 Task: Plan a trip to Swords, Ireland from 12th November, 2023 to 15th November, 2023 for 2 adults.1  bedroom having 1 bed and 1 bathroom. Property type can be hotel. Booking option can be shelf check-in. Look for 5 properties as per requirement.
Action: Mouse moved to (522, 111)
Screenshot: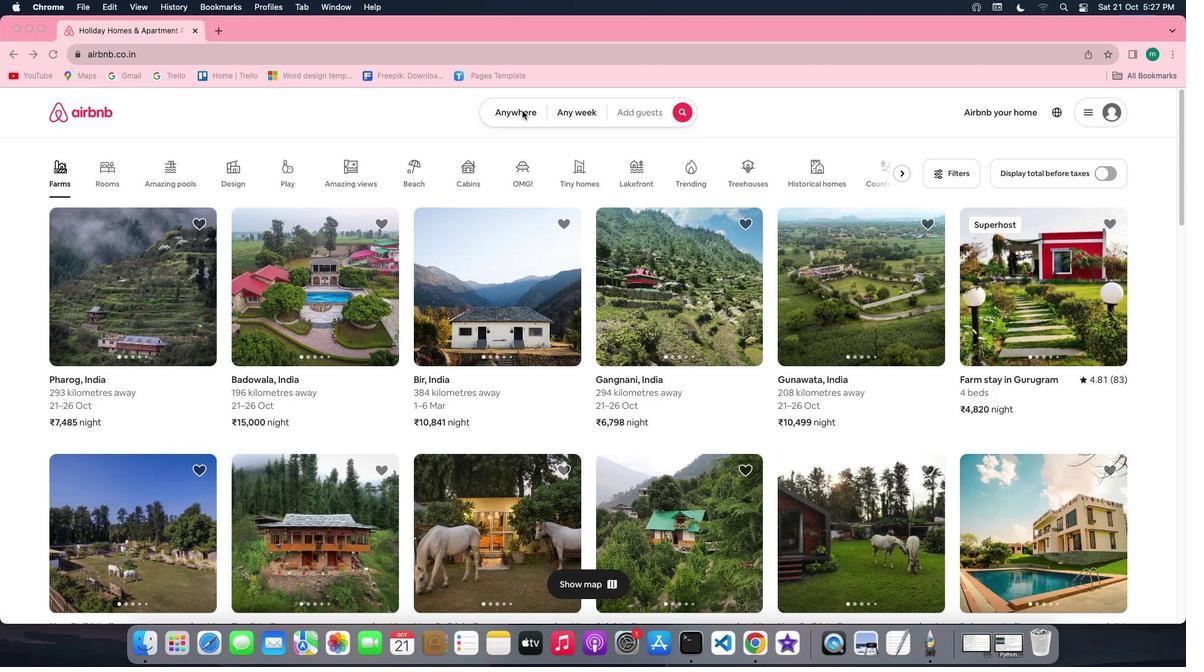 
Action: Mouse pressed left at (522, 111)
Screenshot: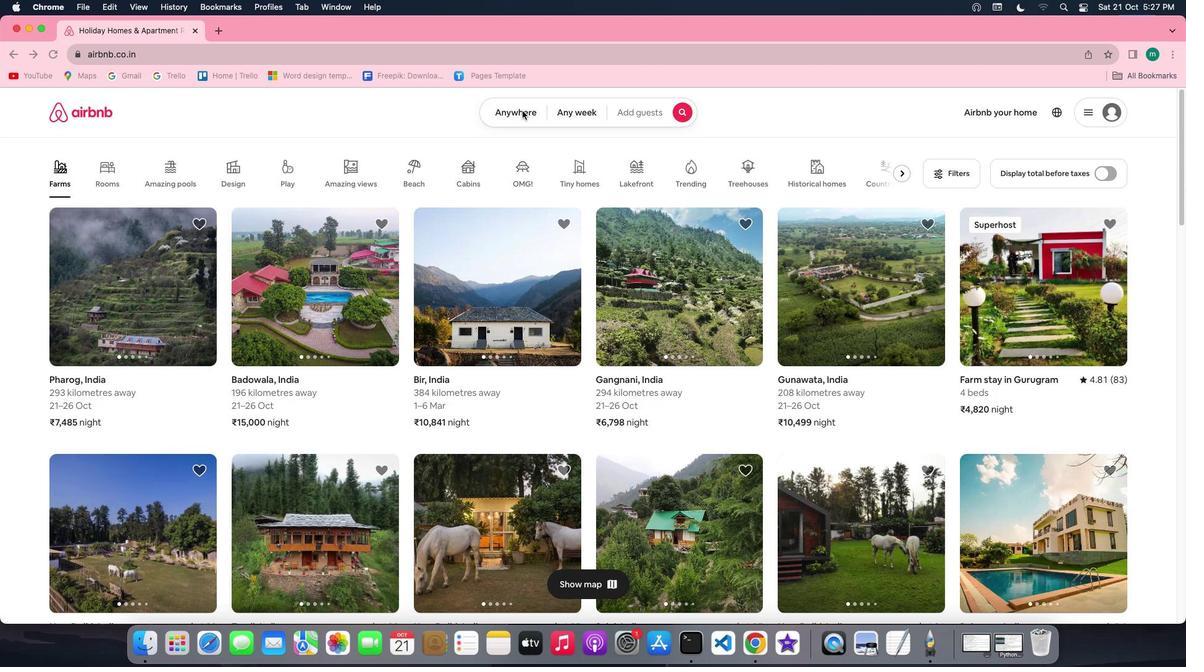 
Action: Mouse pressed left at (522, 111)
Screenshot: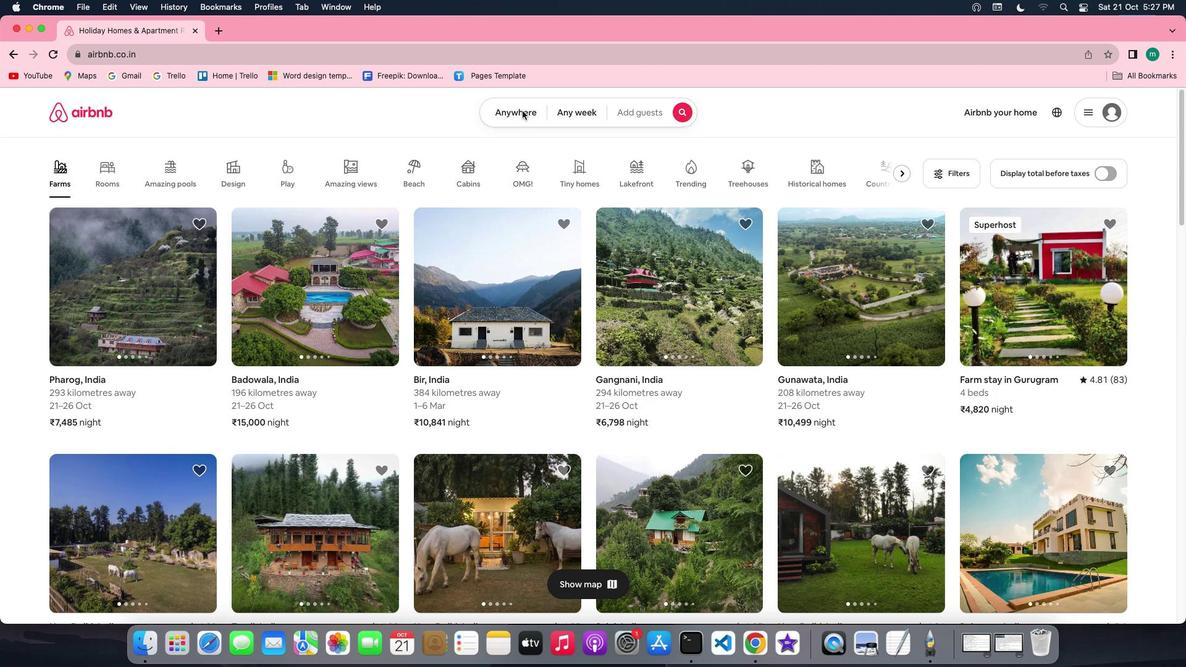 
Action: Mouse moved to (472, 163)
Screenshot: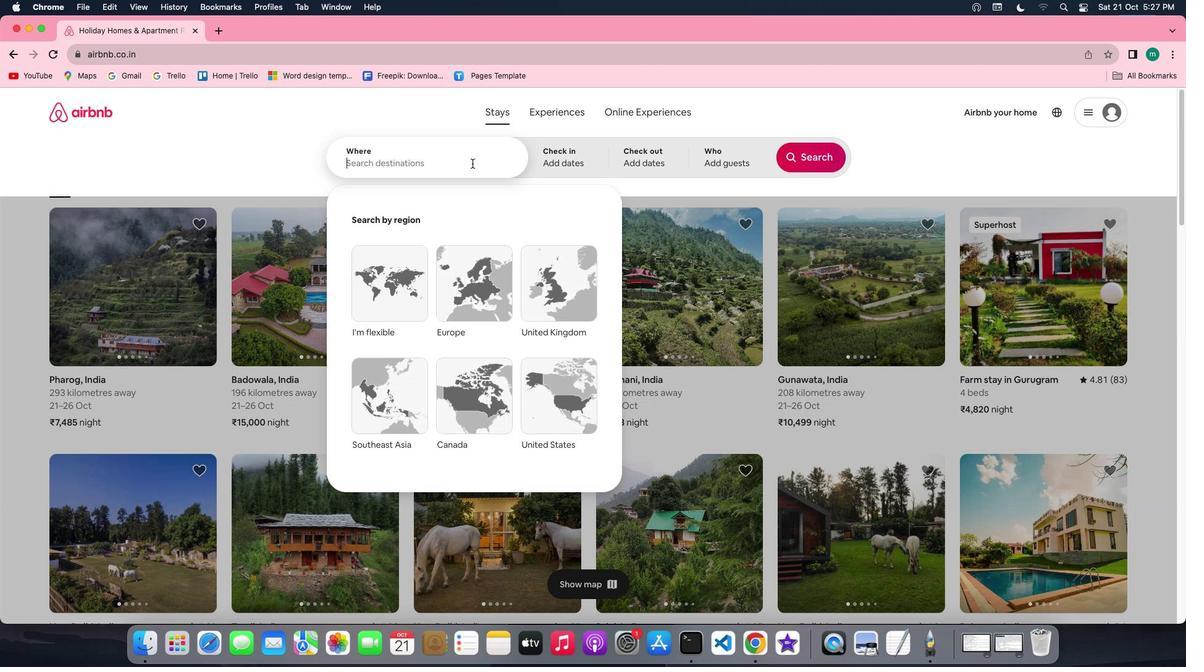 
Action: Mouse pressed left at (472, 163)
Screenshot: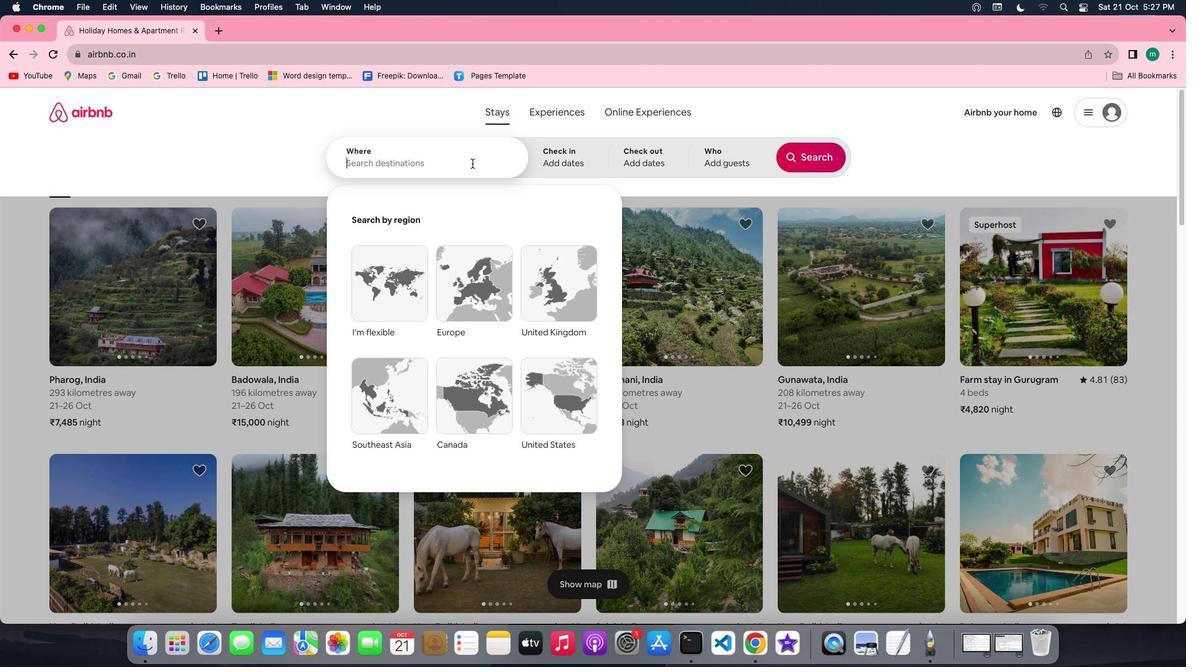 
Action: Key pressed Key.shift'S''w''o''r''d''s'','Key.spaceKey.shift'i''r''e''l''a''n''d'
Screenshot: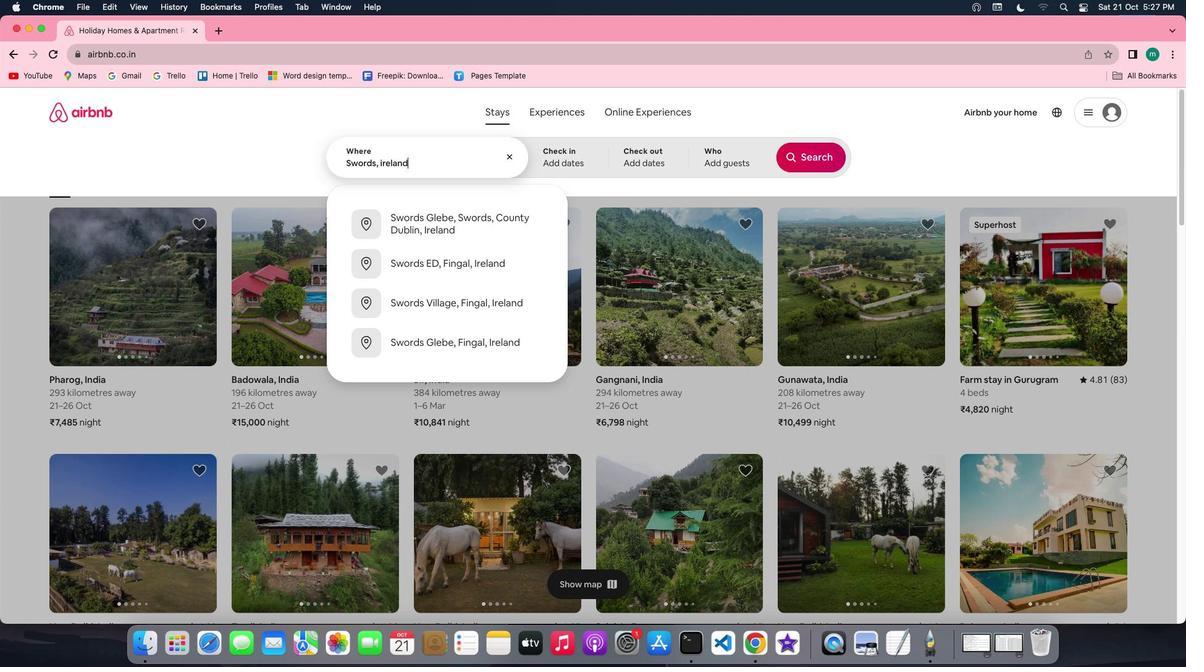
Action: Mouse moved to (566, 150)
Screenshot: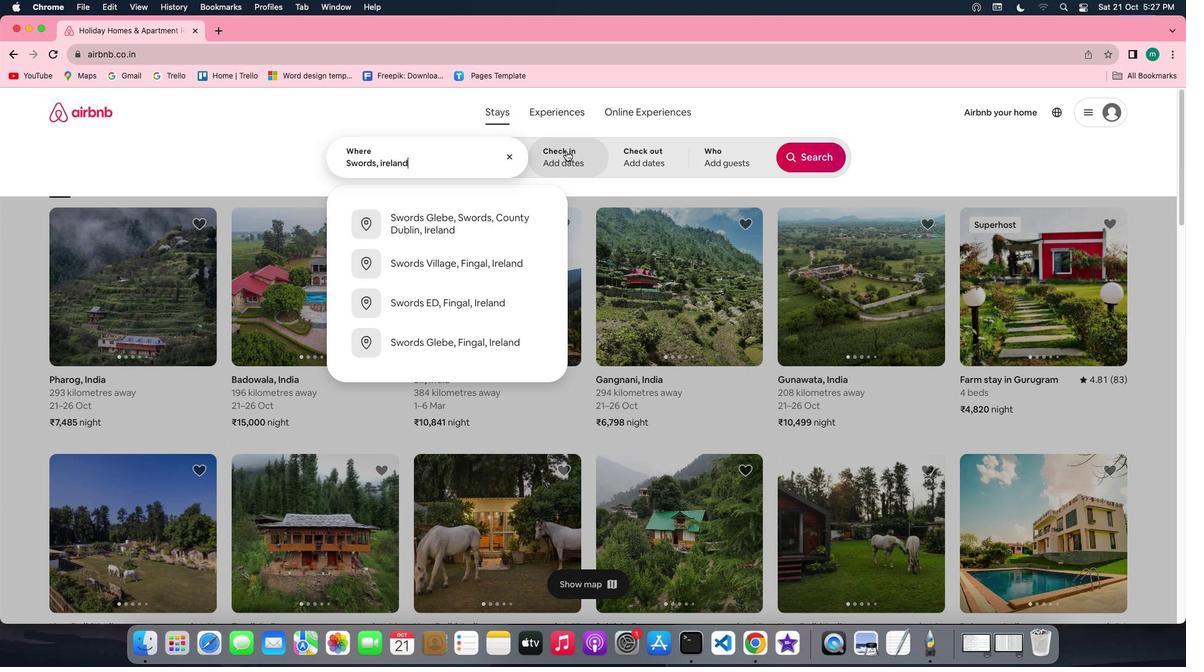 
Action: Mouse pressed left at (566, 150)
Screenshot: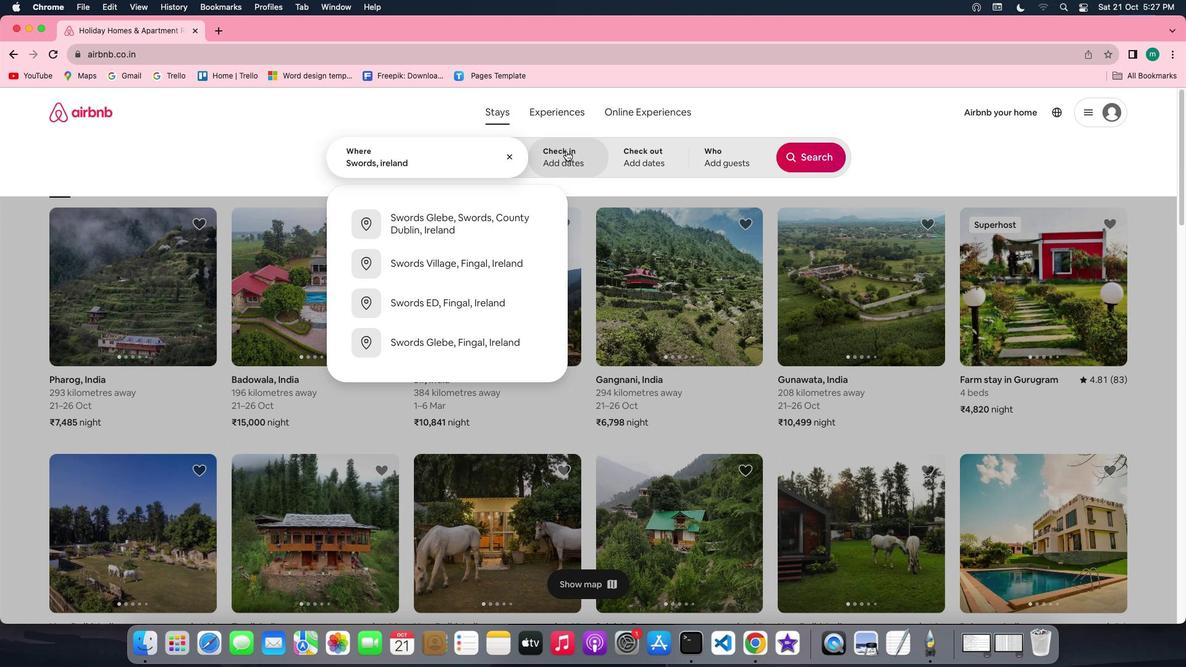 
Action: Mouse moved to (615, 372)
Screenshot: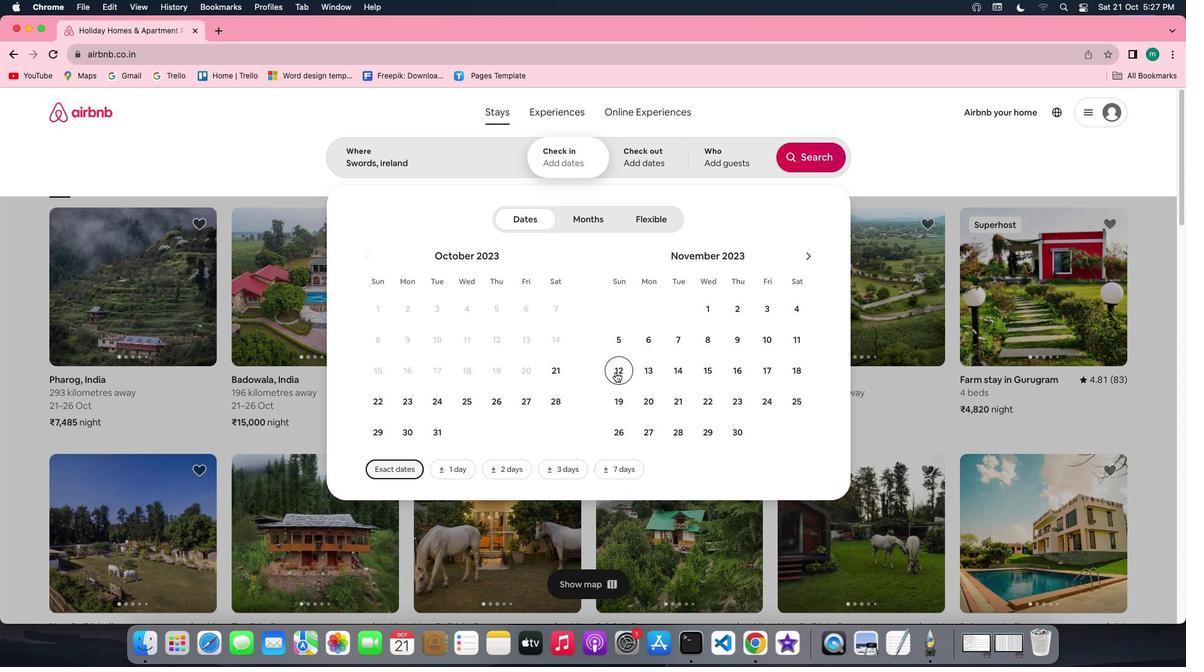 
Action: Mouse pressed left at (615, 372)
Screenshot: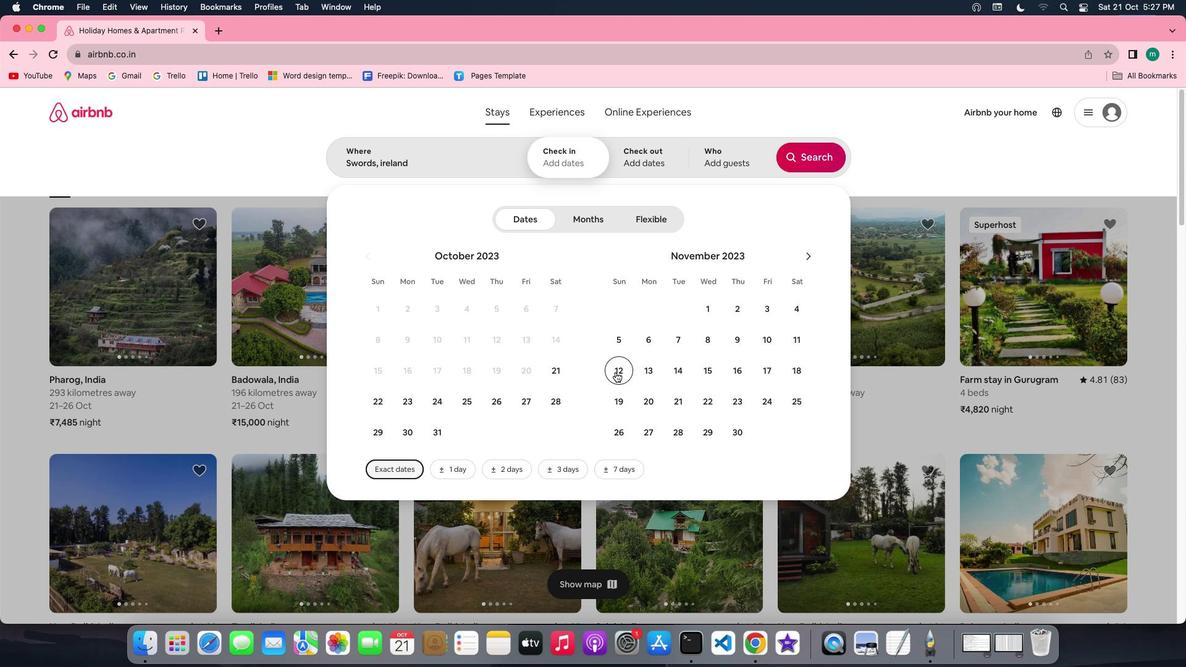 
Action: Mouse moved to (705, 375)
Screenshot: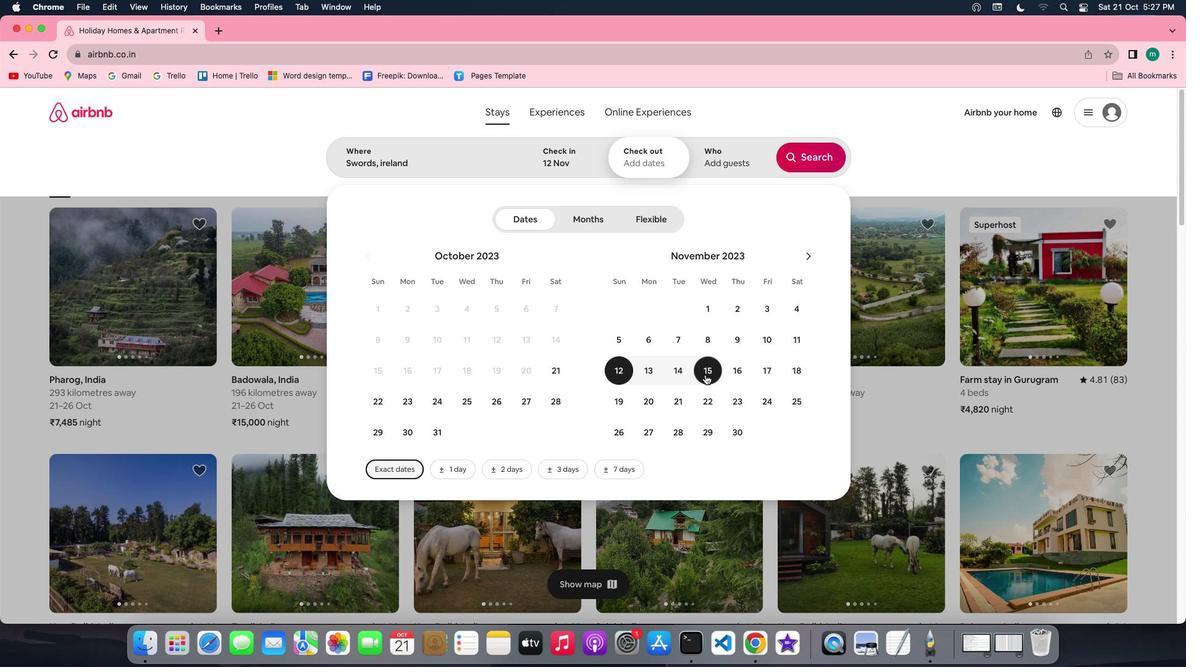
Action: Mouse pressed left at (705, 375)
Screenshot: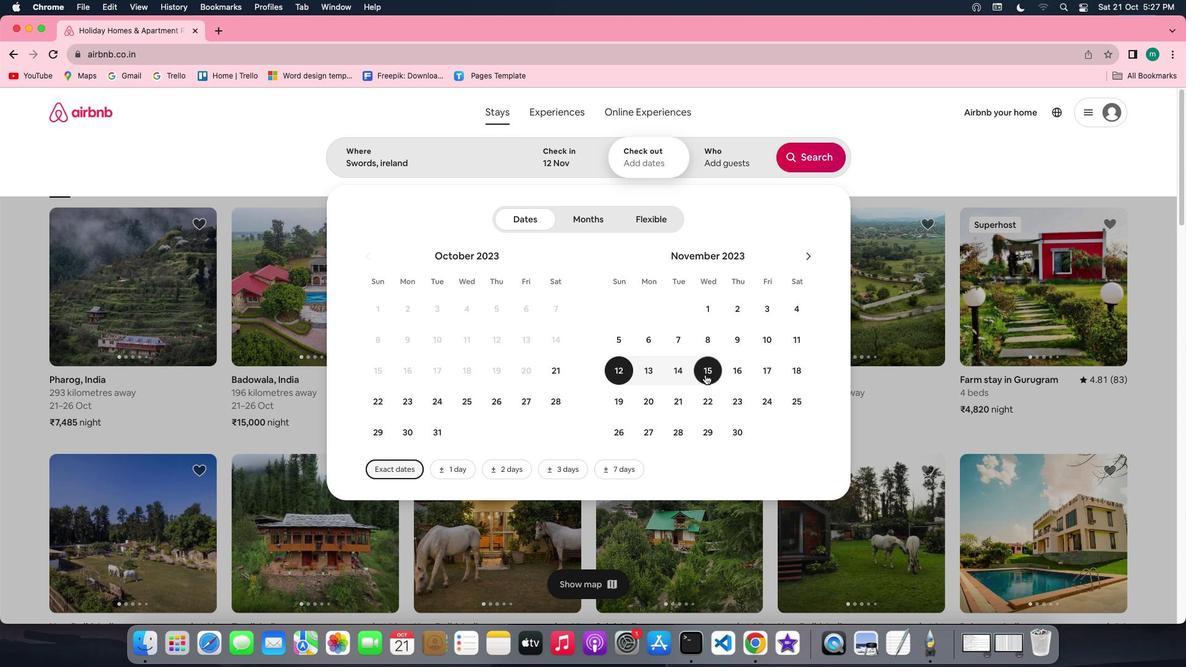 
Action: Mouse moved to (705, 153)
Screenshot: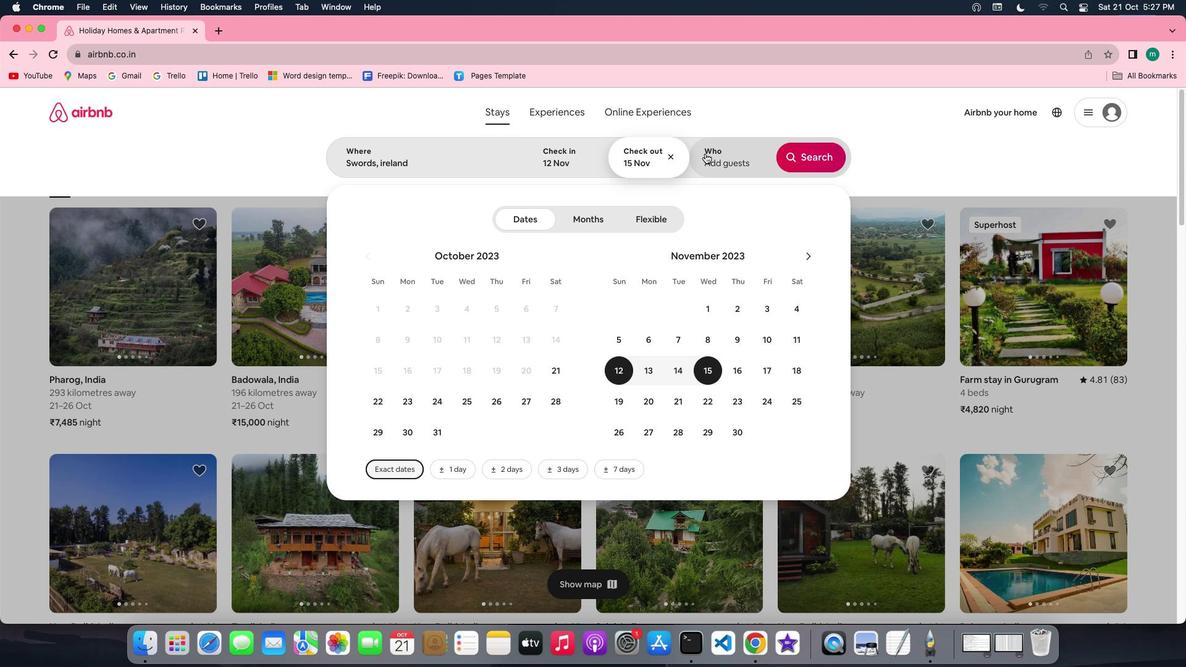 
Action: Mouse pressed left at (705, 153)
Screenshot: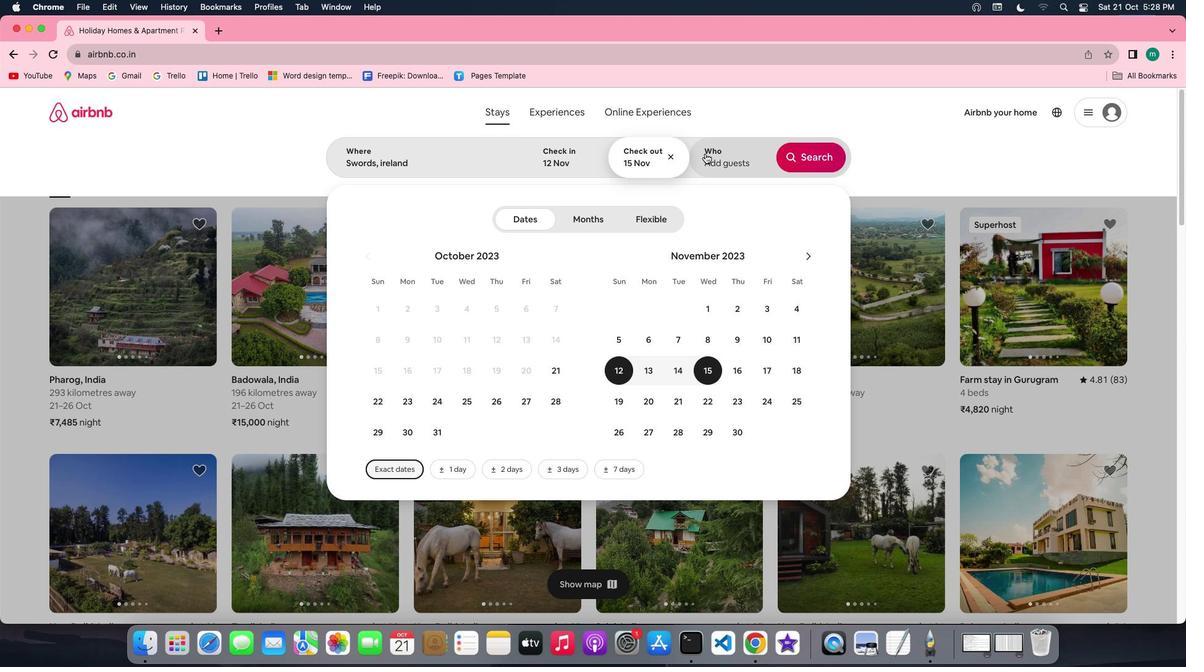 
Action: Mouse moved to (814, 223)
Screenshot: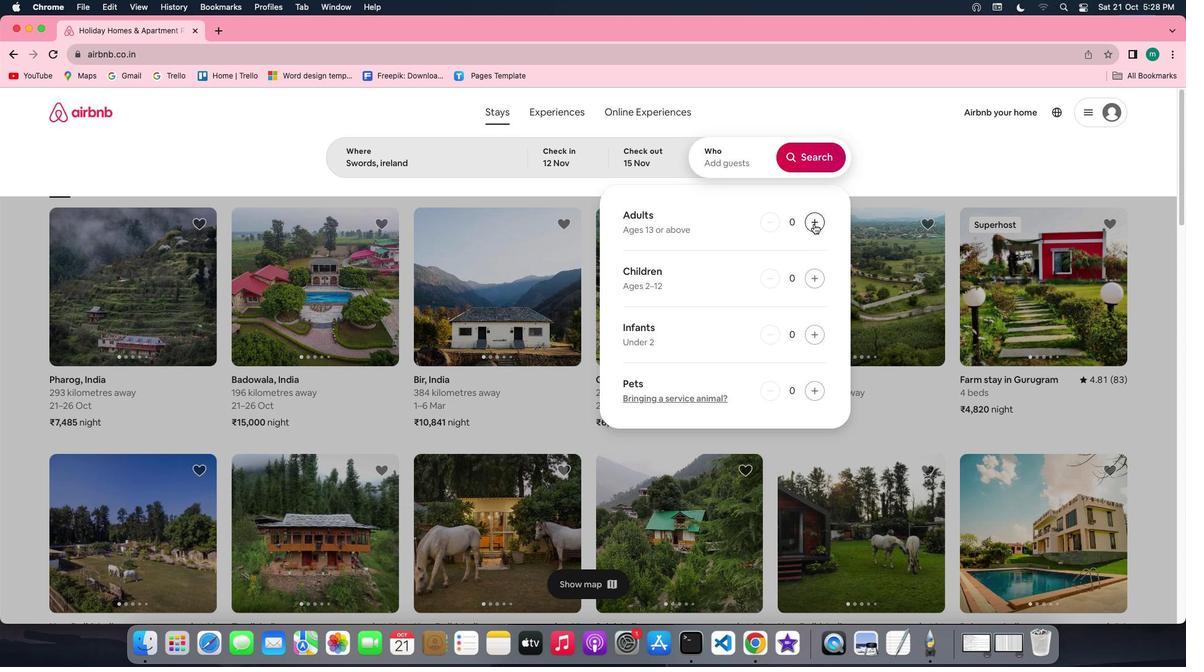
Action: Mouse pressed left at (814, 223)
Screenshot: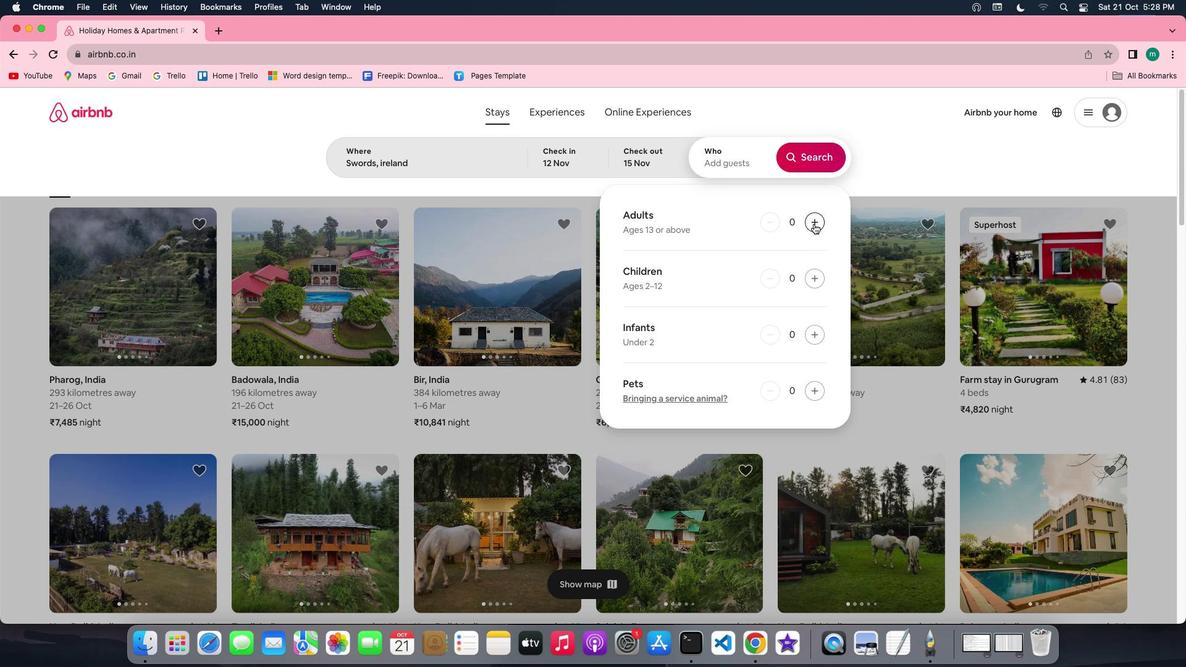 
Action: Mouse pressed left at (814, 223)
Screenshot: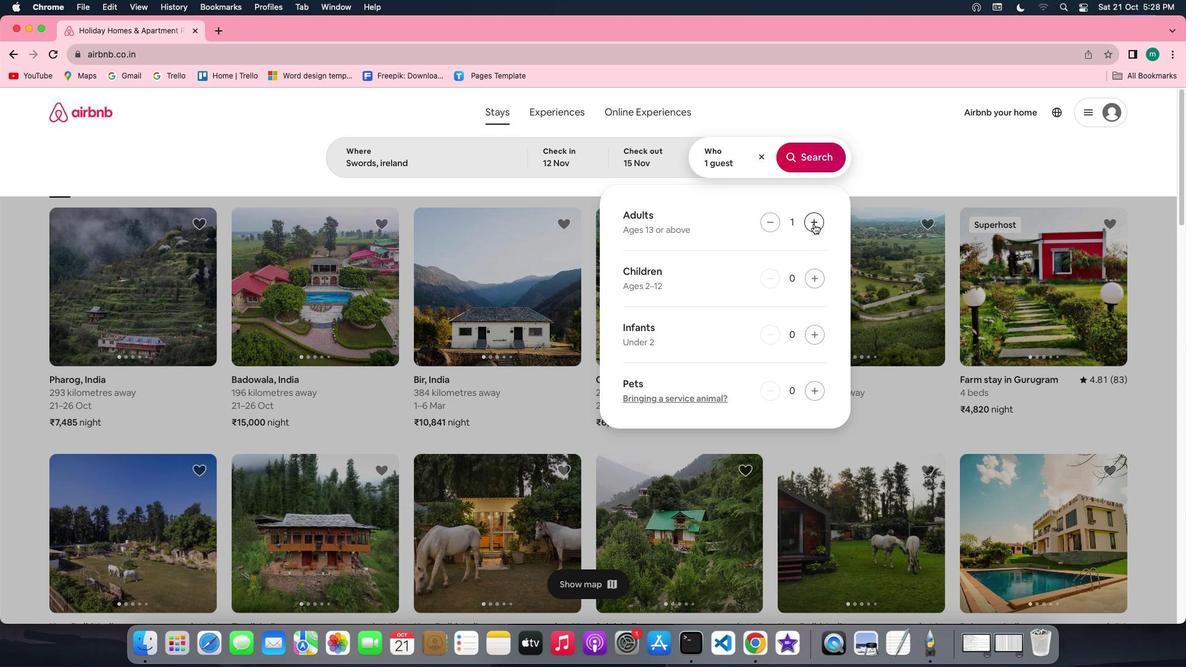 
Action: Mouse moved to (818, 149)
Screenshot: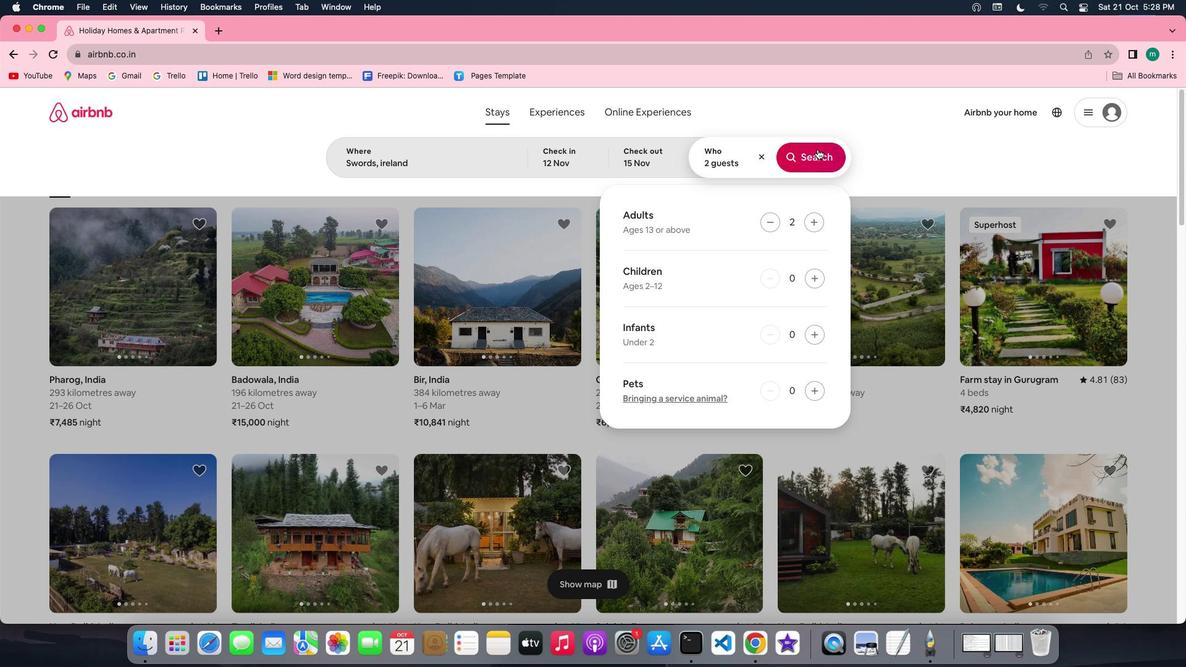 
Action: Mouse pressed left at (818, 149)
Screenshot: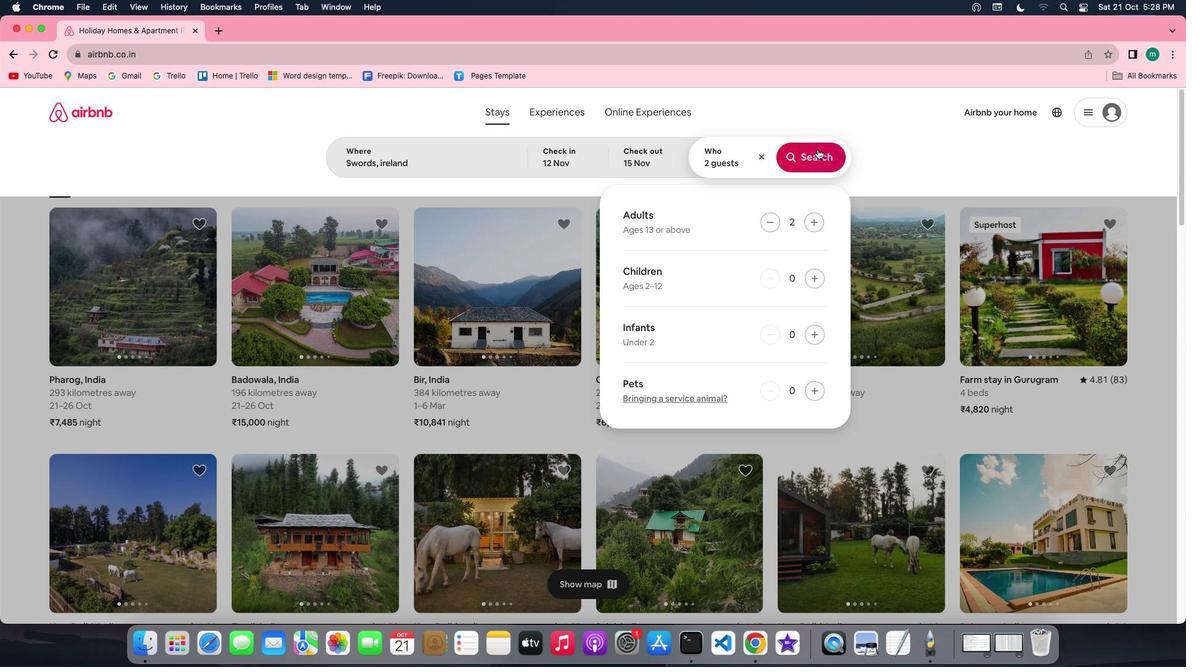 
Action: Mouse moved to (982, 158)
Screenshot: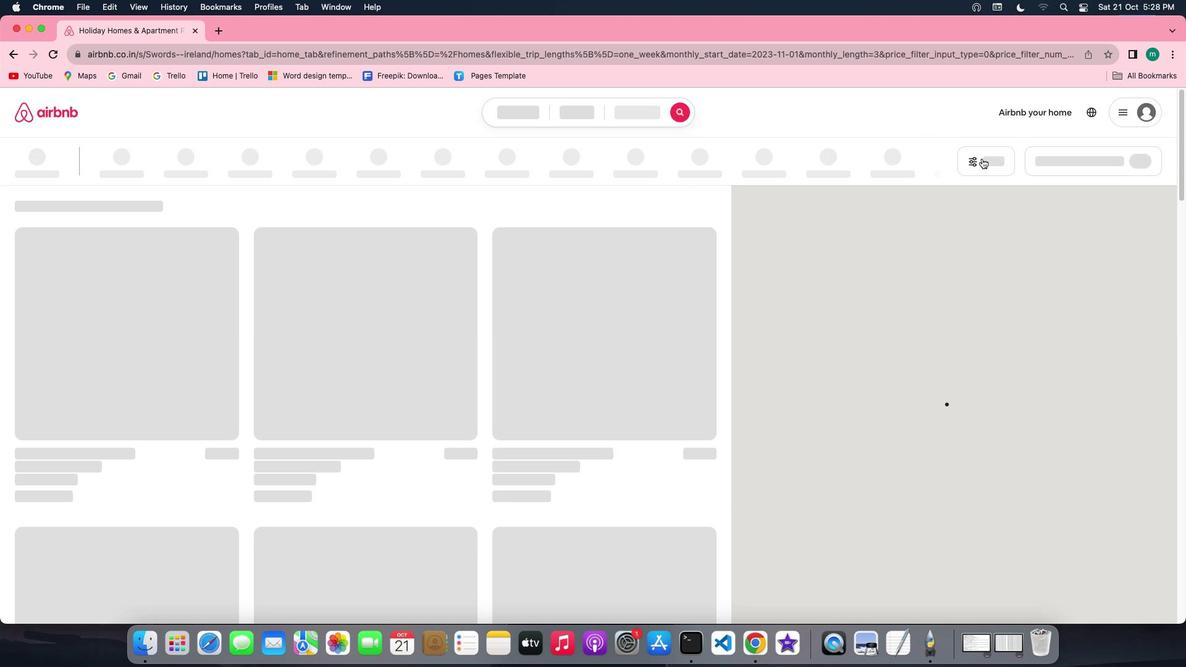 
Action: Mouse pressed left at (982, 158)
Screenshot: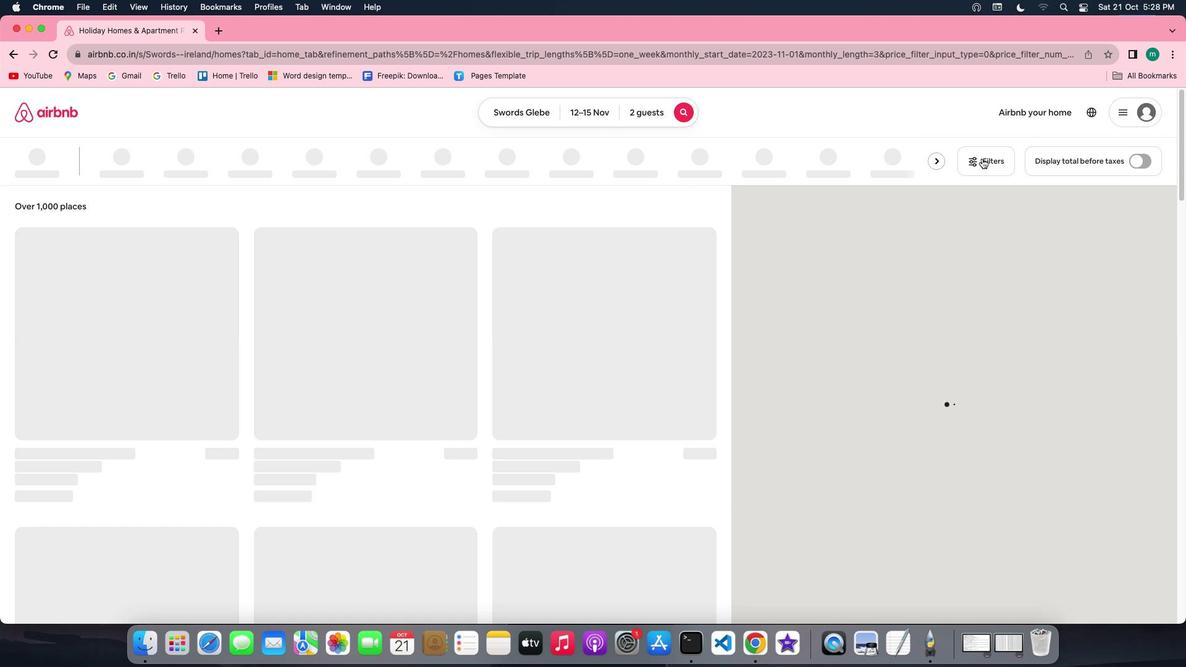 
Action: Mouse moved to (991, 156)
Screenshot: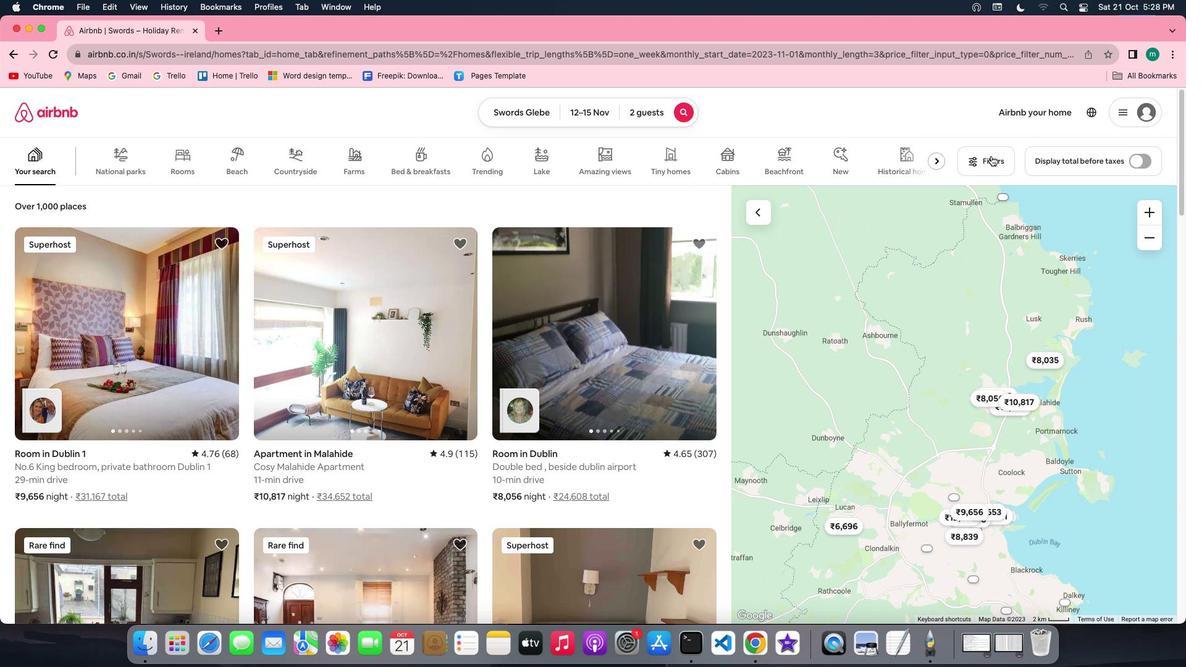 
Action: Mouse pressed left at (991, 156)
Screenshot: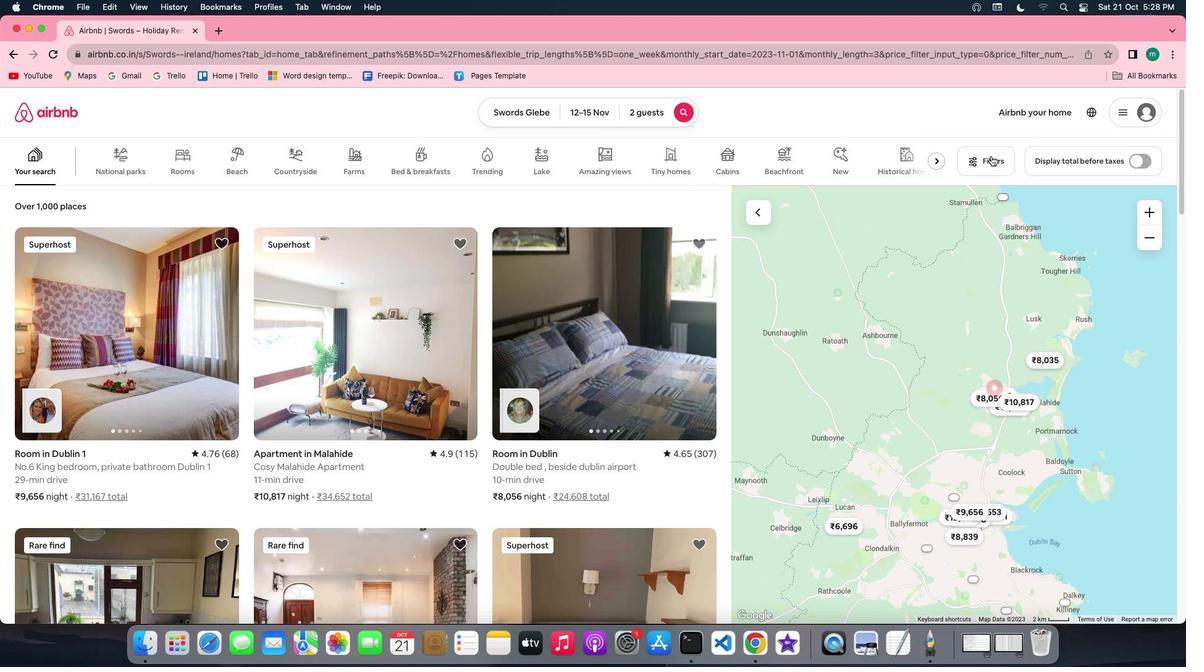 
Action: Mouse moved to (634, 419)
Screenshot: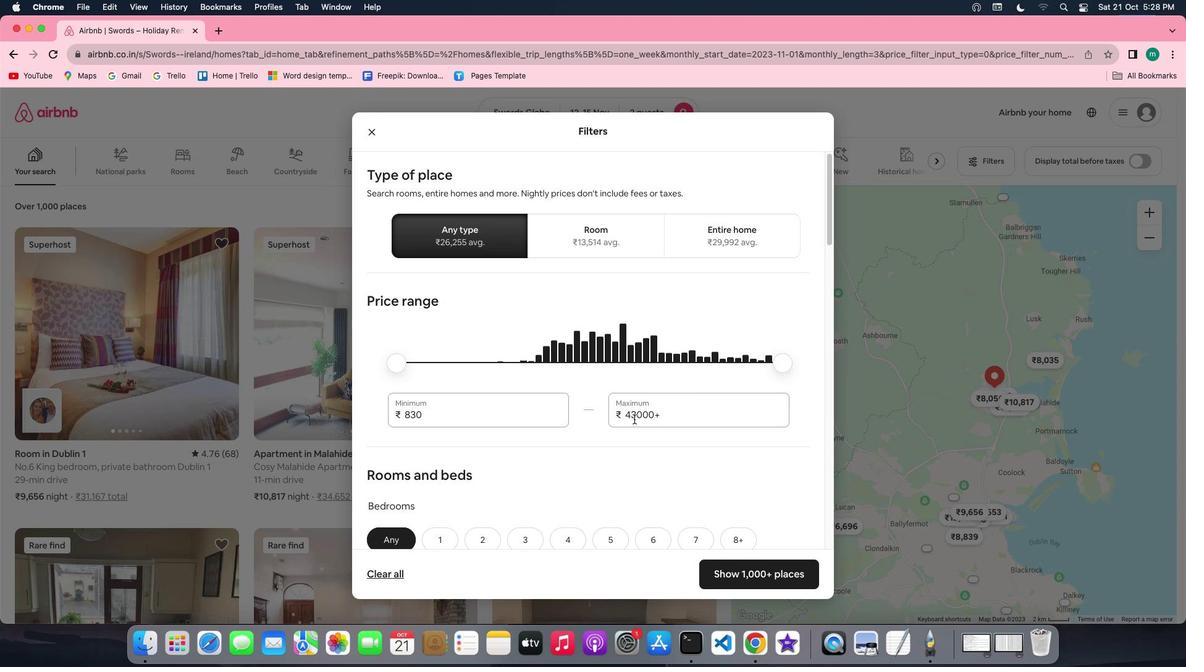 
Action: Mouse scrolled (634, 419) with delta (0, 0)
Screenshot: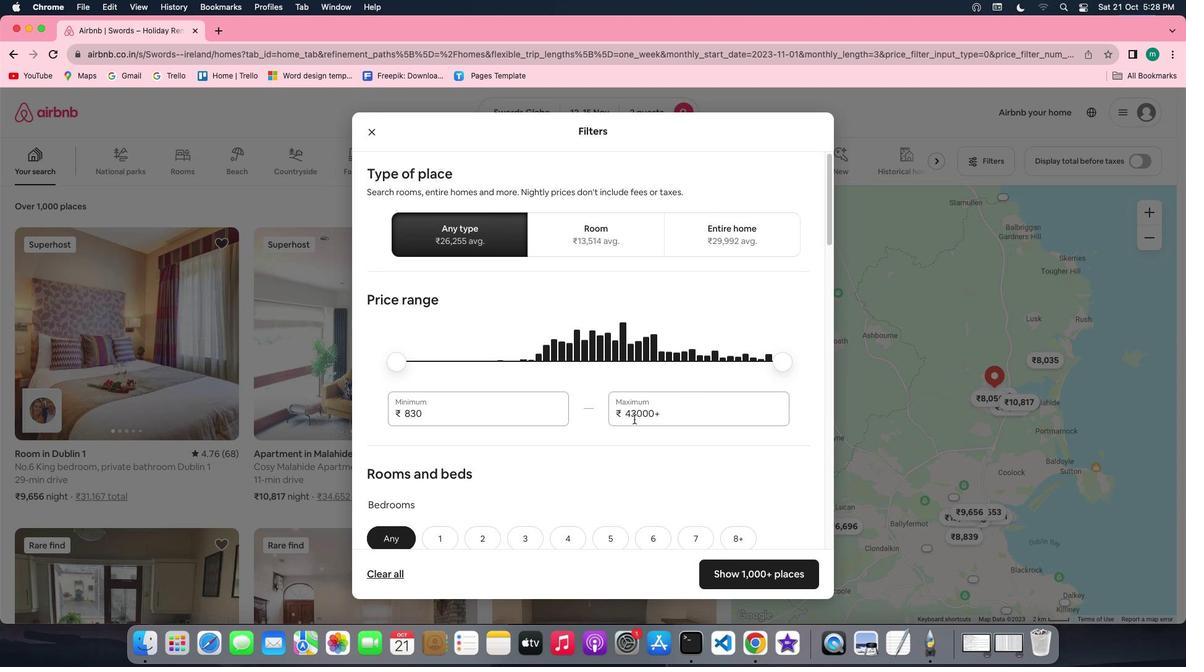 
Action: Mouse scrolled (634, 419) with delta (0, 0)
Screenshot: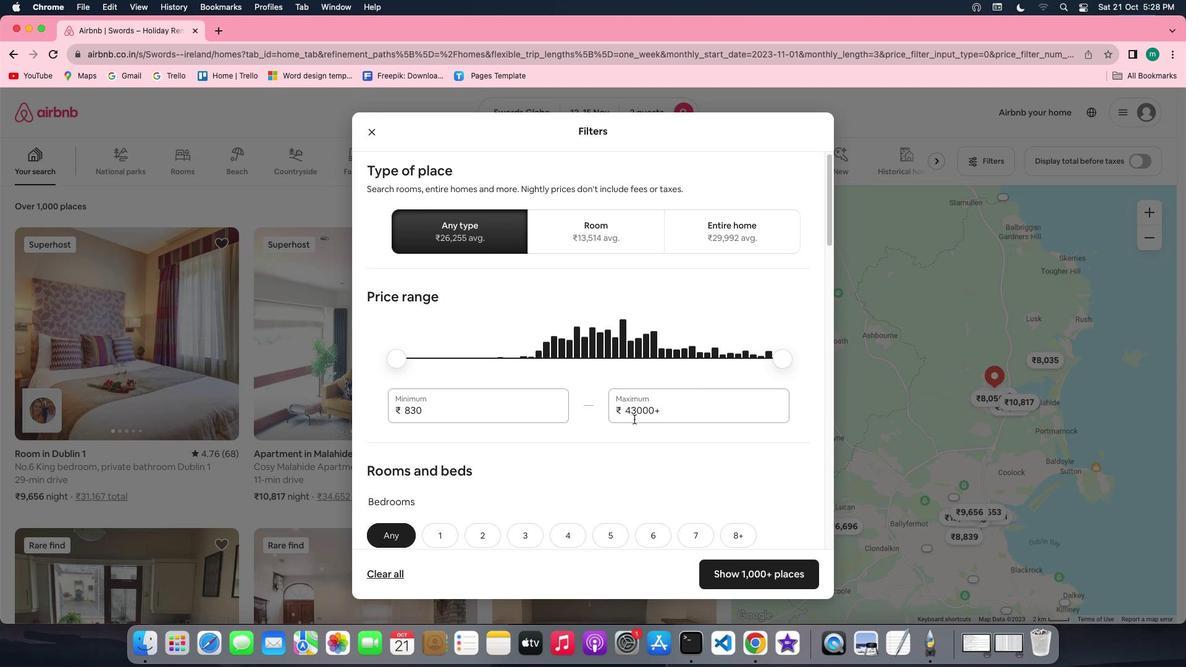 
Action: Mouse scrolled (634, 419) with delta (0, -1)
Screenshot: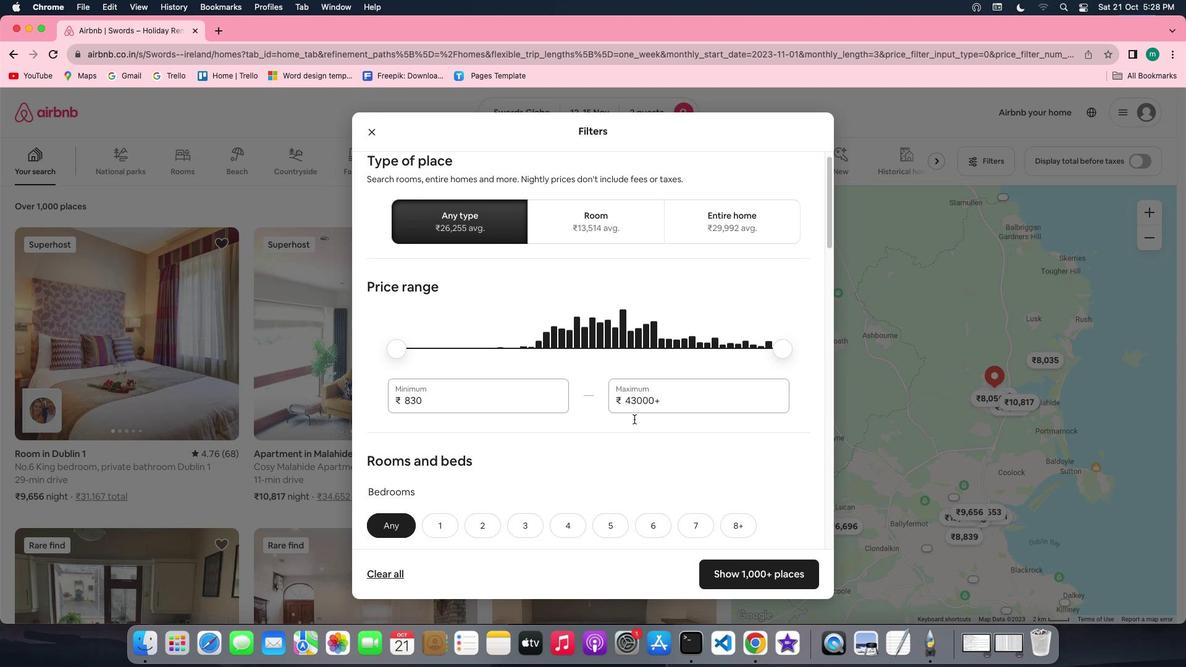 
Action: Mouse scrolled (634, 419) with delta (0, -1)
Screenshot: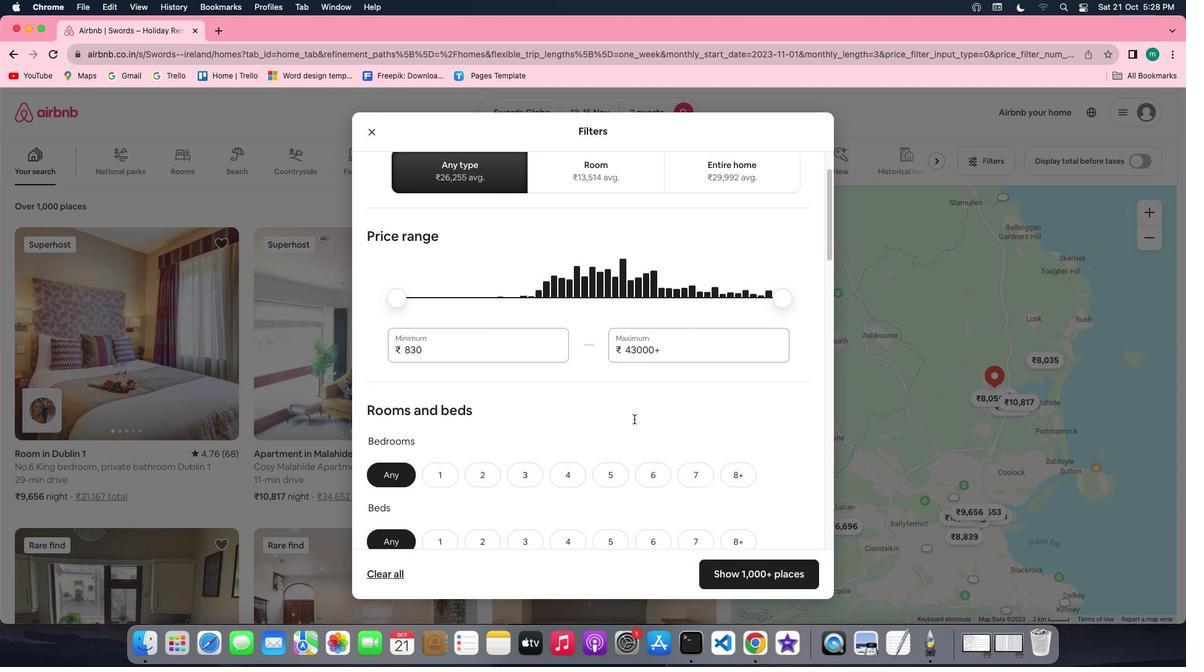 
Action: Mouse scrolled (634, 419) with delta (0, 0)
Screenshot: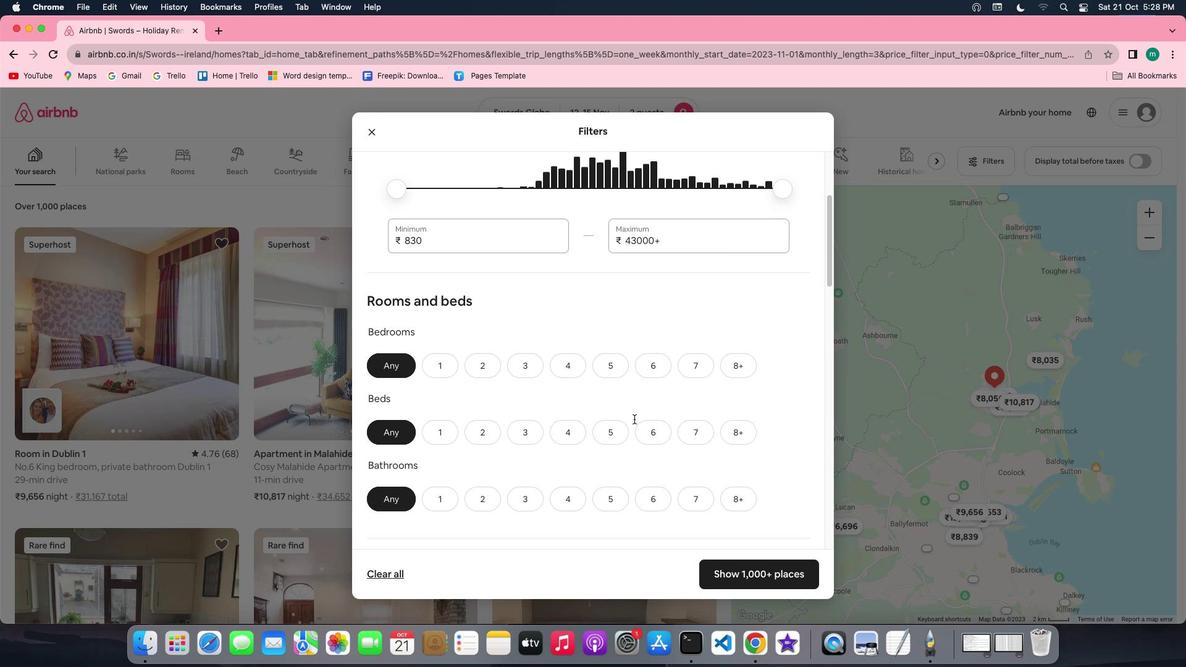 
Action: Mouse scrolled (634, 419) with delta (0, 0)
Screenshot: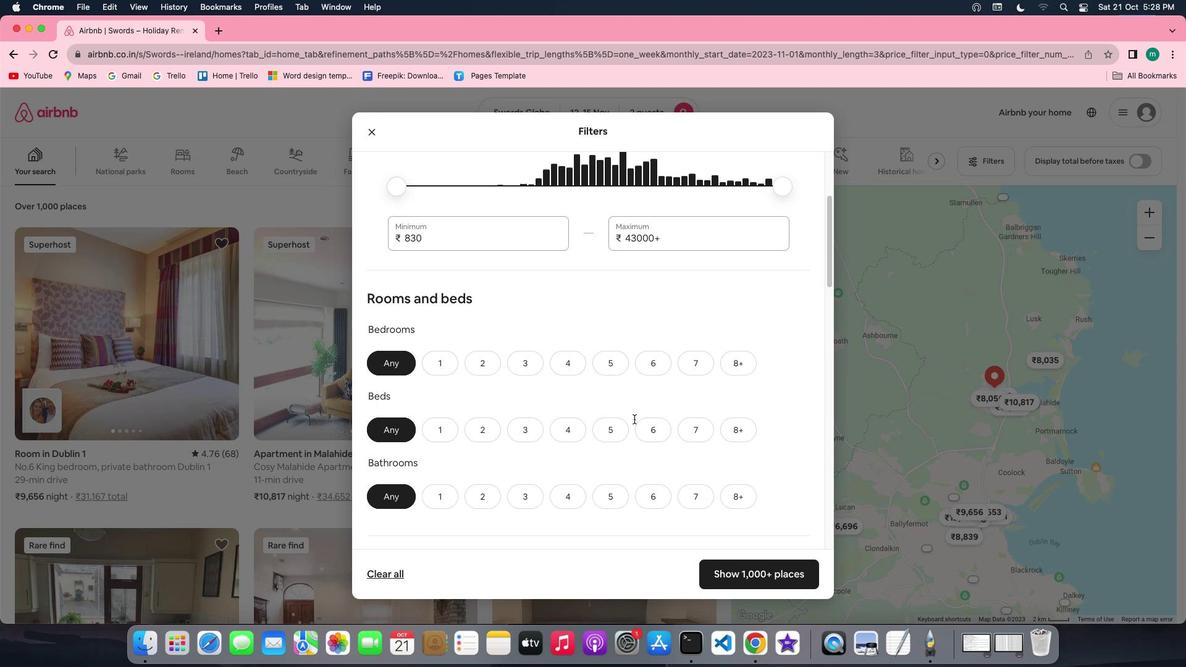 
Action: Mouse scrolled (634, 419) with delta (0, -1)
Screenshot: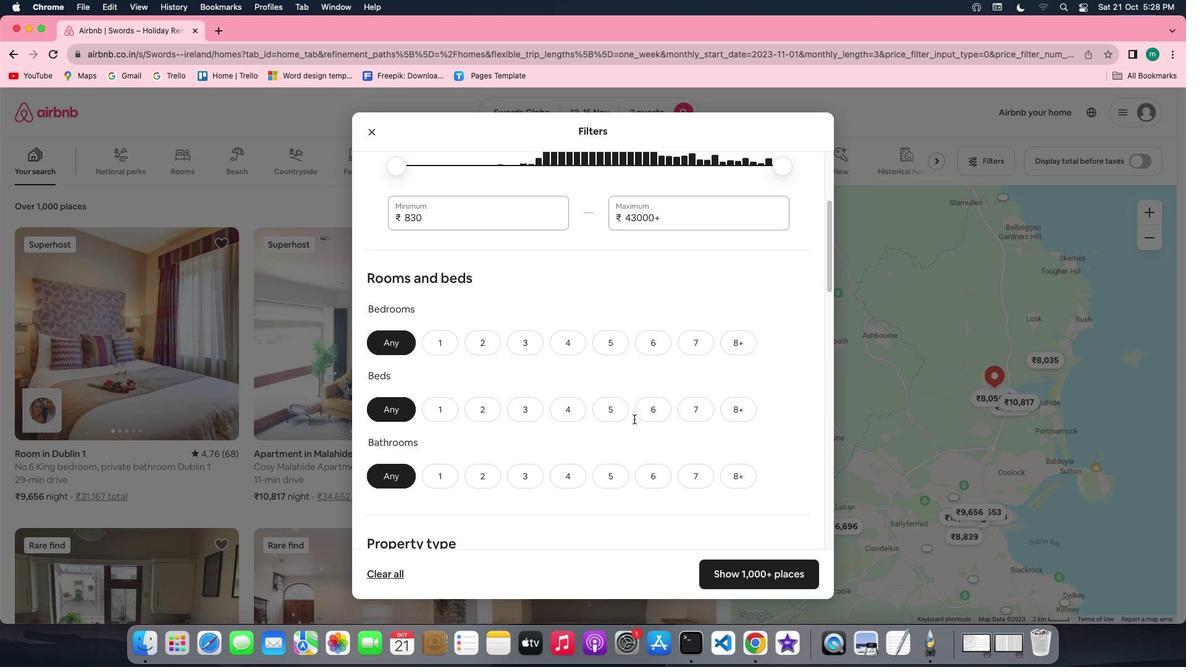 
Action: Mouse scrolled (634, 419) with delta (0, -1)
Screenshot: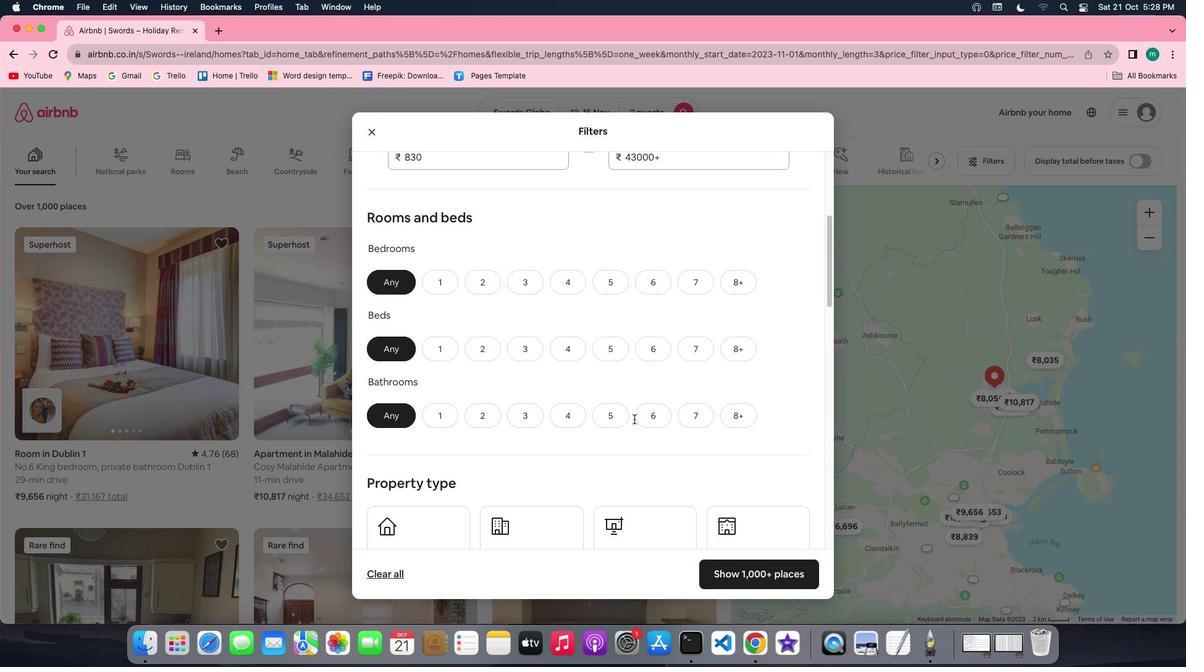 
Action: Mouse scrolled (634, 419) with delta (0, -1)
Screenshot: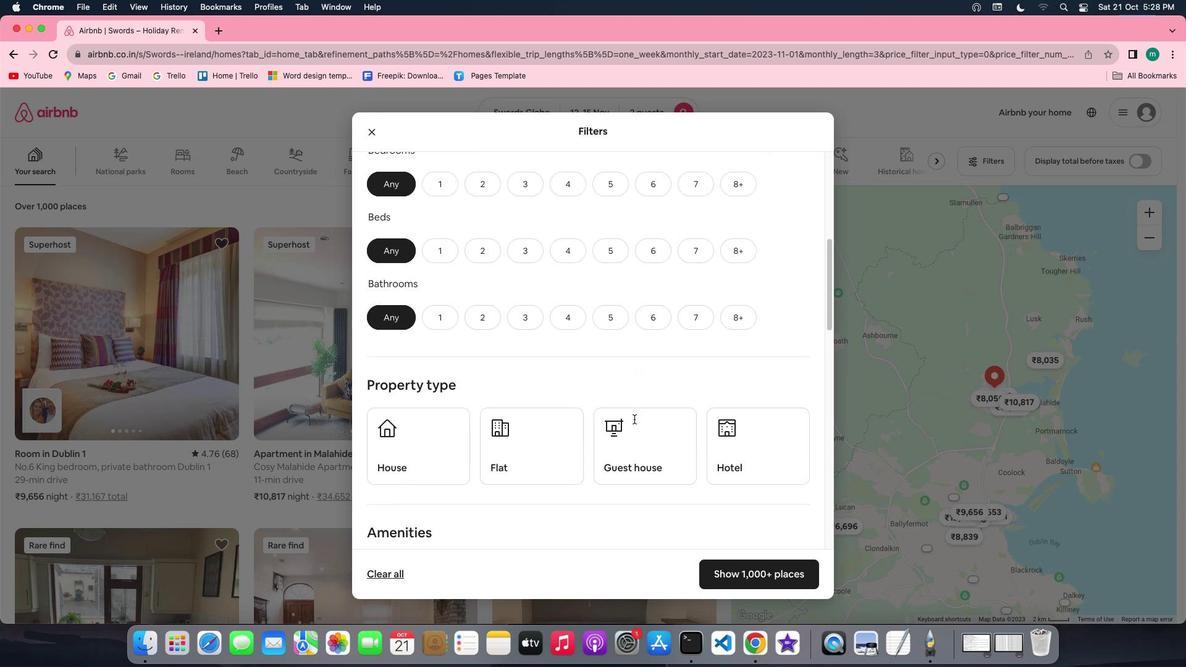 
Action: Mouse moved to (491, 246)
Screenshot: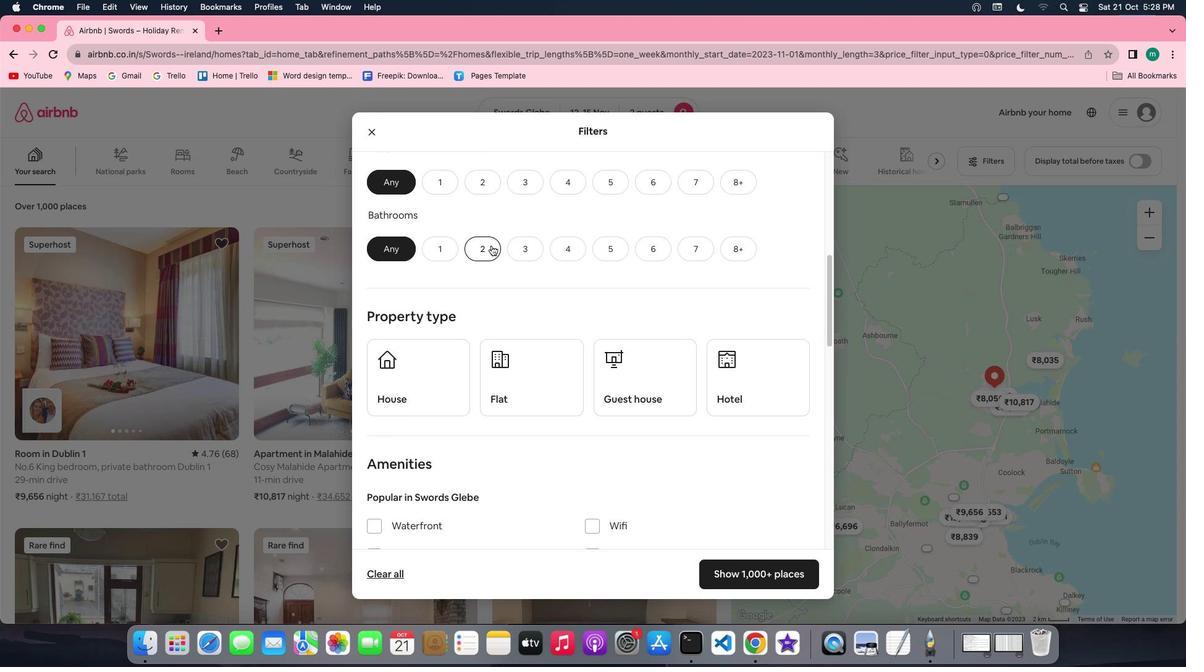 
Action: Mouse scrolled (491, 246) with delta (0, 0)
Screenshot: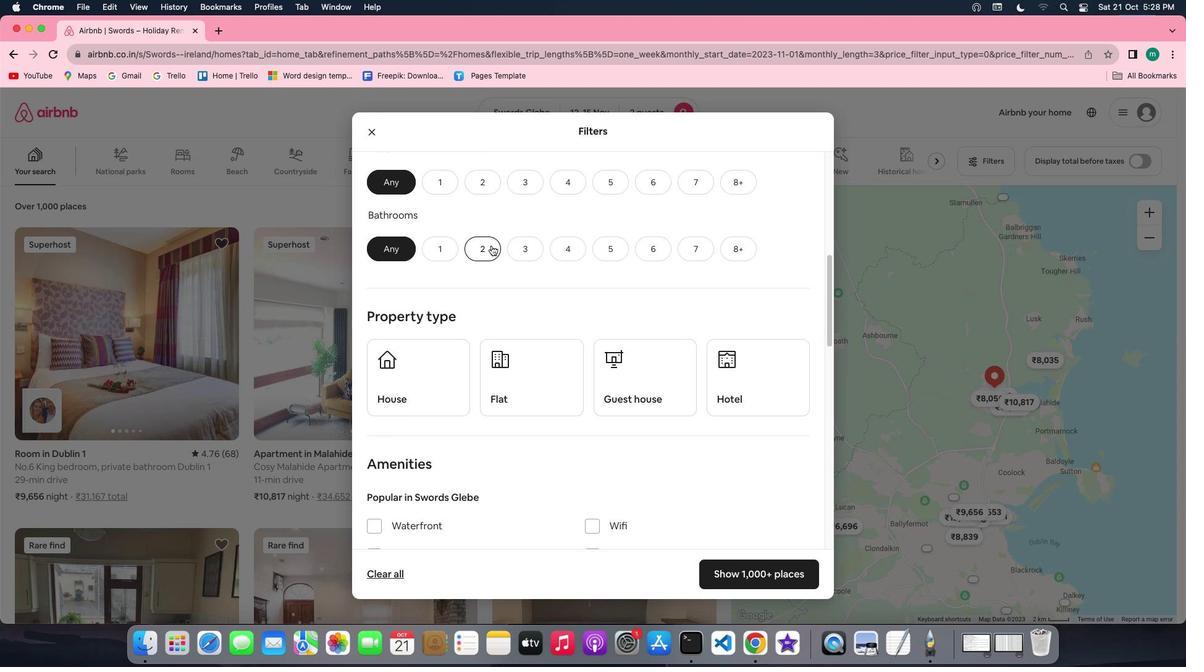 
Action: Mouse scrolled (491, 246) with delta (0, 0)
Screenshot: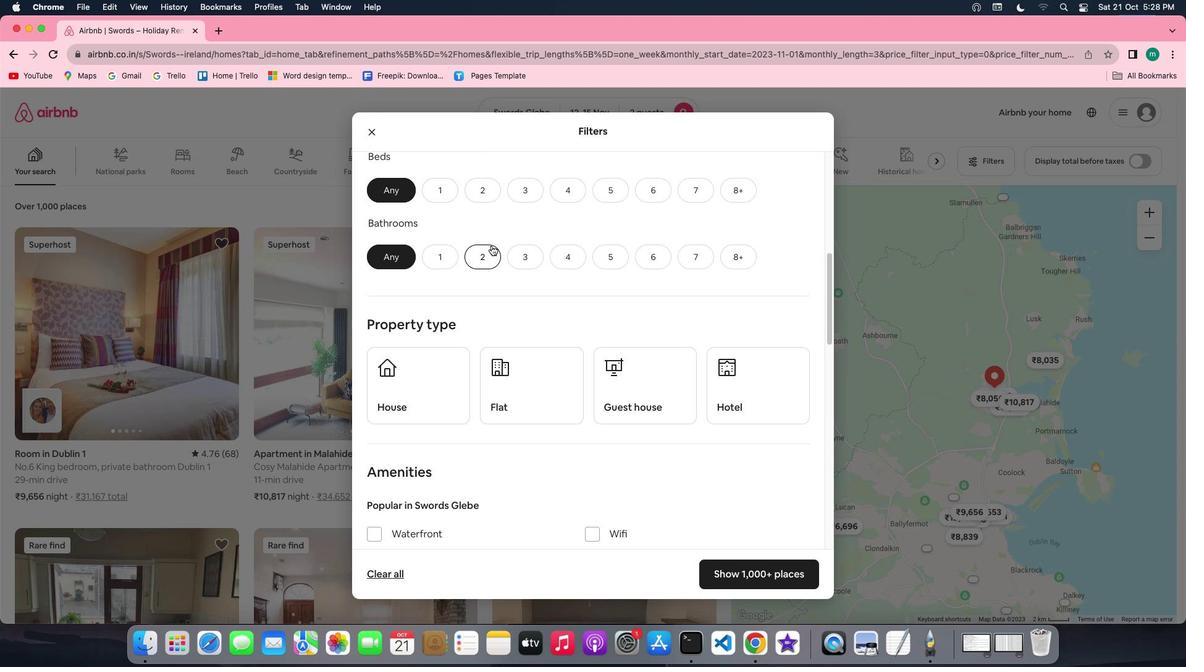 
Action: Mouse scrolled (491, 246) with delta (0, 1)
Screenshot: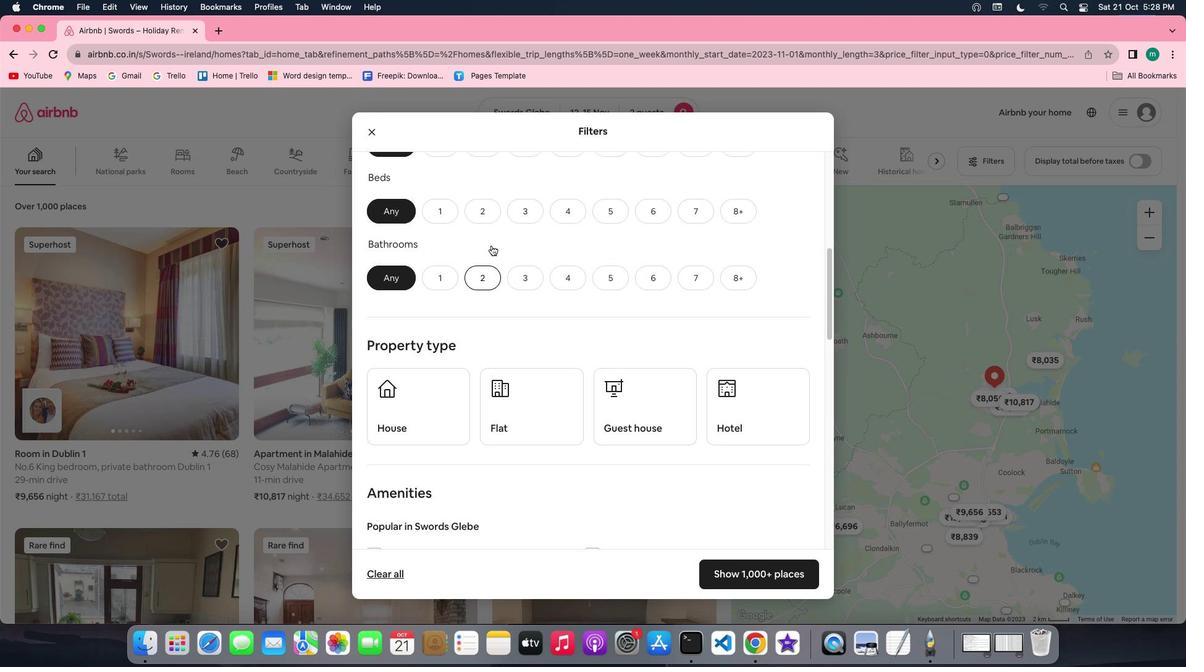 
Action: Mouse moved to (450, 232)
Screenshot: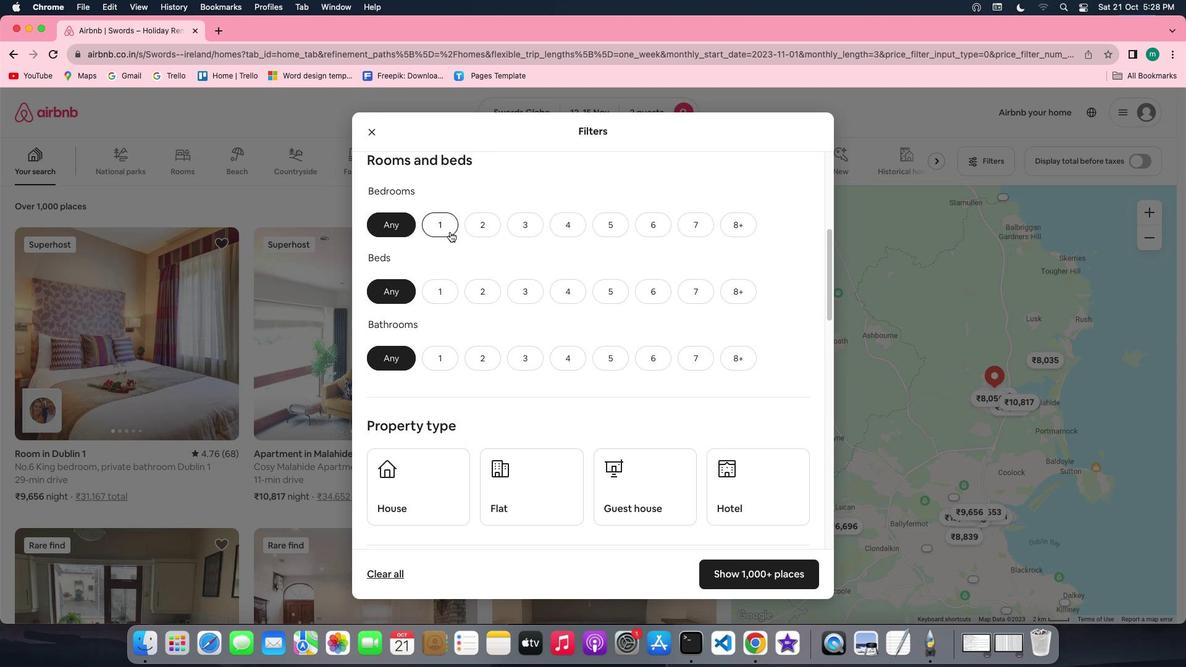 
Action: Mouse pressed left at (450, 232)
Screenshot: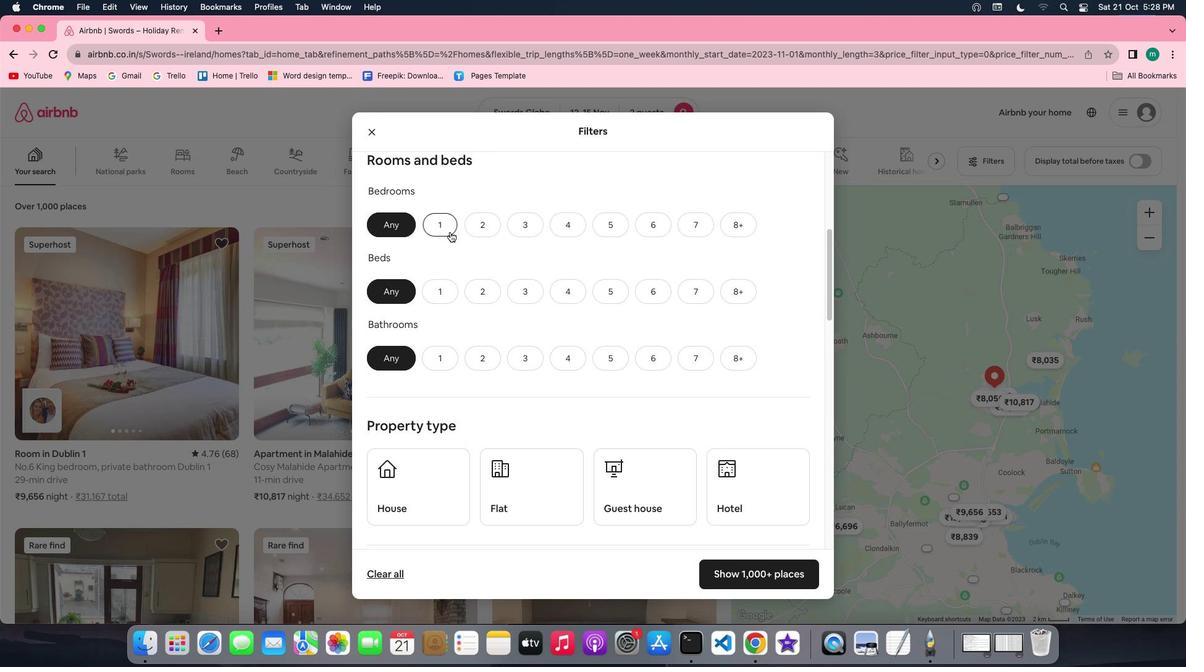 
Action: Mouse moved to (442, 289)
Screenshot: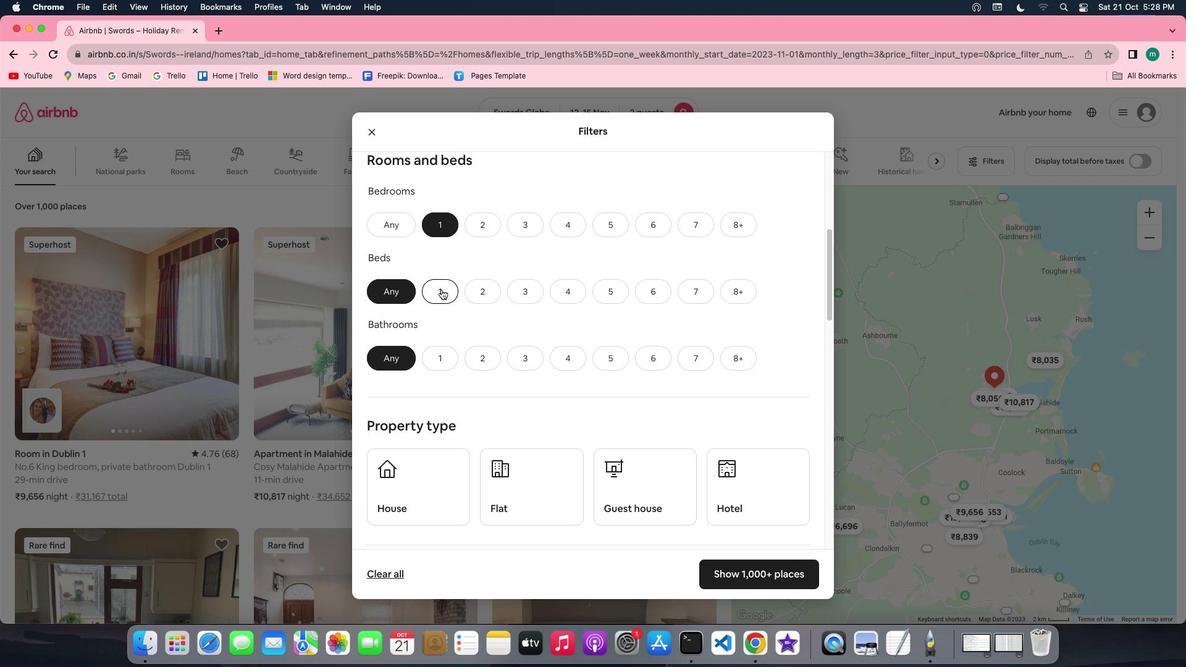 
Action: Mouse pressed left at (442, 289)
Screenshot: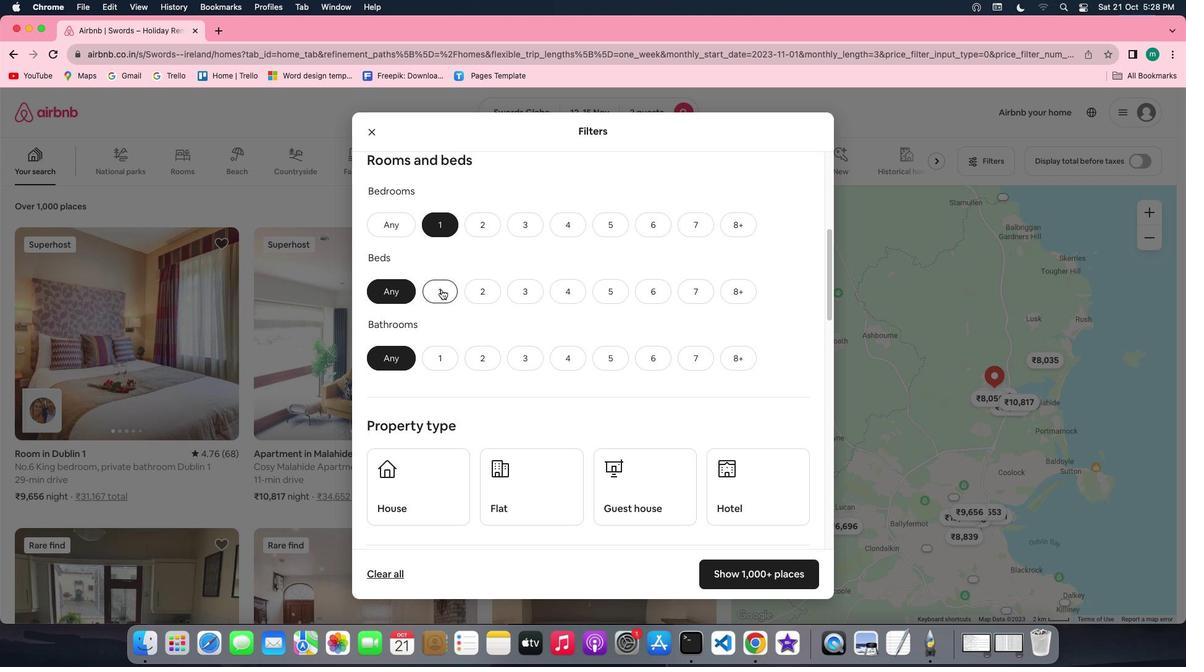 
Action: Mouse moved to (450, 355)
Screenshot: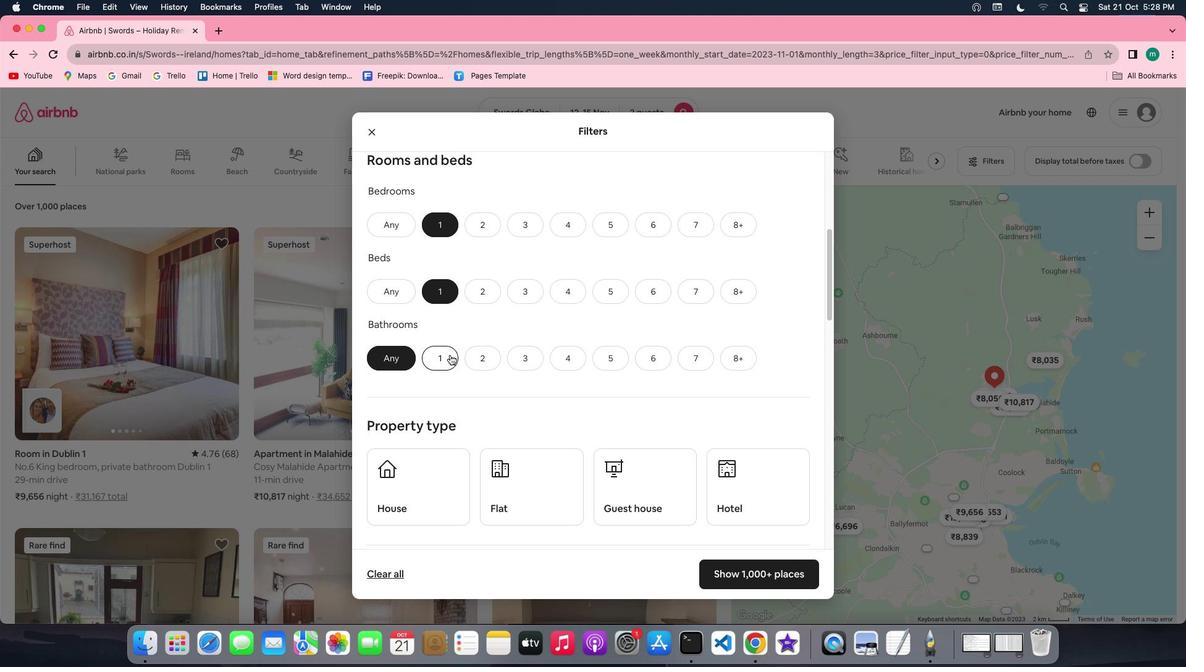 
Action: Mouse pressed left at (450, 355)
Screenshot: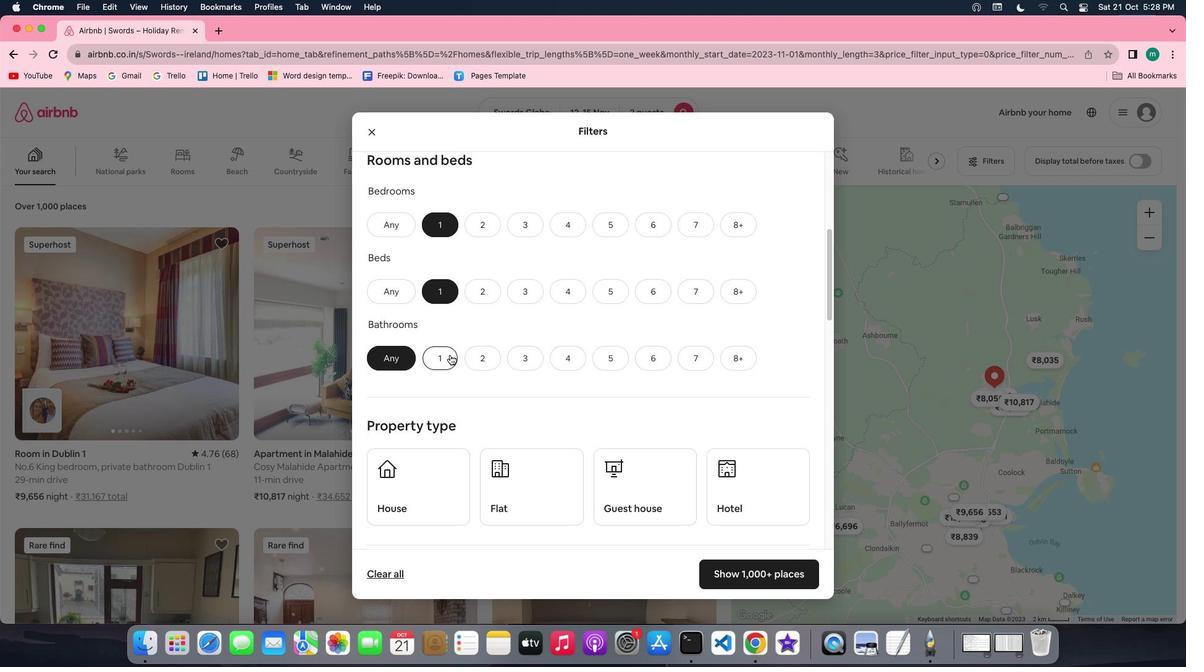 
Action: Mouse moved to (677, 386)
Screenshot: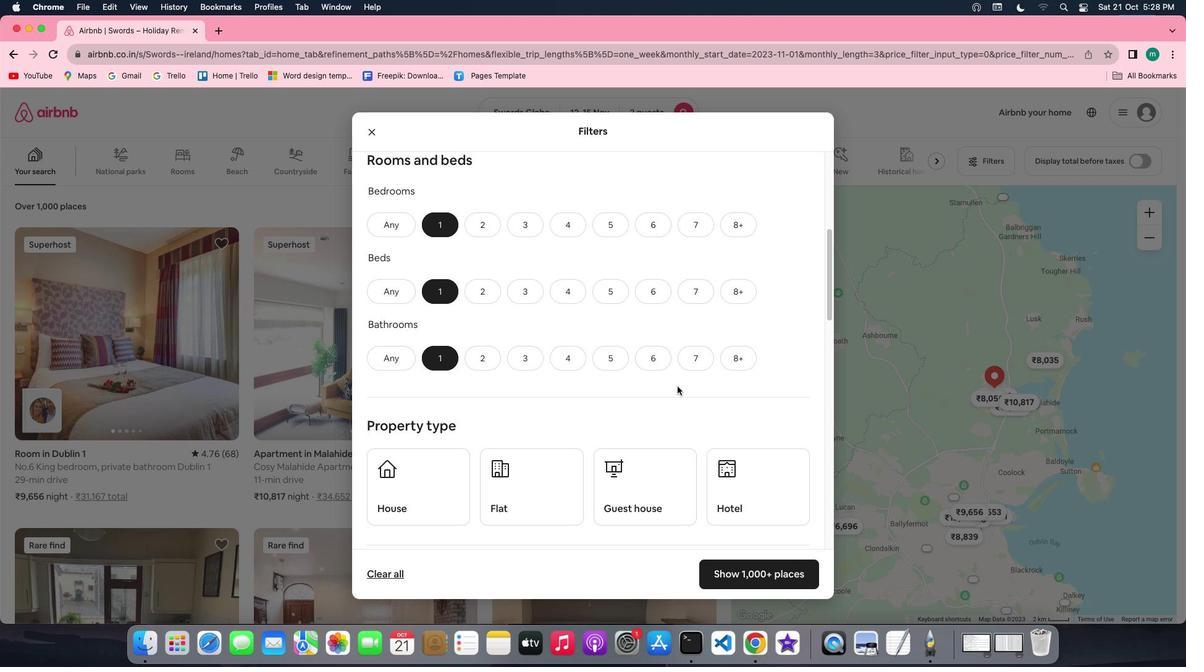 
Action: Mouse scrolled (677, 386) with delta (0, 0)
Screenshot: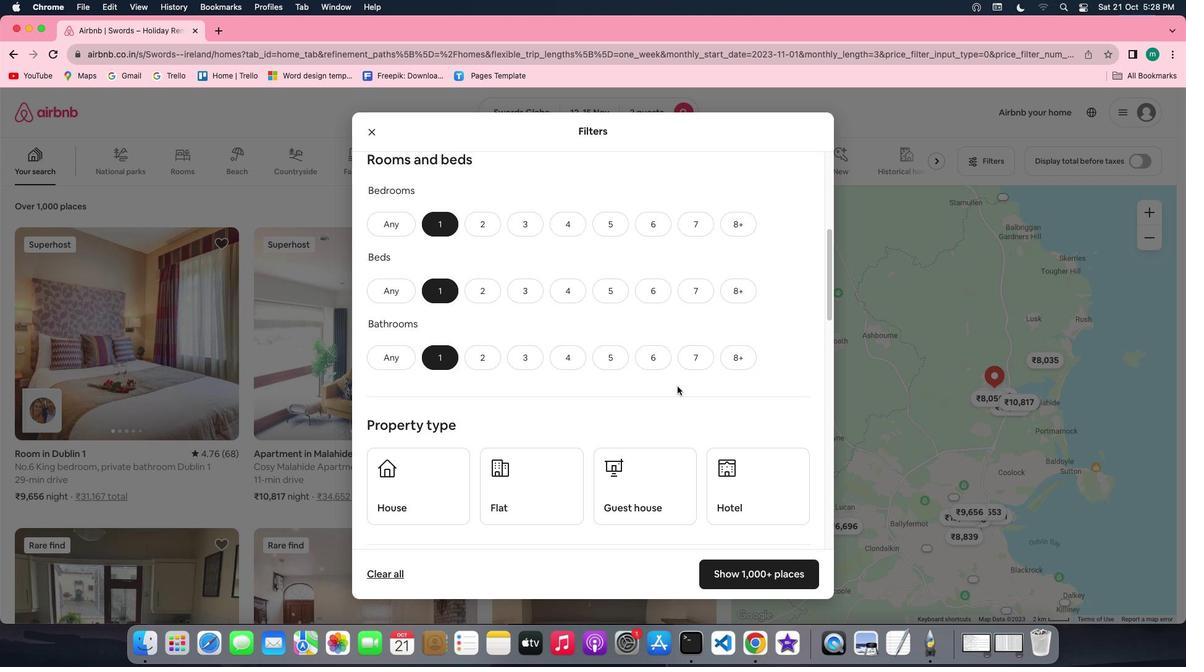 
Action: Mouse scrolled (677, 386) with delta (0, 0)
Screenshot: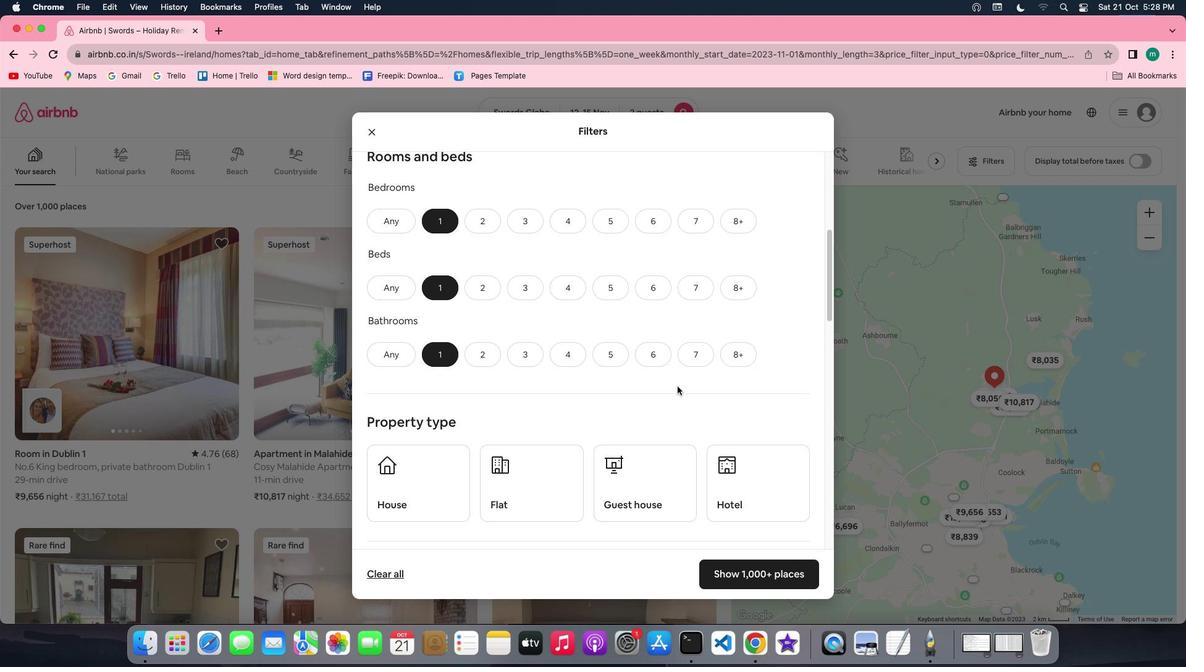 
Action: Mouse scrolled (677, 386) with delta (0, 0)
Screenshot: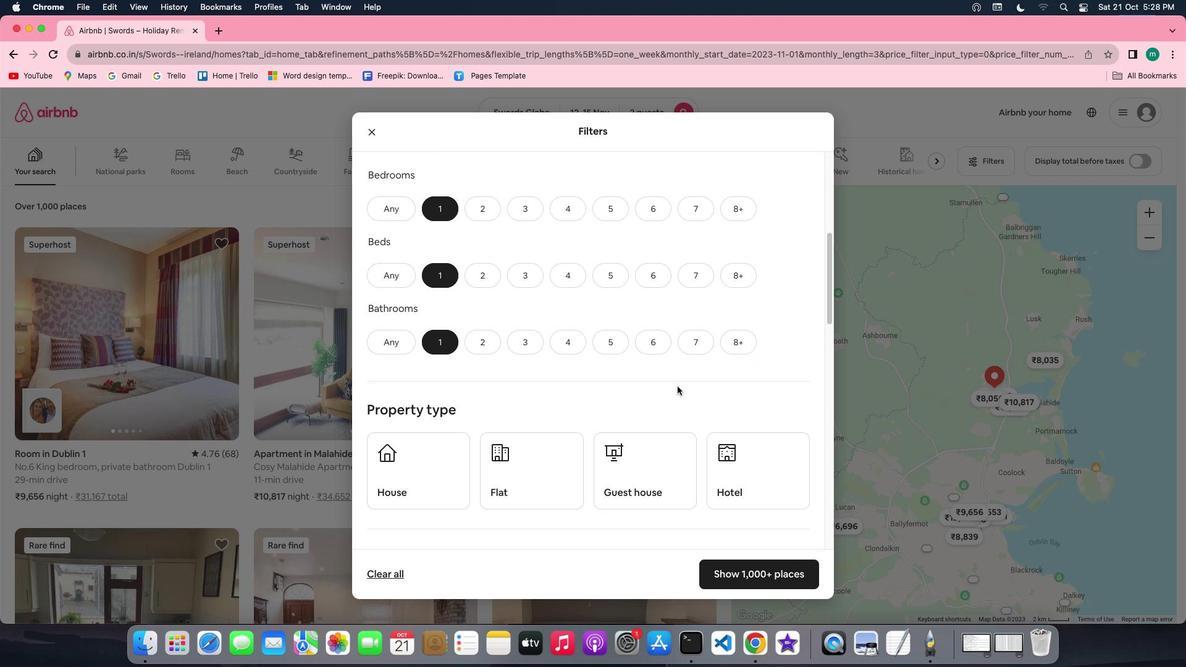 
Action: Mouse scrolled (677, 386) with delta (0, 0)
Screenshot: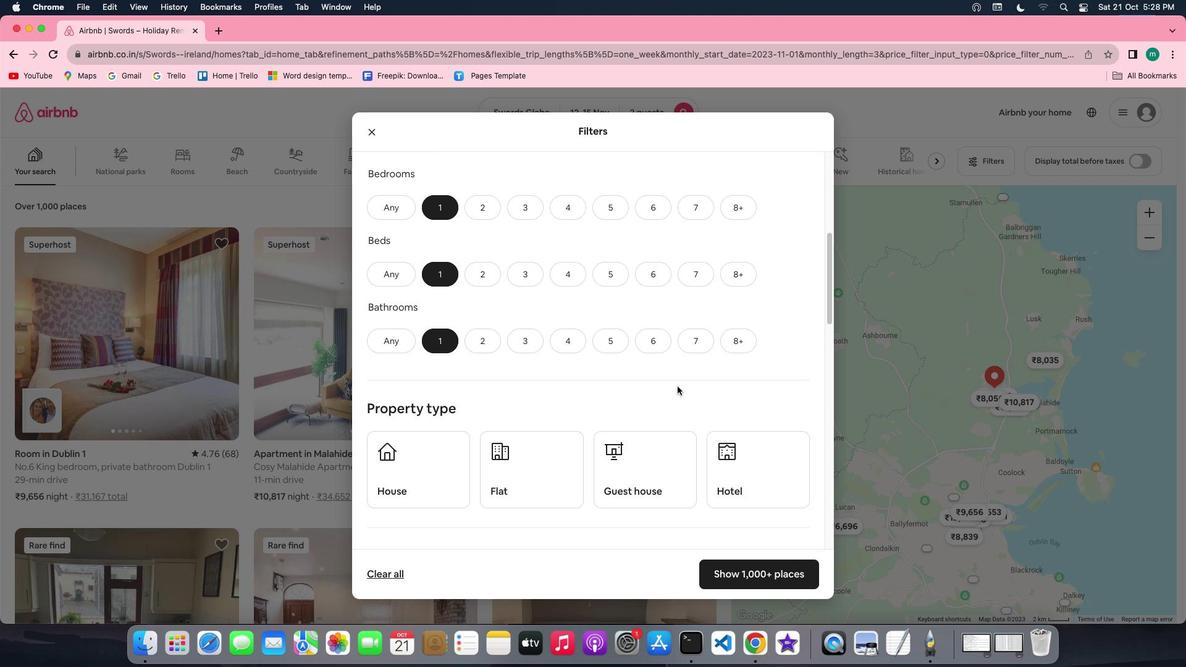
Action: Mouse scrolled (677, 386) with delta (0, 0)
Screenshot: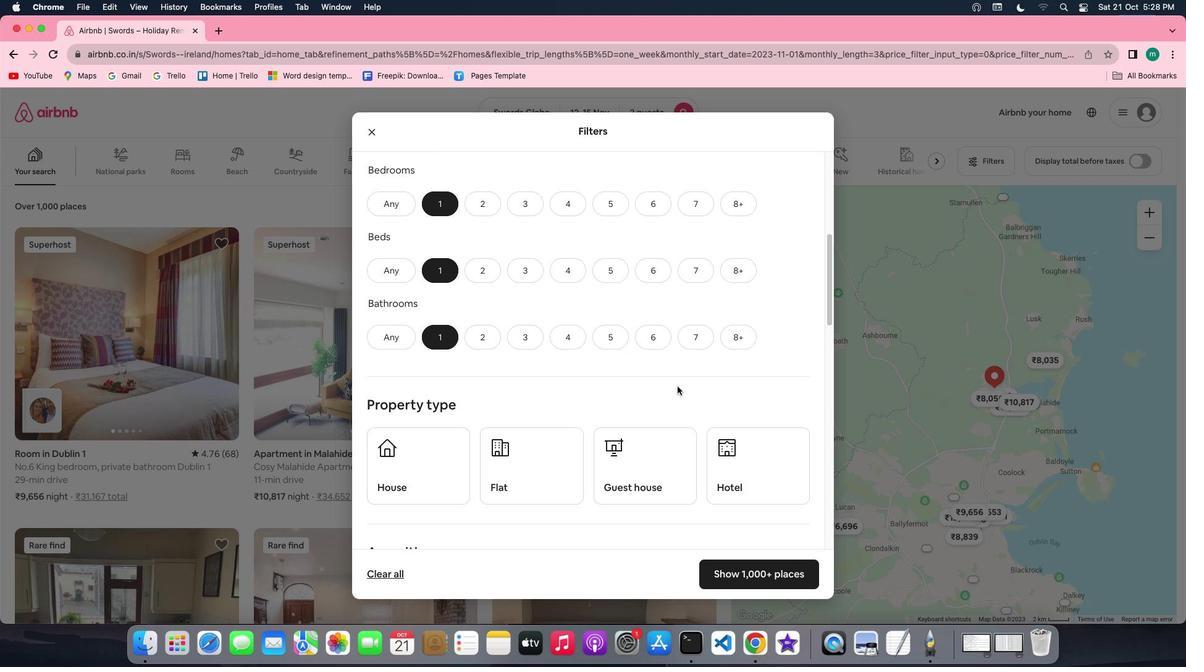 
Action: Mouse scrolled (677, 386) with delta (0, 0)
Screenshot: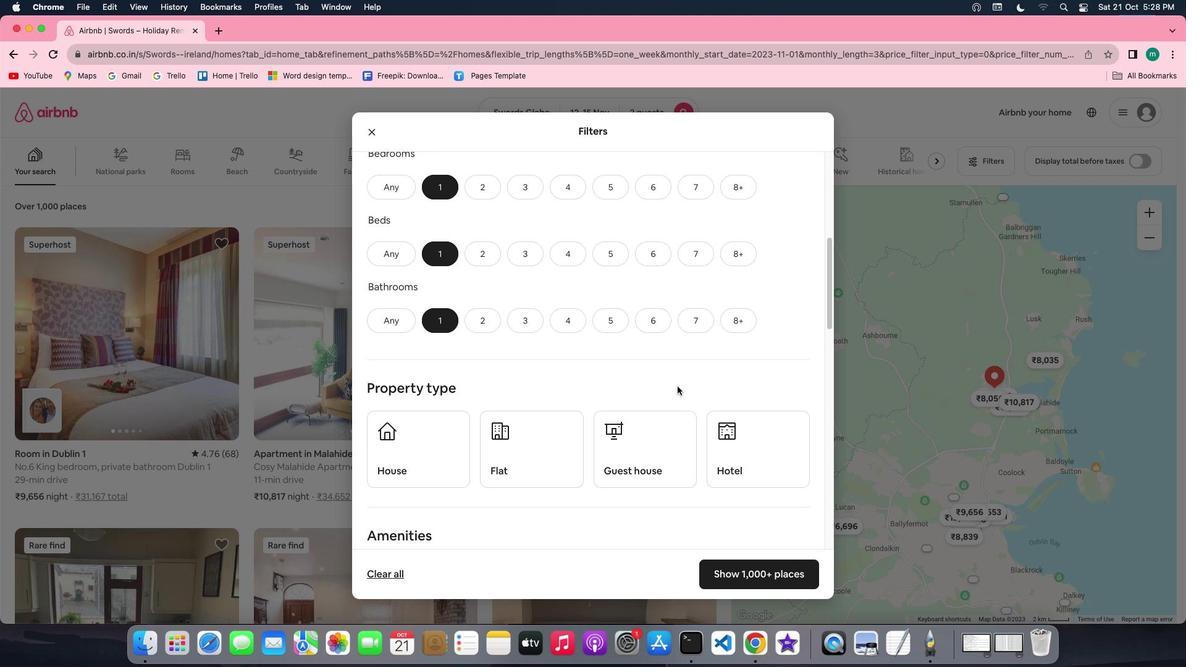 
Action: Mouse moved to (777, 401)
Screenshot: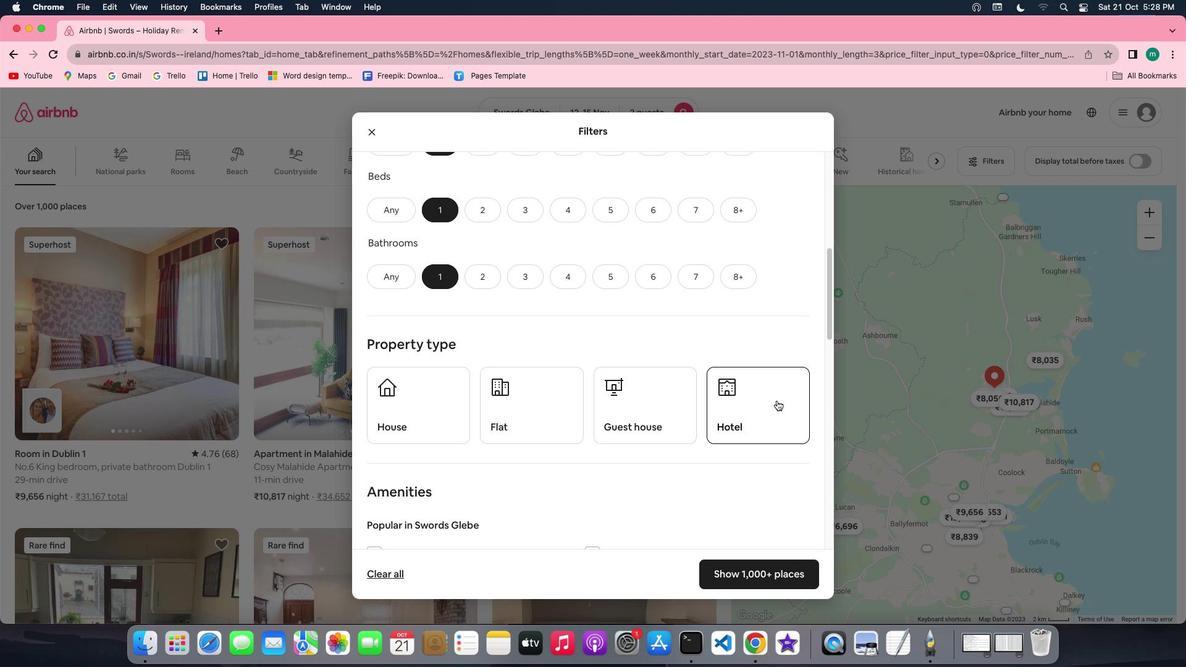 
Action: Mouse scrolled (777, 401) with delta (0, 0)
Screenshot: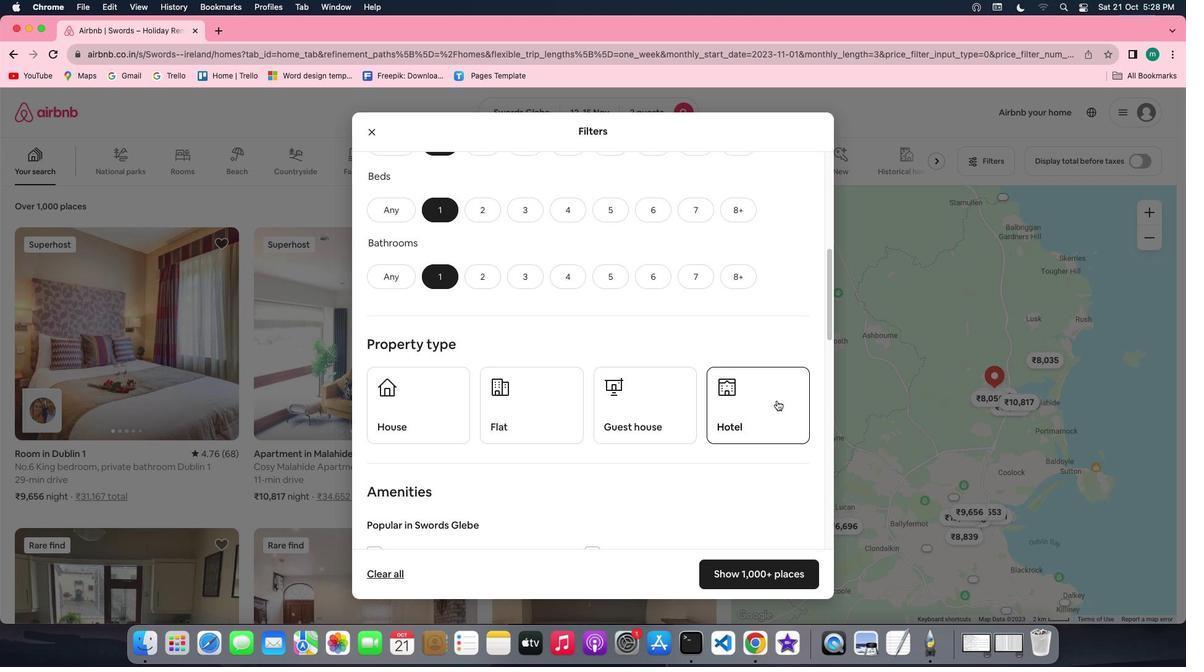 
Action: Mouse scrolled (777, 401) with delta (0, 0)
Screenshot: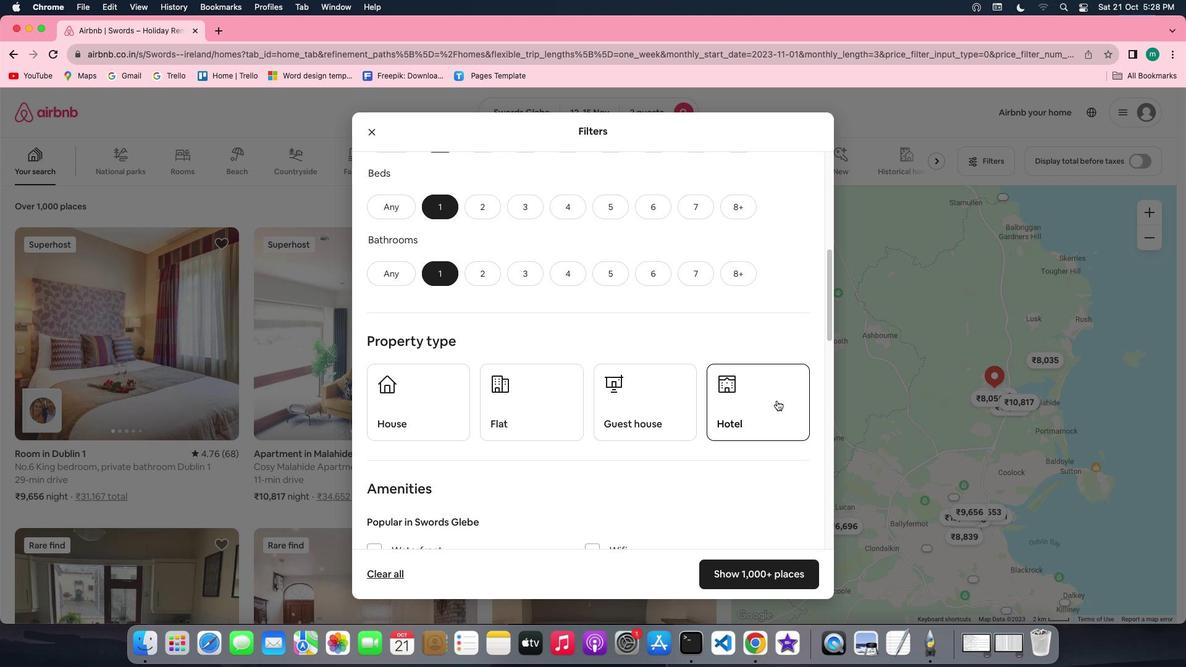 
Action: Mouse scrolled (777, 401) with delta (0, 0)
Screenshot: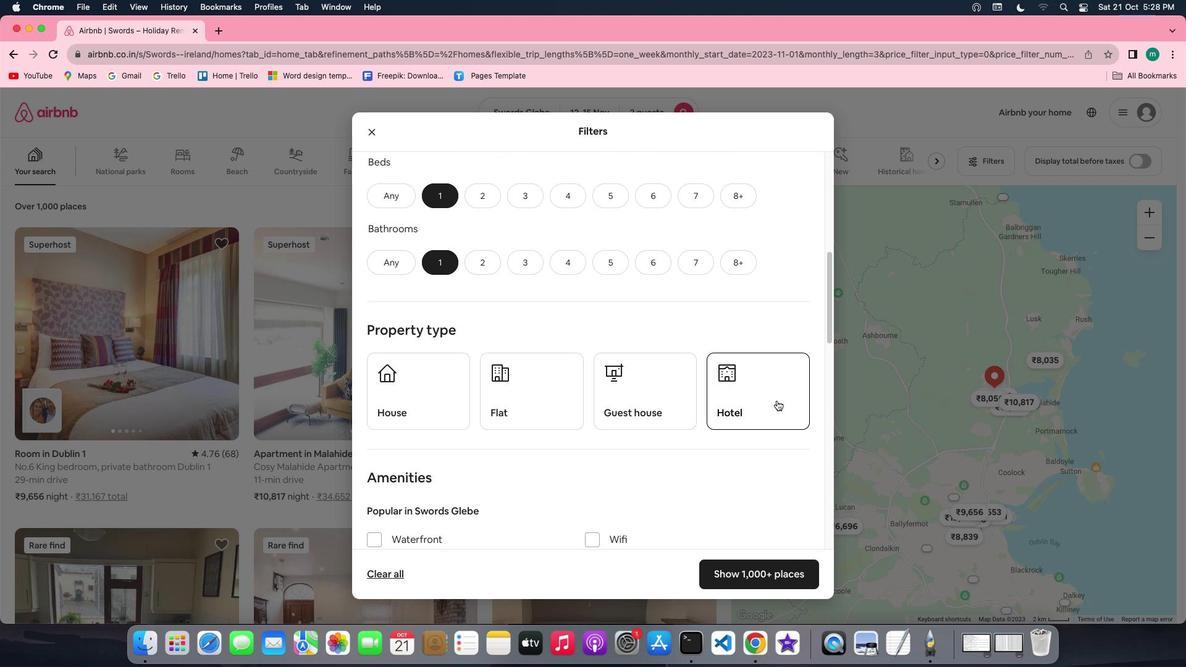 
Action: Mouse moved to (777, 400)
Screenshot: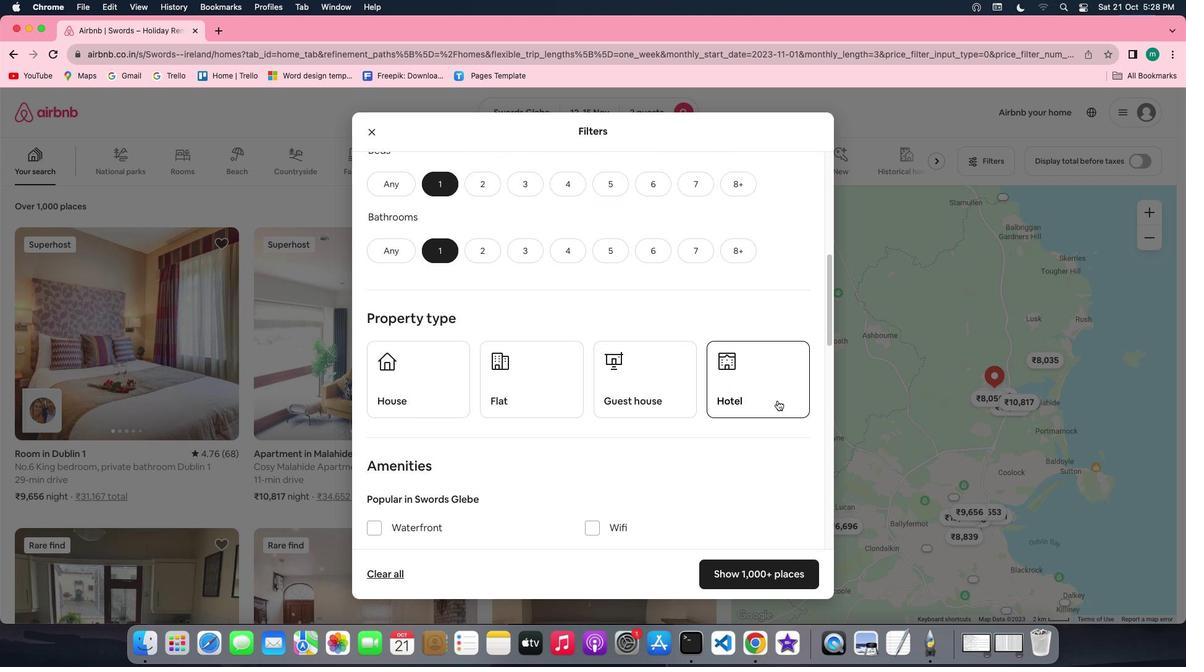 
Action: Mouse pressed left at (777, 400)
Screenshot: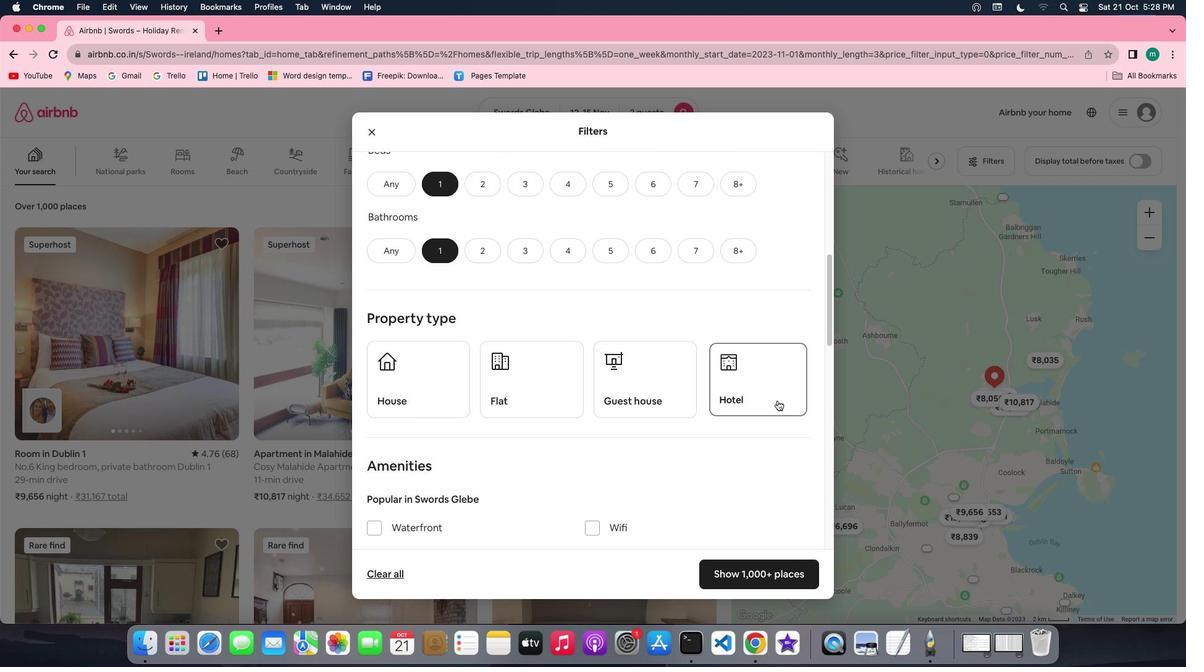 
Action: Mouse scrolled (777, 400) with delta (0, 0)
Screenshot: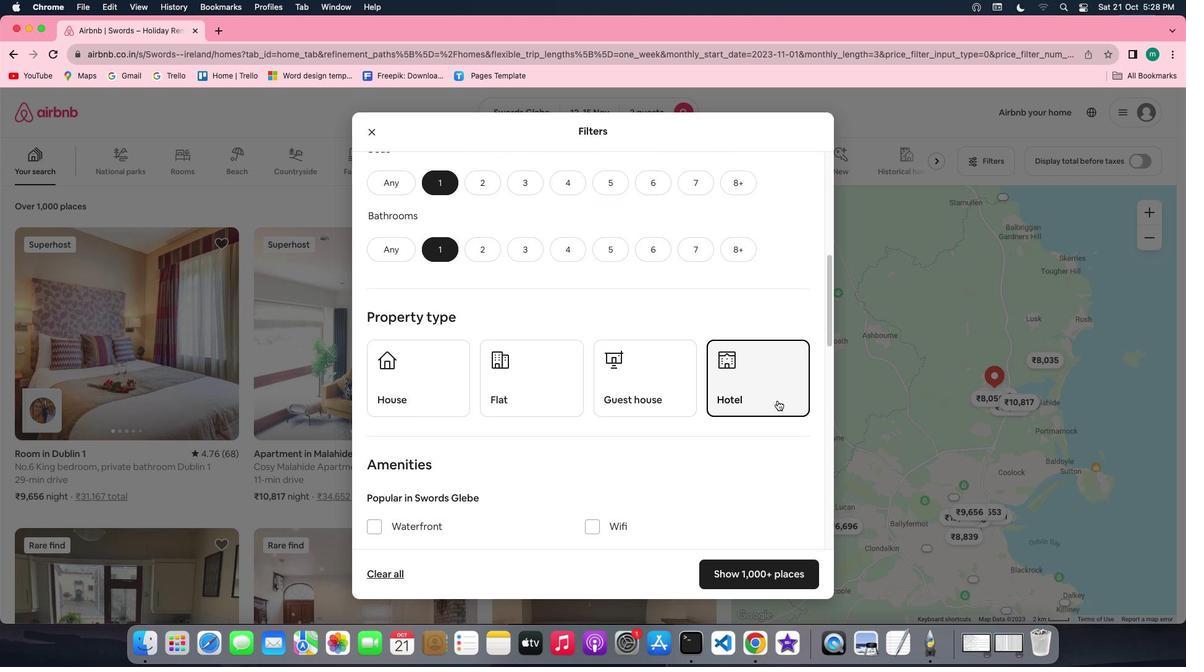 
Action: Mouse scrolled (777, 400) with delta (0, 0)
Screenshot: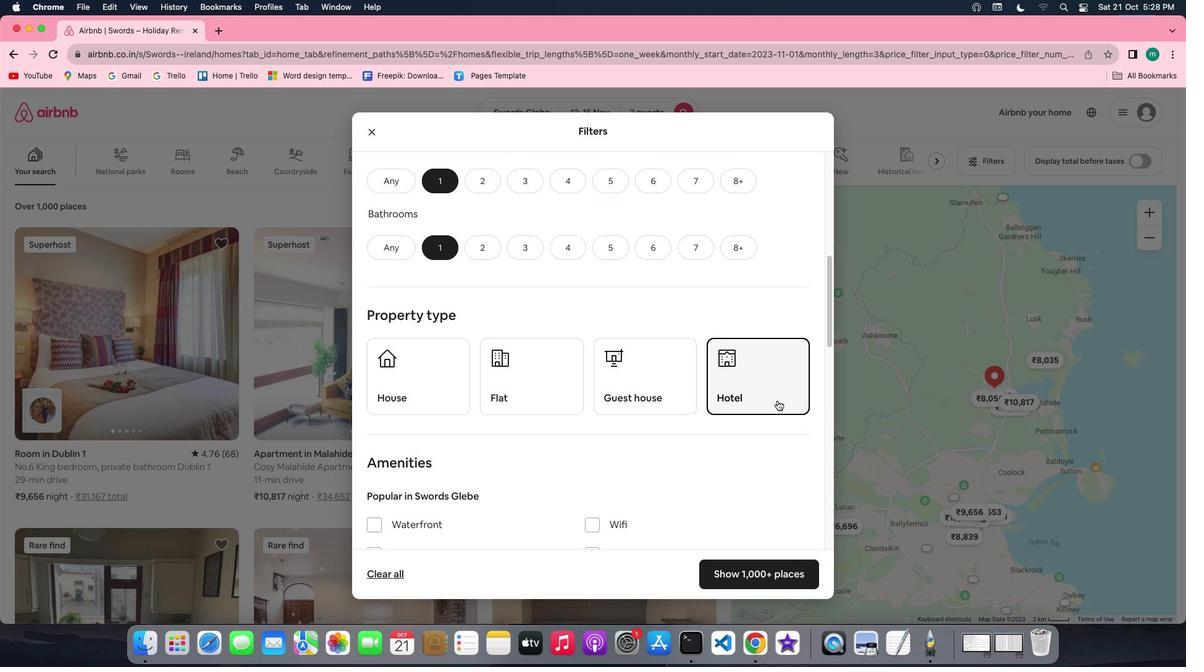 
Action: Mouse scrolled (777, 400) with delta (0, -1)
Screenshot: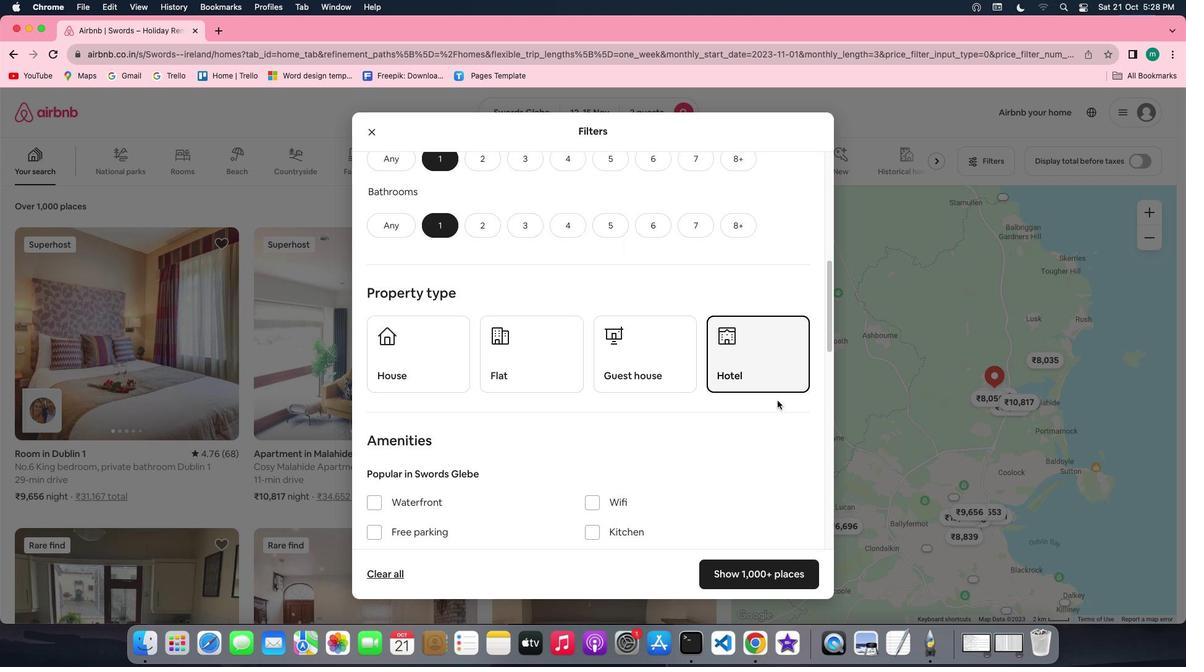 
Action: Mouse scrolled (777, 400) with delta (0, 0)
Screenshot: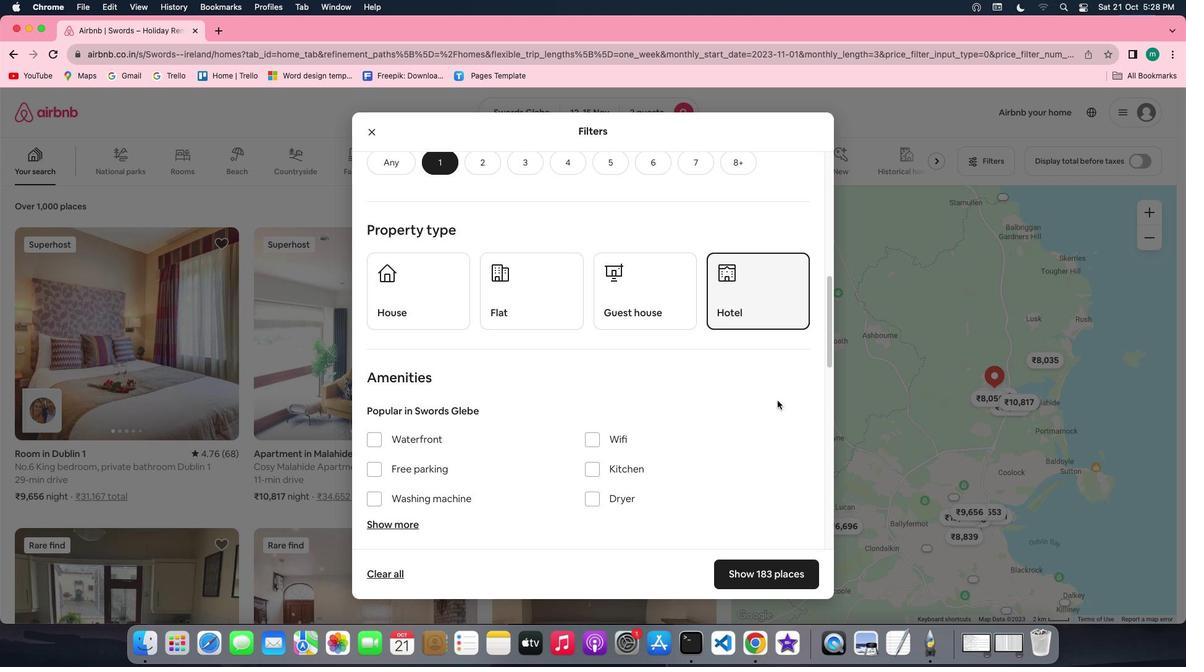 
Action: Mouse scrolled (777, 400) with delta (0, 0)
Screenshot: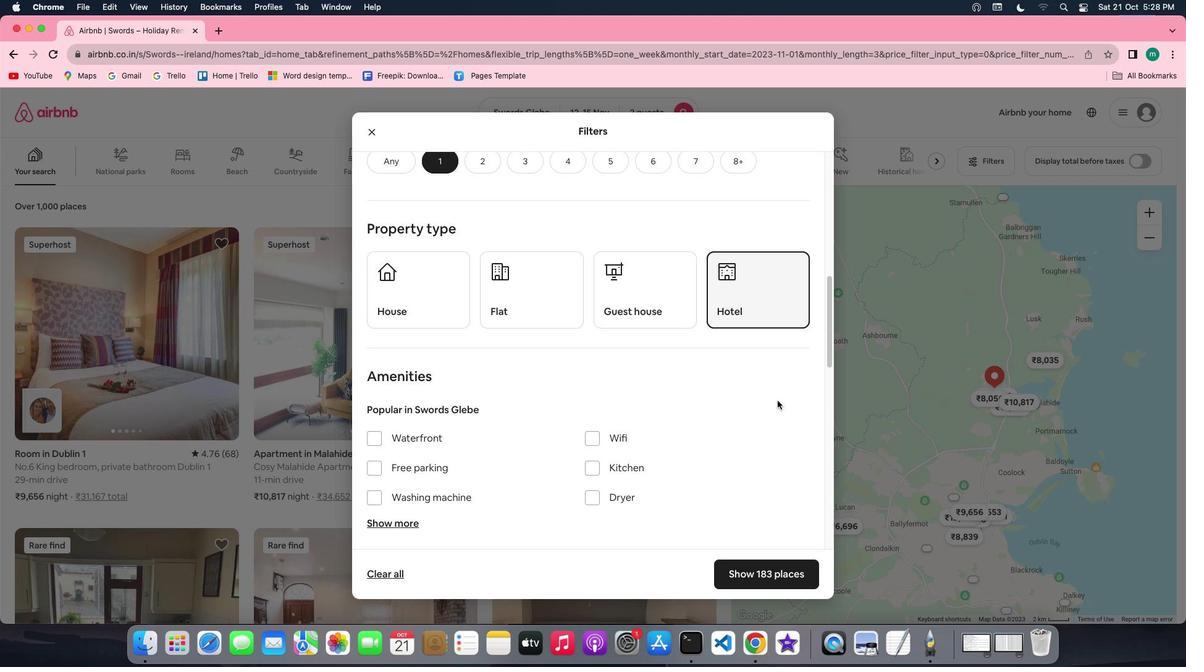 
Action: Mouse scrolled (777, 400) with delta (0, 0)
Screenshot: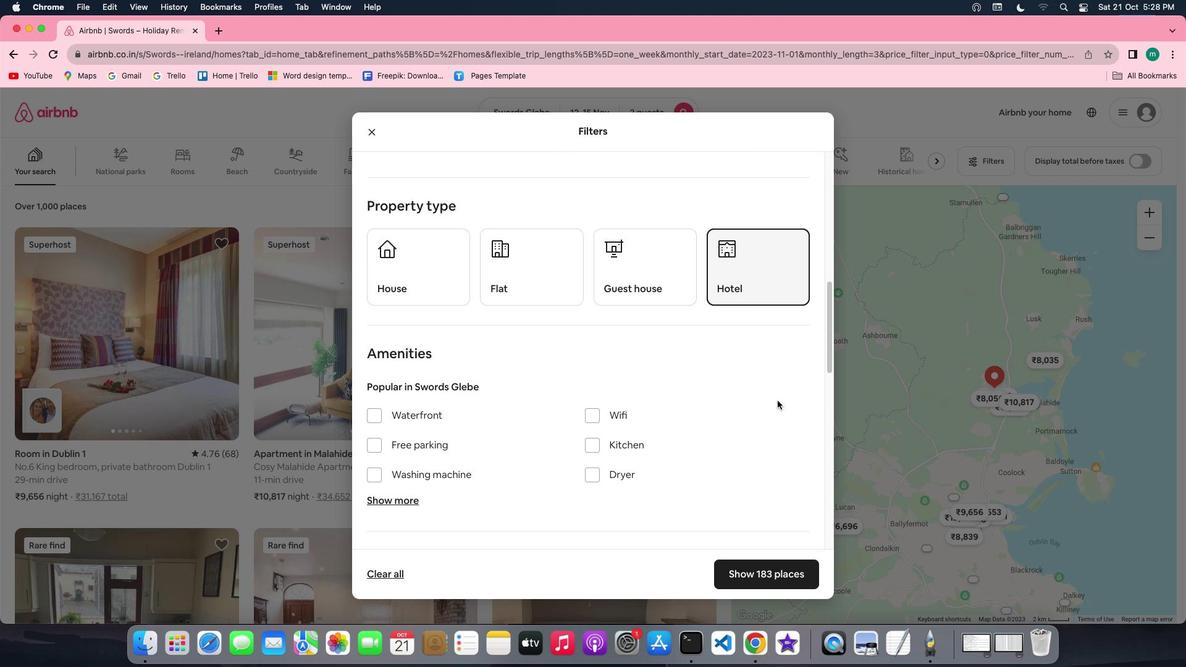 
Action: Mouse scrolled (777, 400) with delta (0, 0)
Screenshot: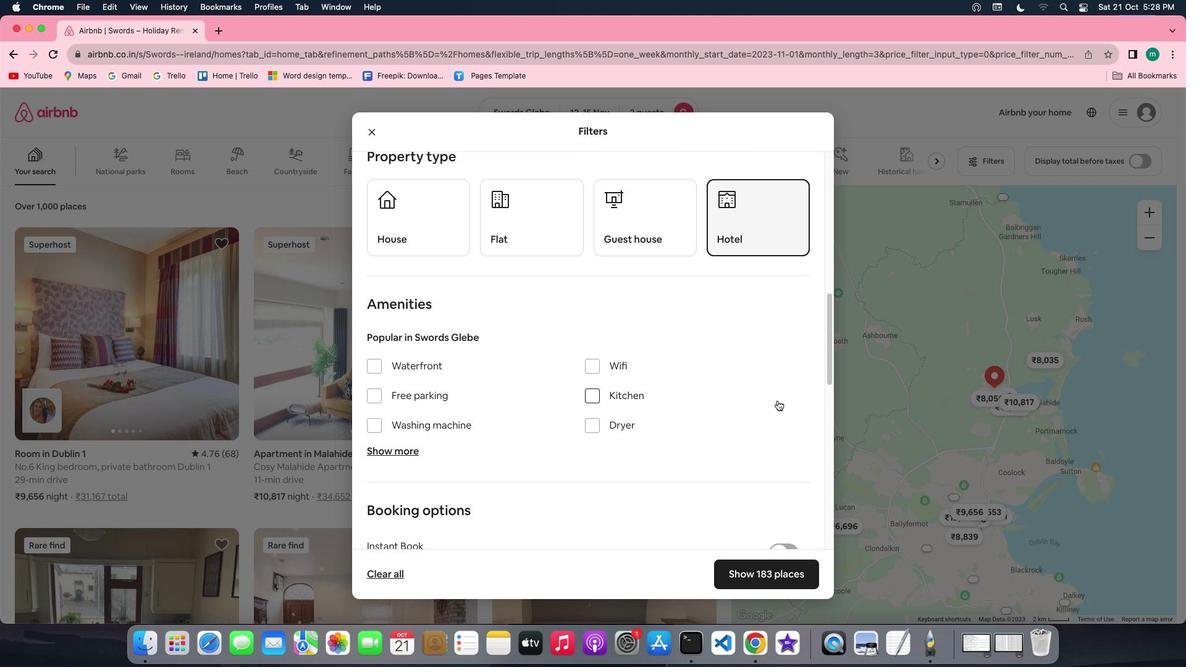 
Action: Mouse scrolled (777, 400) with delta (0, 0)
Screenshot: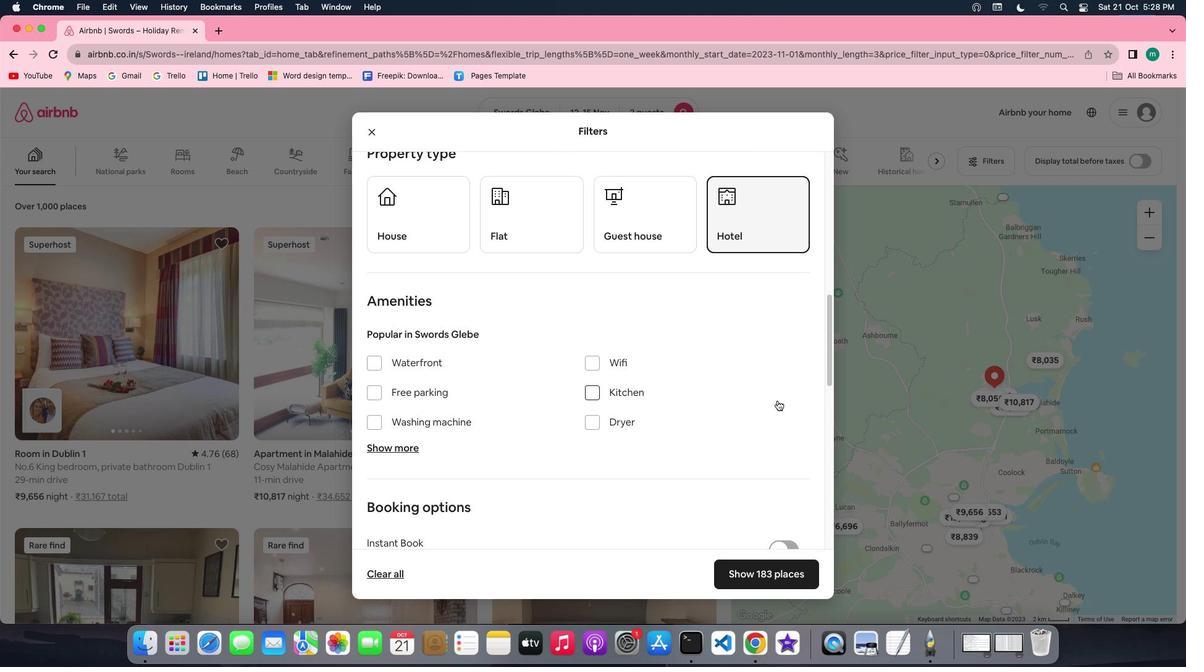 
Action: Mouse scrolled (777, 400) with delta (0, -1)
Screenshot: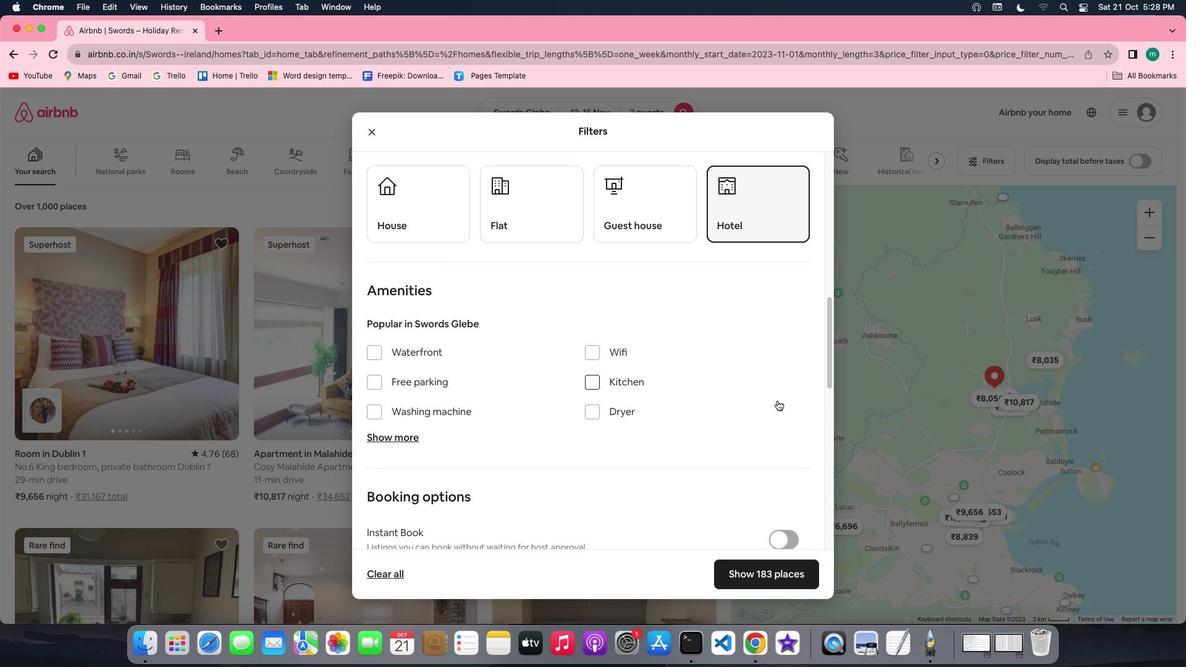
Action: Mouse scrolled (777, 400) with delta (0, 0)
Screenshot: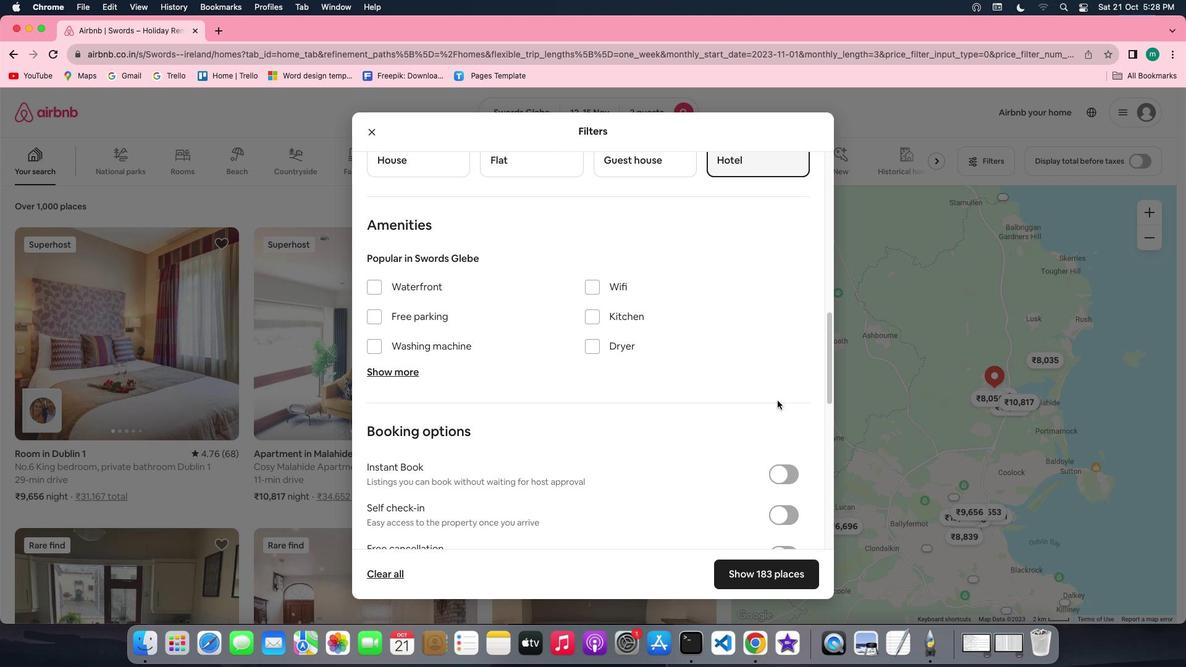 
Action: Mouse scrolled (777, 400) with delta (0, 0)
Screenshot: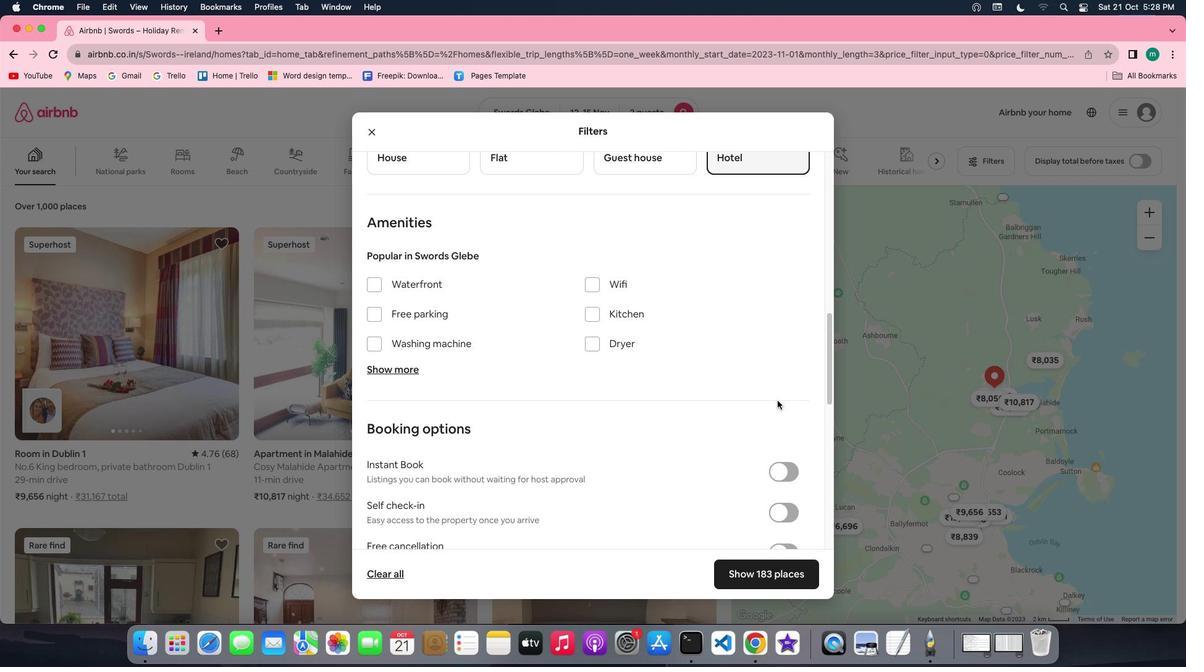 
Action: Mouse scrolled (777, 400) with delta (0, 0)
Screenshot: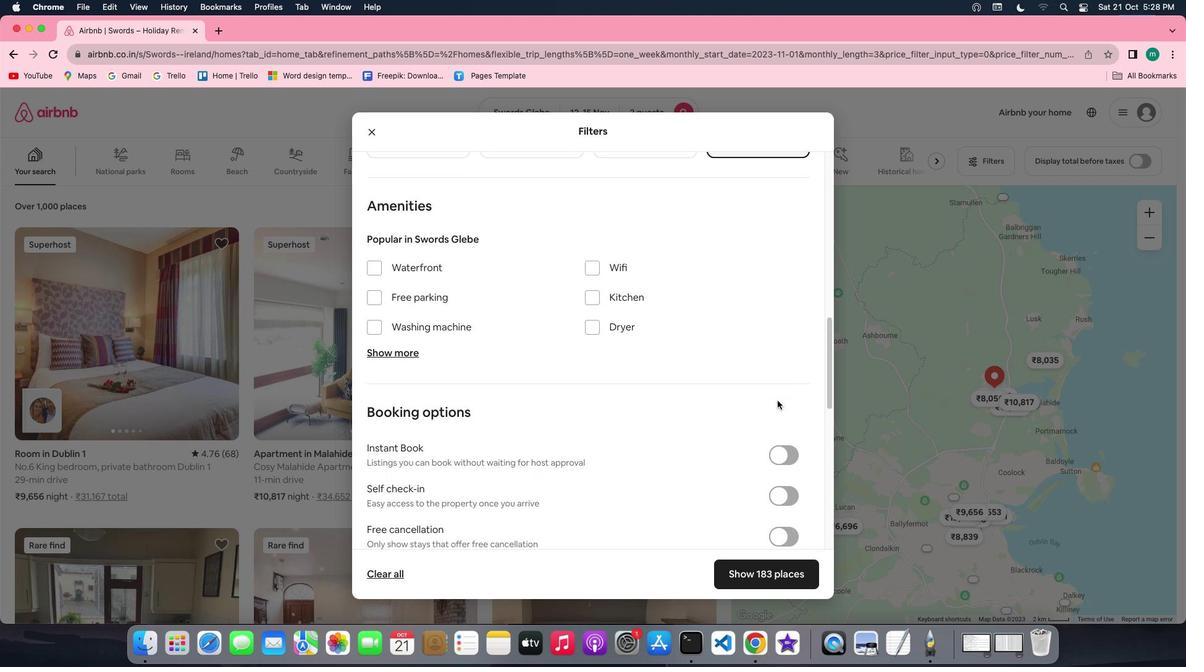 
Action: Mouse scrolled (777, 400) with delta (0, 0)
Screenshot: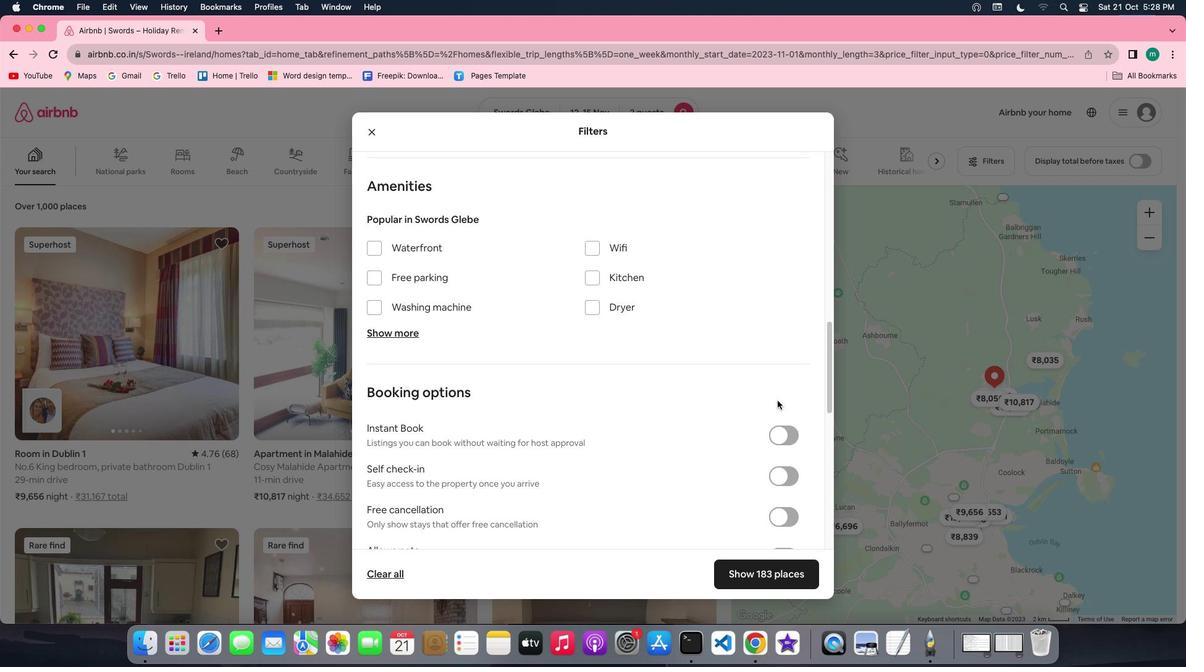 
Action: Mouse scrolled (777, 400) with delta (0, 0)
Screenshot: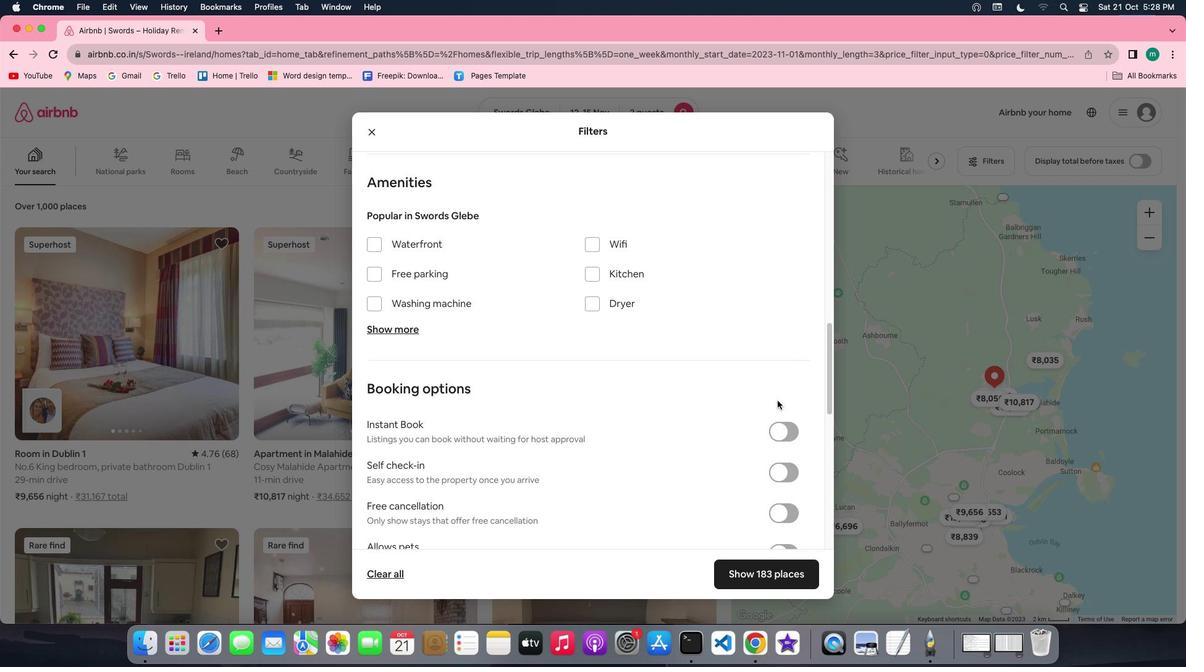 
Action: Mouse scrolled (777, 400) with delta (0, 0)
Screenshot: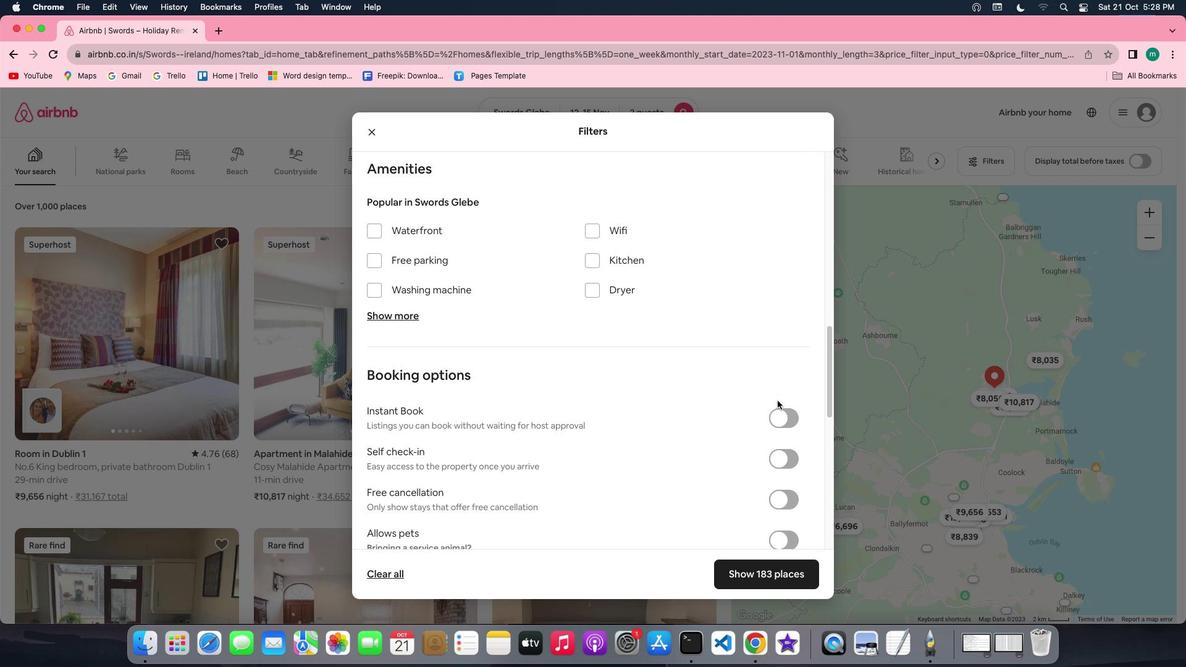
Action: Mouse scrolled (777, 400) with delta (0, 0)
Screenshot: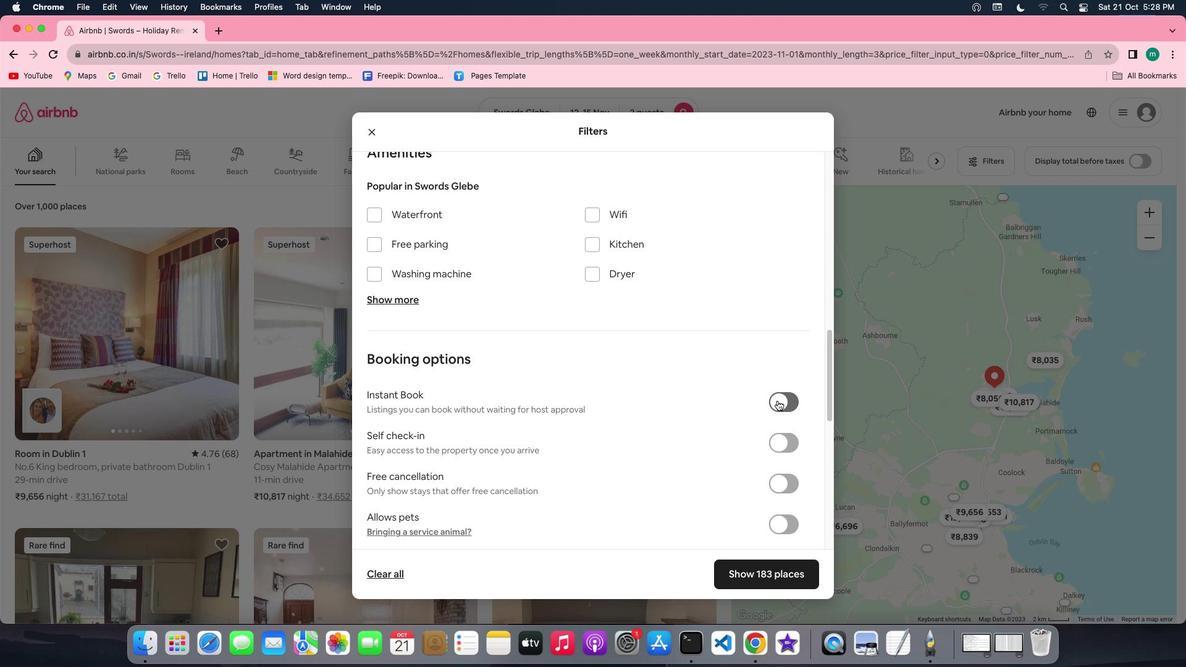 
Action: Mouse scrolled (777, 400) with delta (0, 0)
Screenshot: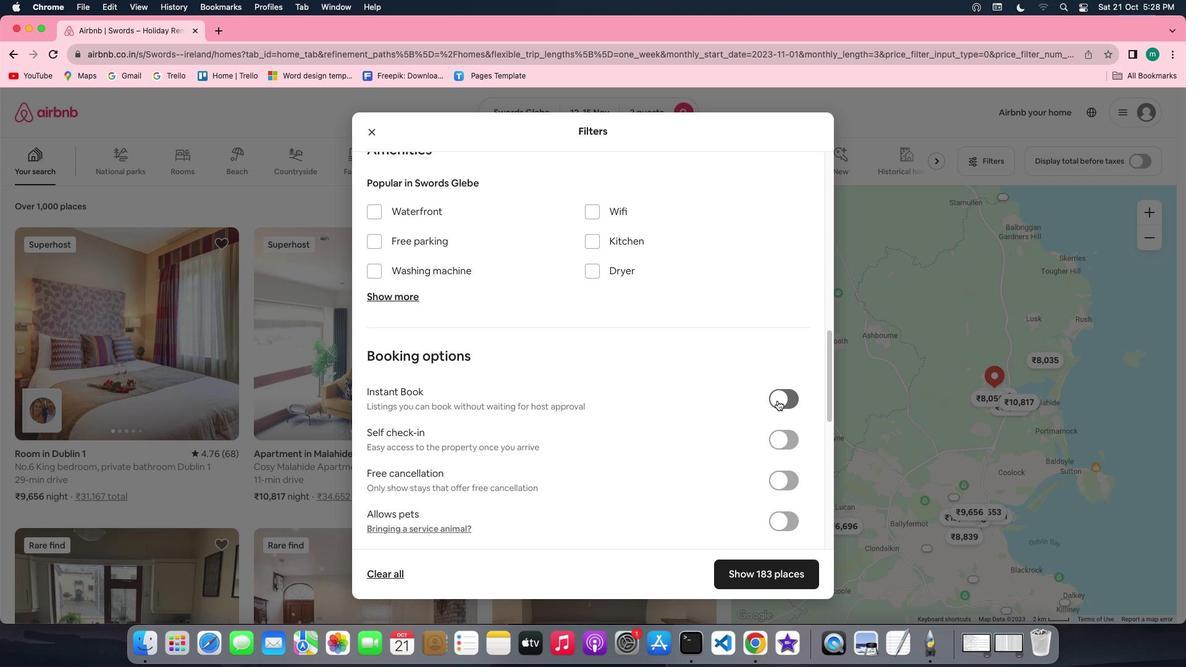 
Action: Mouse scrolled (777, 400) with delta (0, 0)
Screenshot: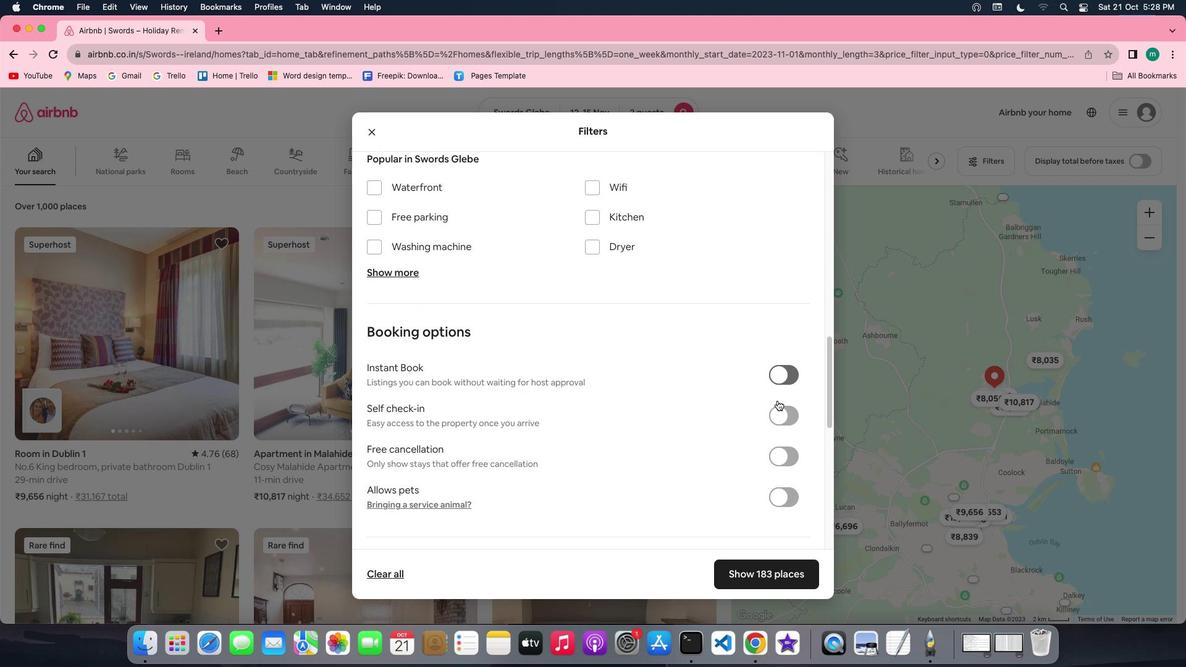 
Action: Mouse moved to (779, 390)
Screenshot: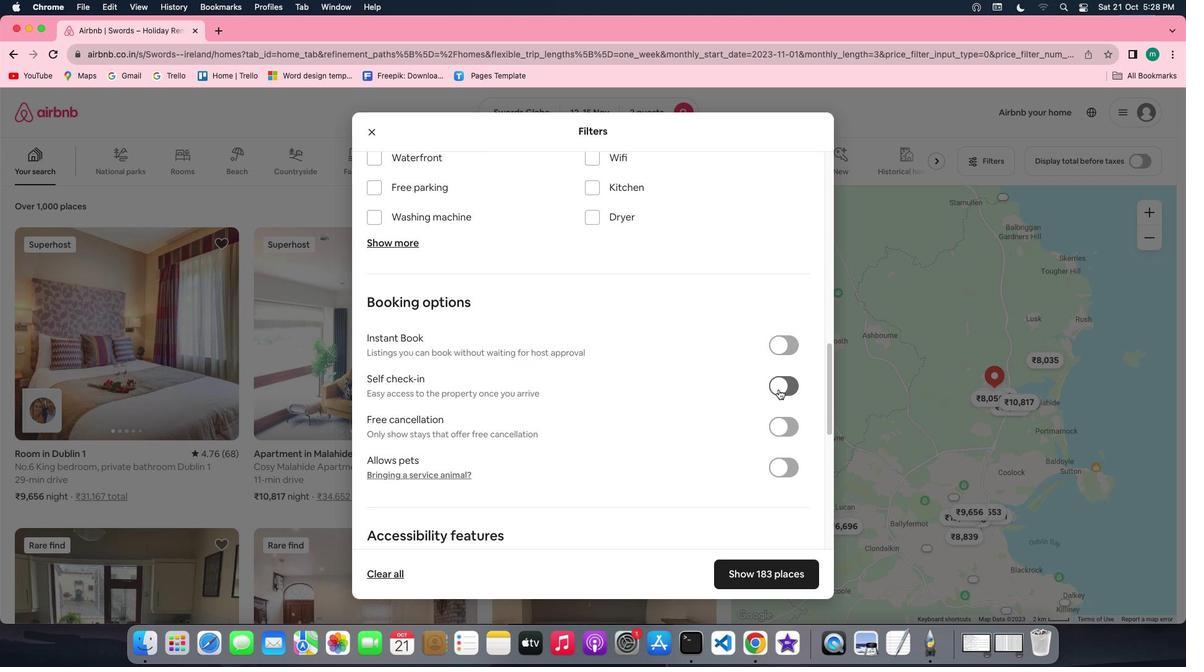
Action: Mouse pressed left at (779, 390)
Screenshot: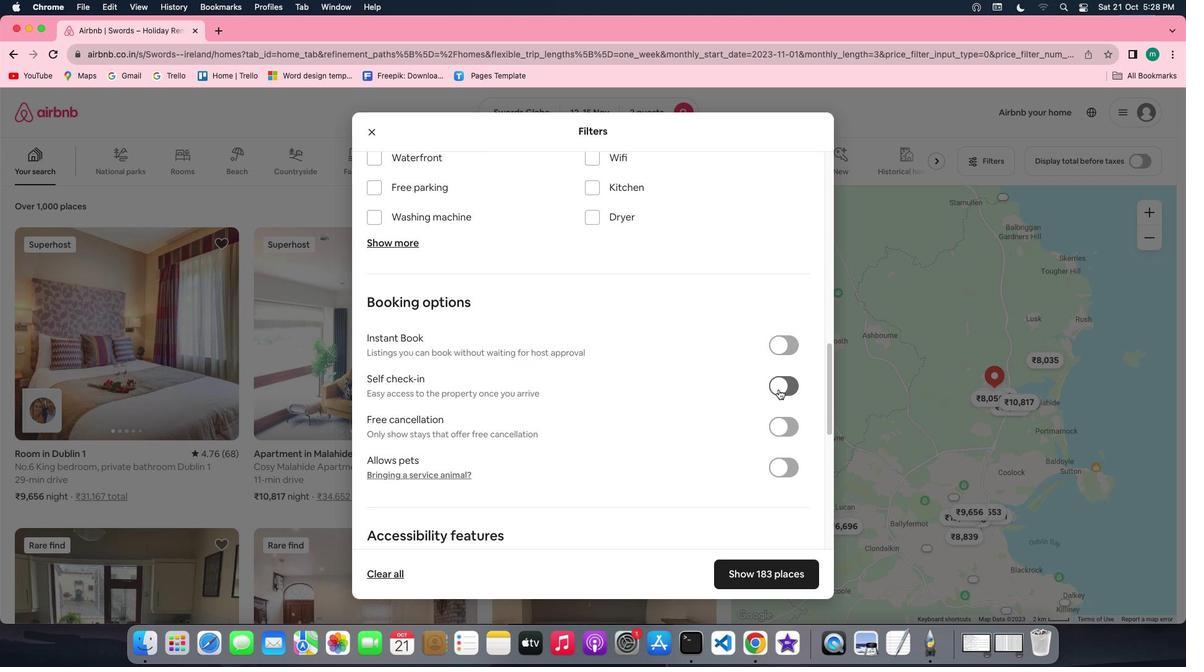 
Action: Mouse moved to (641, 503)
Screenshot: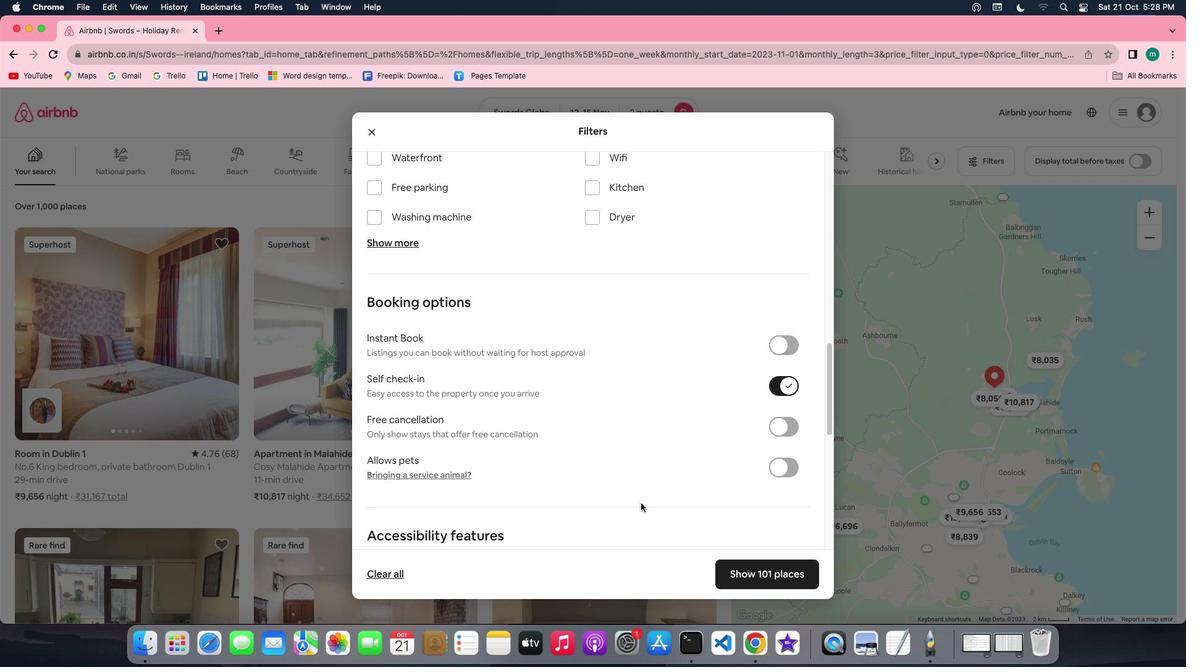 
Action: Mouse scrolled (641, 503) with delta (0, 0)
Screenshot: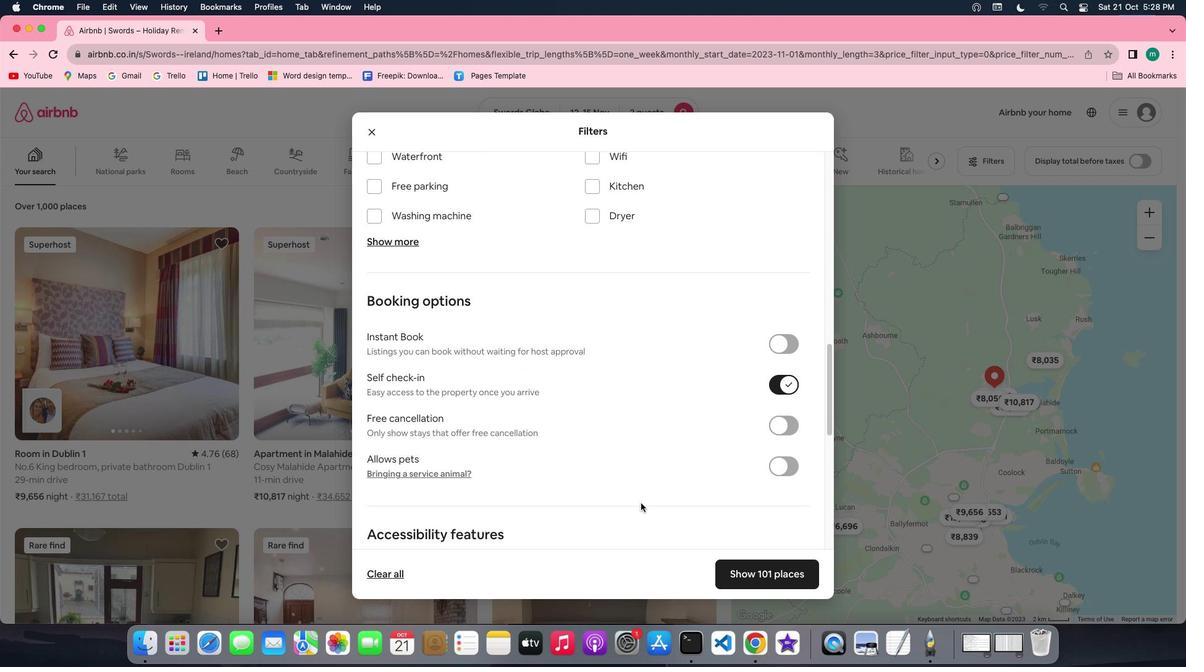 
Action: Mouse scrolled (641, 503) with delta (0, 0)
Screenshot: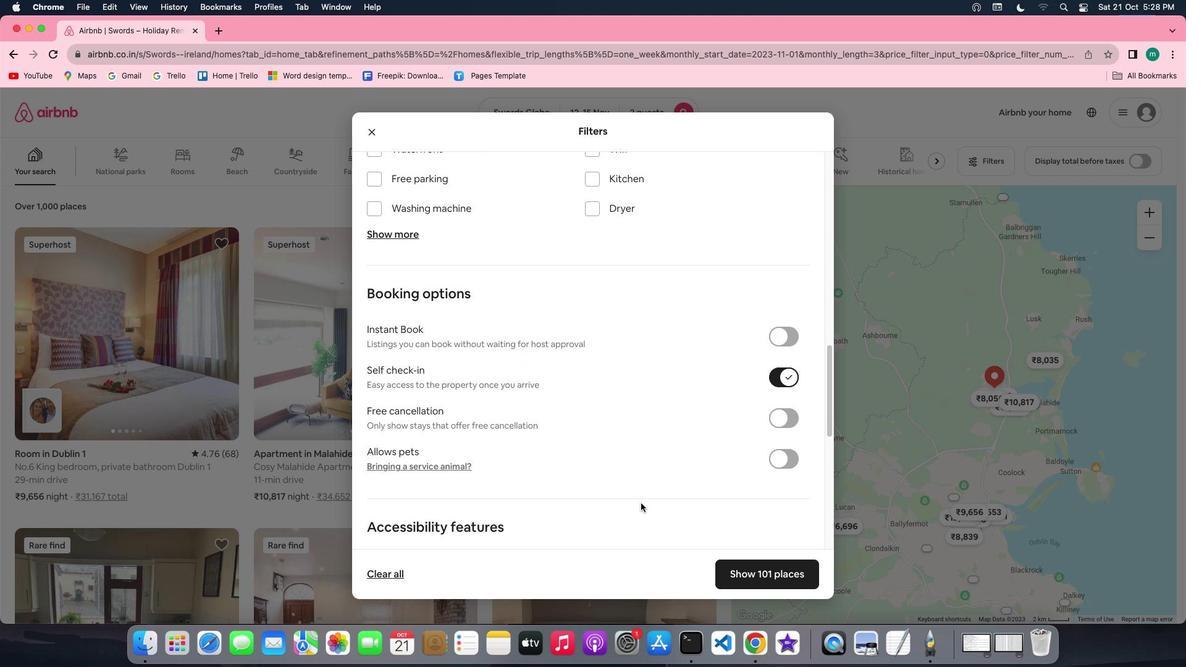 
Action: Mouse scrolled (641, 503) with delta (0, -1)
Screenshot: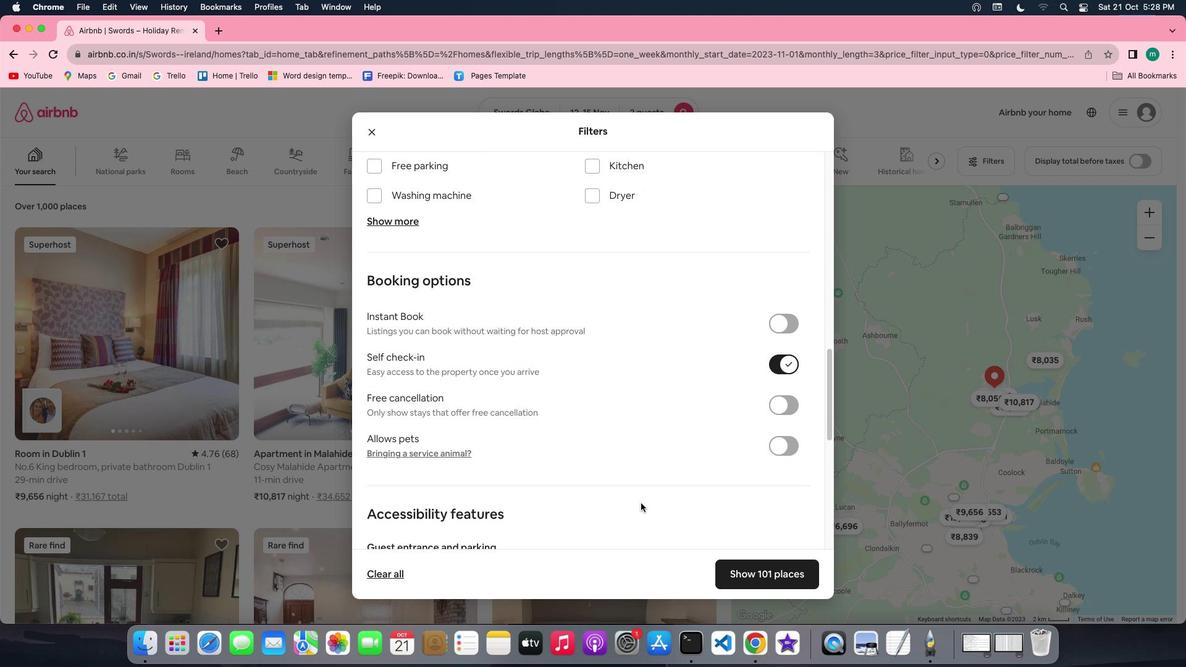 
Action: Mouse scrolled (641, 503) with delta (0, -1)
Screenshot: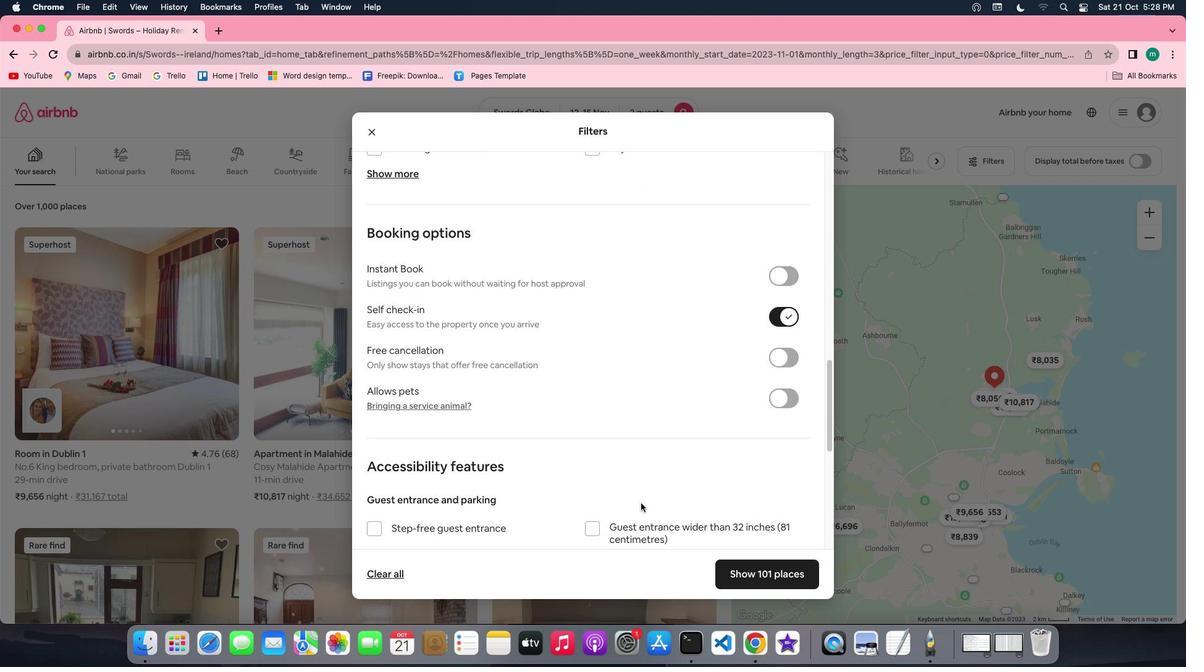 
Action: Mouse scrolled (641, 503) with delta (0, -1)
Screenshot: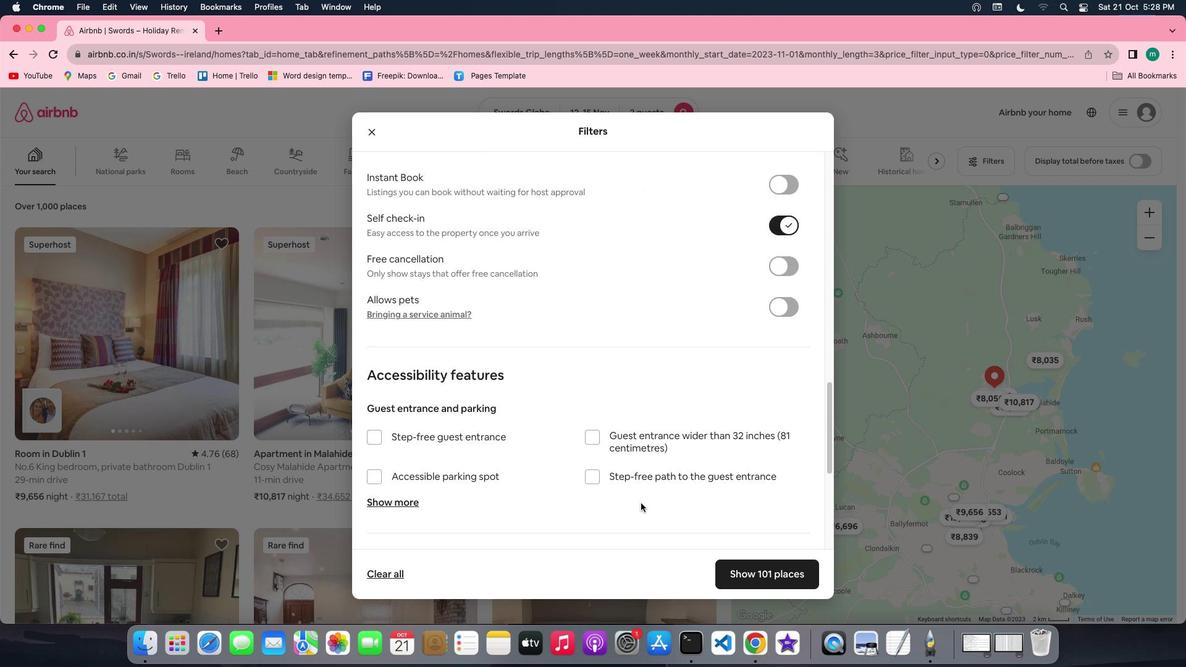 
Action: Mouse scrolled (641, 503) with delta (0, 0)
Screenshot: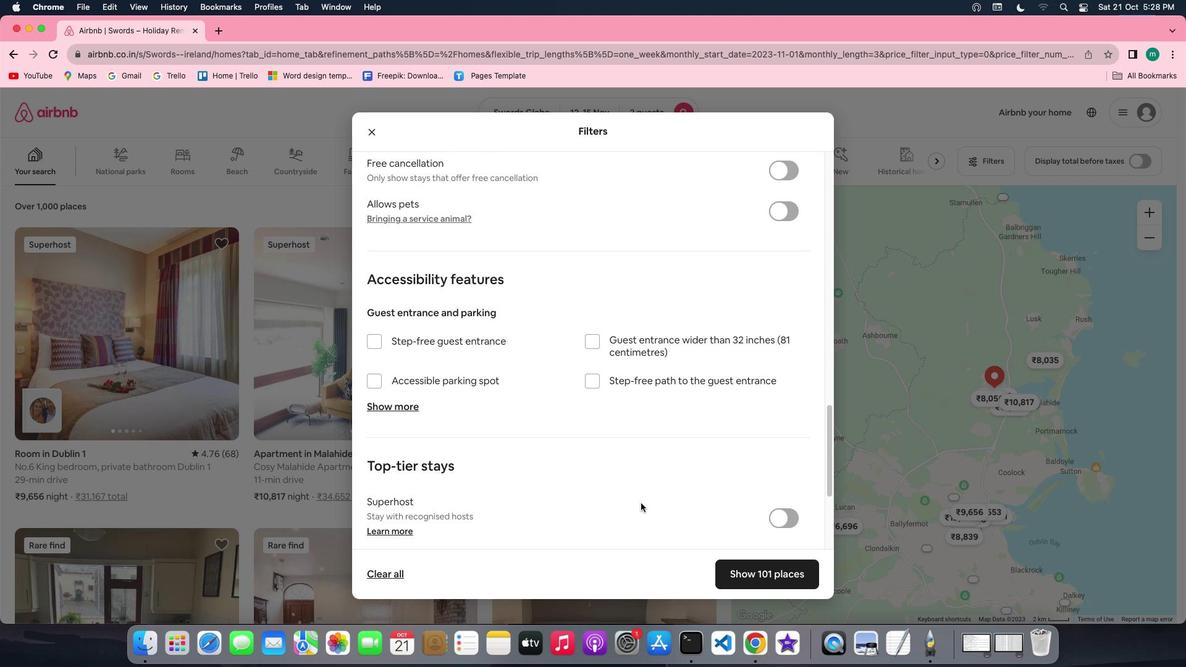 
Action: Mouse scrolled (641, 503) with delta (0, 0)
Screenshot: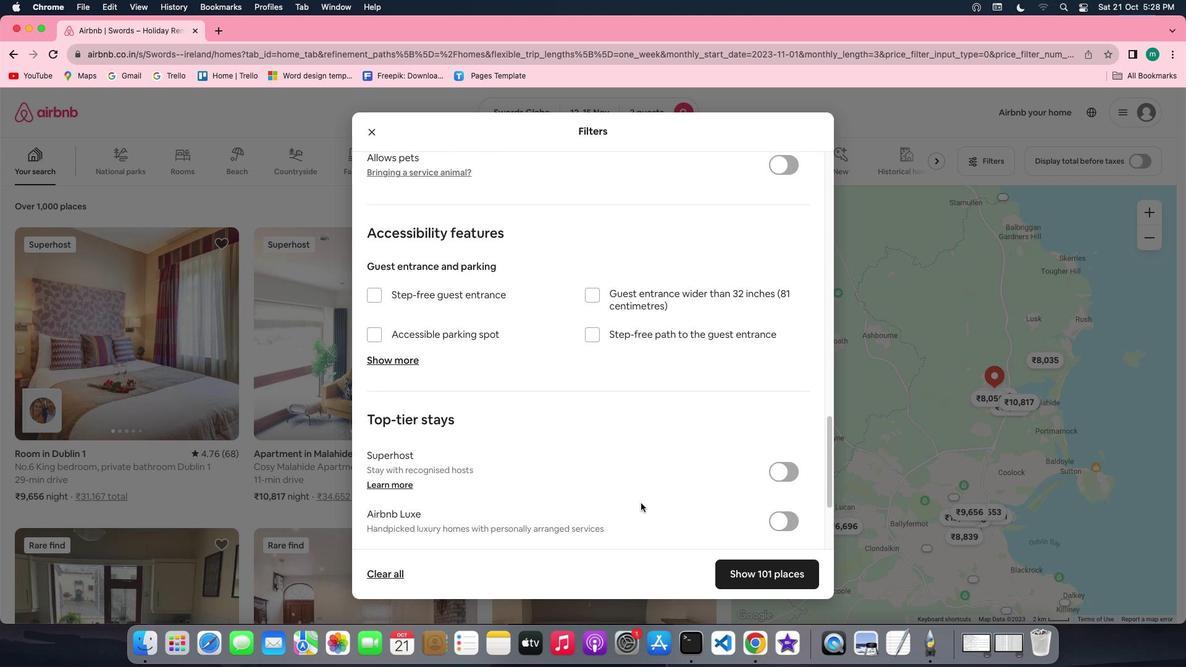 
Action: Mouse scrolled (641, 503) with delta (0, -1)
Screenshot: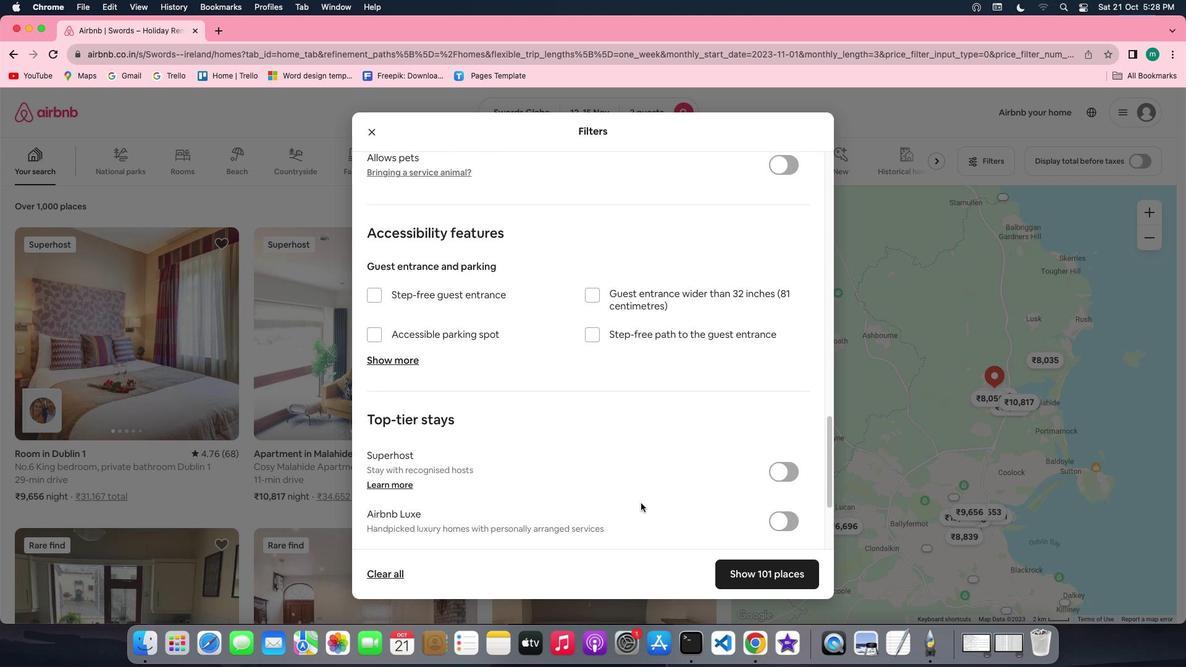 
Action: Mouse scrolled (641, 503) with delta (0, -3)
Screenshot: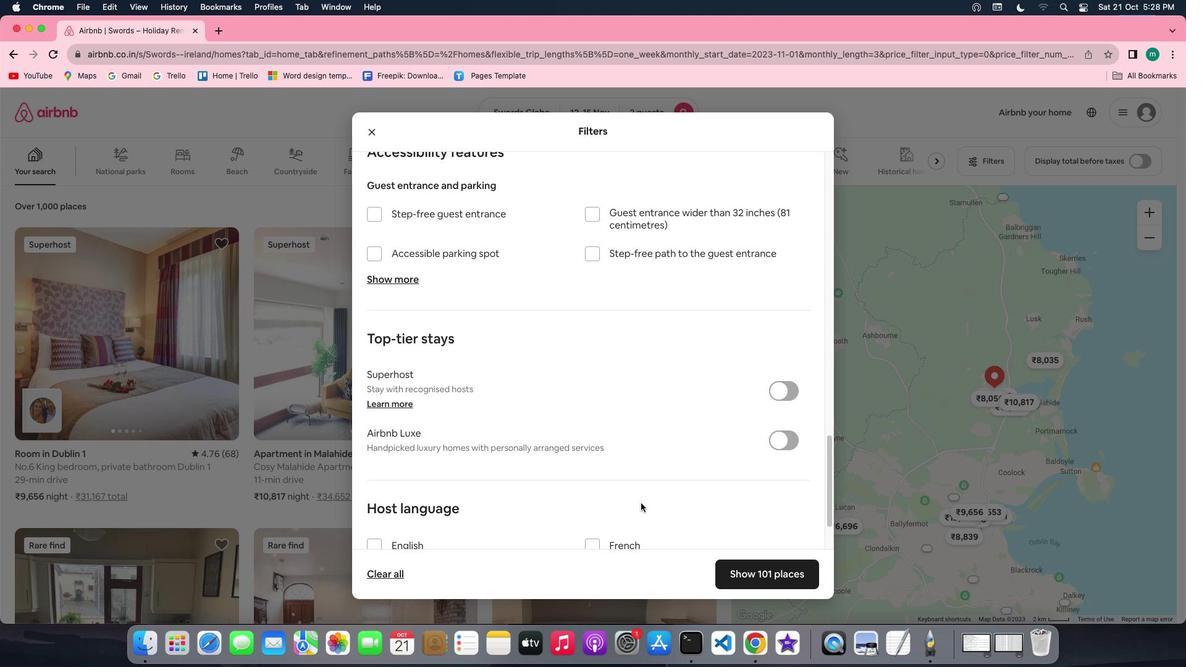 
Action: Mouse scrolled (641, 503) with delta (0, -3)
Screenshot: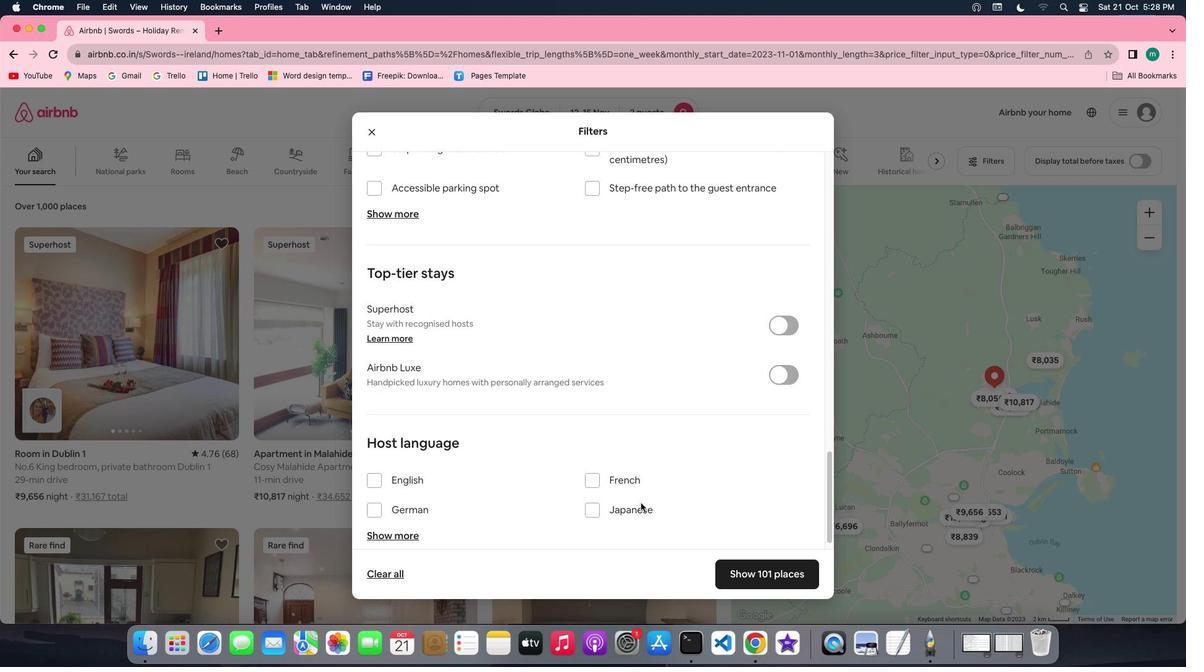 
Action: Mouse moved to (725, 563)
Screenshot: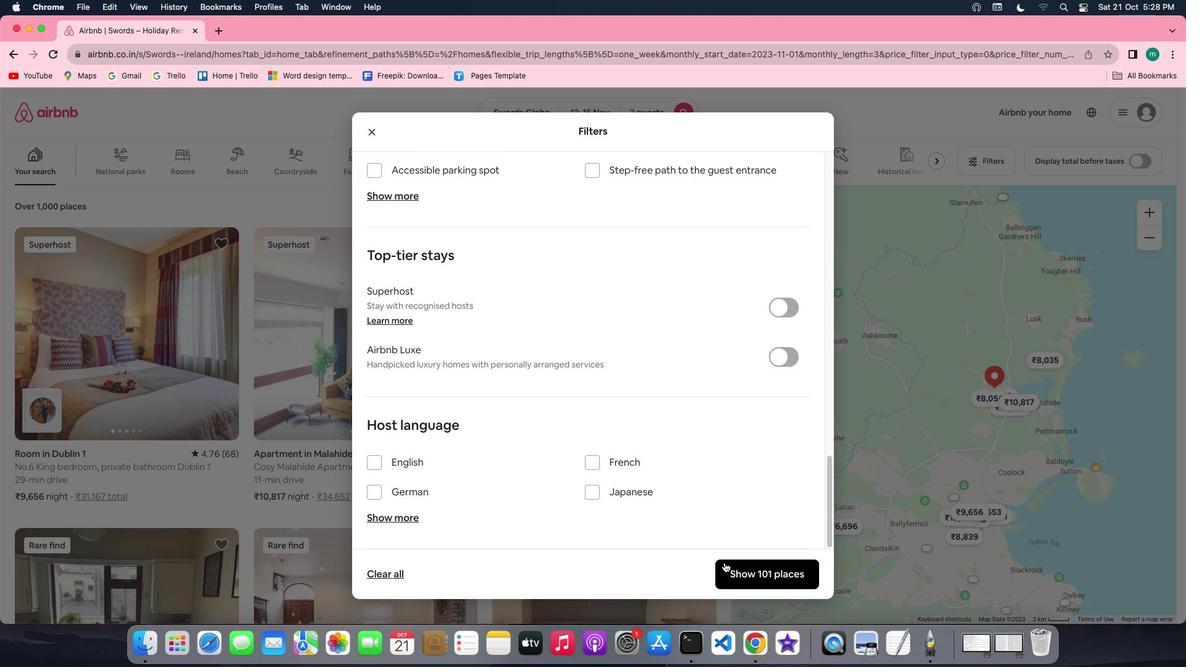 
Action: Mouse pressed left at (725, 563)
Screenshot: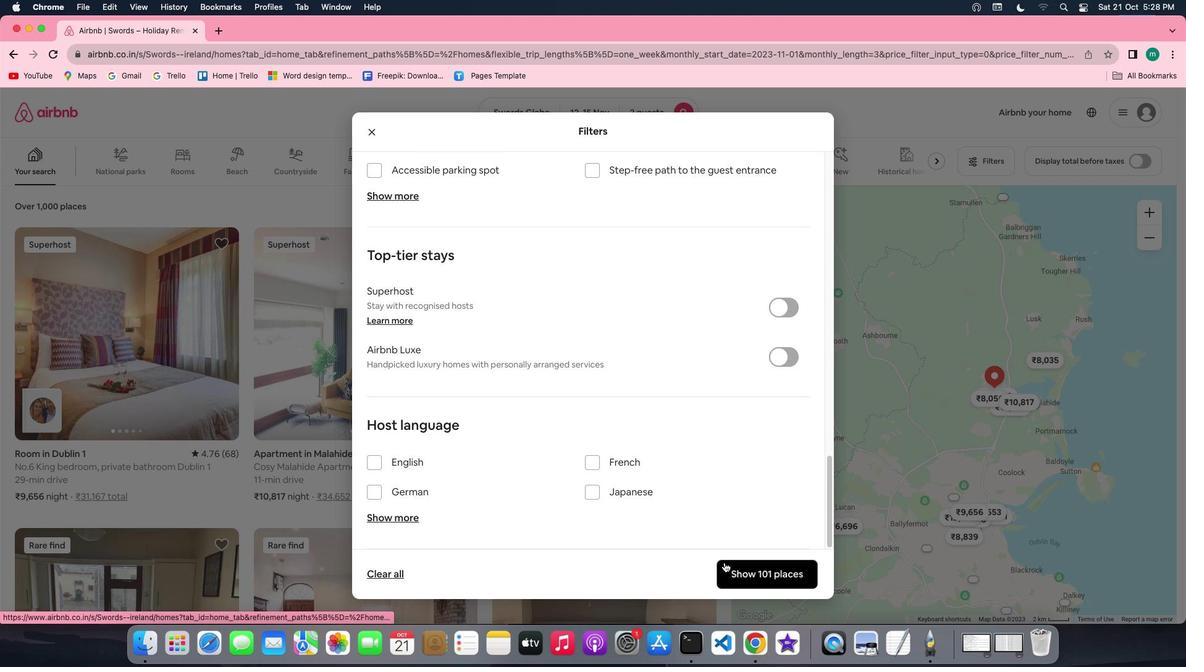 
Action: Mouse moved to (163, 357)
Screenshot: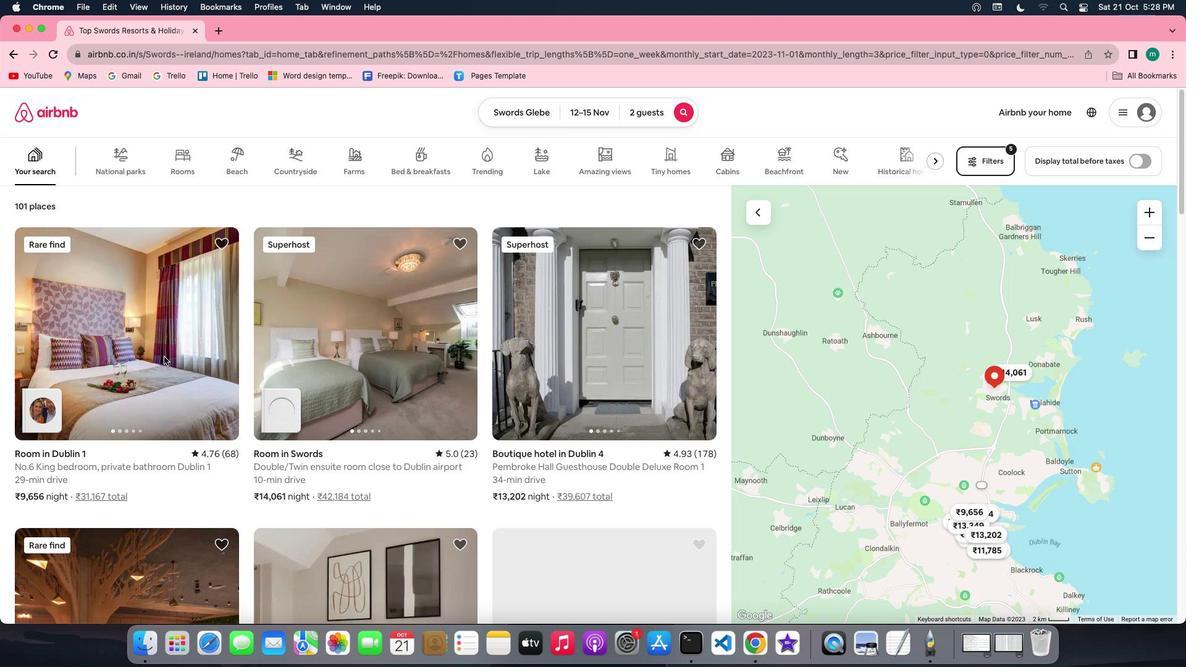 
Action: Mouse pressed left at (163, 357)
Screenshot: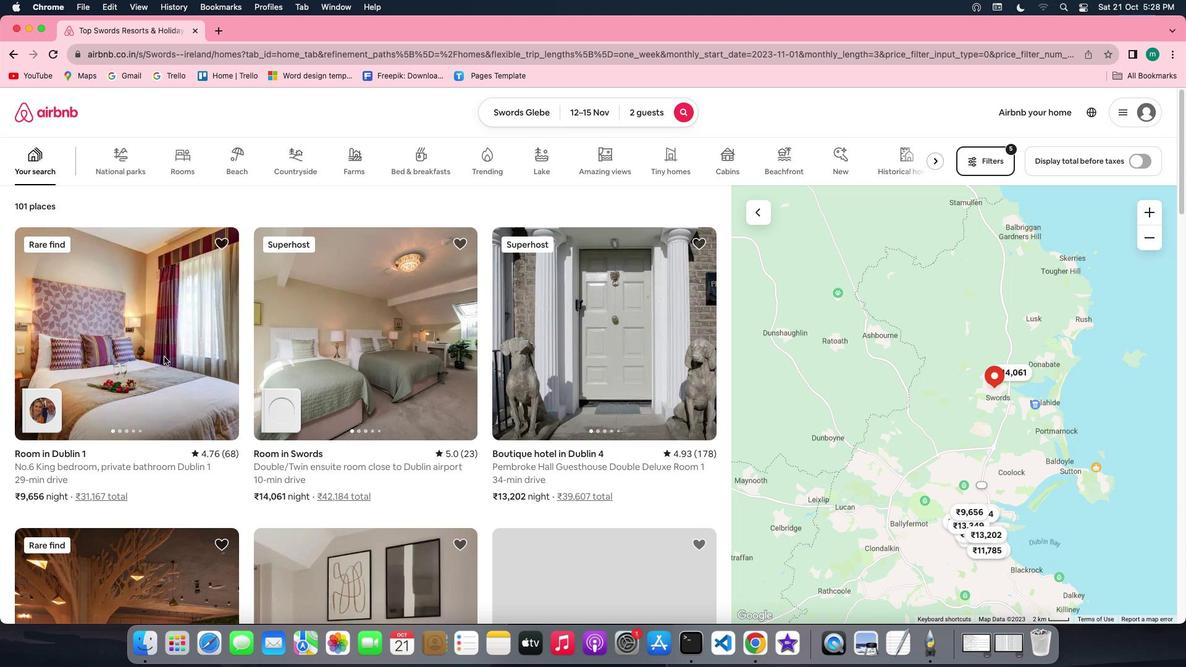 
Action: Mouse moved to (877, 436)
Screenshot: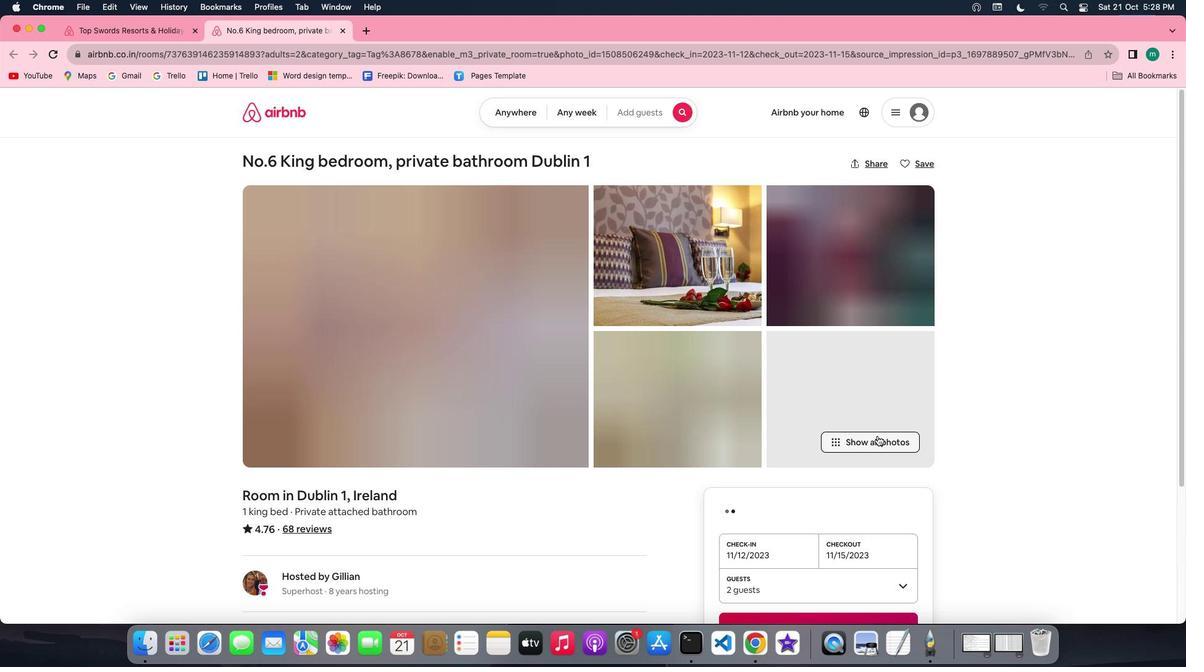 
Action: Mouse pressed left at (877, 436)
Screenshot: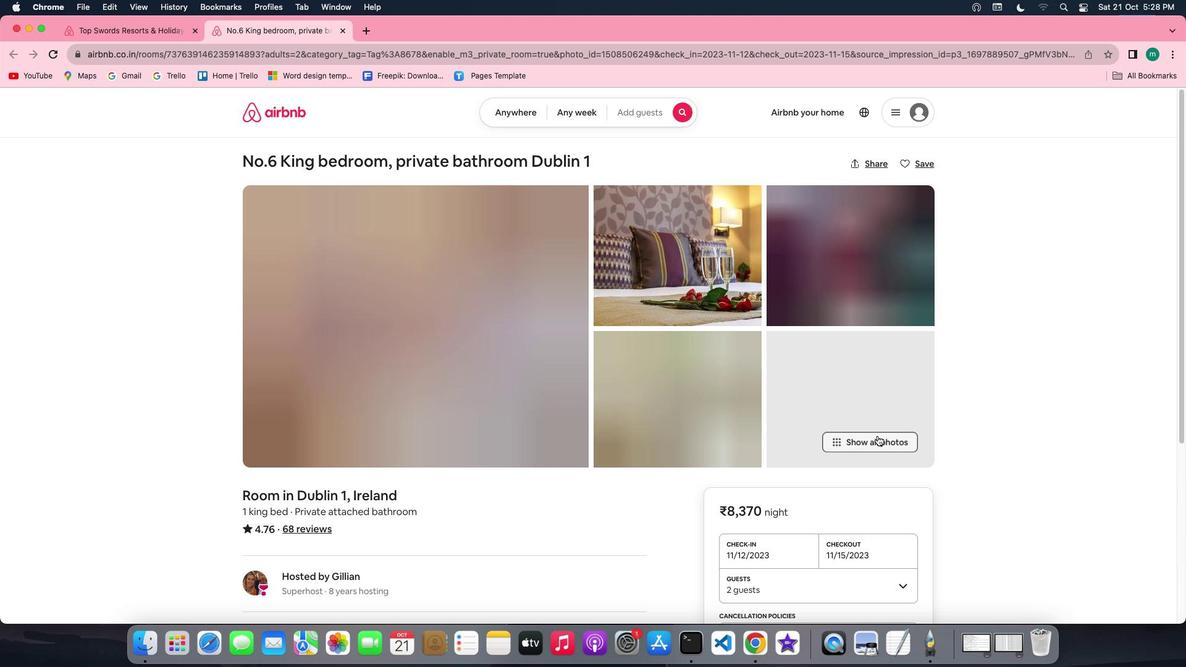 
Action: Mouse moved to (666, 417)
Screenshot: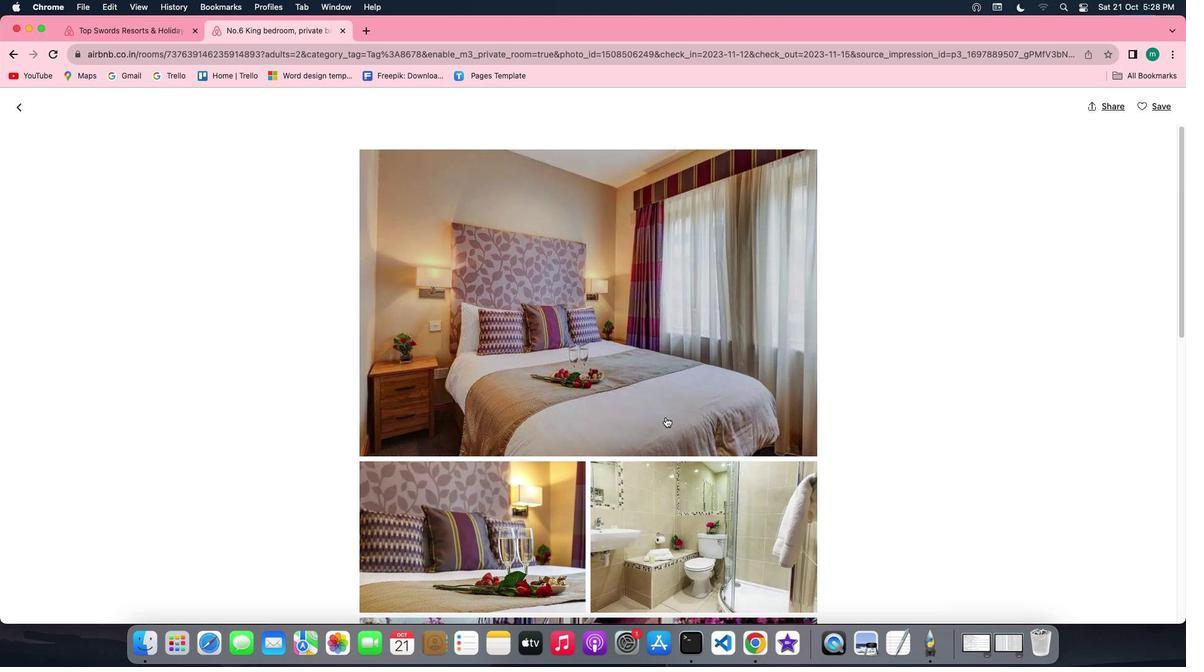 
Action: Mouse scrolled (666, 417) with delta (0, 0)
Screenshot: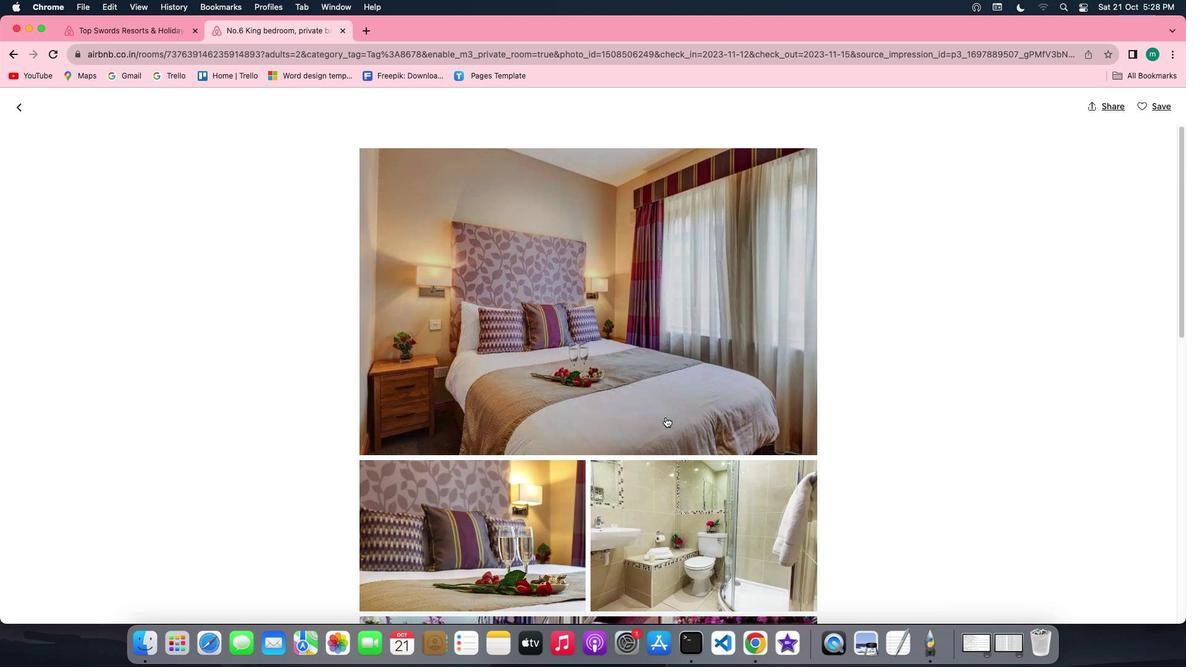 
Action: Mouse scrolled (666, 417) with delta (0, 0)
Screenshot: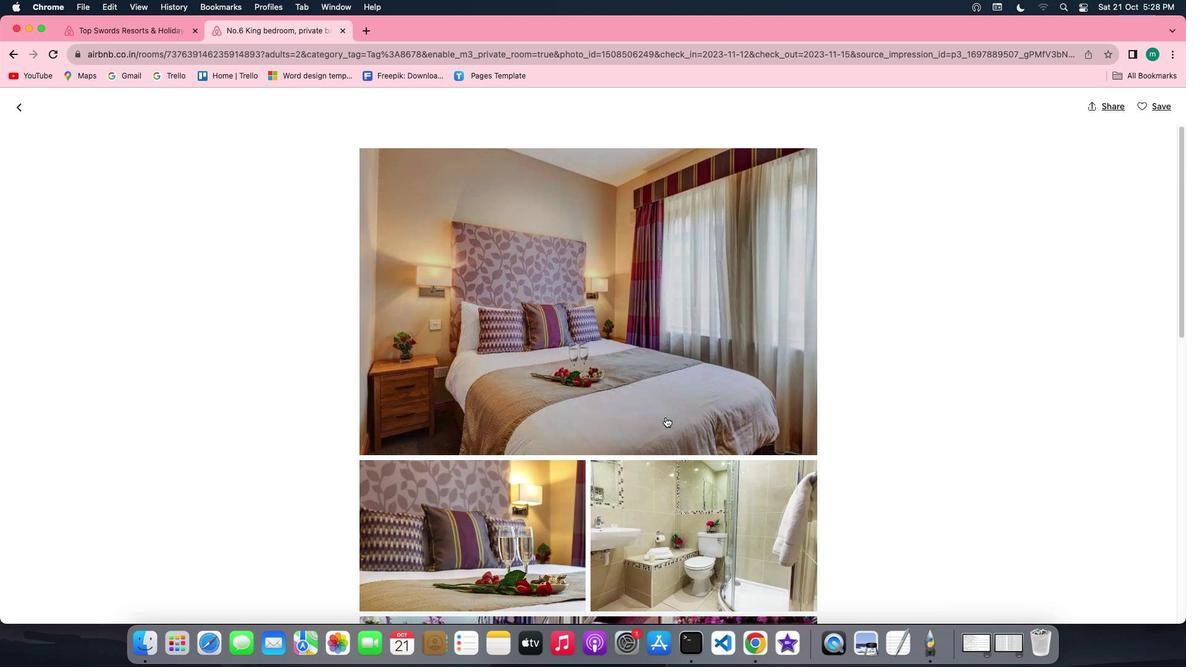 
Action: Mouse scrolled (666, 417) with delta (0, -1)
Screenshot: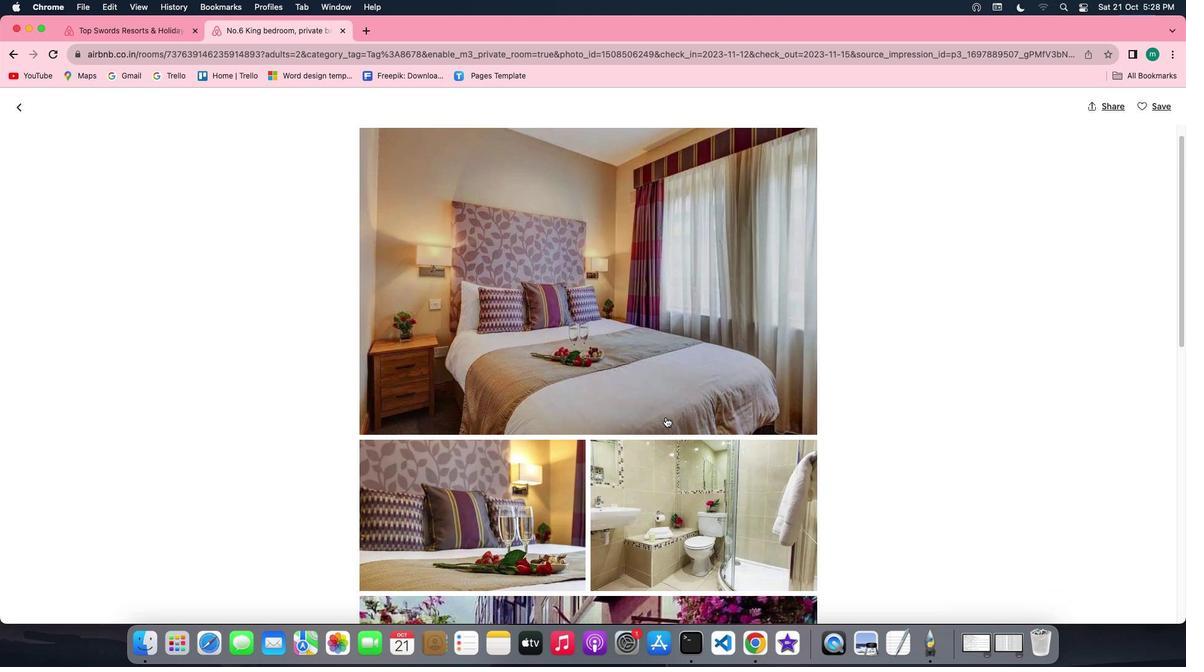 
Action: Mouse scrolled (666, 417) with delta (0, -1)
Screenshot: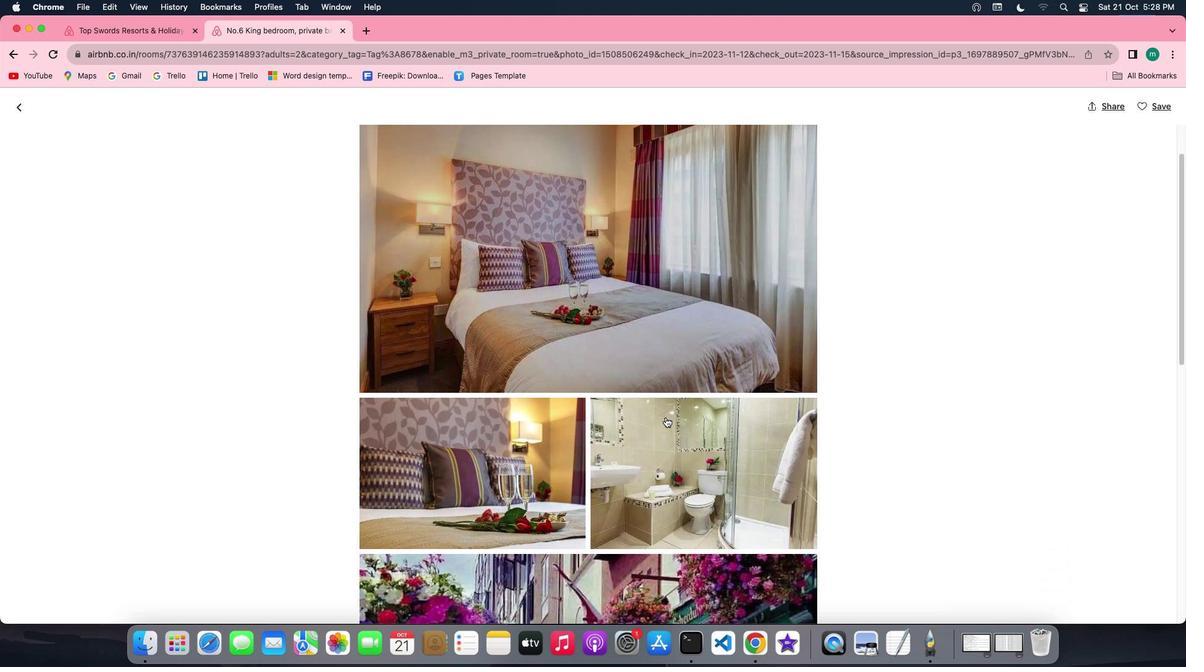 
Action: Mouse scrolled (666, 417) with delta (0, 0)
Screenshot: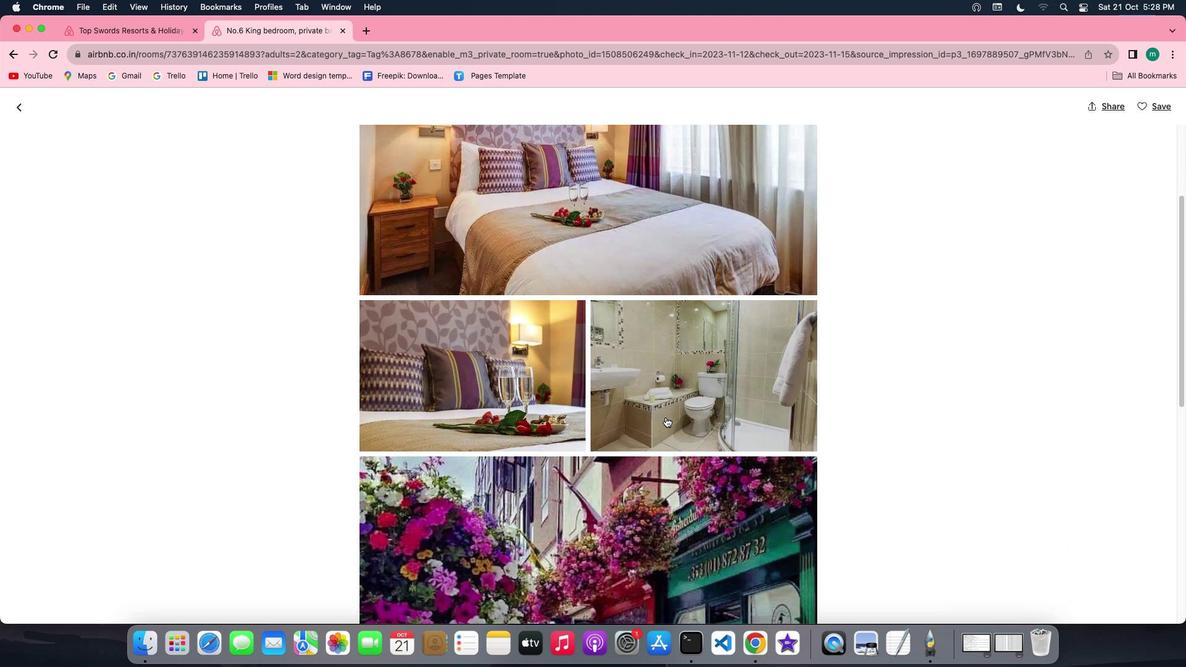
Action: Mouse scrolled (666, 417) with delta (0, 0)
Screenshot: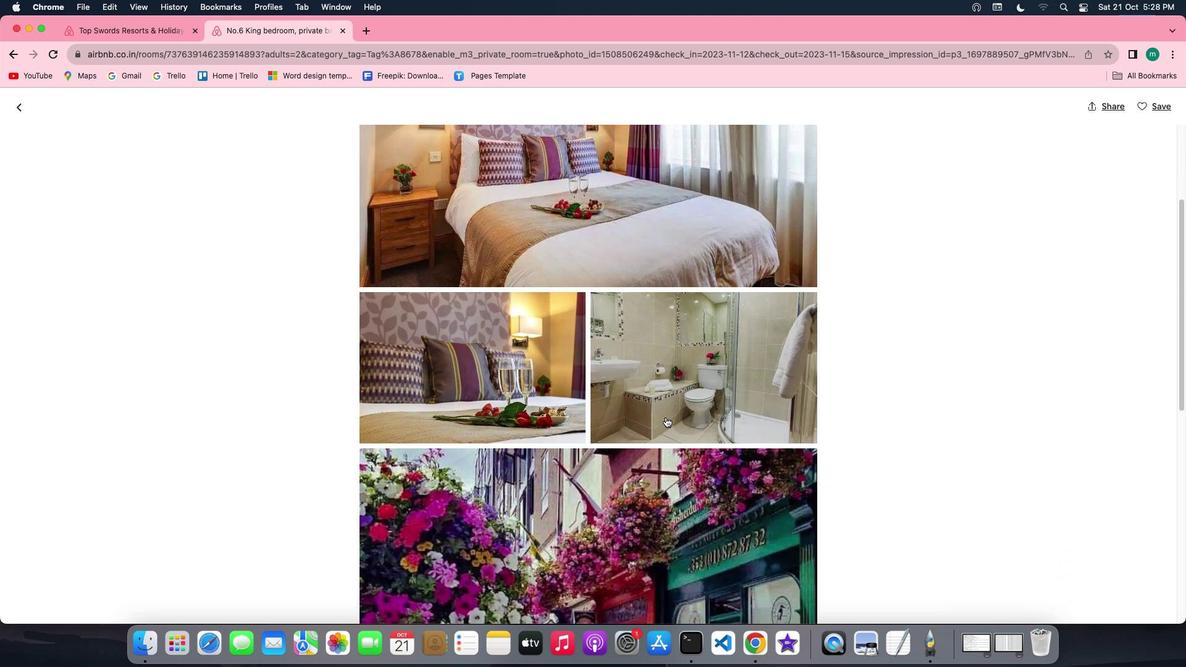 
Action: Mouse scrolled (666, 417) with delta (0, -1)
Screenshot: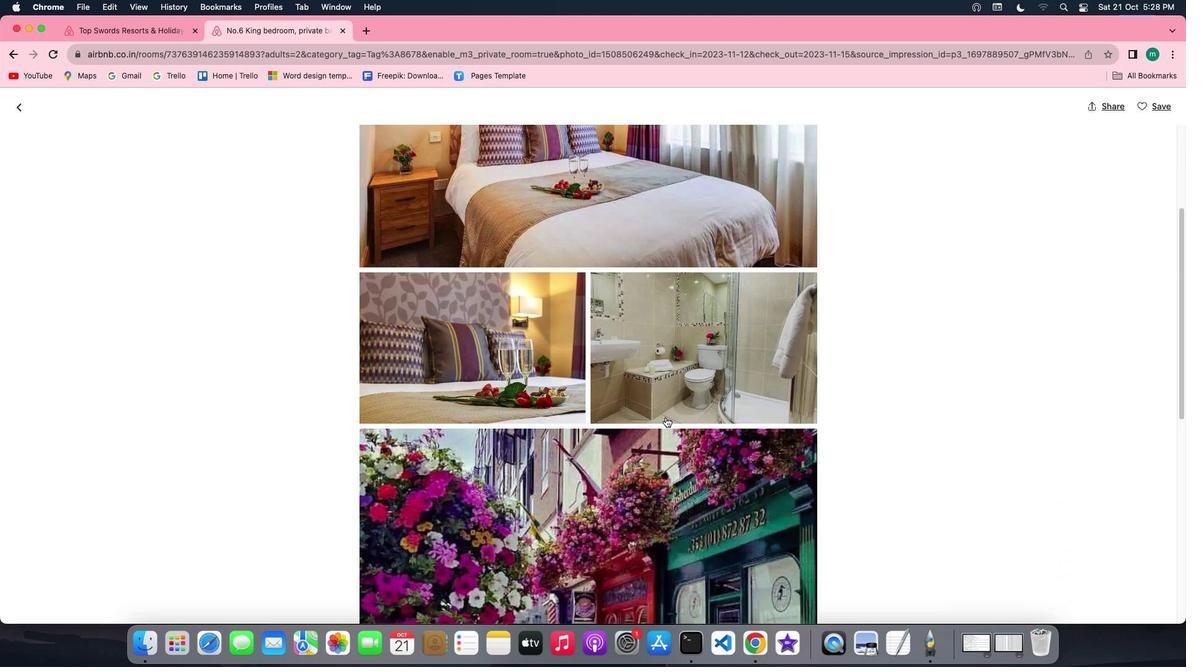 
Action: Mouse scrolled (666, 417) with delta (0, -2)
Screenshot: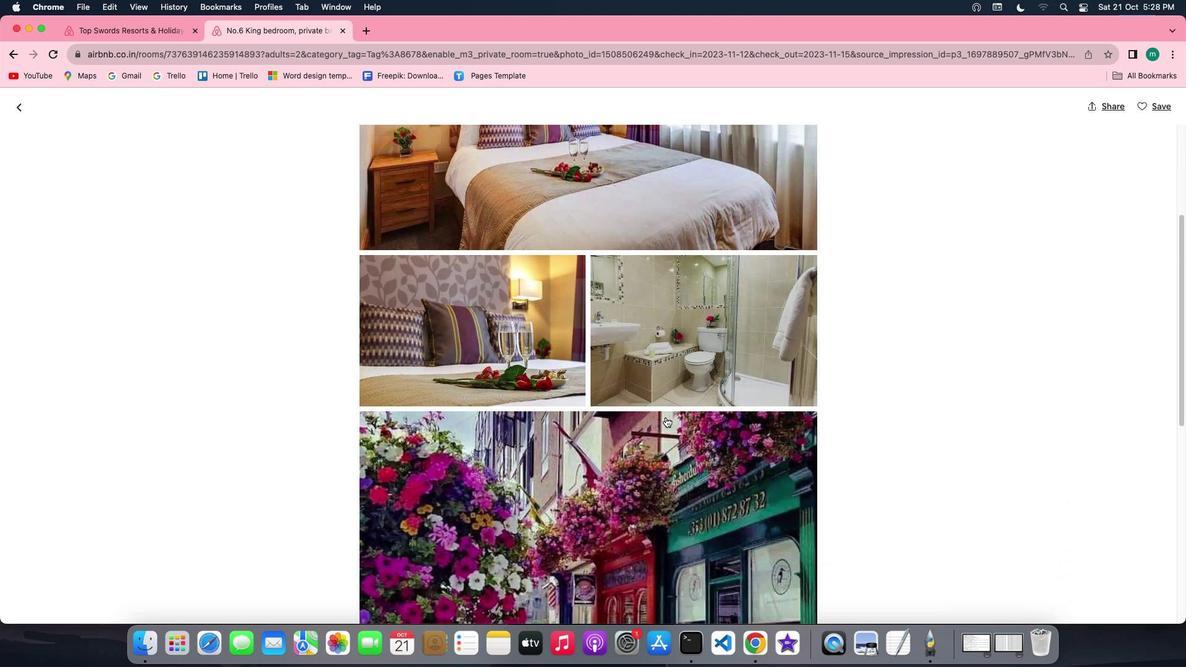 
Action: Mouse scrolled (666, 417) with delta (0, 0)
Screenshot: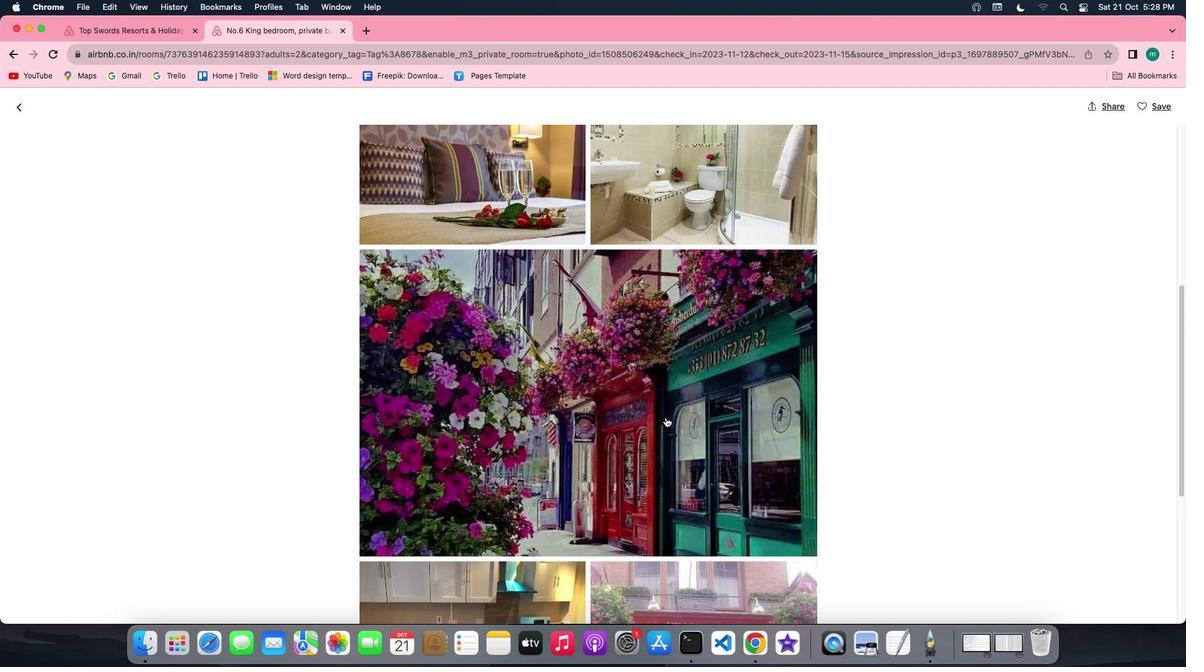 
Action: Mouse scrolled (666, 417) with delta (0, 0)
Screenshot: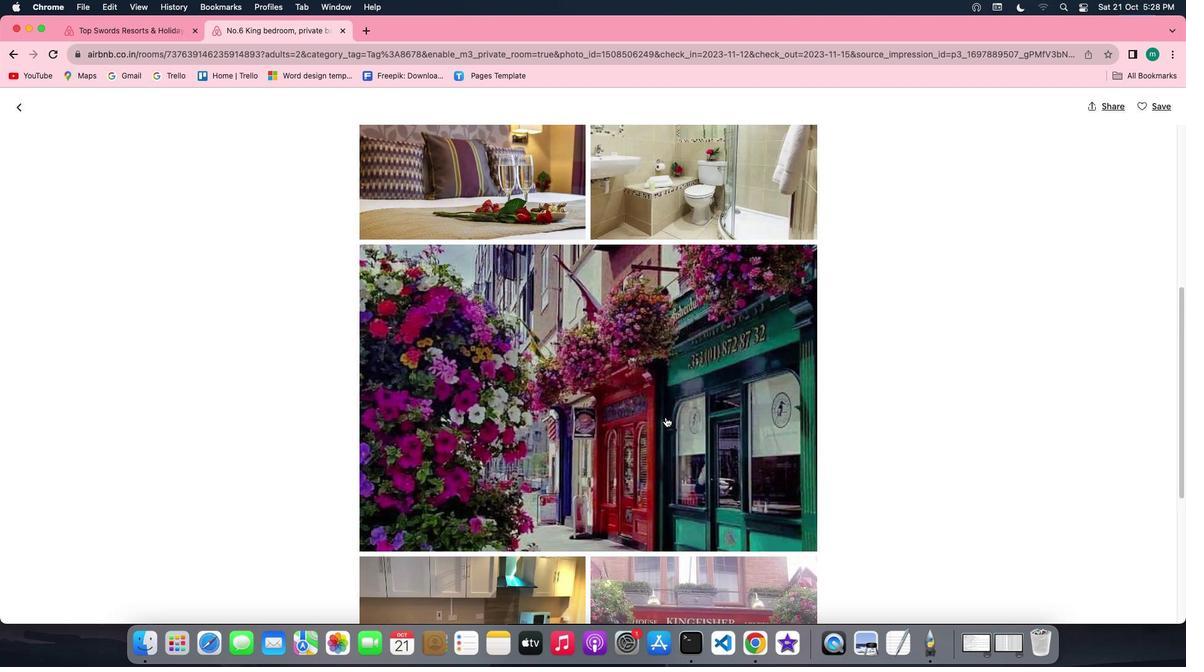 
Action: Mouse scrolled (666, 417) with delta (0, -1)
Screenshot: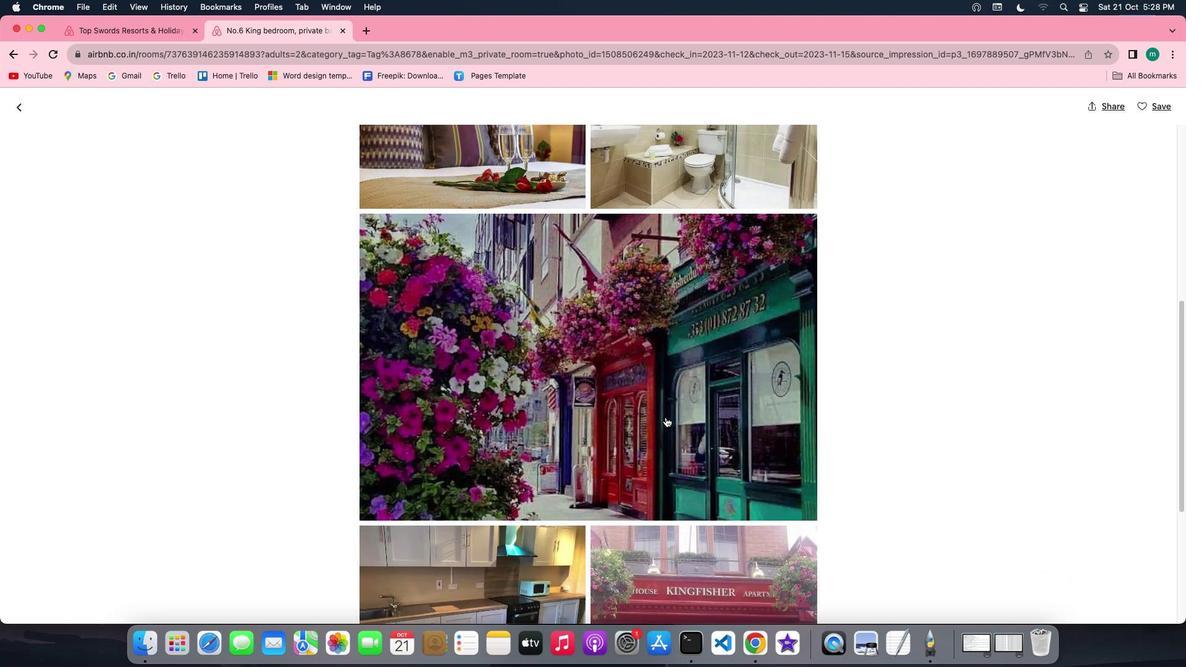 
Action: Mouse scrolled (666, 417) with delta (0, -3)
Screenshot: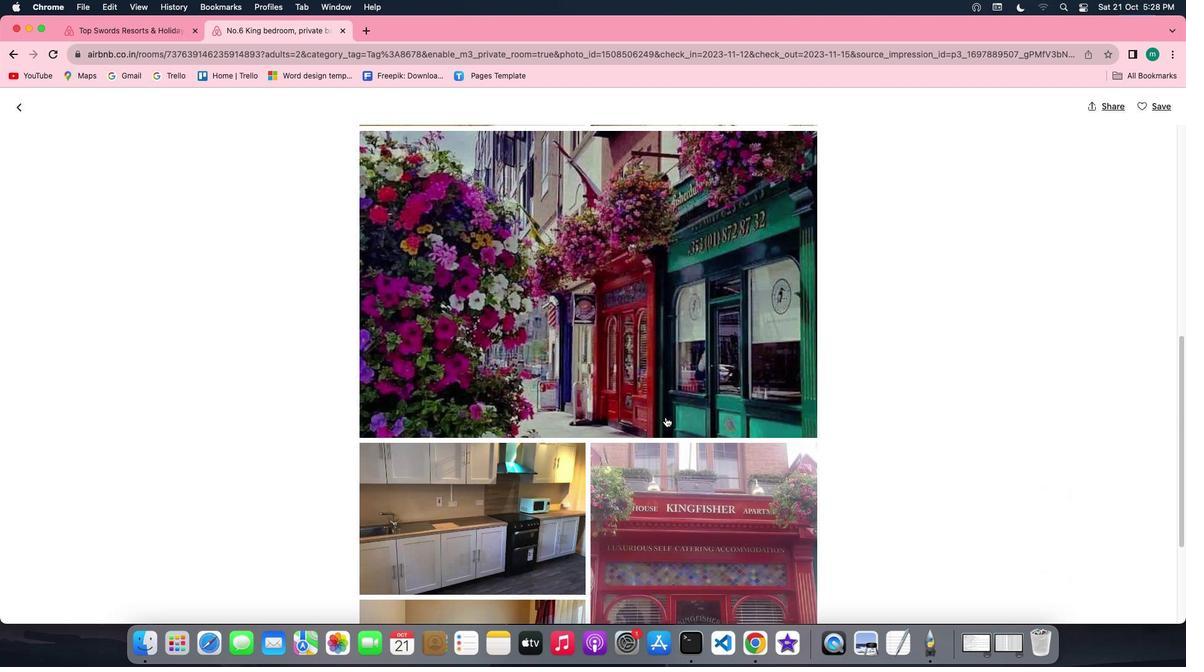 
Action: Mouse scrolled (666, 417) with delta (0, -3)
Screenshot: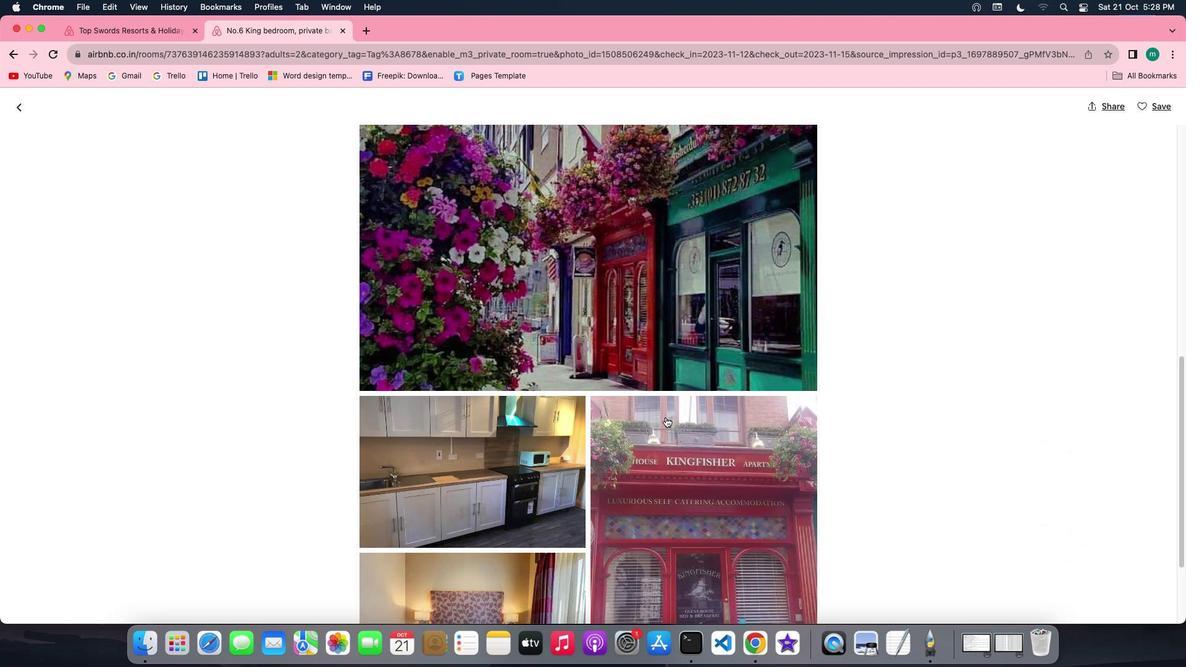 
Action: Mouse scrolled (666, 417) with delta (0, 0)
Screenshot: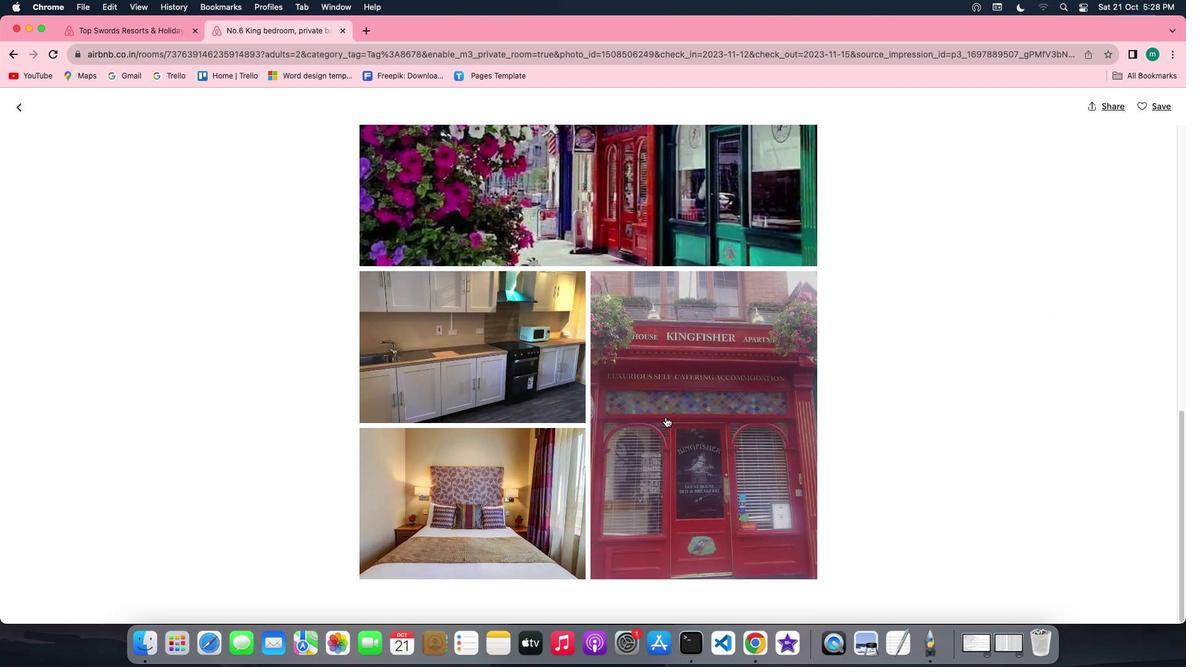 
Action: Mouse scrolled (666, 417) with delta (0, 0)
Screenshot: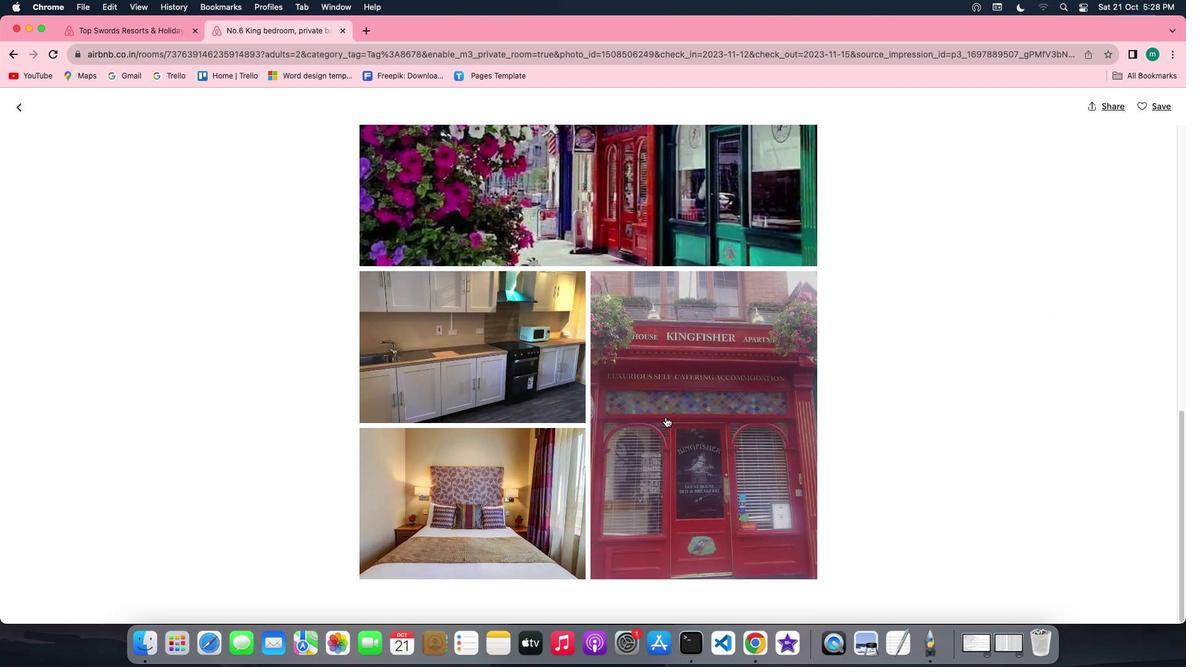 
Action: Mouse scrolled (666, 417) with delta (0, -1)
Screenshot: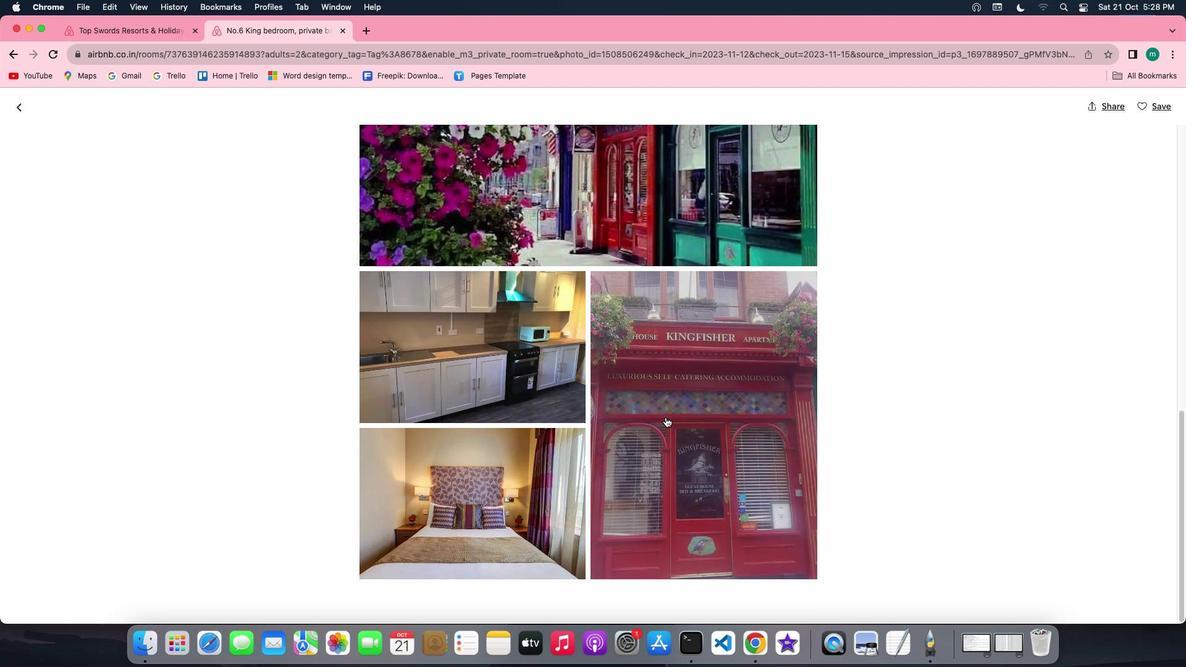 
Action: Mouse scrolled (666, 417) with delta (0, -2)
Screenshot: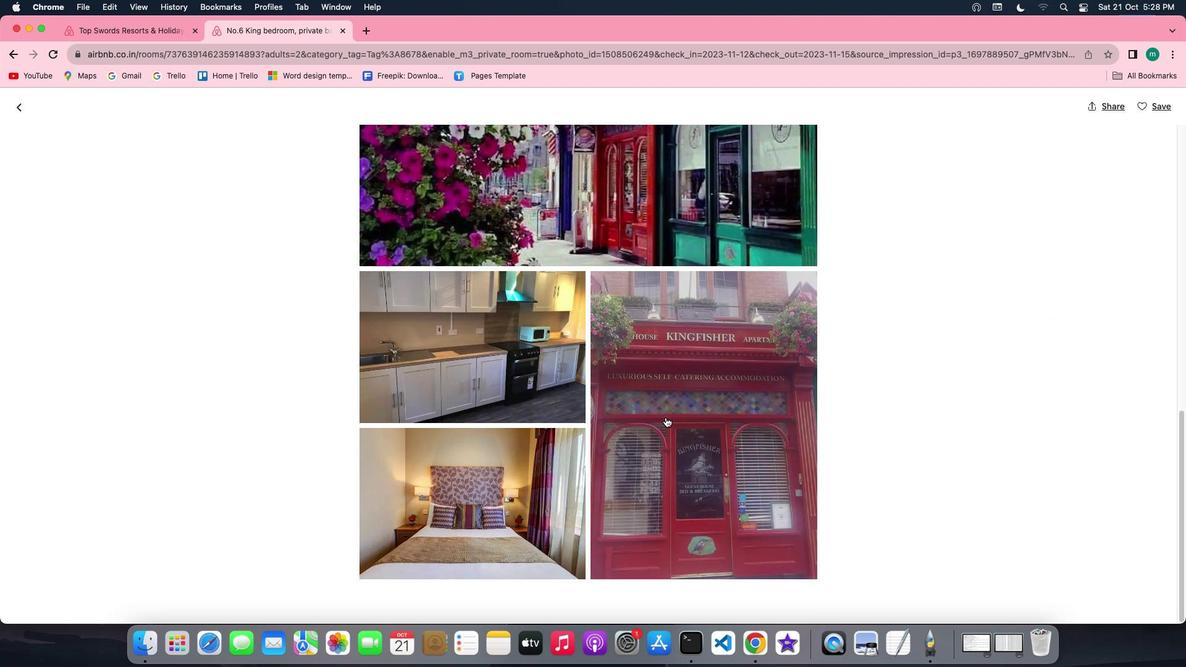 
Action: Mouse moved to (24, 107)
Screenshot: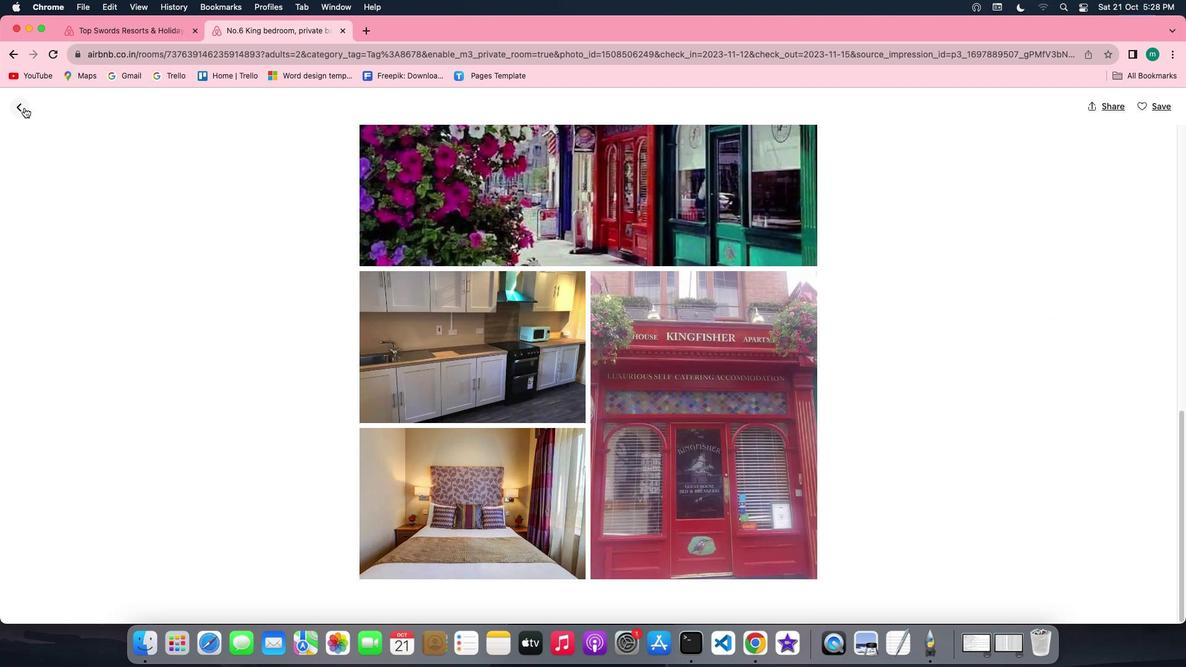 
Action: Mouse pressed left at (24, 107)
Screenshot: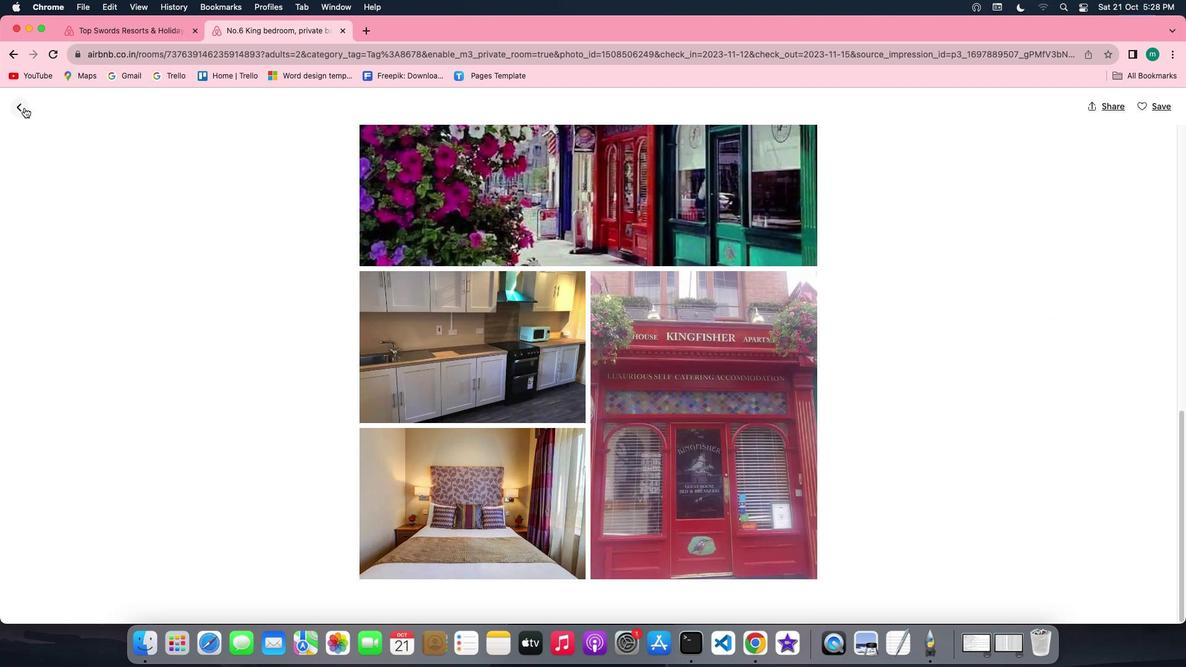 
Action: Mouse moved to (499, 484)
Screenshot: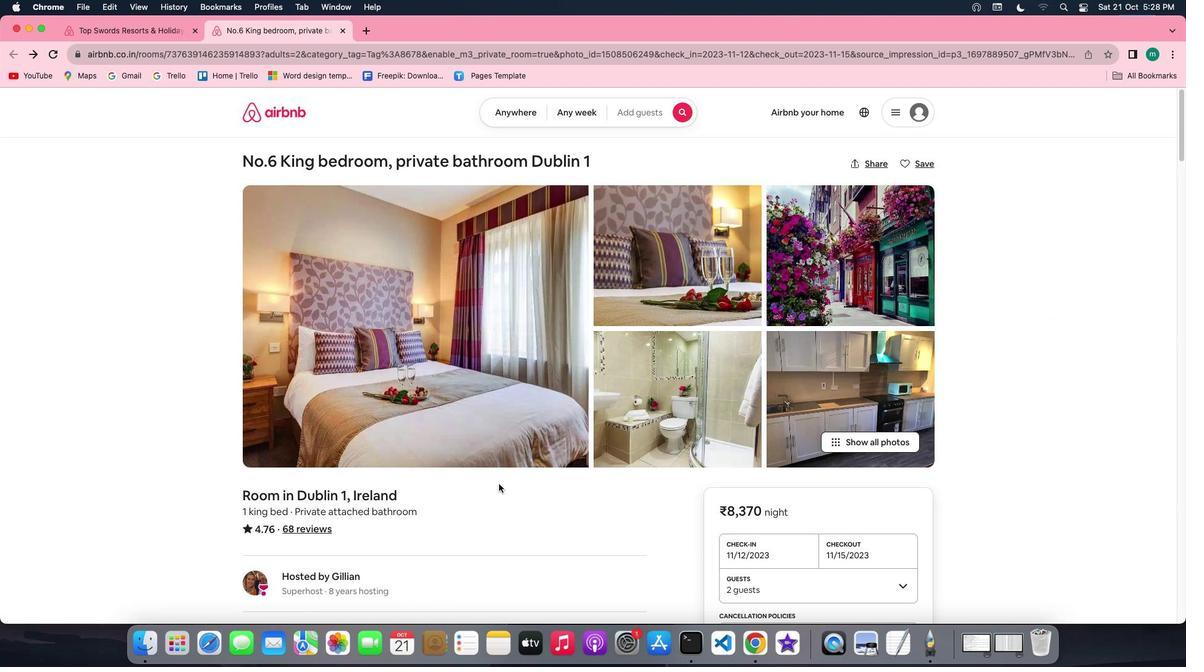 
Action: Mouse scrolled (499, 484) with delta (0, 0)
Screenshot: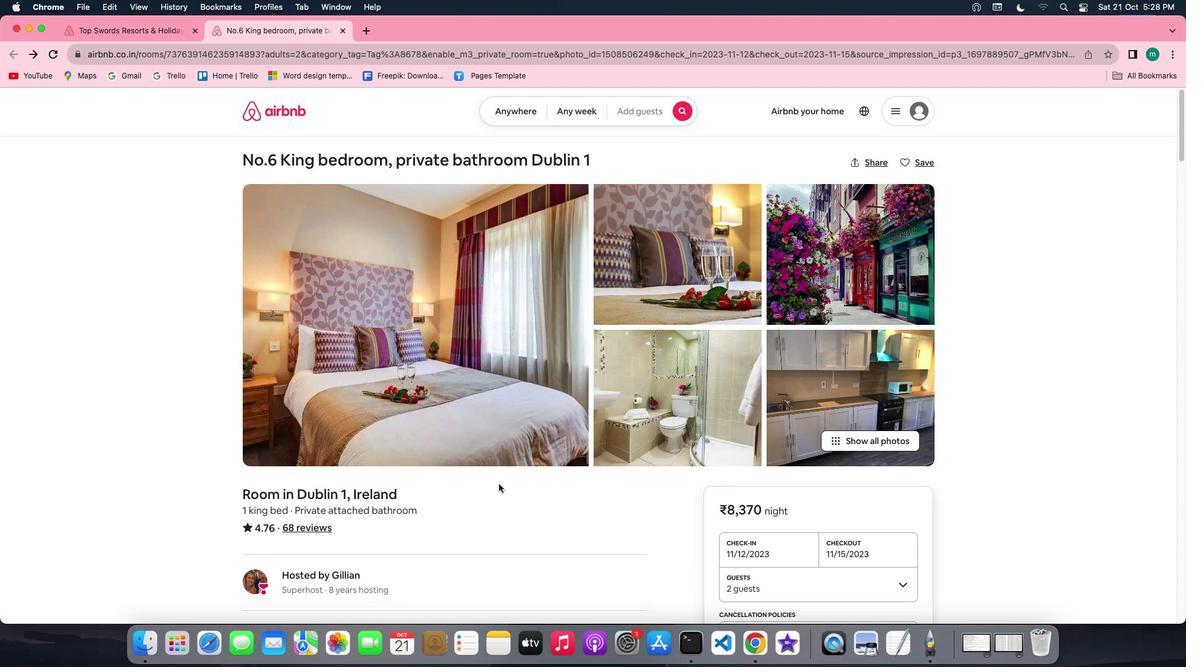 
Action: Mouse scrolled (499, 484) with delta (0, 0)
Screenshot: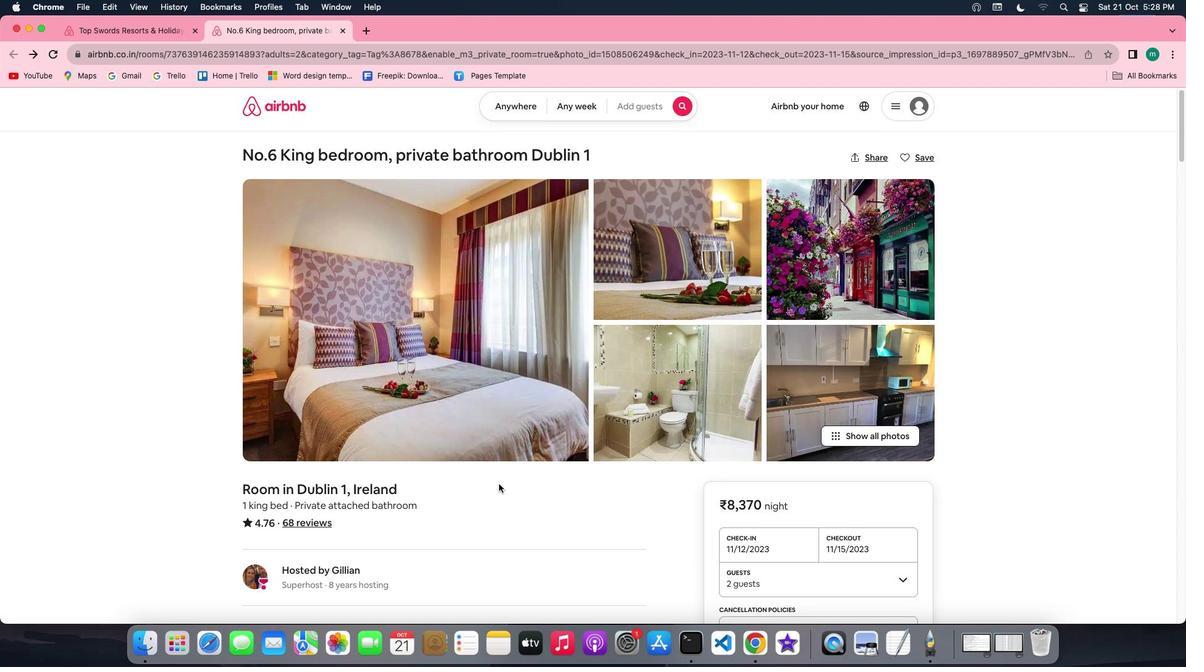 
Action: Mouse scrolled (499, 484) with delta (0, -1)
Screenshot: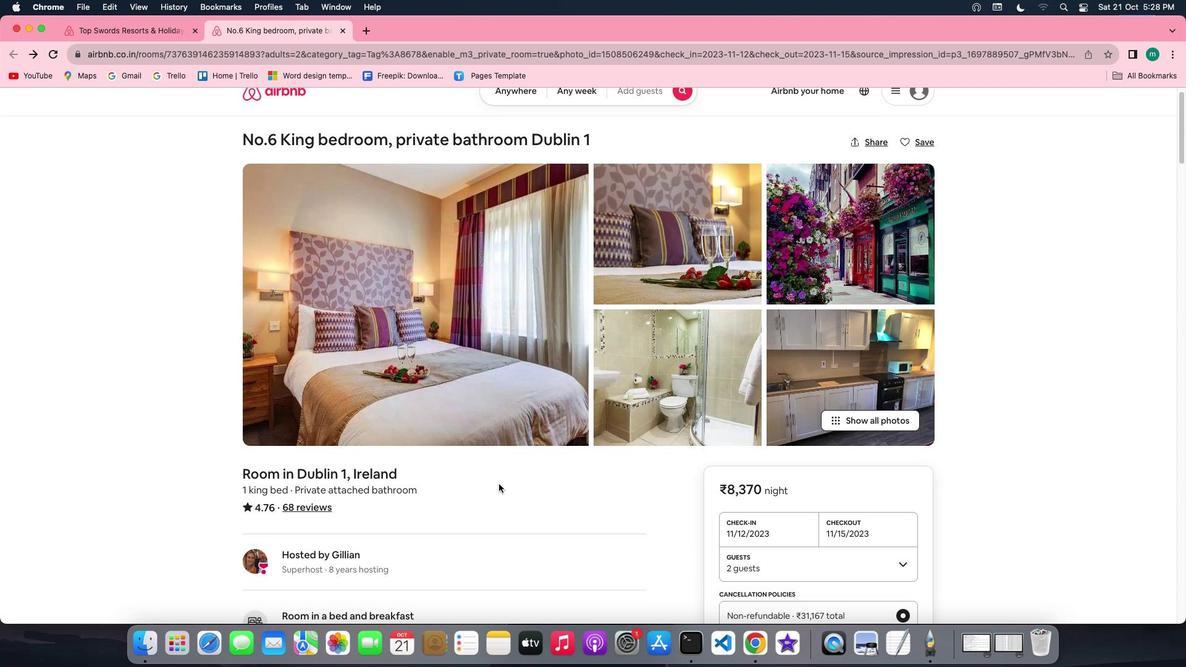 
Action: Mouse scrolled (499, 484) with delta (0, -1)
Screenshot: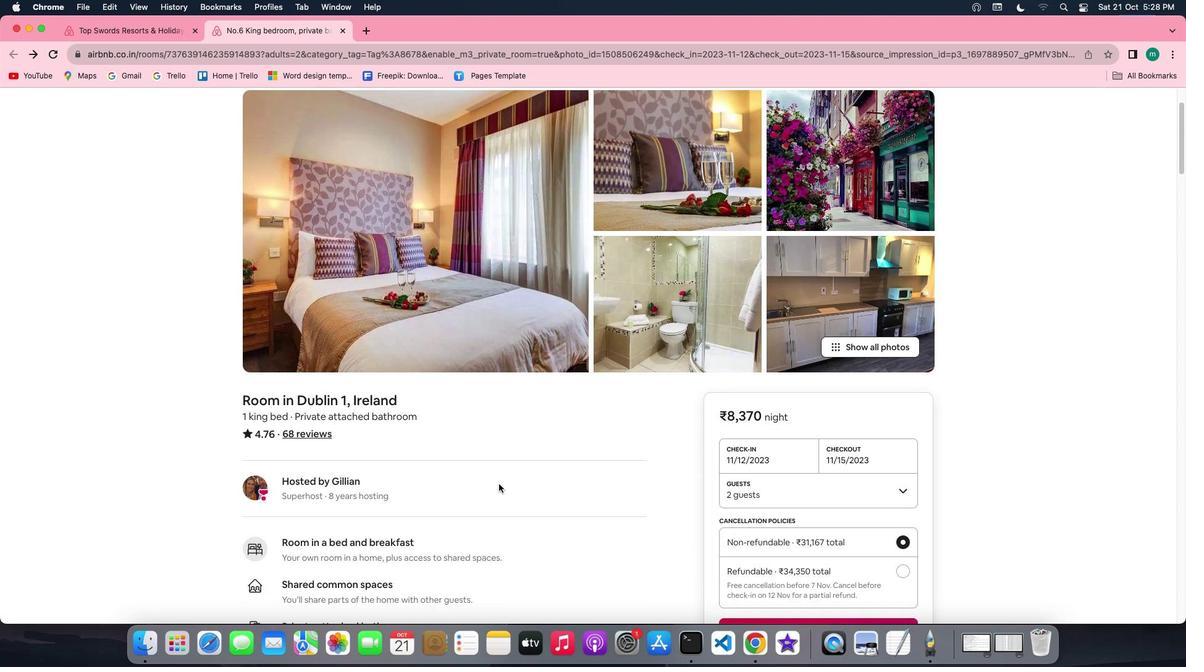 
Action: Mouse scrolled (499, 484) with delta (0, 0)
Screenshot: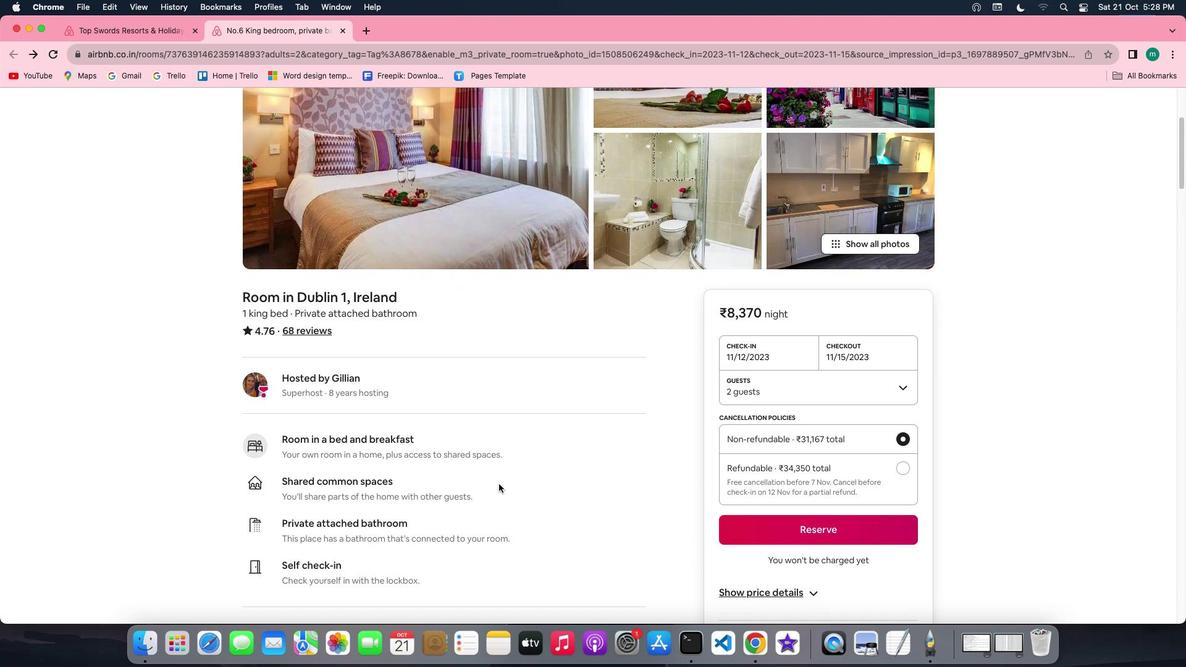 
Action: Mouse scrolled (499, 484) with delta (0, 0)
Screenshot: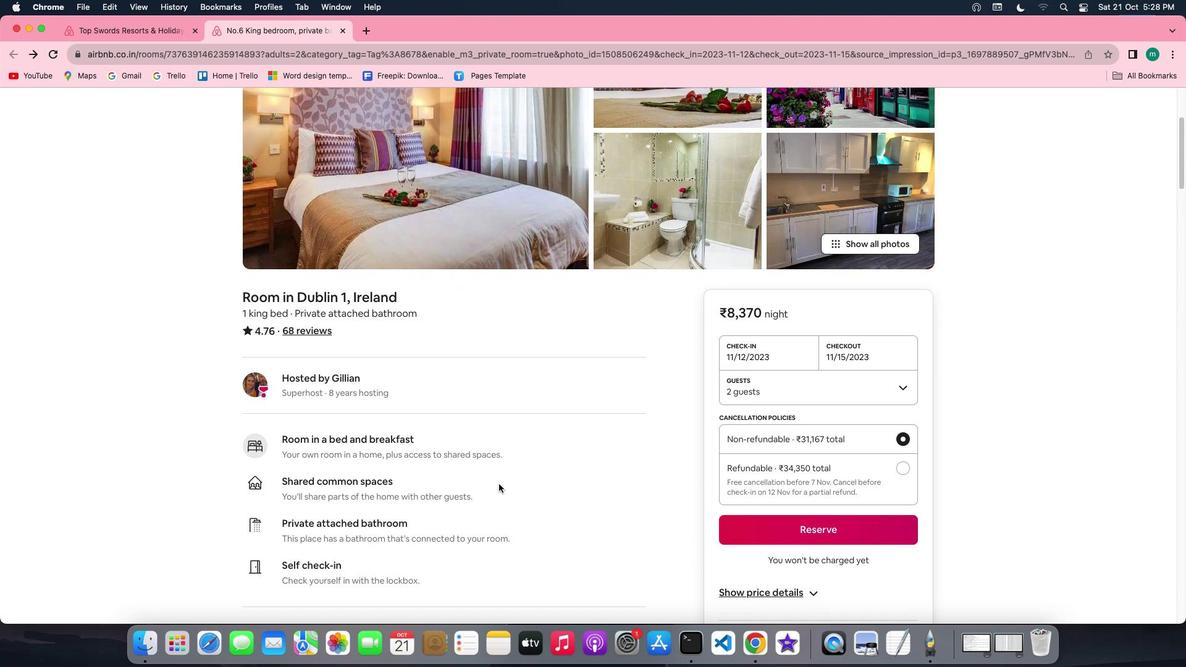 
Action: Mouse scrolled (499, 484) with delta (0, -1)
Screenshot: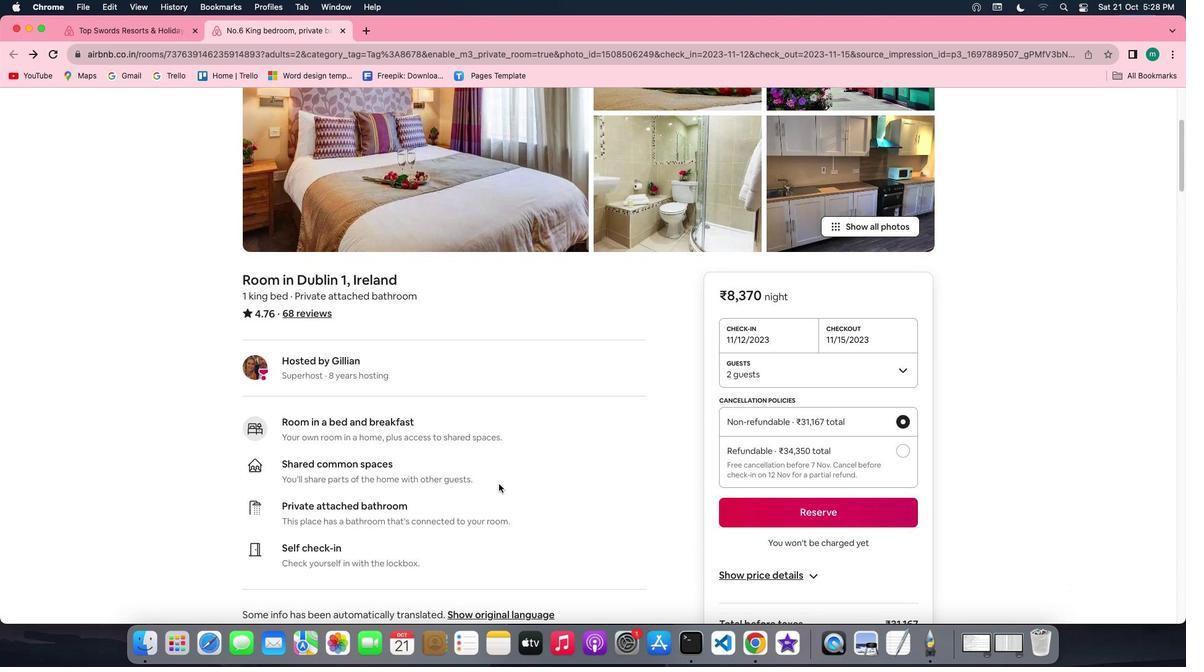 
Action: Mouse scrolled (499, 484) with delta (0, -2)
Screenshot: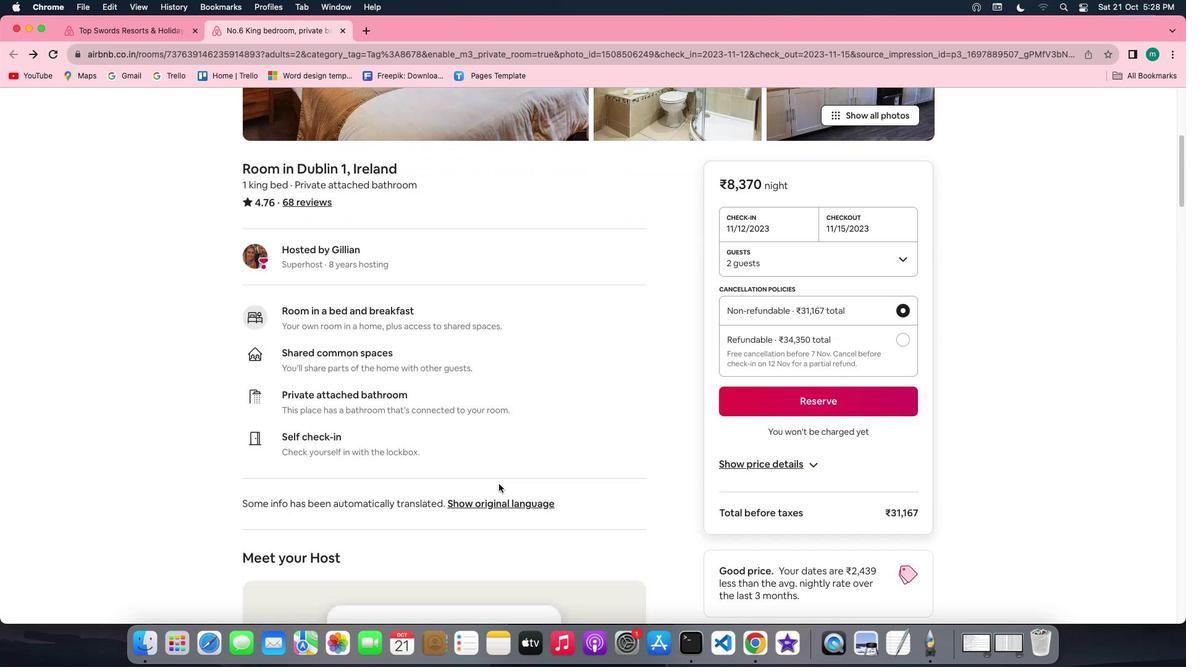
Action: Mouse scrolled (499, 484) with delta (0, -2)
Screenshot: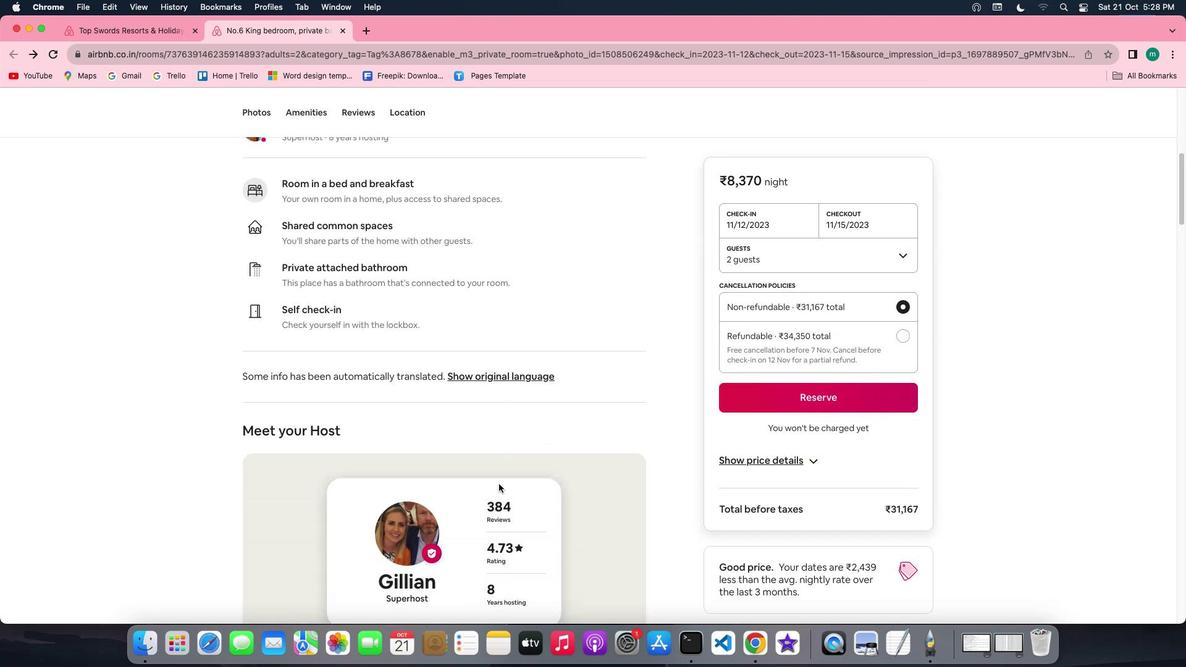 
Action: Mouse scrolled (499, 484) with delta (0, 0)
Screenshot: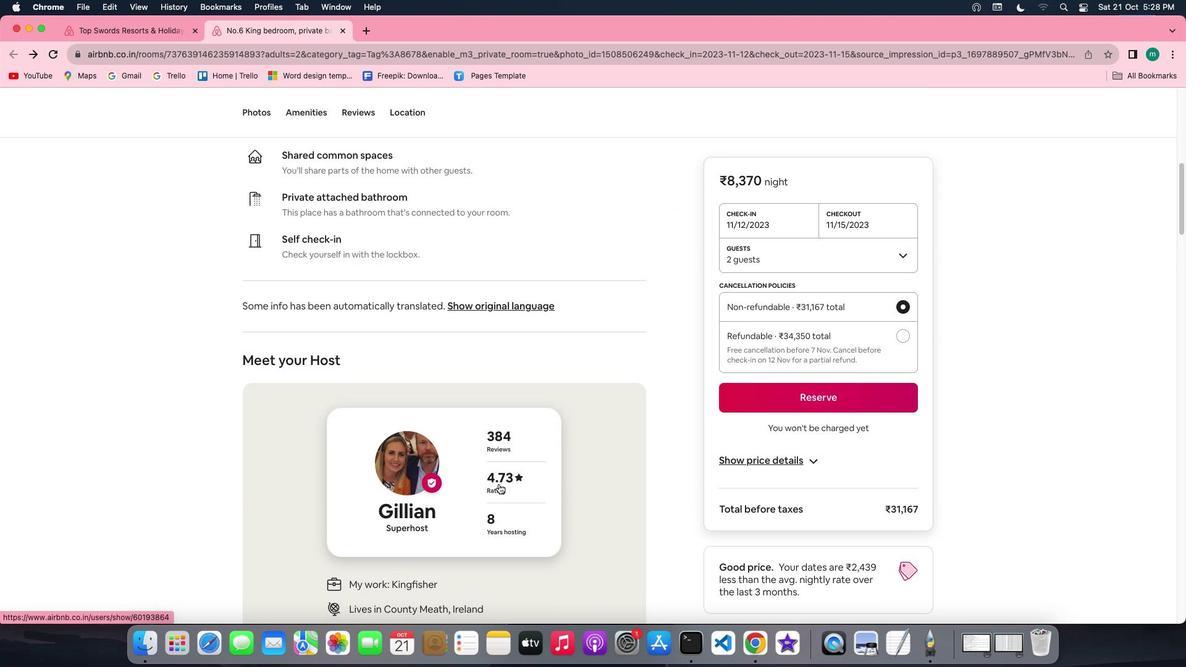 
Action: Mouse scrolled (499, 484) with delta (0, 0)
Screenshot: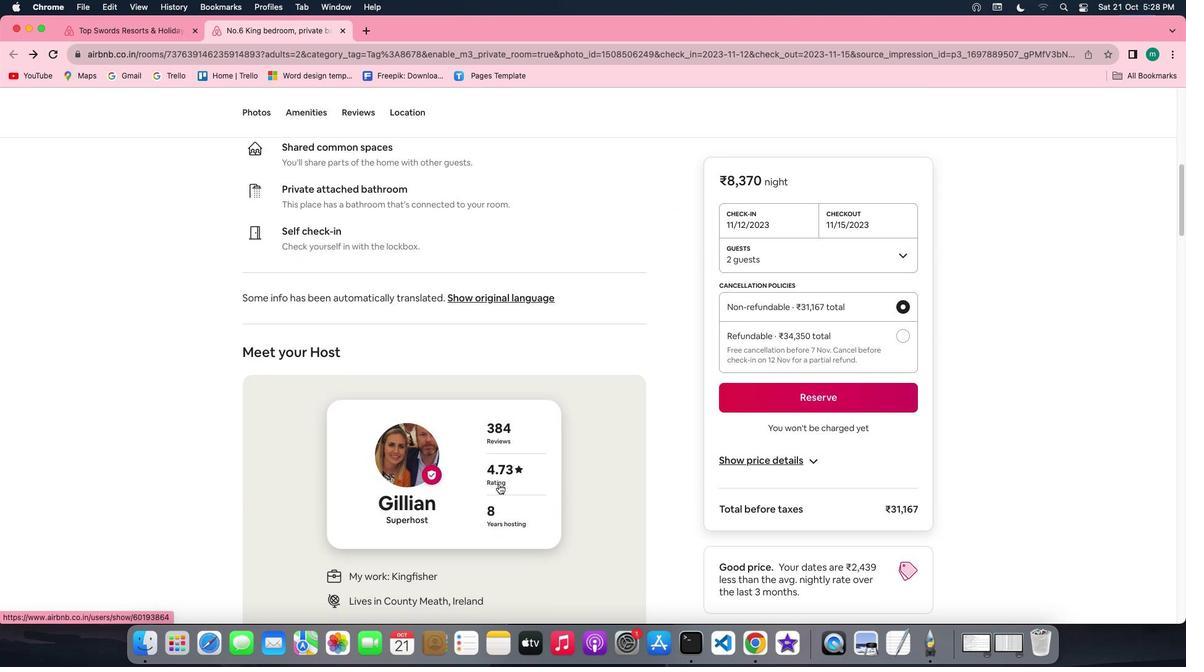 
Action: Mouse scrolled (499, 484) with delta (0, -1)
Screenshot: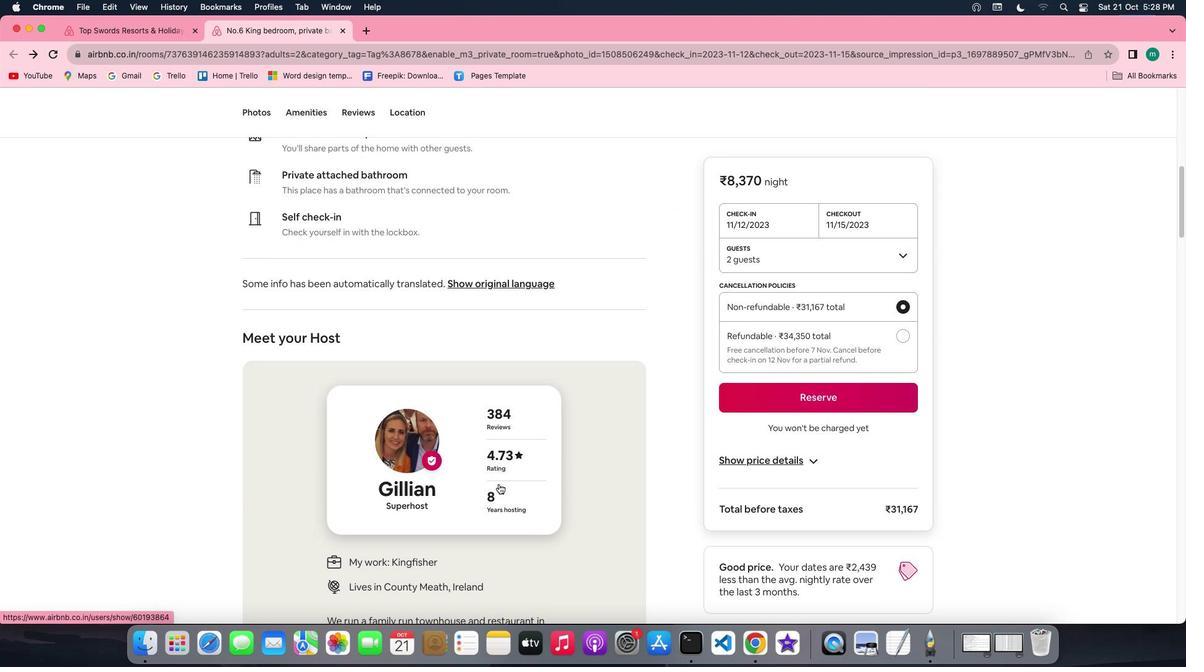 
Action: Mouse scrolled (499, 484) with delta (0, -1)
Screenshot: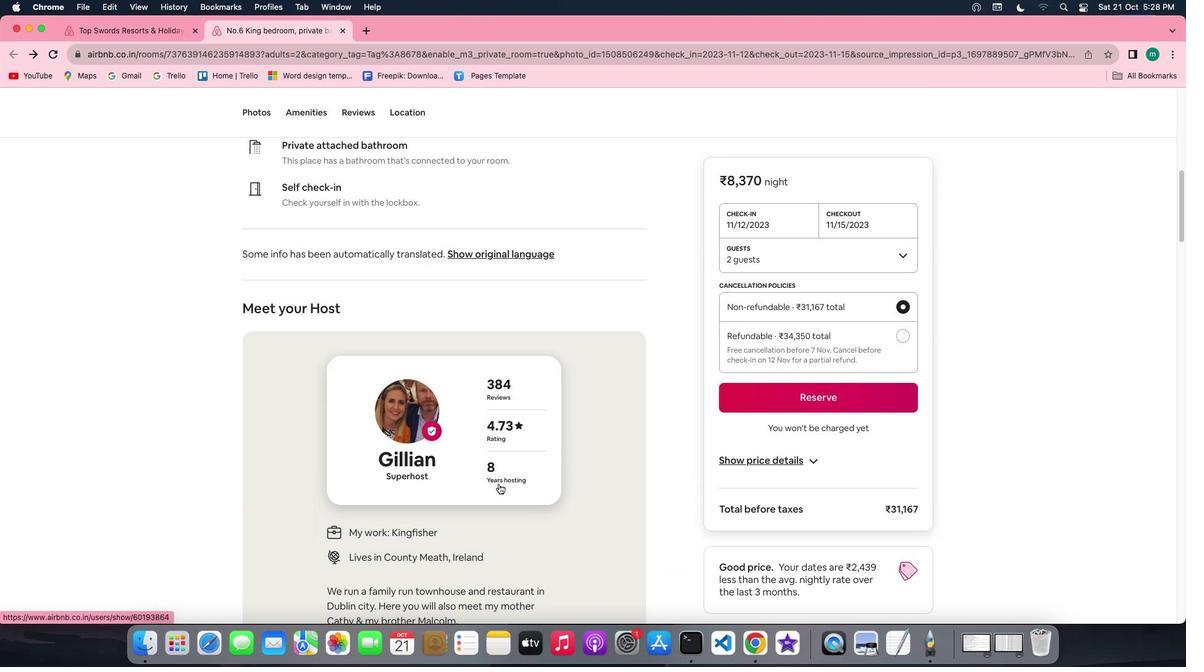 
Action: Mouse scrolled (499, 484) with delta (0, -1)
Screenshot: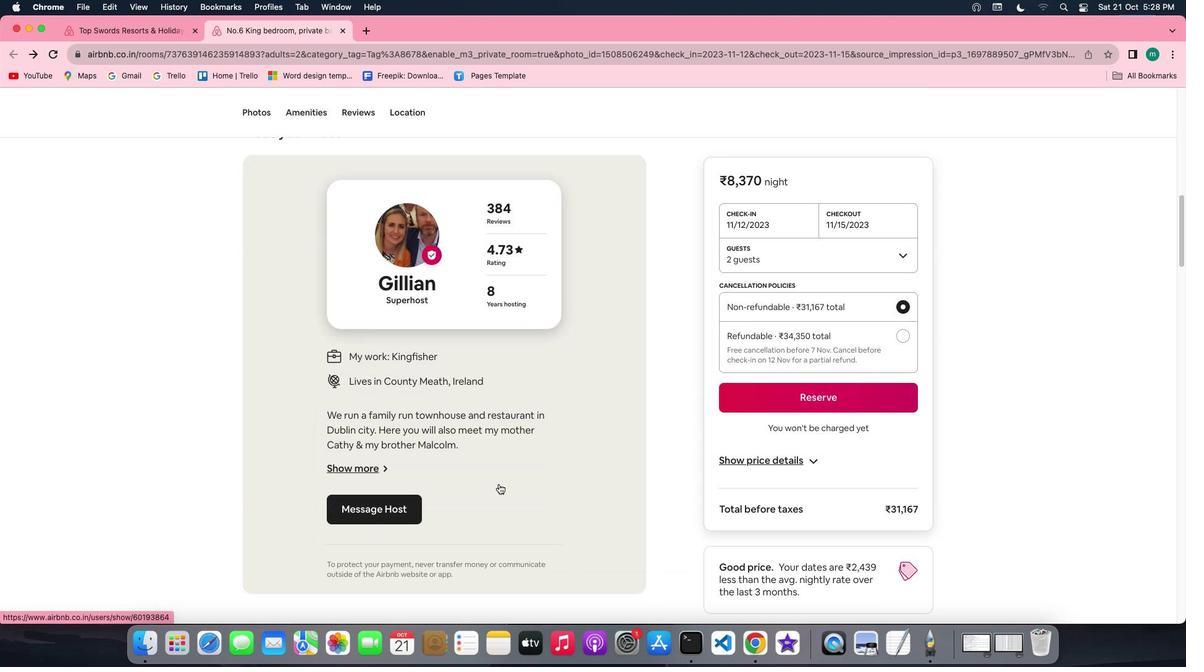 
Action: Mouse scrolled (499, 484) with delta (0, 0)
Screenshot: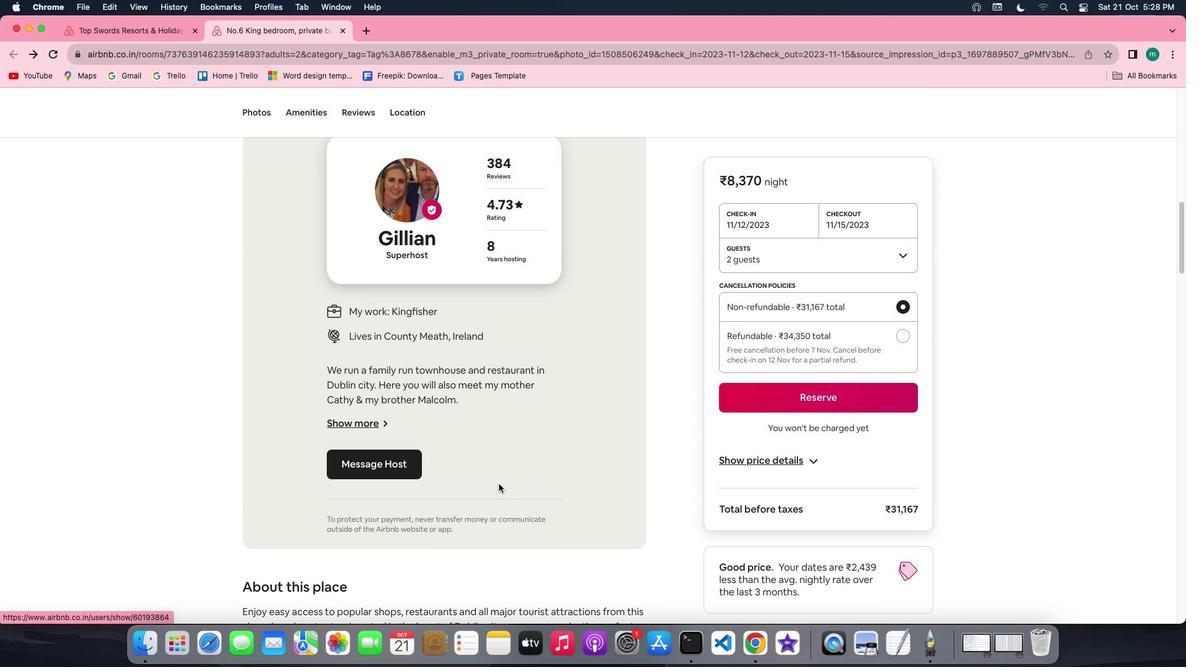 
Action: Mouse scrolled (499, 484) with delta (0, 0)
Screenshot: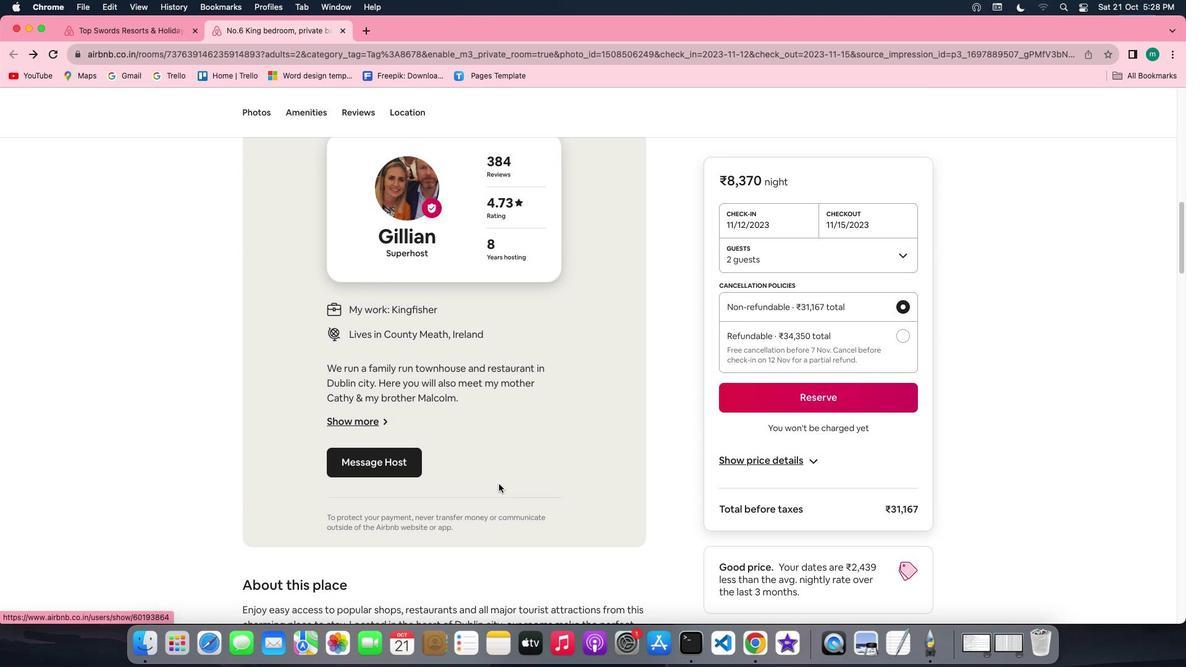 
Action: Mouse scrolled (499, 484) with delta (0, -1)
Screenshot: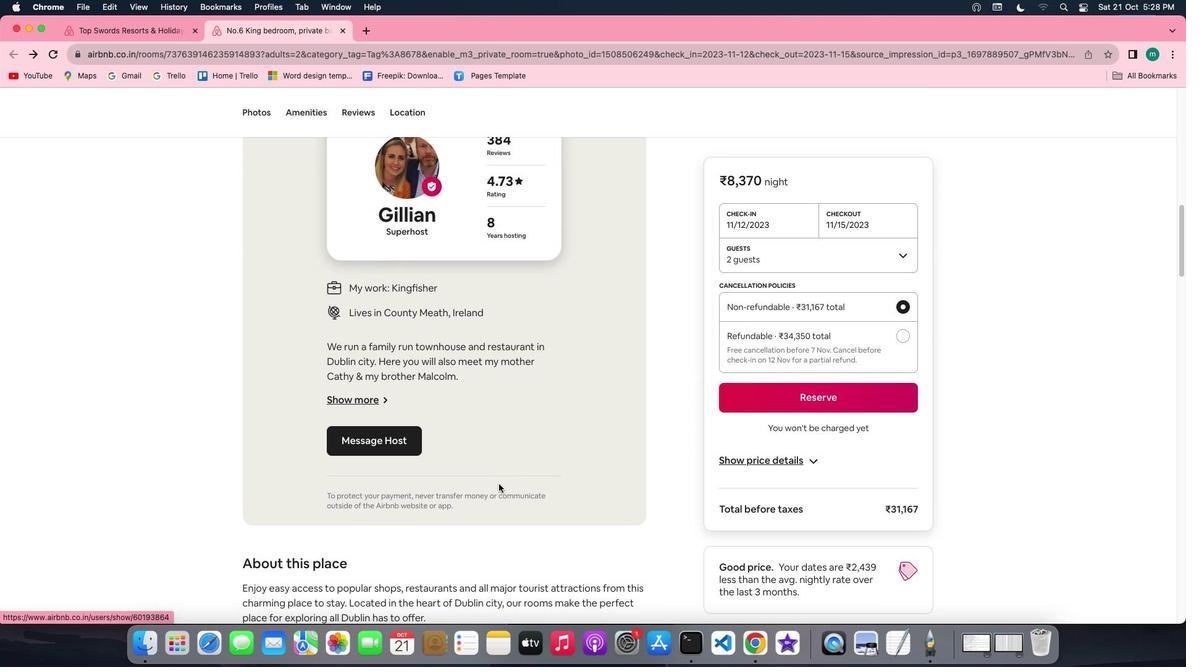 
Action: Mouse scrolled (499, 484) with delta (0, -1)
Screenshot: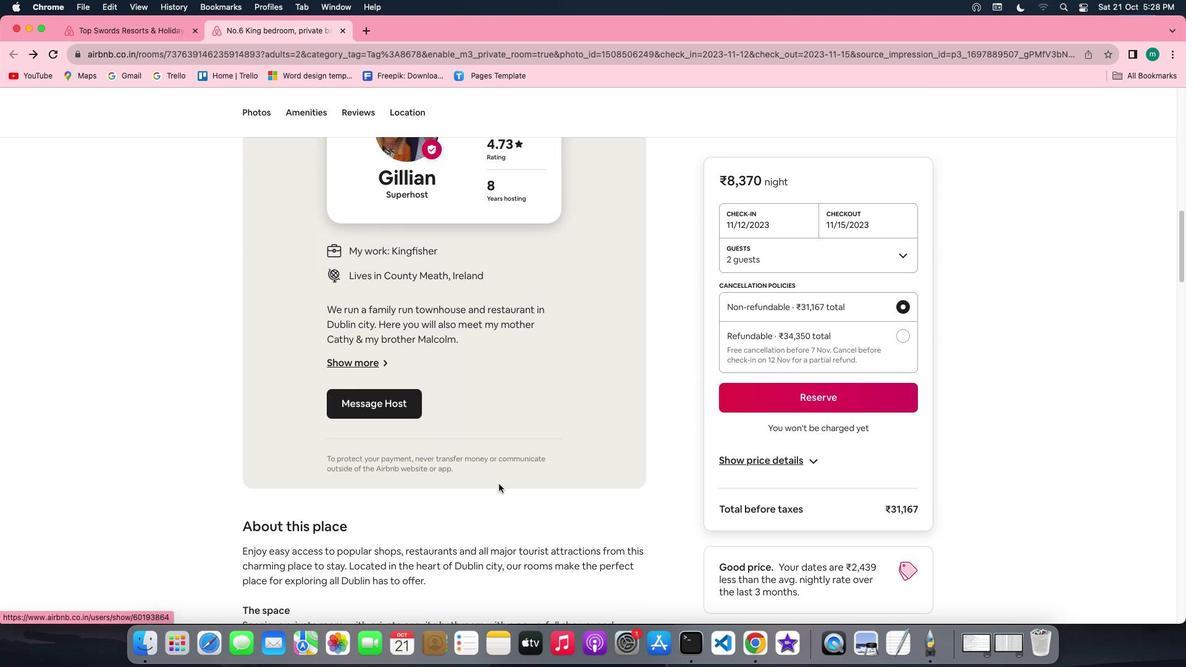 
Action: Mouse scrolled (499, 484) with delta (0, -2)
Screenshot: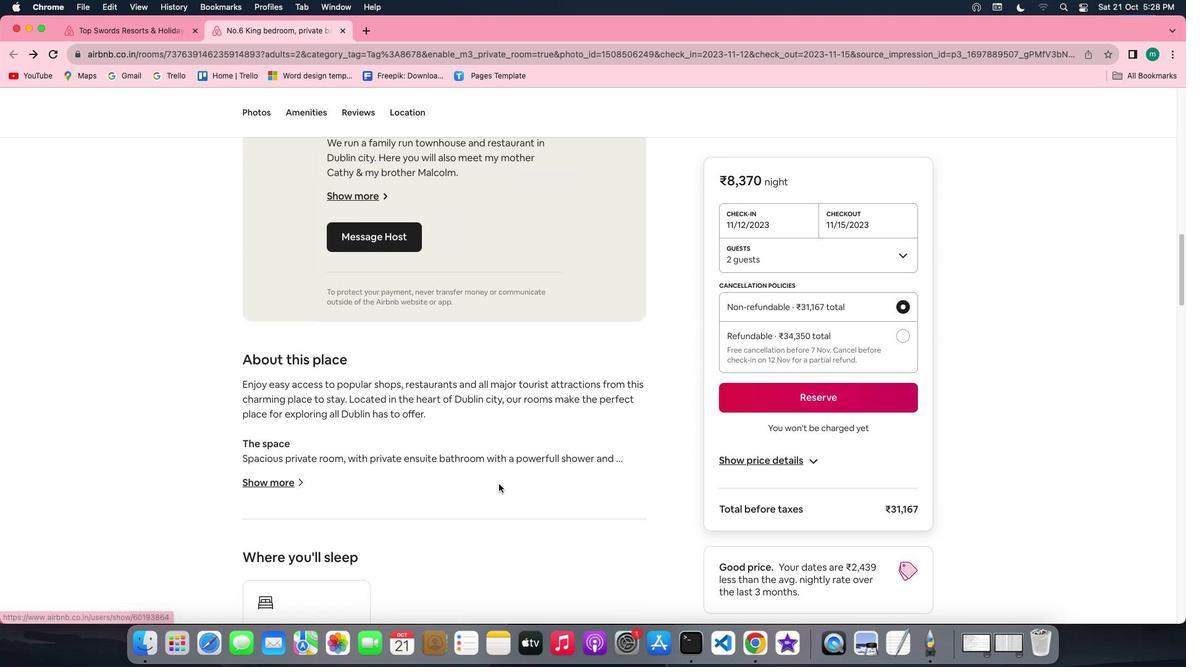
Action: Mouse moved to (257, 430)
Screenshot: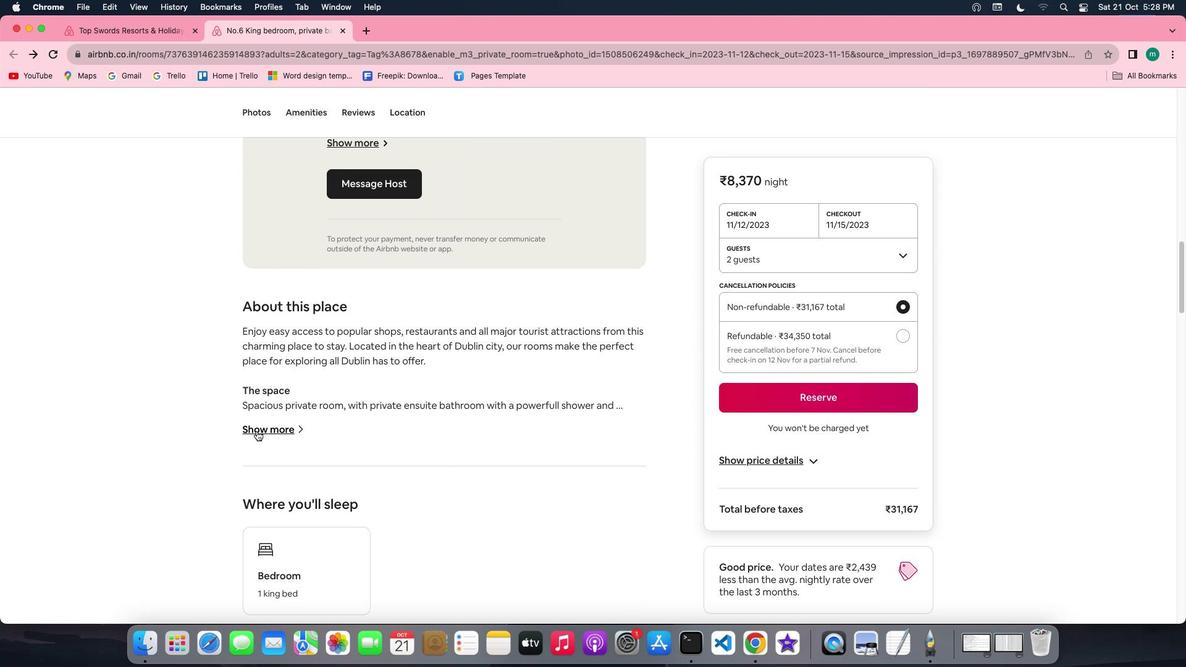 
Action: Mouse pressed left at (257, 430)
Screenshot: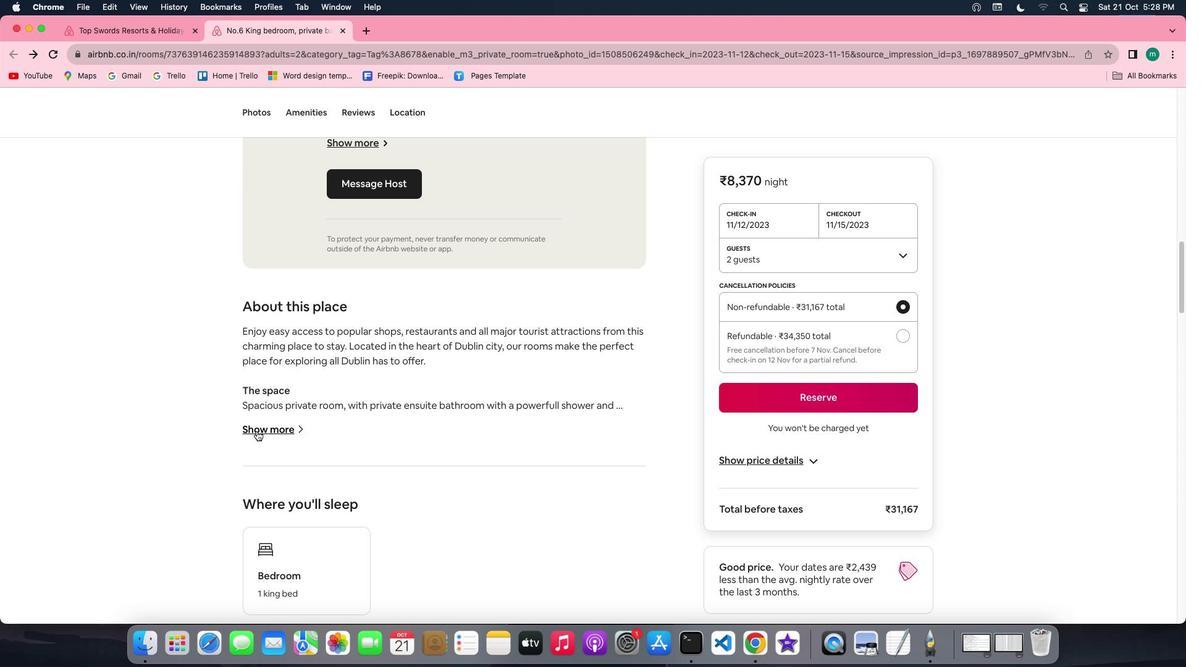 
Action: Mouse moved to (505, 477)
Screenshot: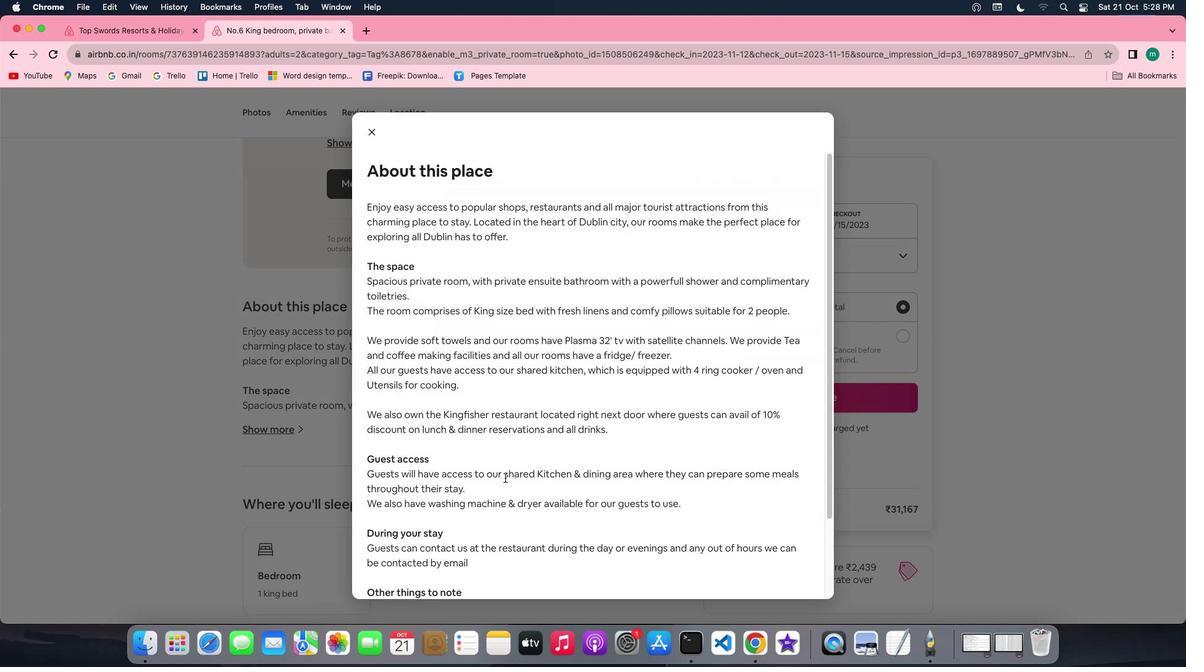 
Action: Mouse scrolled (505, 477) with delta (0, 0)
Screenshot: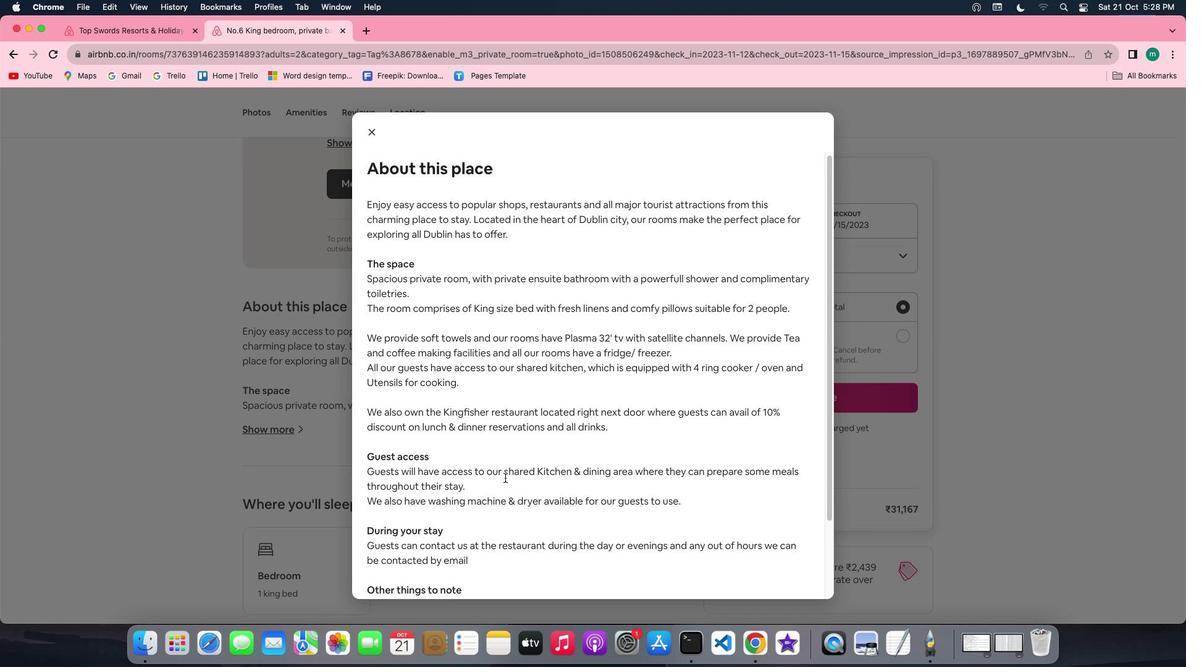 
Action: Mouse scrolled (505, 477) with delta (0, 0)
Screenshot: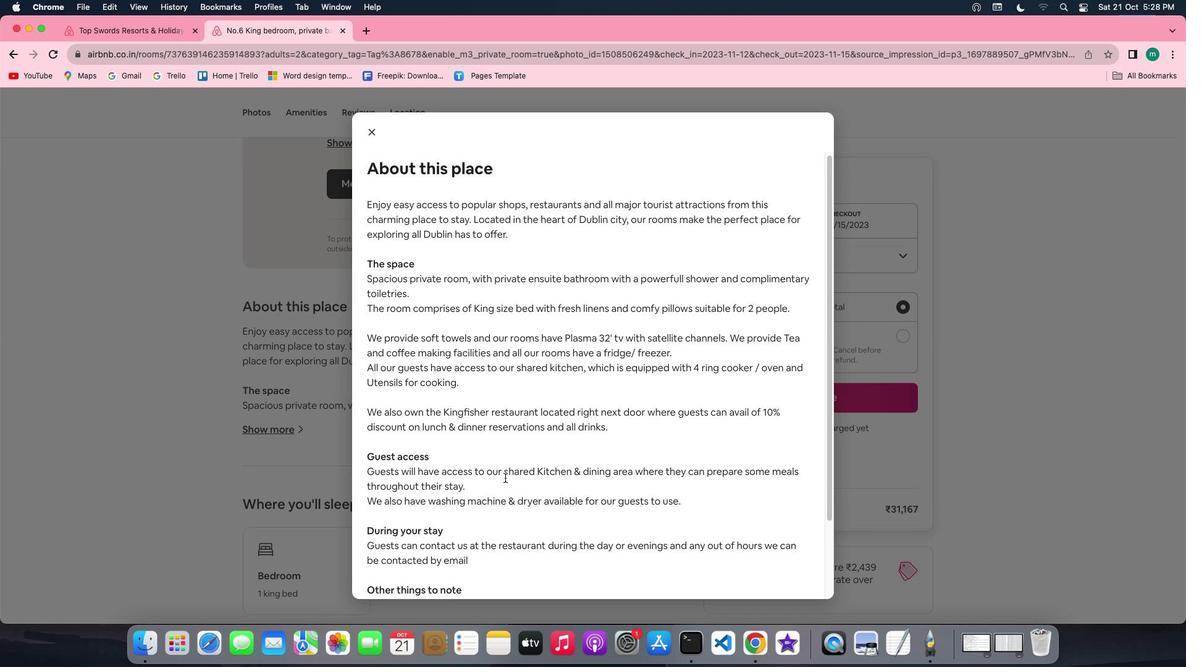 
Action: Mouse scrolled (505, 477) with delta (0, -1)
Screenshot: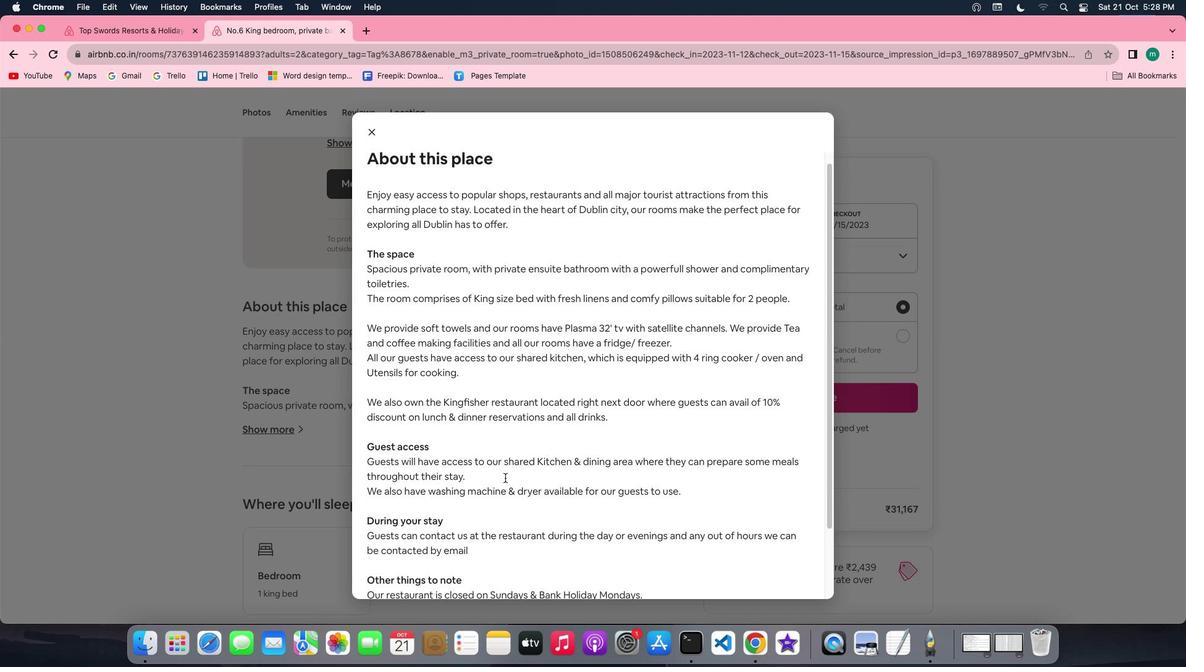 
Action: Mouse scrolled (505, 477) with delta (0, -2)
Screenshot: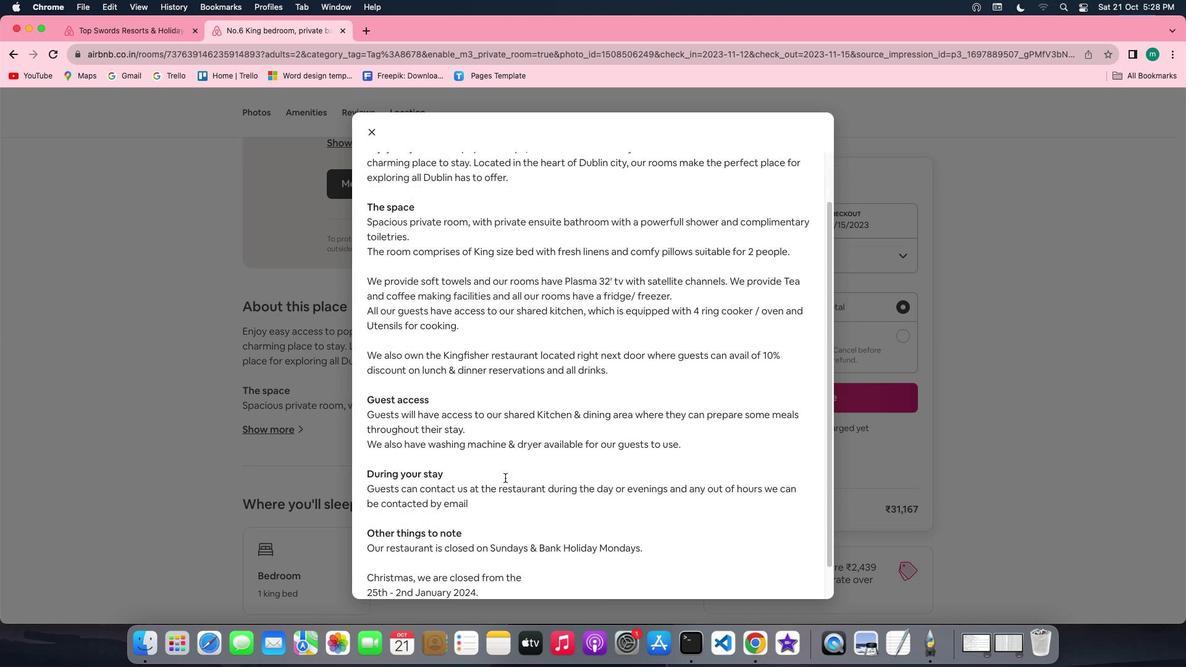
Action: Mouse scrolled (505, 477) with delta (0, -2)
Screenshot: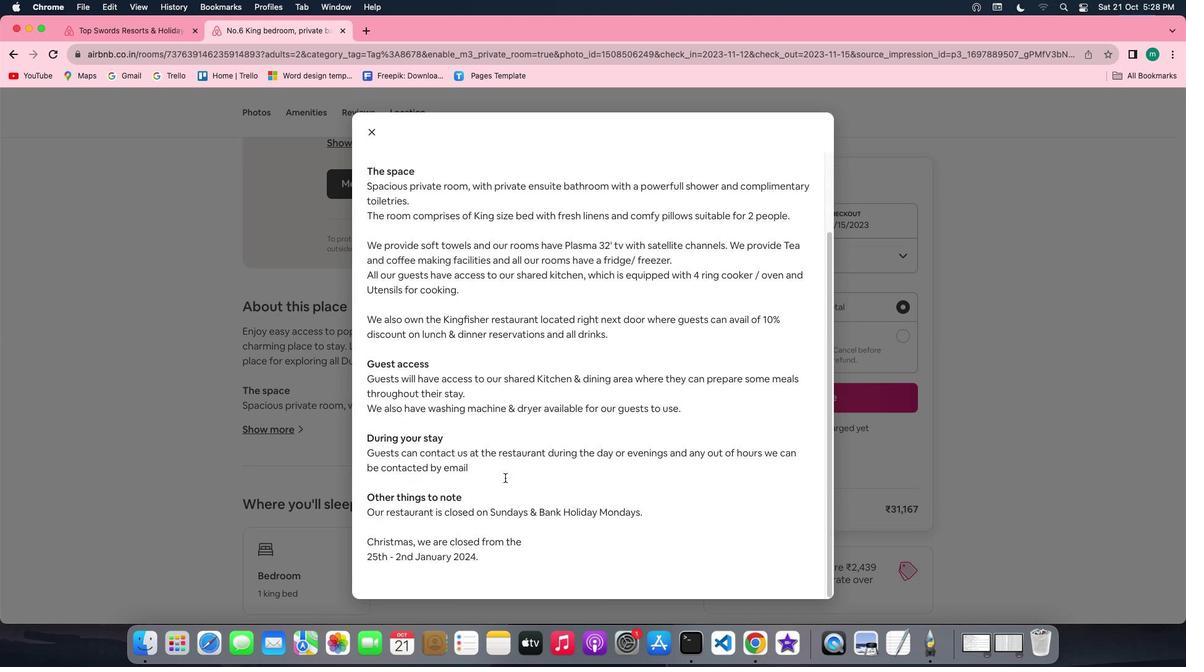 
Action: Mouse scrolled (505, 477) with delta (0, 0)
Screenshot: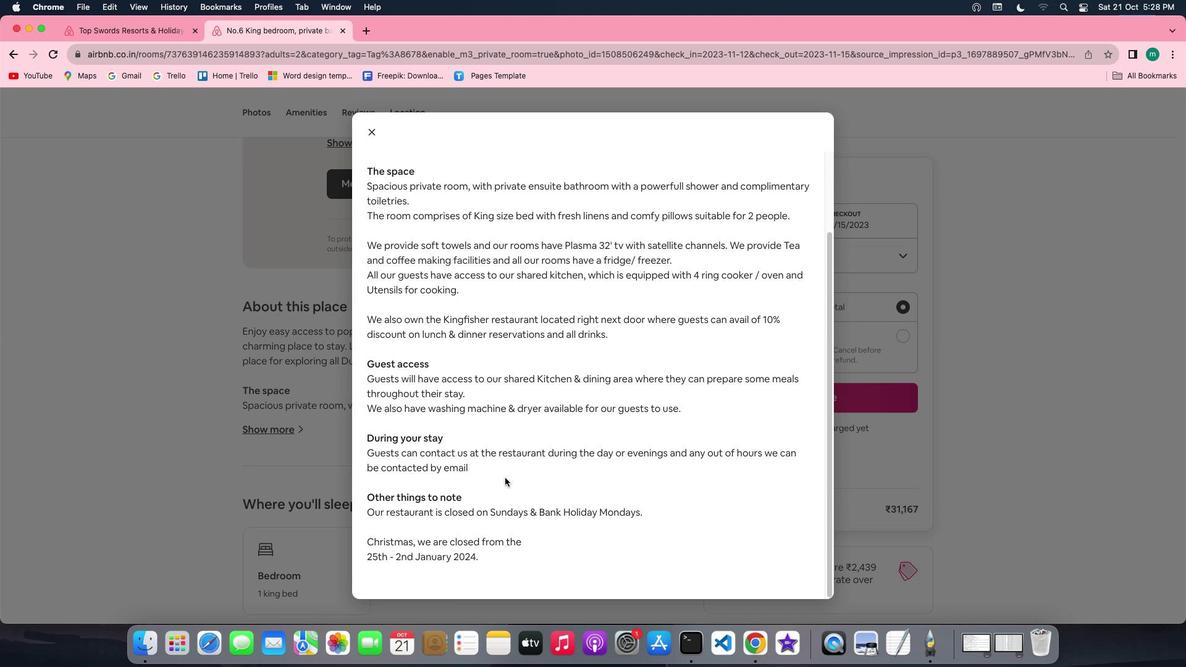 
Action: Mouse scrolled (505, 477) with delta (0, 0)
Screenshot: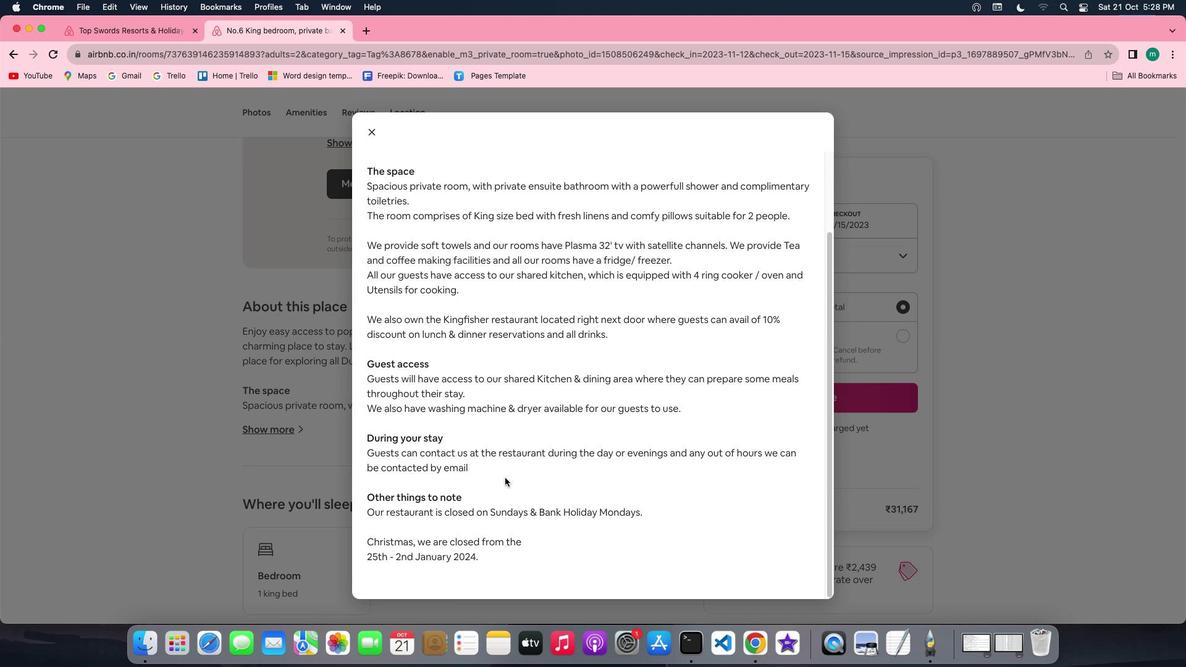 
Action: Mouse scrolled (505, 477) with delta (0, -1)
Screenshot: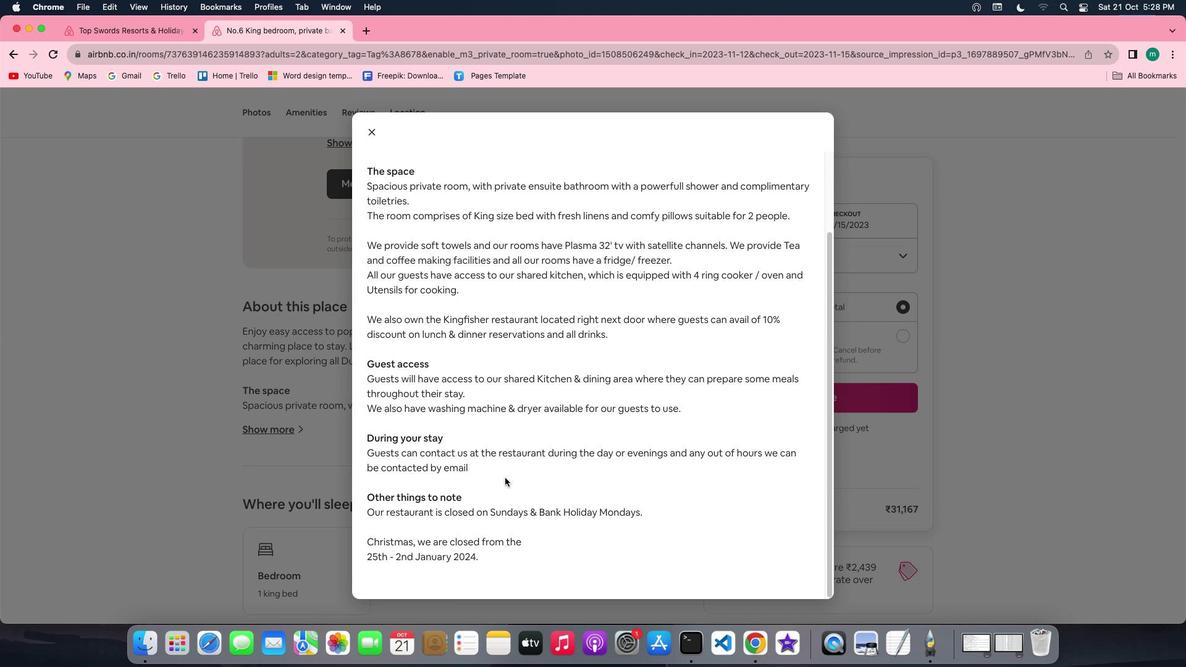 
Action: Mouse scrolled (505, 477) with delta (0, -2)
Screenshot: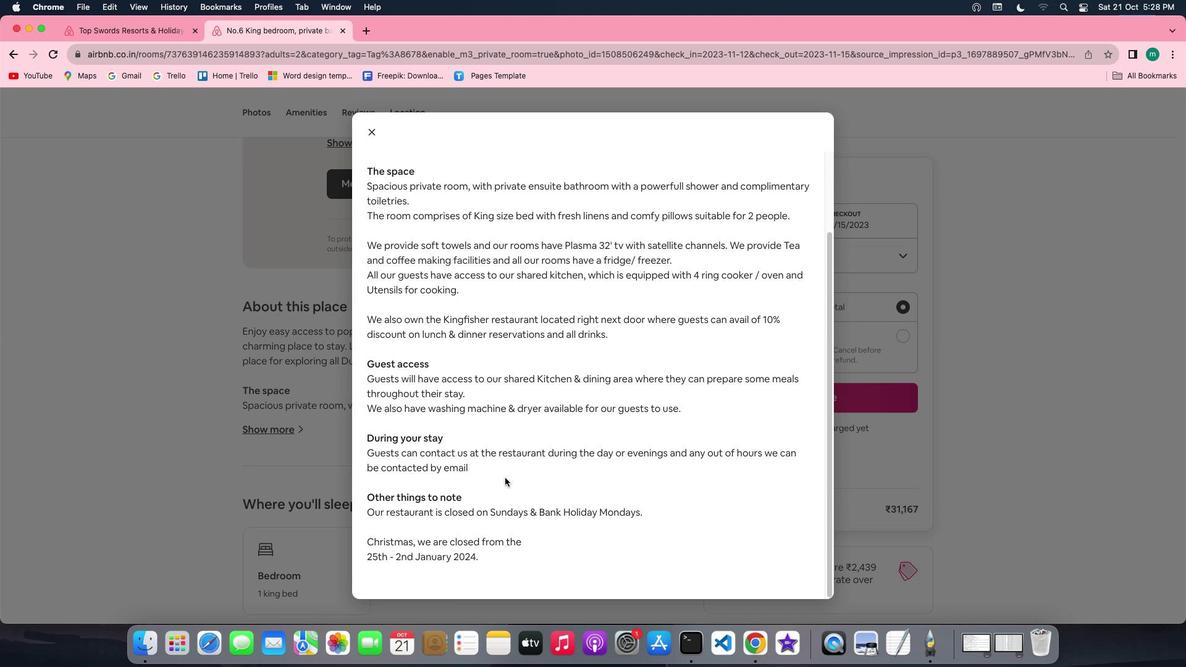 
Action: Mouse moved to (376, 132)
Screenshot: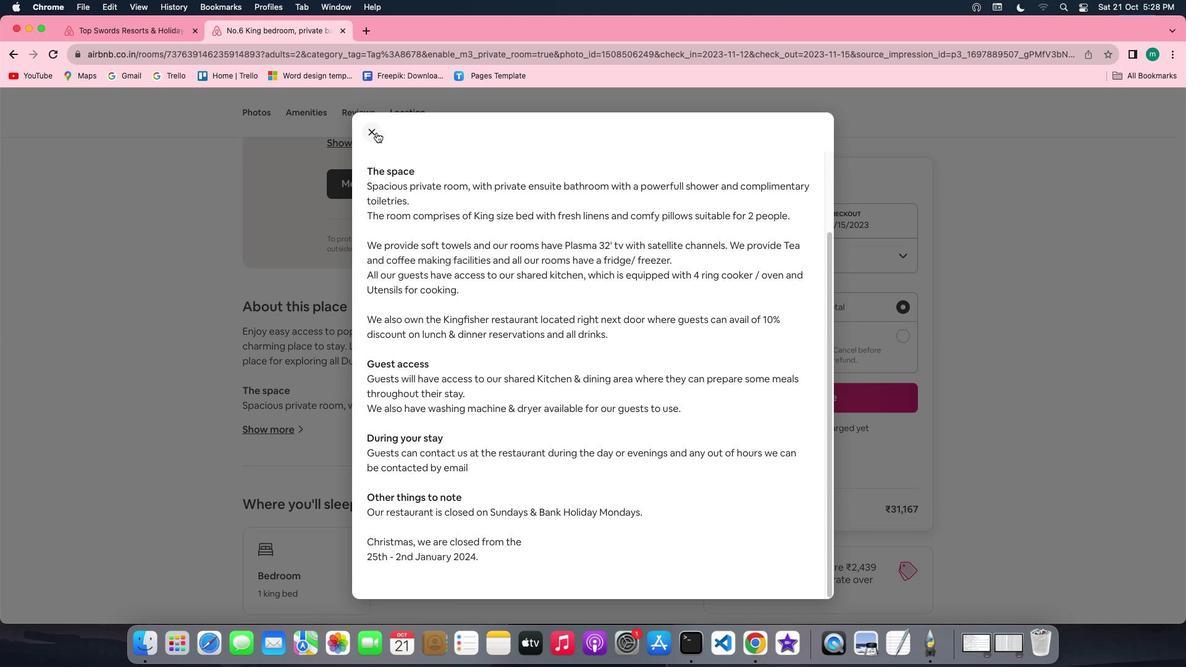 
Action: Mouse pressed left at (376, 132)
Screenshot: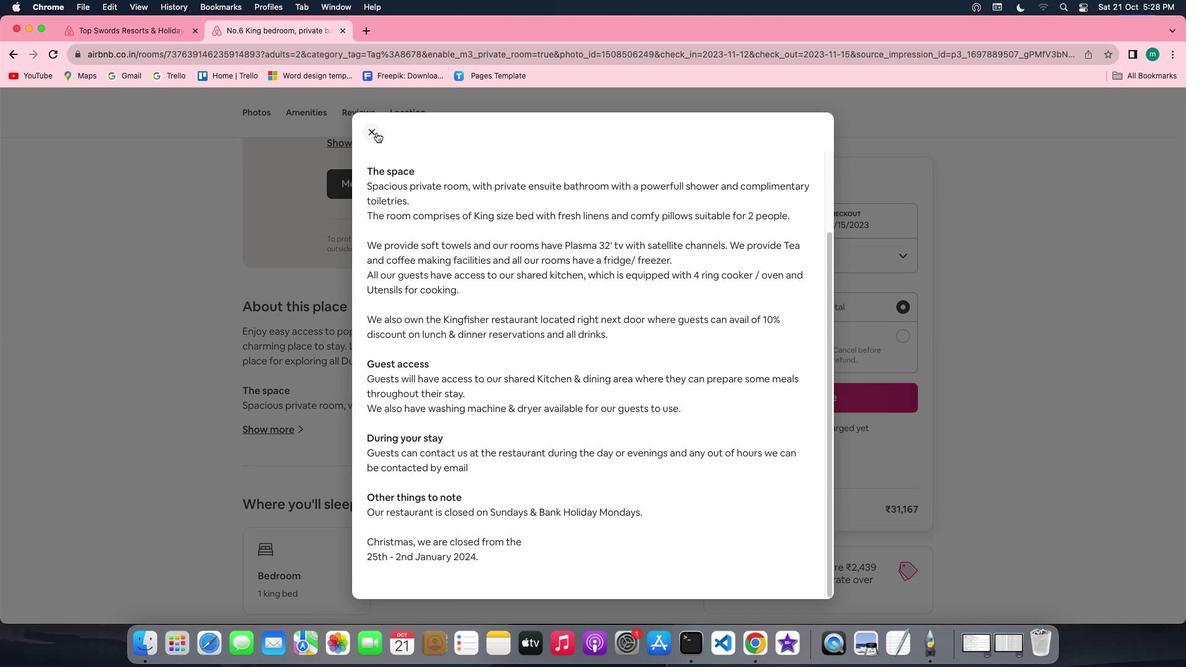 
Action: Mouse moved to (457, 515)
Screenshot: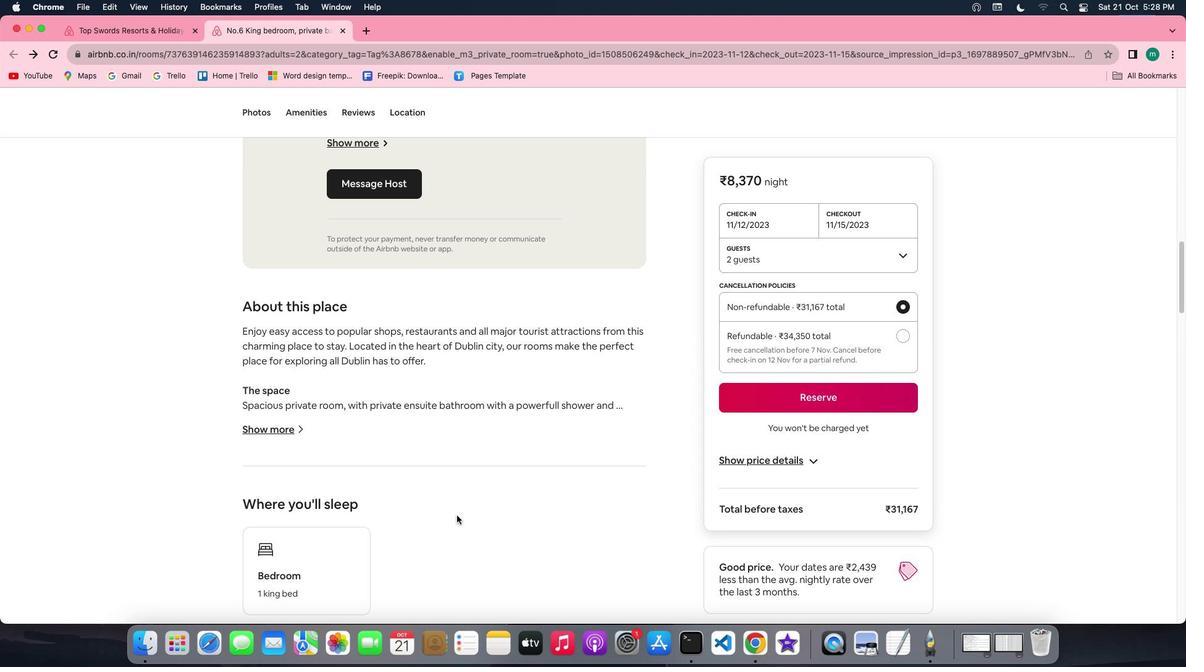 
Action: Mouse scrolled (457, 515) with delta (0, 0)
Screenshot: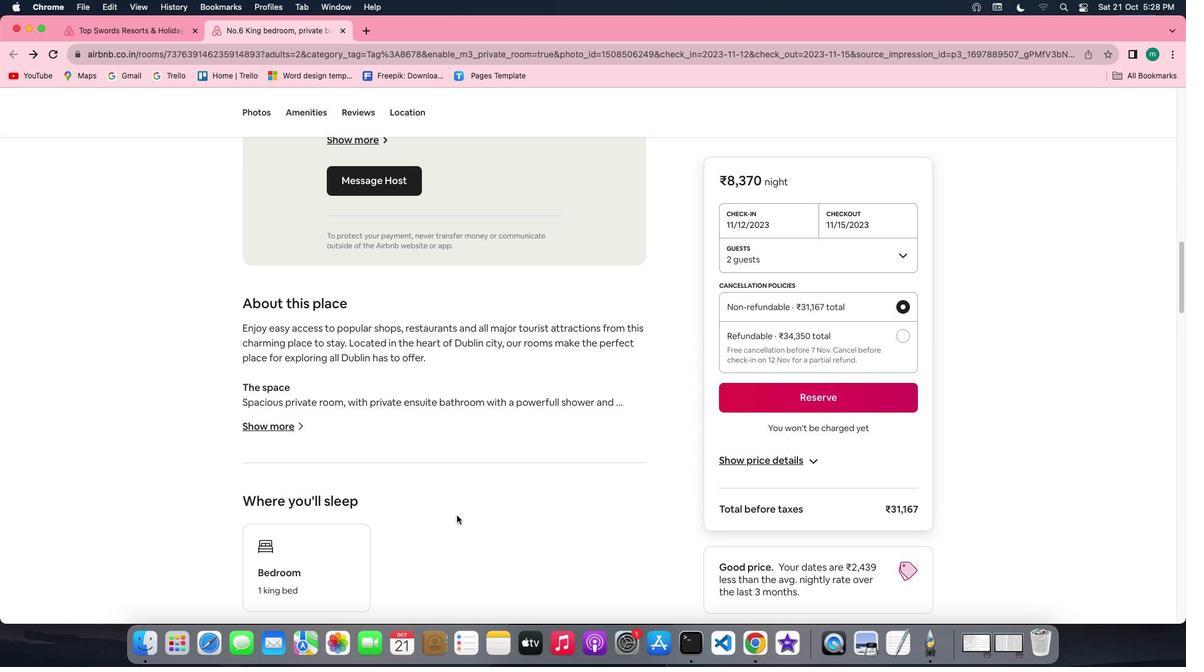 
Action: Mouse scrolled (457, 515) with delta (0, 0)
Screenshot: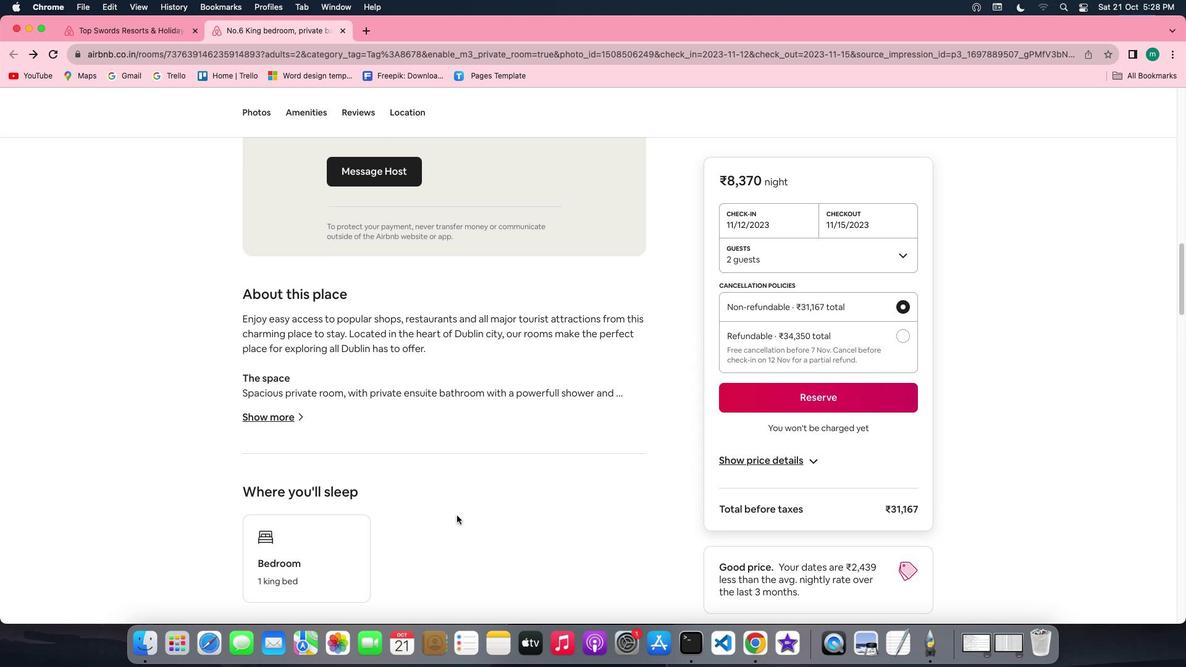 
Action: Mouse scrolled (457, 515) with delta (0, -1)
Screenshot: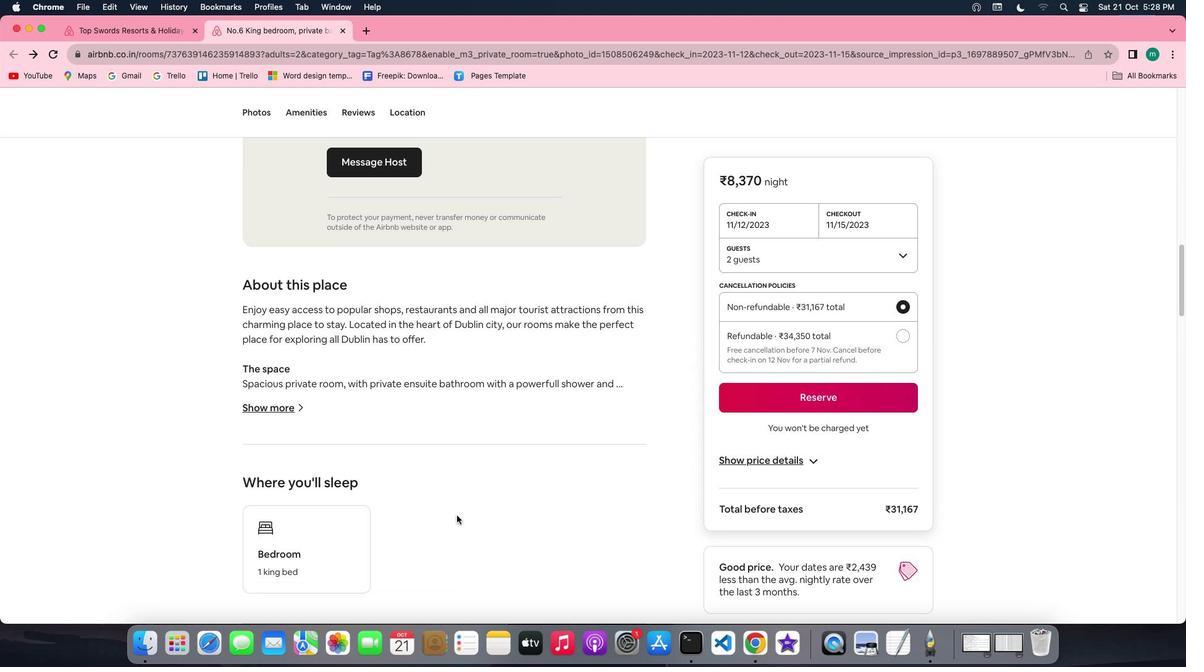 
Action: Mouse scrolled (457, 515) with delta (0, -2)
Screenshot: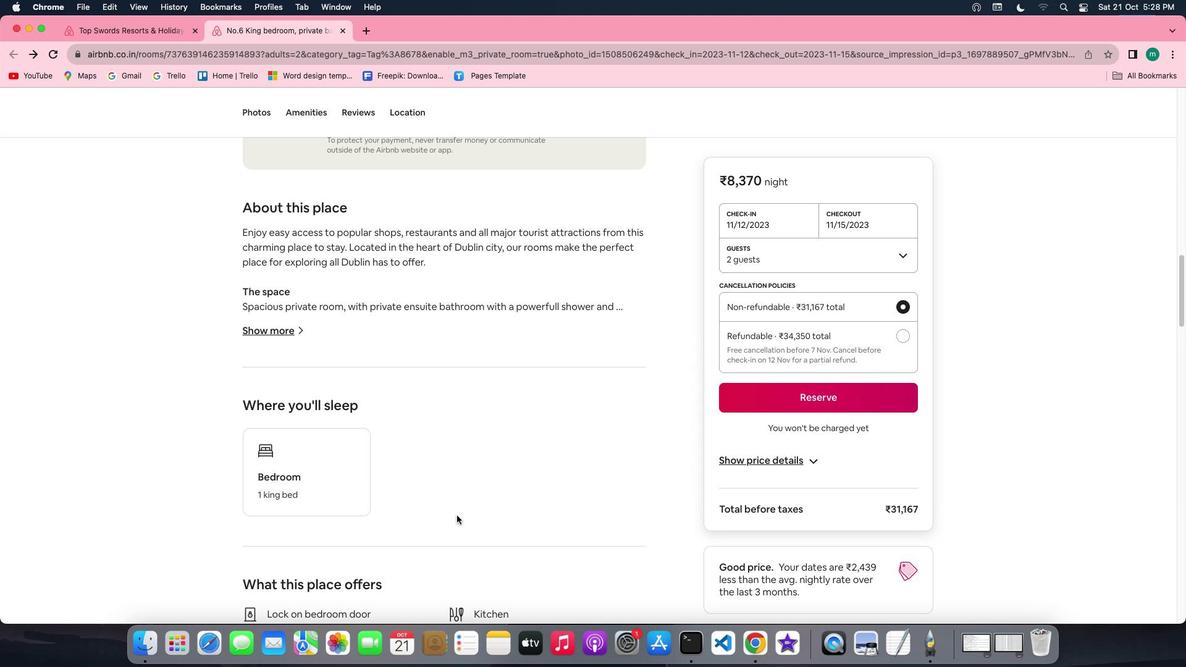 
Action: Mouse scrolled (457, 515) with delta (0, -1)
Screenshot: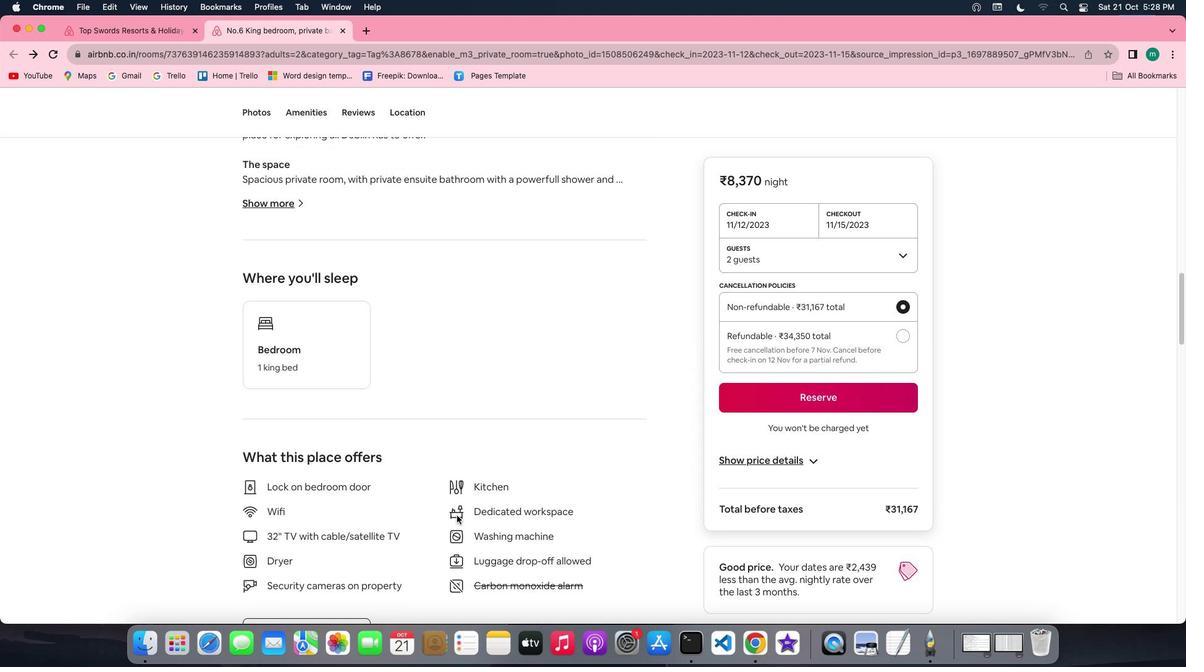 
Action: Mouse moved to (309, 568)
Screenshot: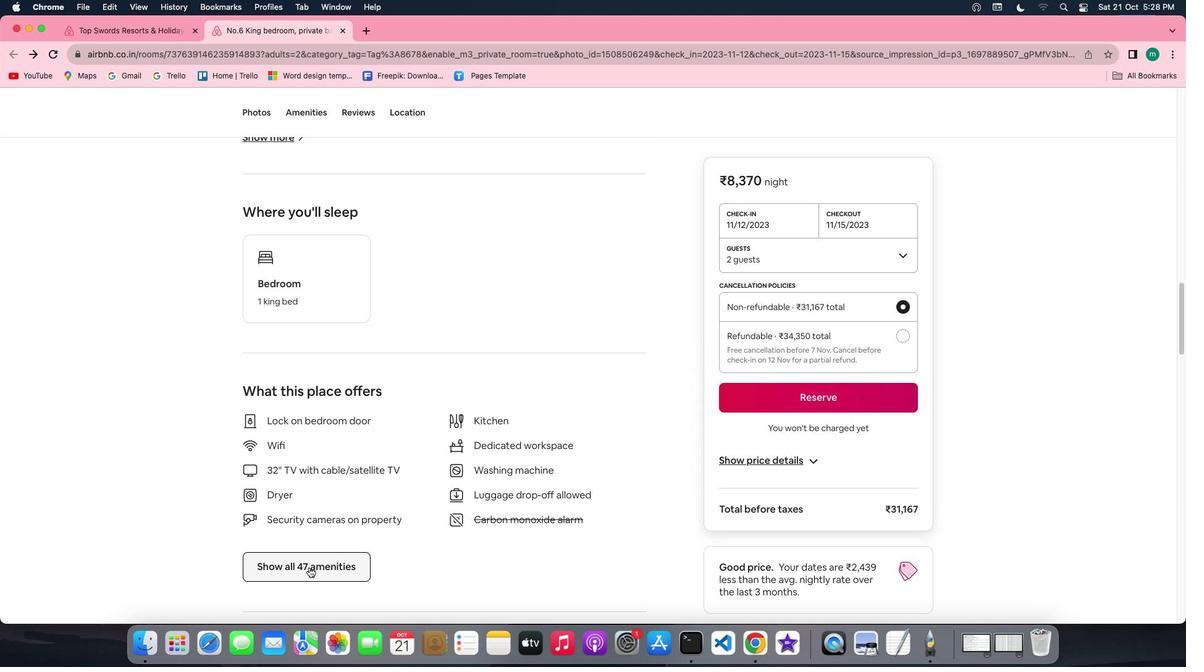 
Action: Mouse pressed left at (309, 568)
Screenshot: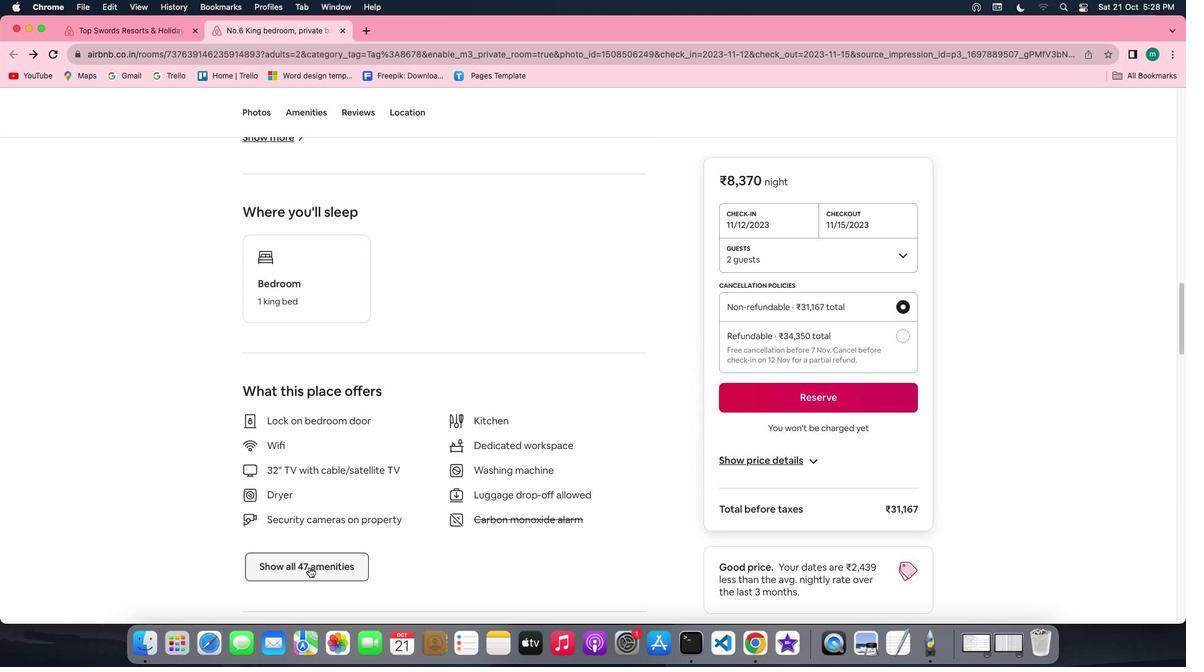 
Action: Mouse moved to (592, 510)
Screenshot: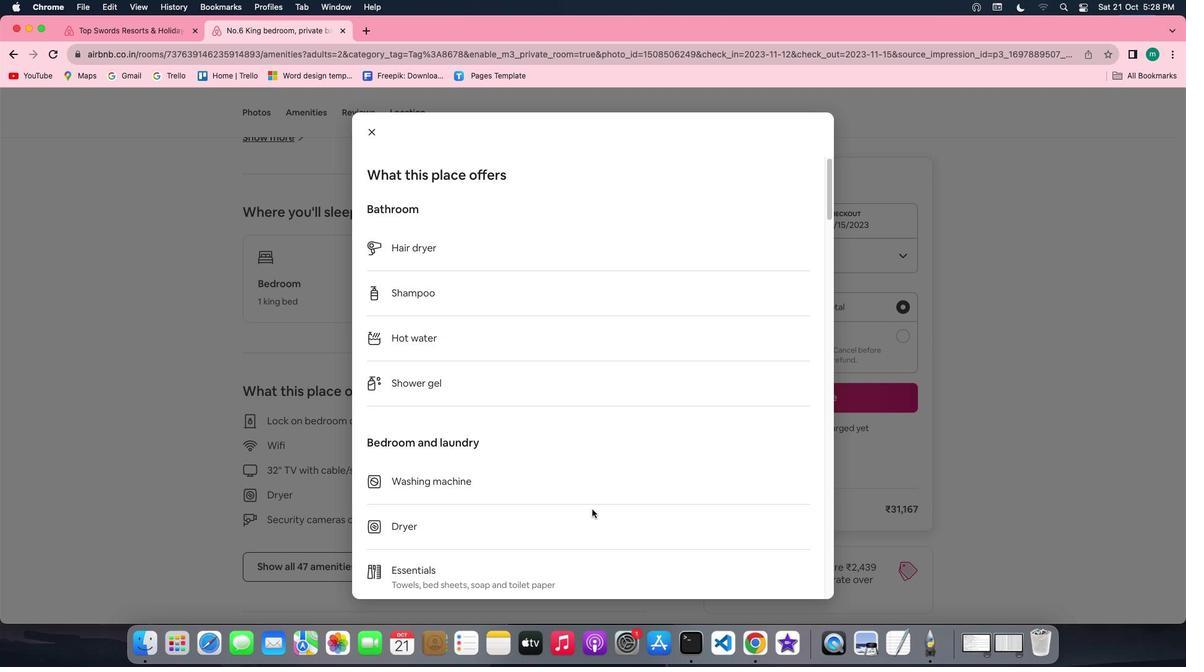 
Action: Mouse scrolled (592, 510) with delta (0, 0)
Screenshot: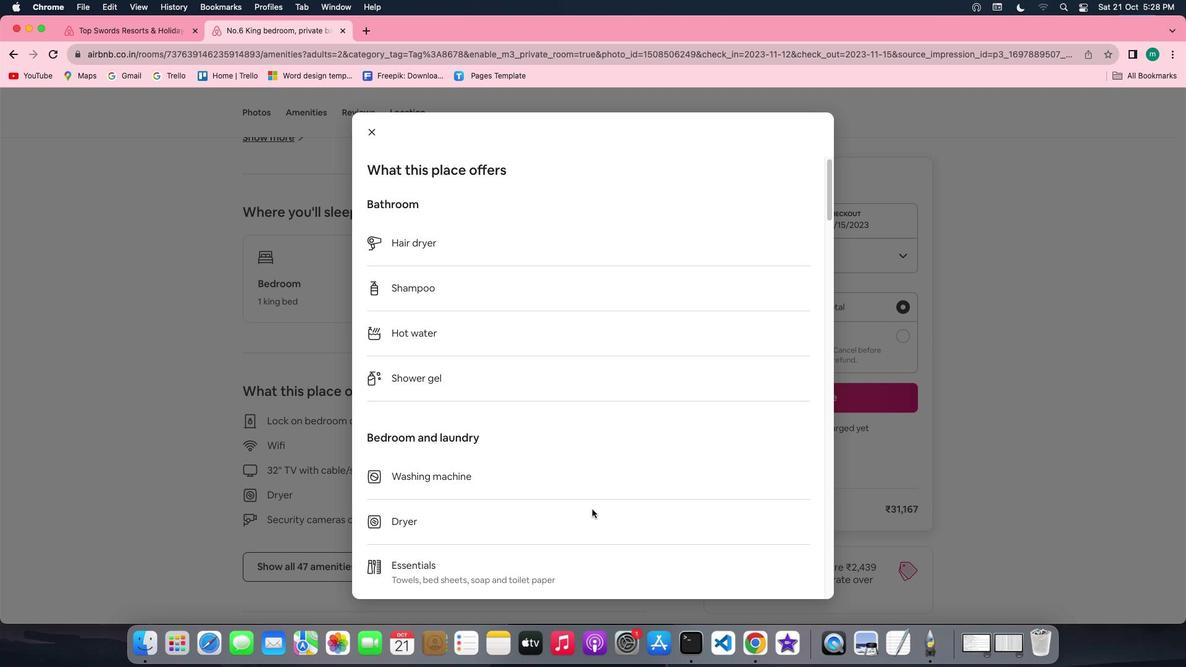 
Action: Mouse scrolled (592, 510) with delta (0, 0)
Screenshot: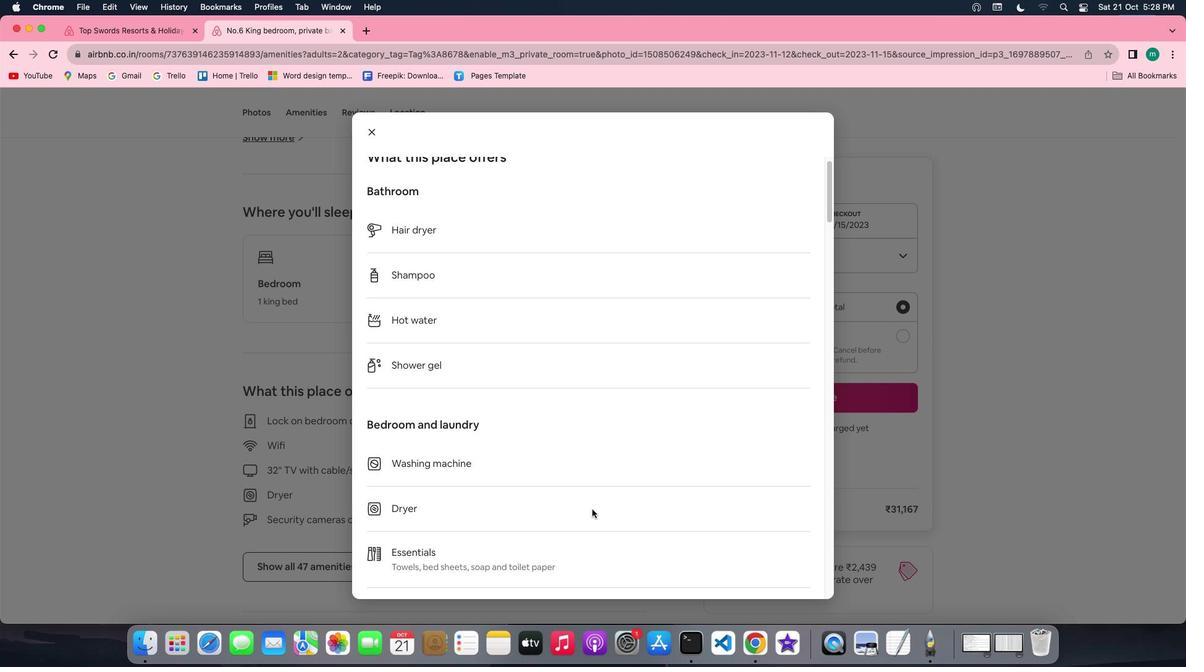 
Action: Mouse scrolled (592, 510) with delta (0, -1)
Screenshot: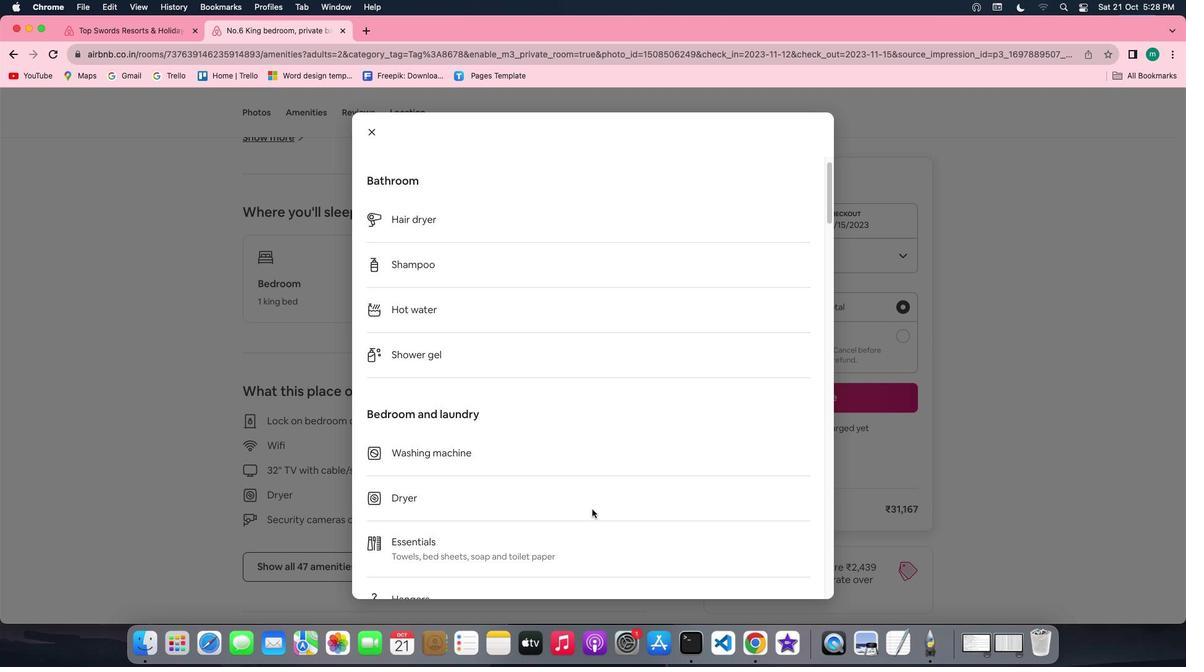 
Action: Mouse scrolled (592, 510) with delta (0, -1)
Screenshot: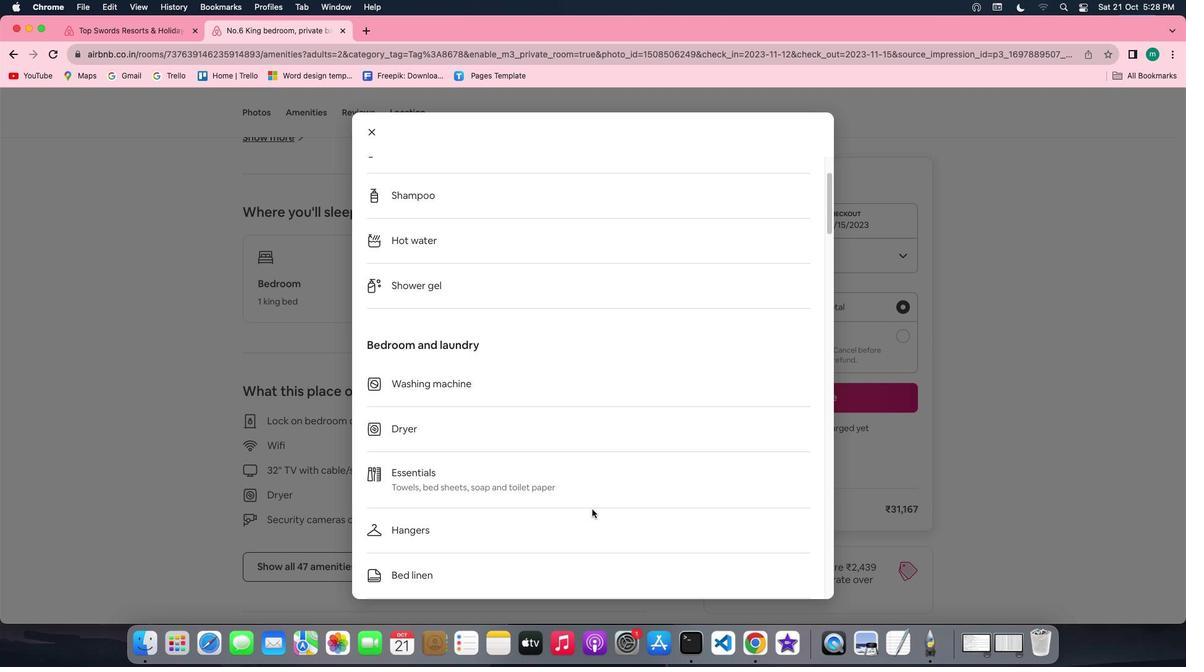 
Action: Mouse scrolled (592, 510) with delta (0, -2)
Screenshot: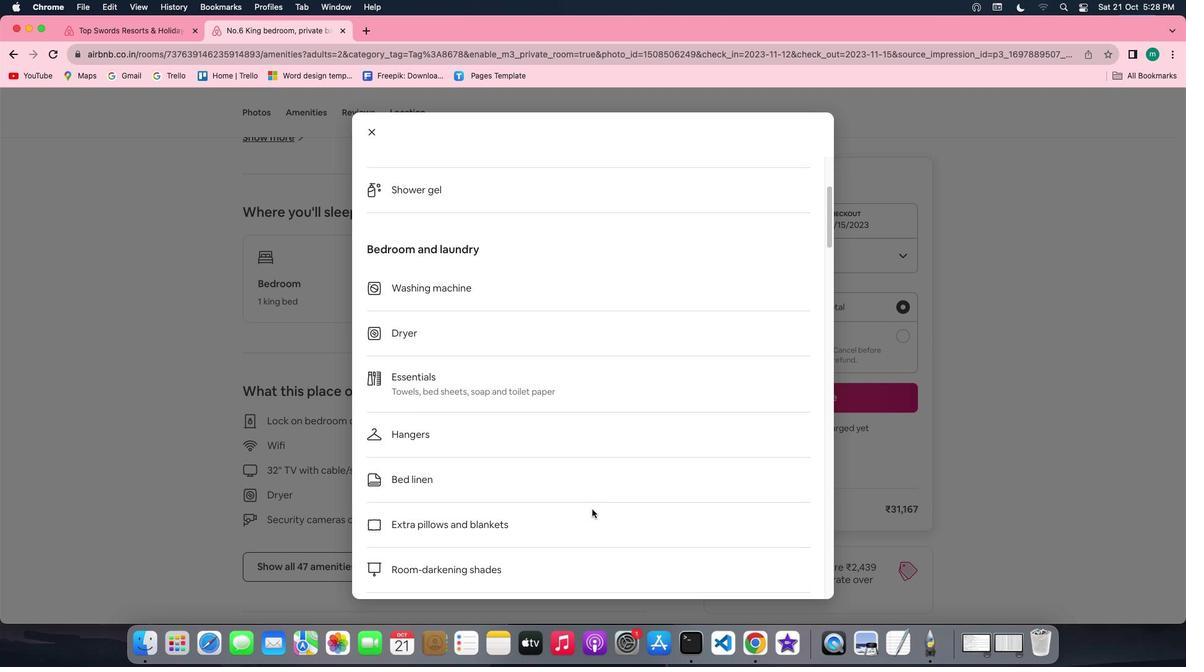
Action: Mouse scrolled (592, 510) with delta (0, 0)
Screenshot: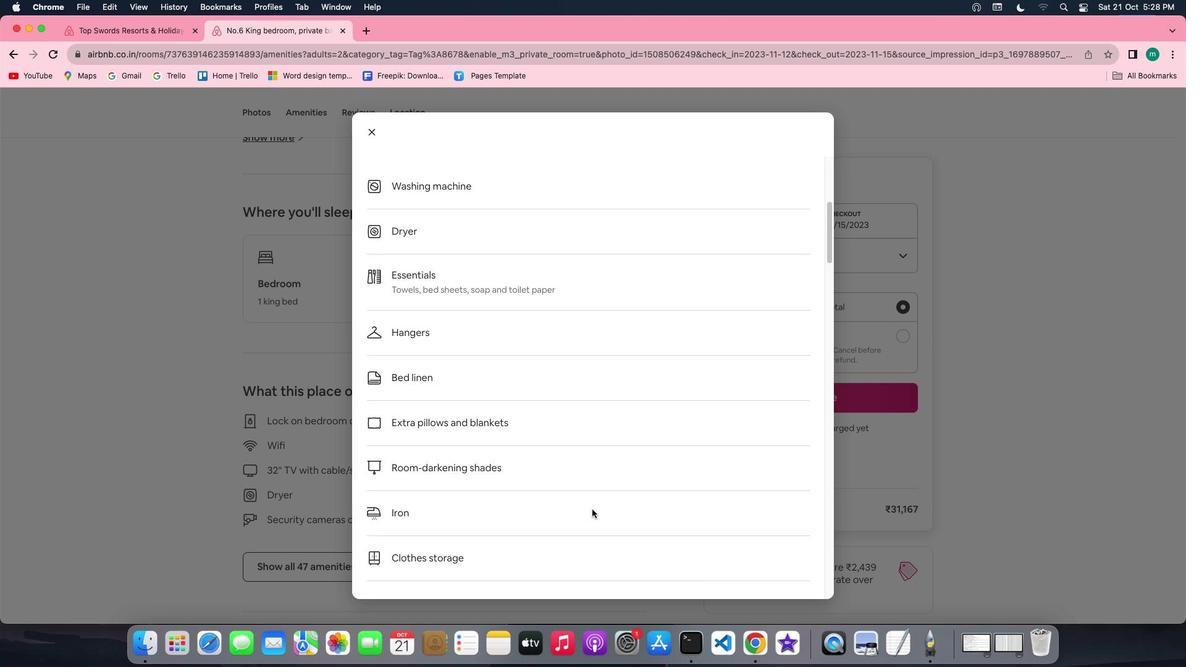 
Action: Mouse scrolled (592, 510) with delta (0, 0)
Screenshot: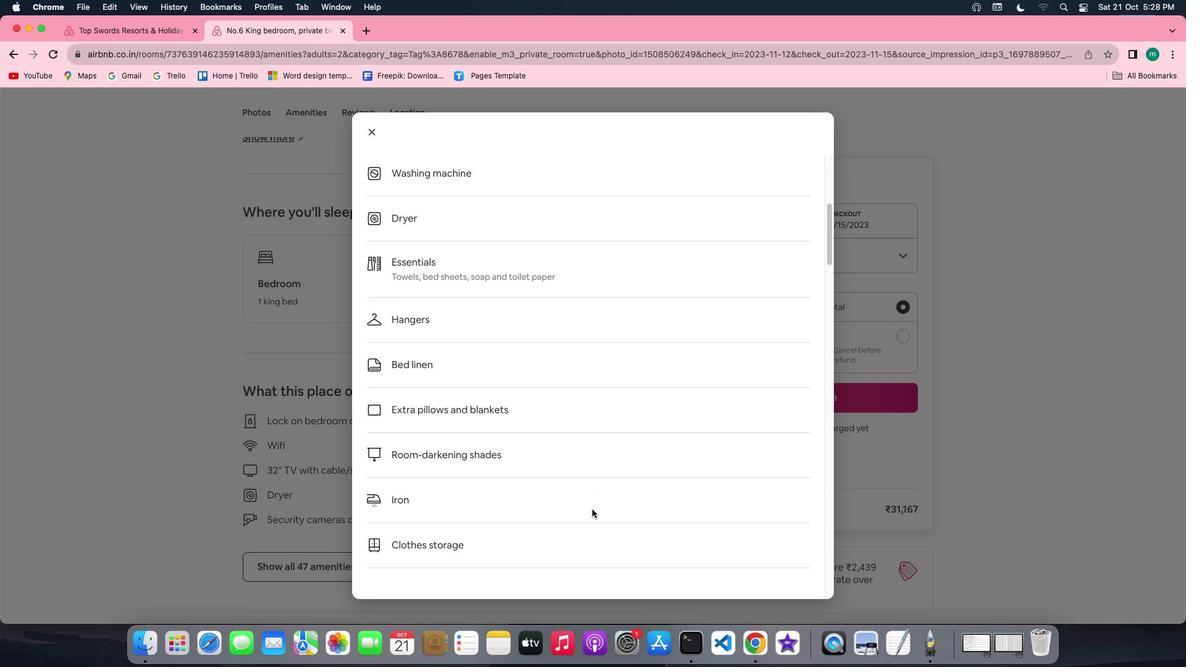 
Action: Mouse scrolled (592, 510) with delta (0, -1)
Screenshot: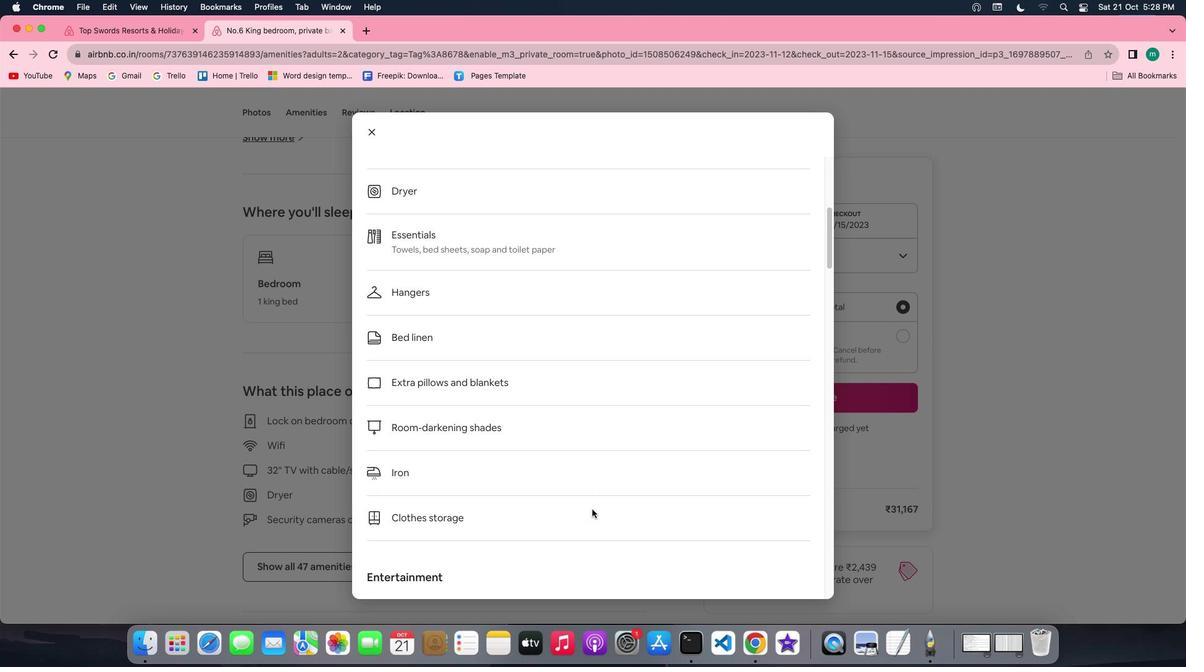 
Action: Mouse scrolled (592, 510) with delta (0, -2)
Screenshot: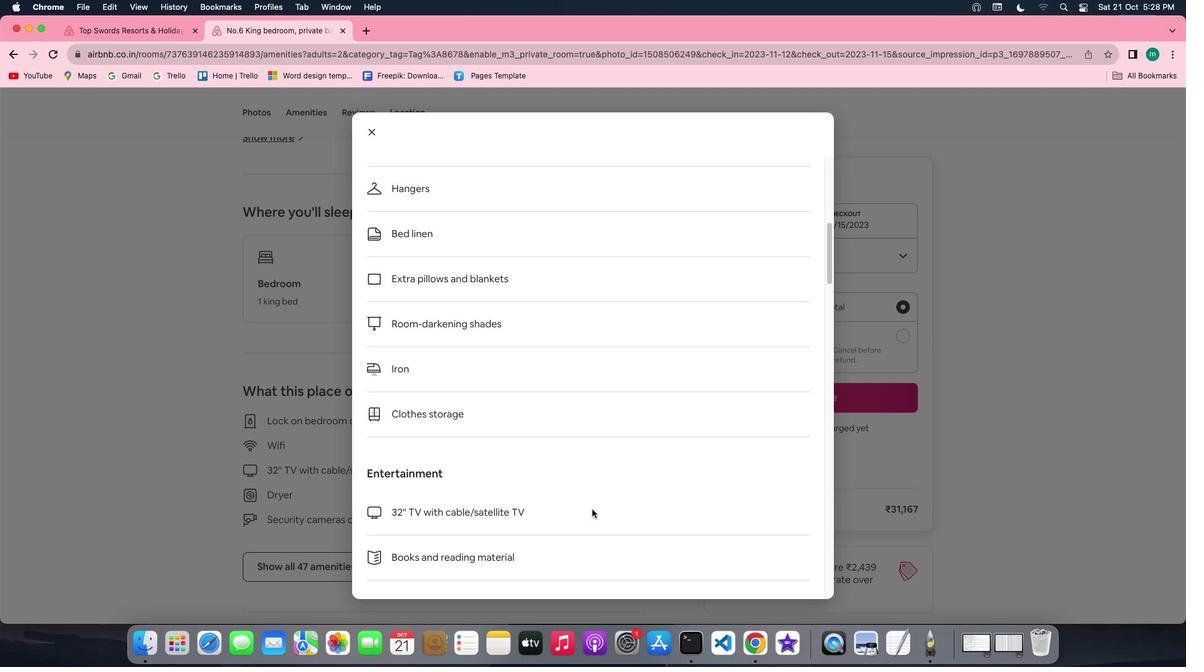 
Action: Mouse scrolled (592, 510) with delta (0, 0)
Screenshot: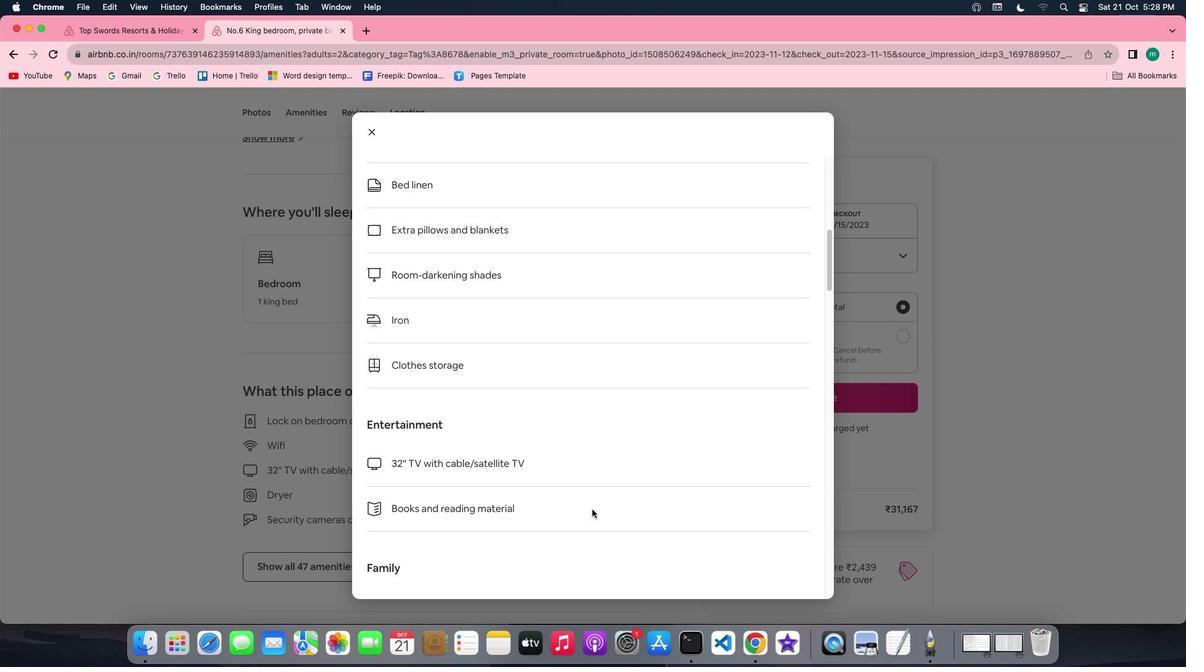 
Action: Mouse scrolled (592, 510) with delta (0, 0)
Screenshot: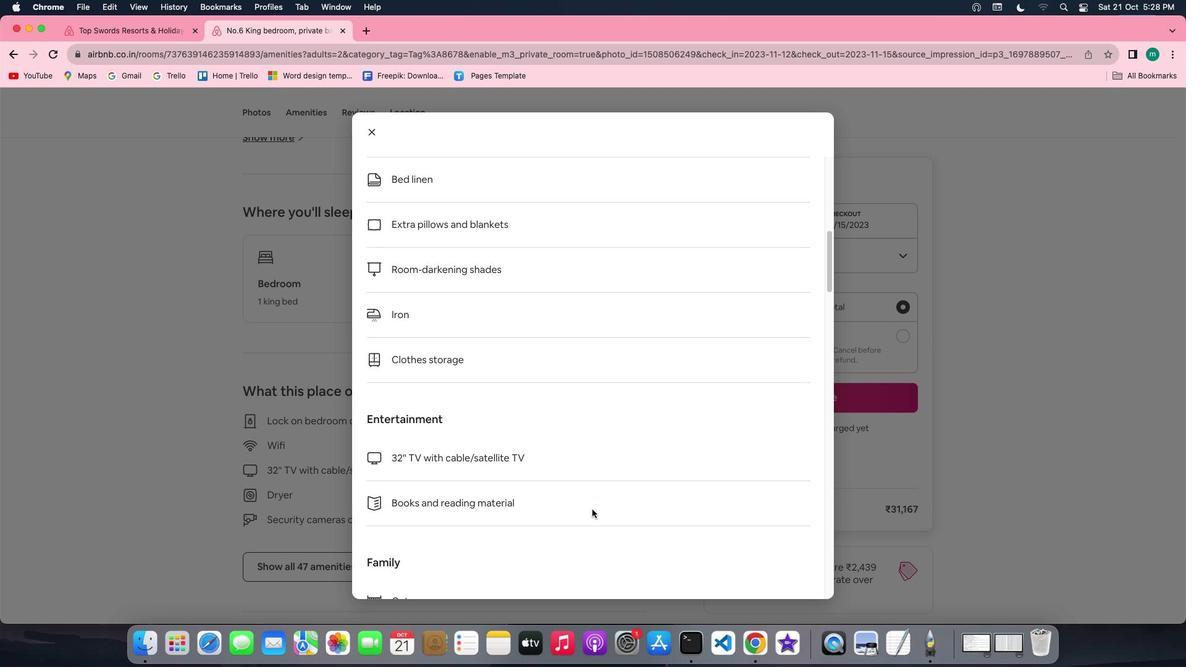 
Action: Mouse scrolled (592, 510) with delta (0, -1)
Screenshot: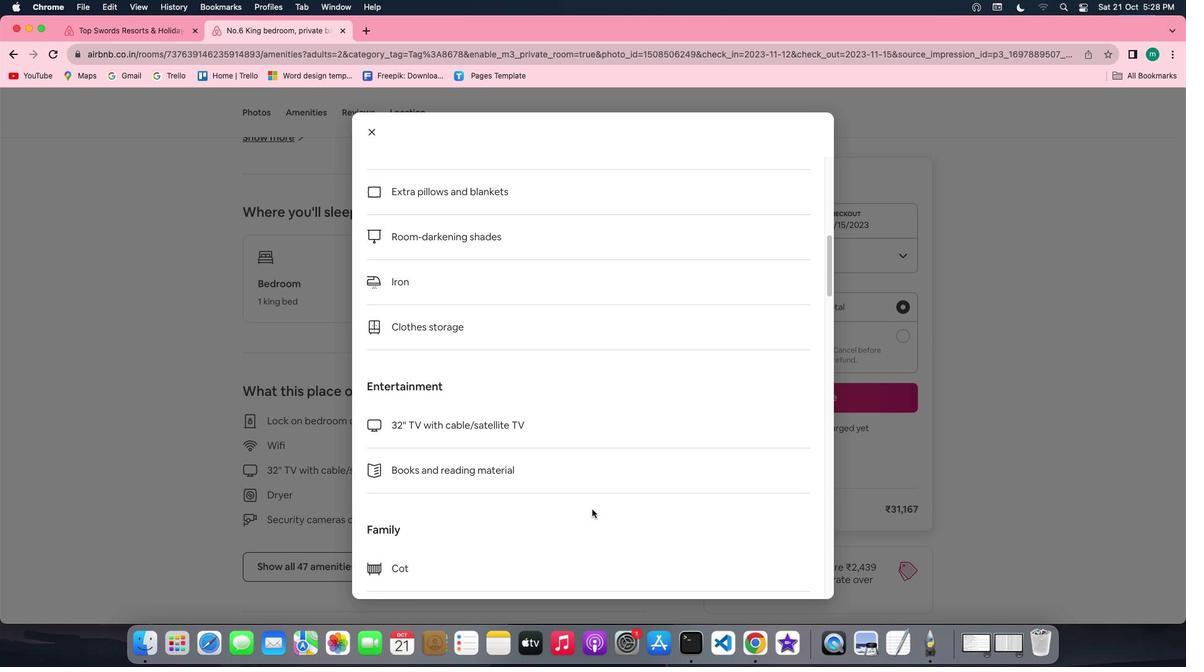 
Action: Mouse scrolled (592, 510) with delta (0, -1)
Screenshot: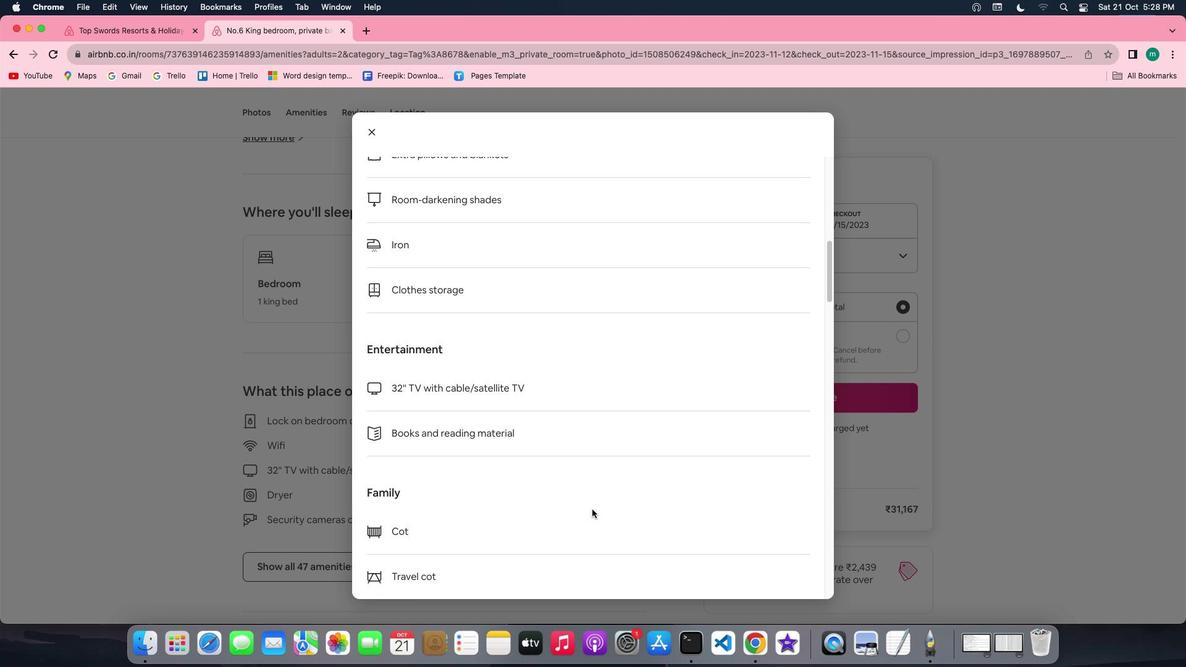 
Action: Mouse scrolled (592, 510) with delta (0, -1)
Screenshot: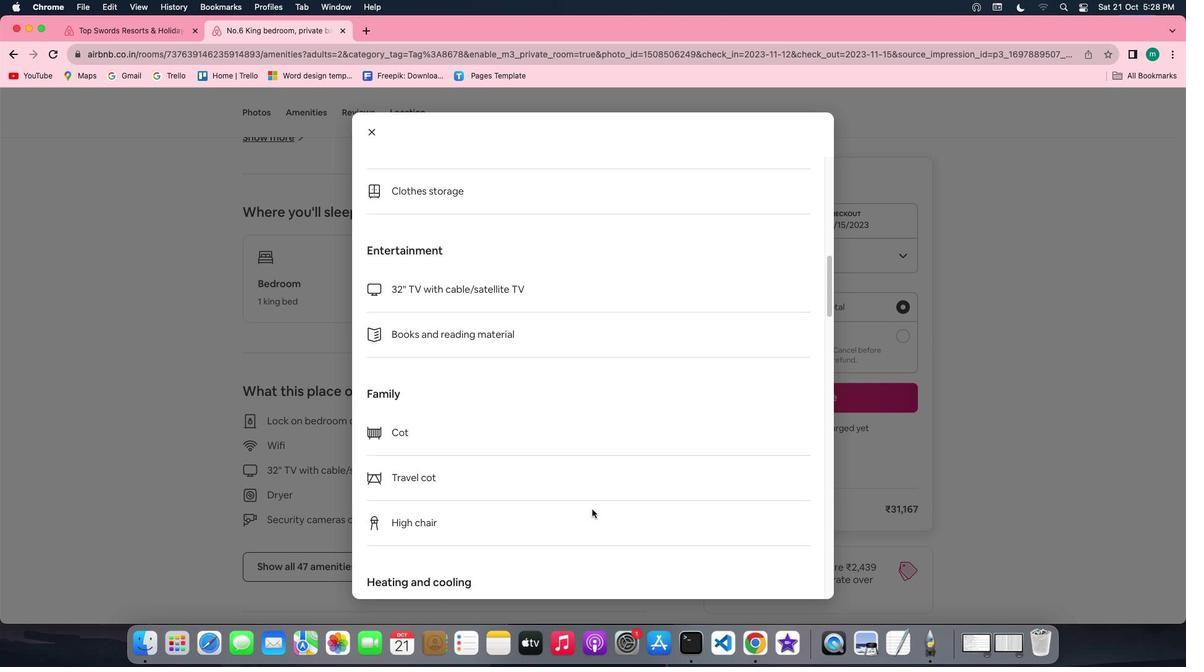 
Action: Mouse scrolled (592, 510) with delta (0, 0)
Screenshot: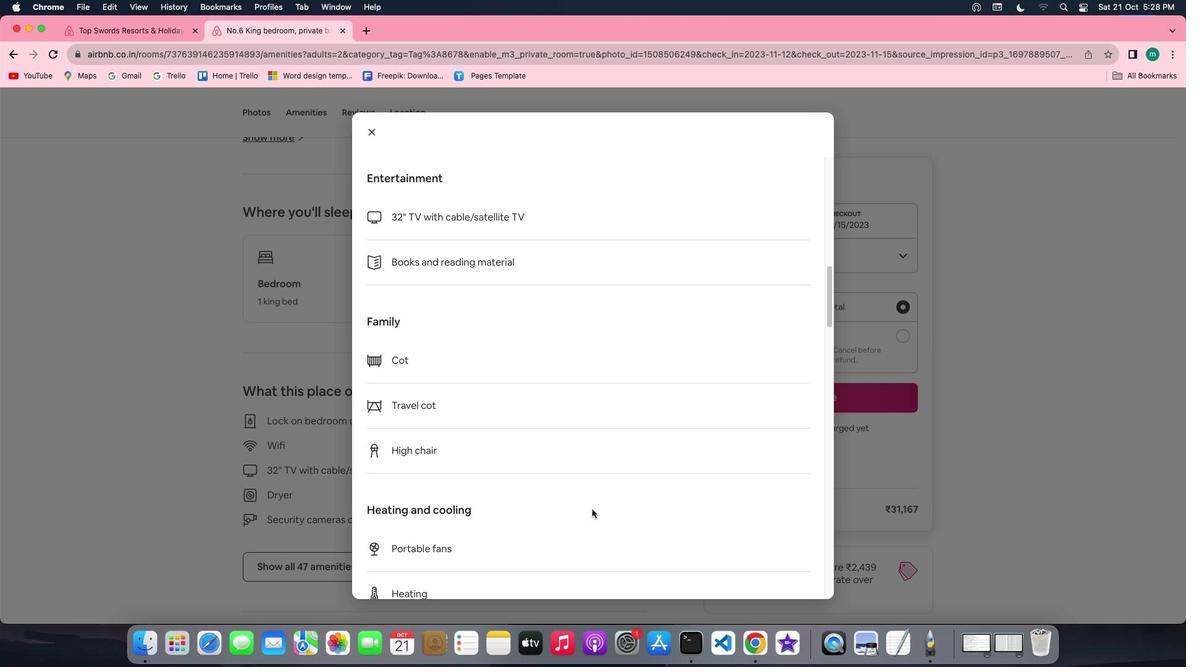 
Action: Mouse scrolled (592, 510) with delta (0, 0)
Screenshot: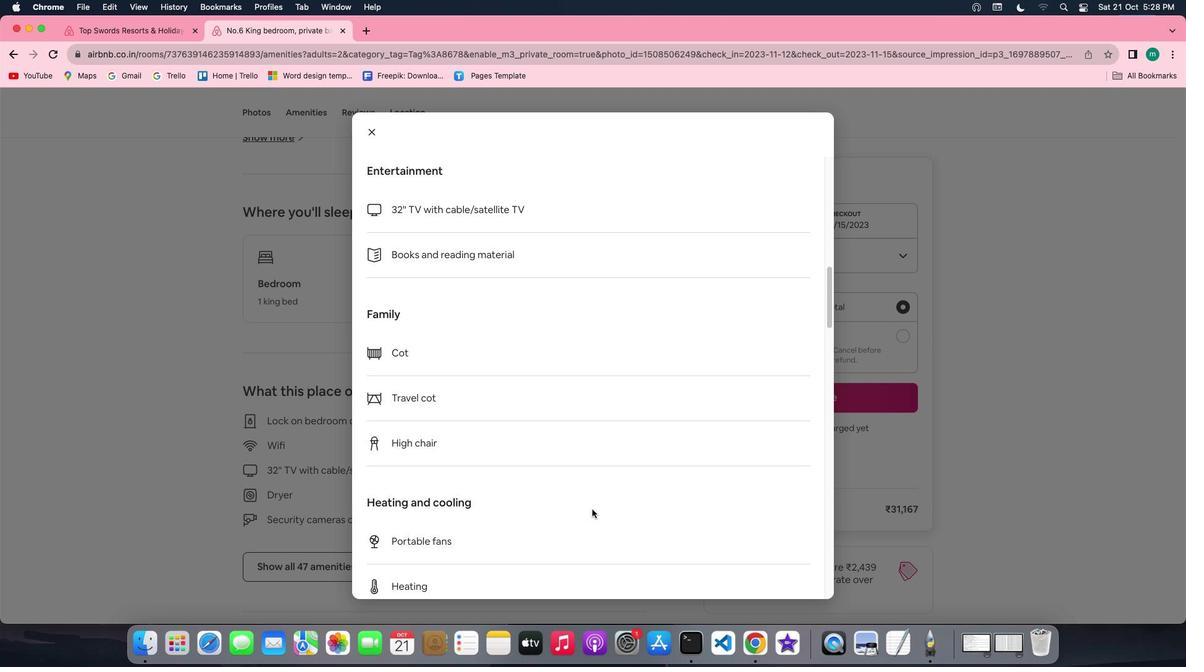 
Action: Mouse scrolled (592, 510) with delta (0, -1)
Screenshot: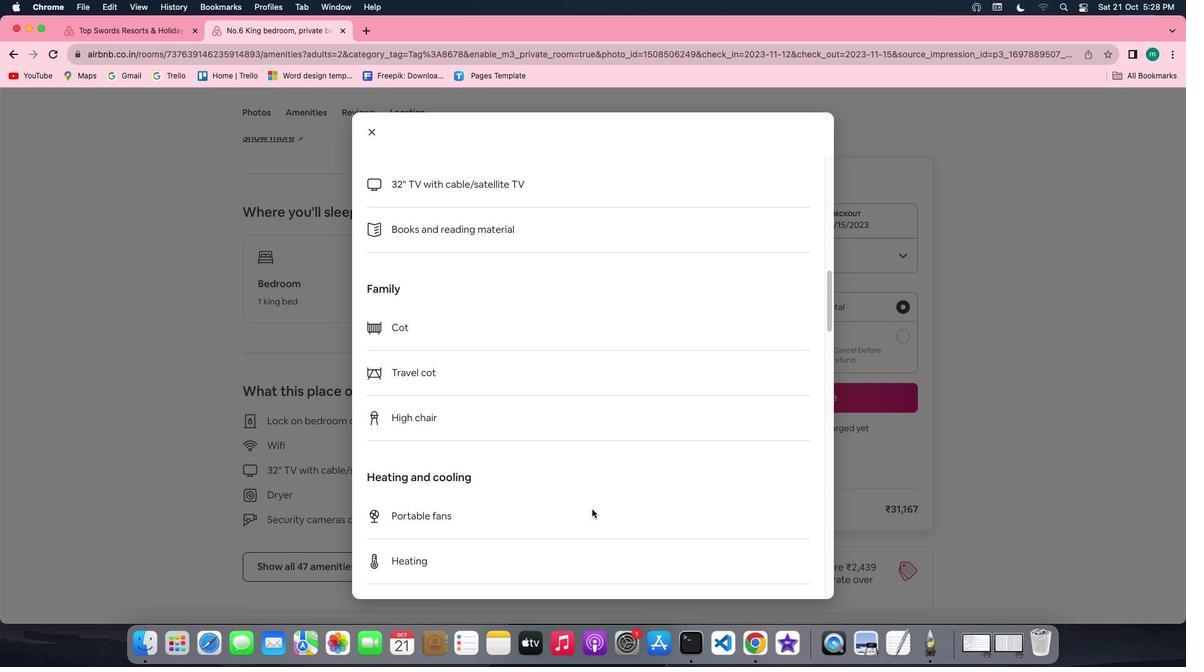 
Action: Mouse scrolled (592, 510) with delta (0, -2)
Screenshot: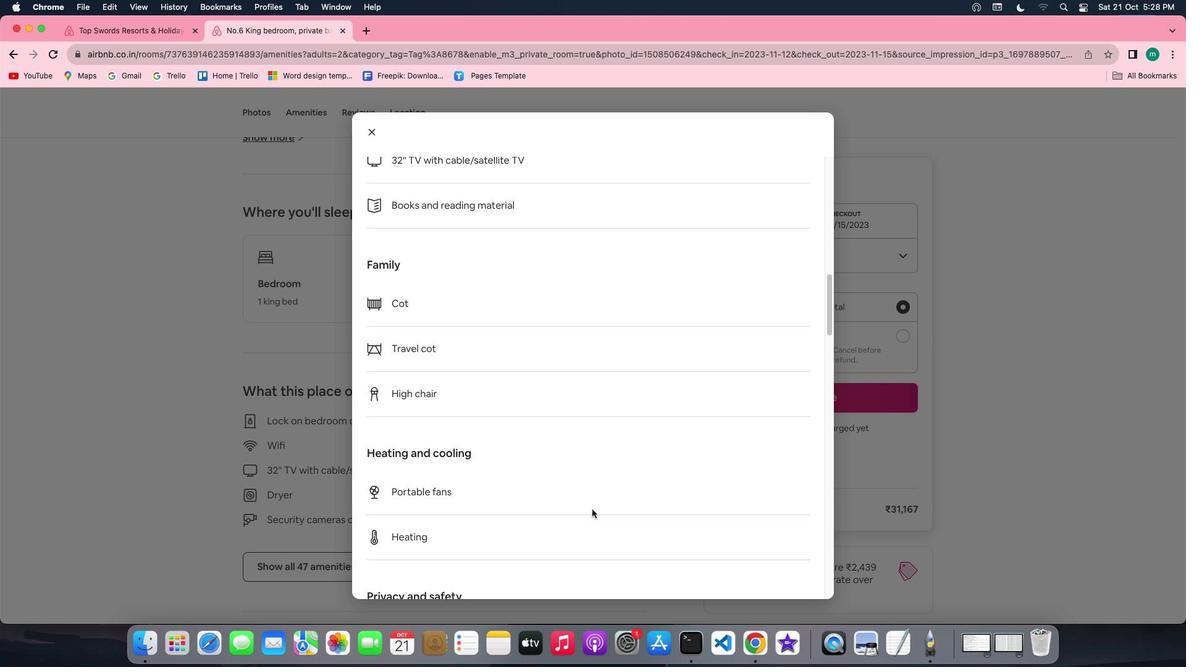 
Action: Mouse scrolled (592, 510) with delta (0, -3)
Screenshot: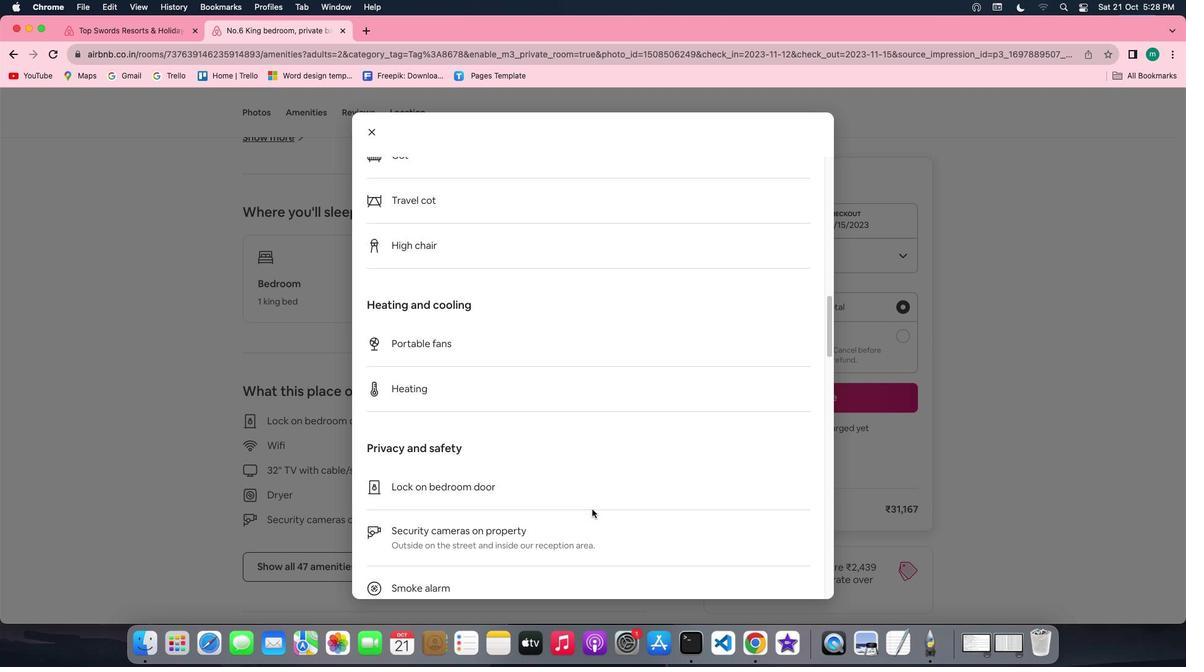 
Action: Mouse scrolled (592, 510) with delta (0, 0)
Screenshot: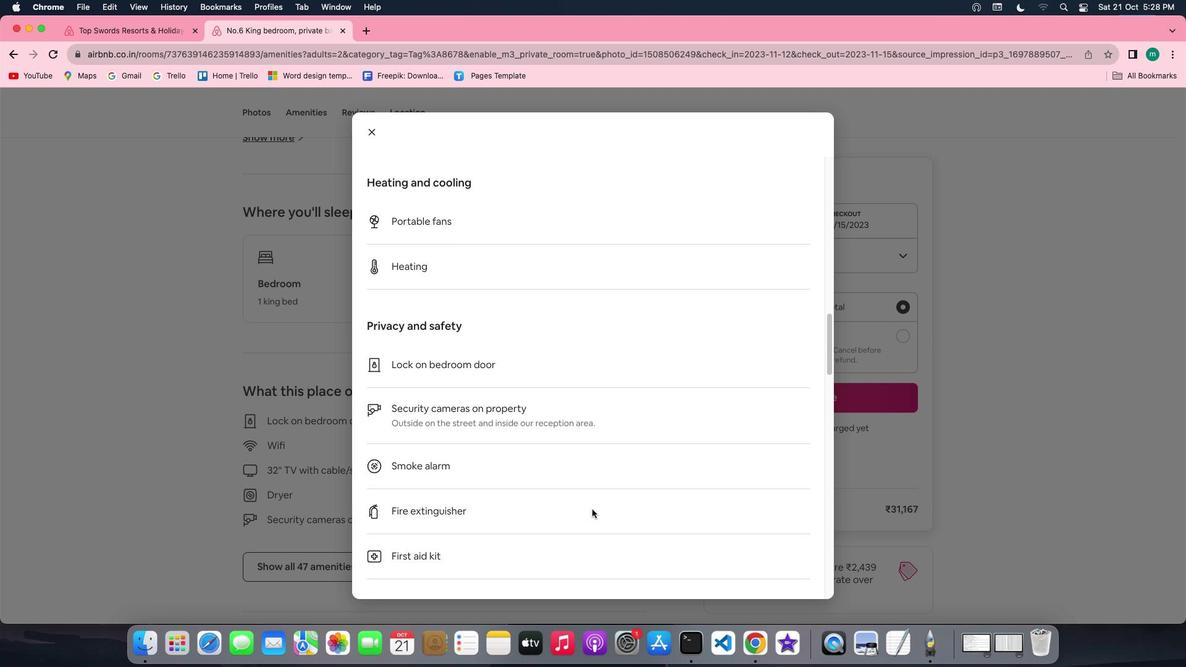 
Action: Mouse scrolled (592, 510) with delta (0, 0)
Screenshot: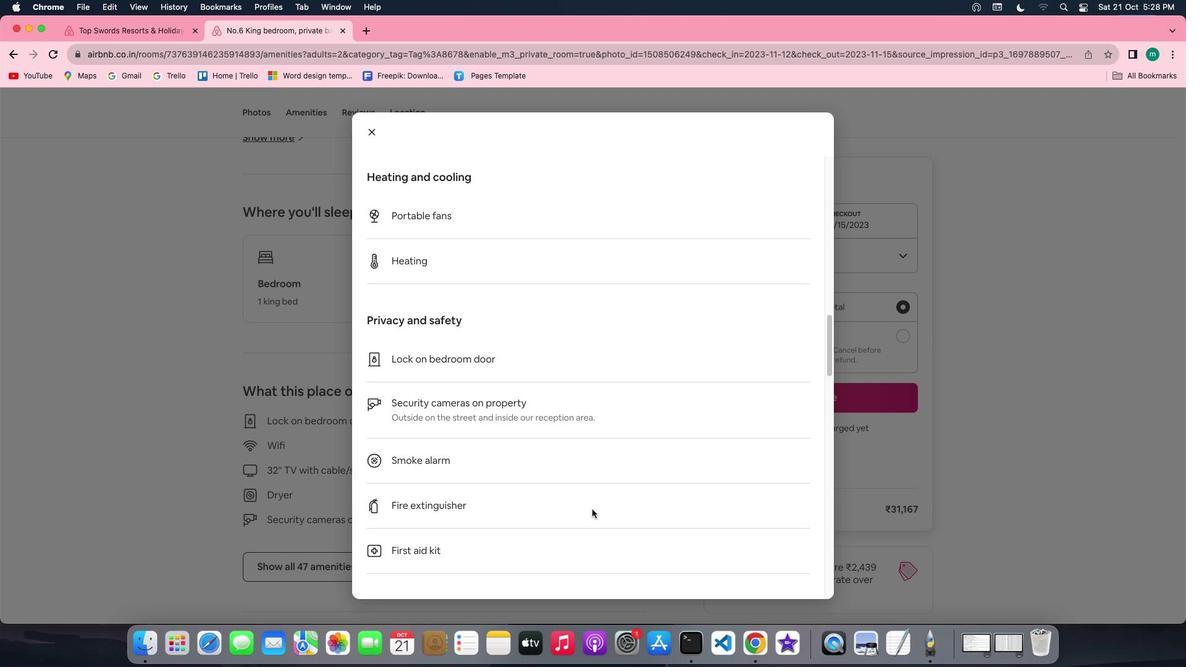 
Action: Mouse scrolled (592, 510) with delta (0, 0)
Screenshot: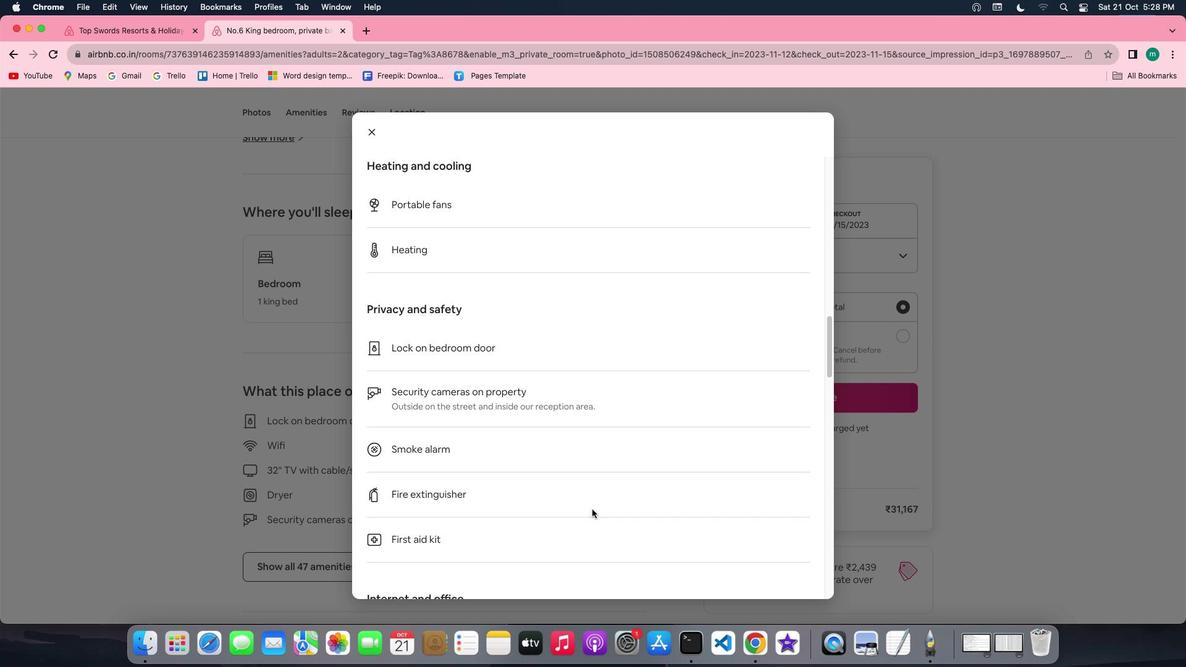 
Action: Mouse scrolled (592, 510) with delta (0, -1)
Screenshot: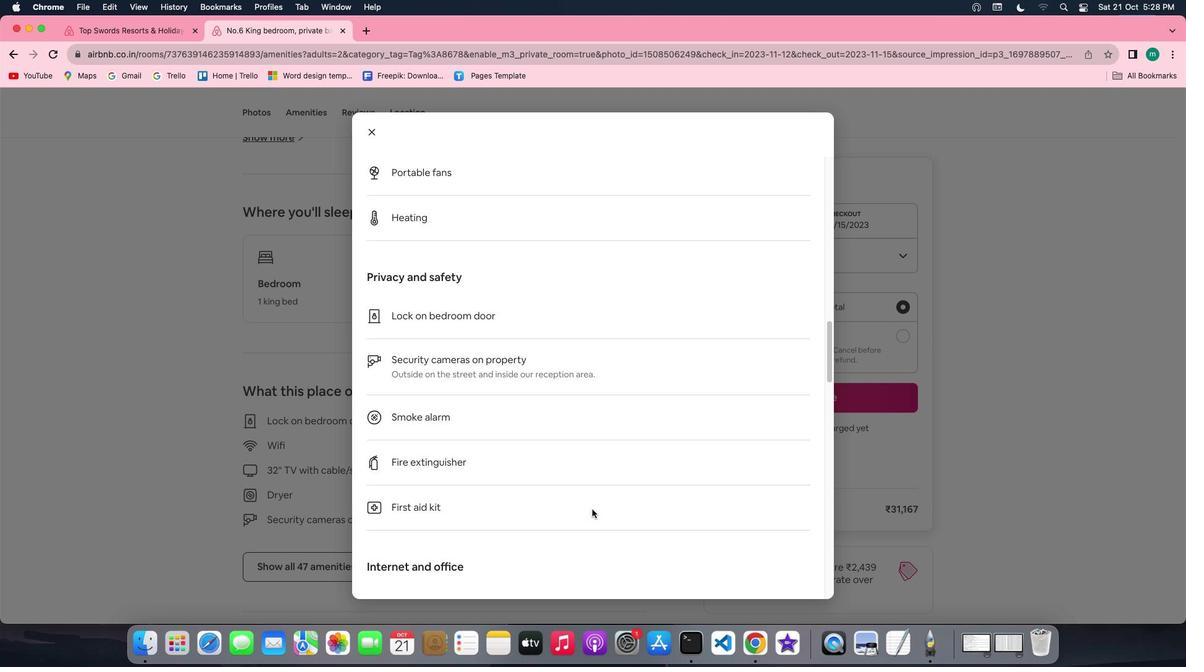 
Action: Mouse scrolled (592, 510) with delta (0, -2)
Screenshot: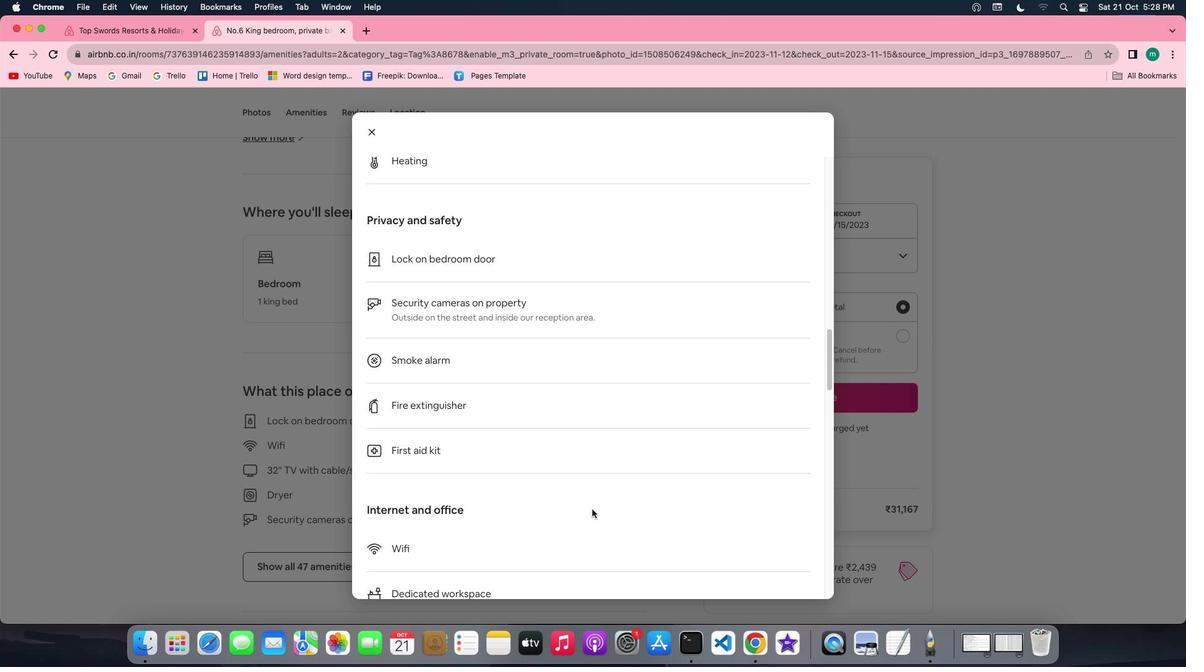 
Action: Mouse scrolled (592, 510) with delta (0, -2)
Screenshot: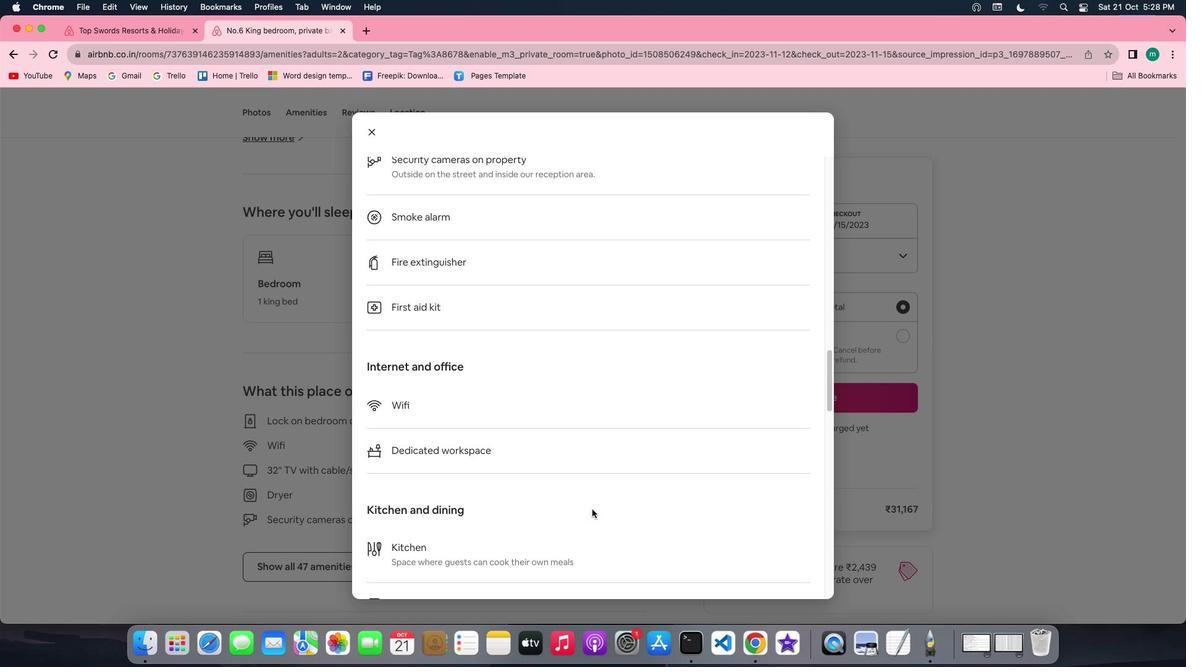 
Action: Mouse scrolled (592, 510) with delta (0, 0)
Screenshot: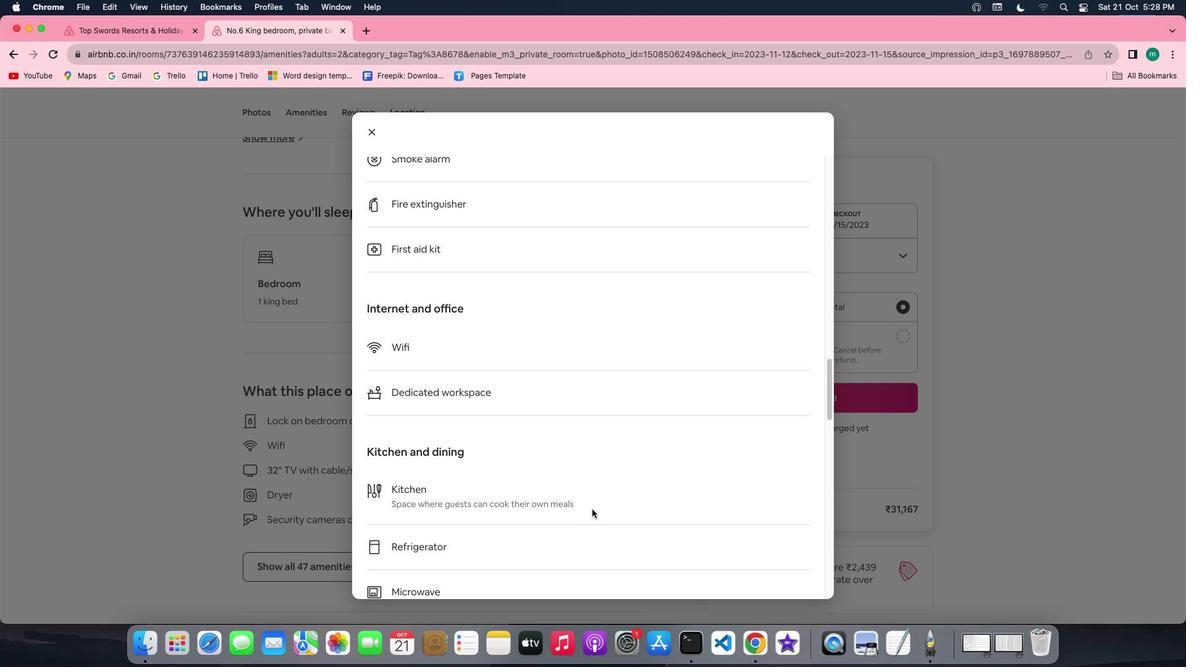 
Action: Mouse scrolled (592, 510) with delta (0, 0)
Screenshot: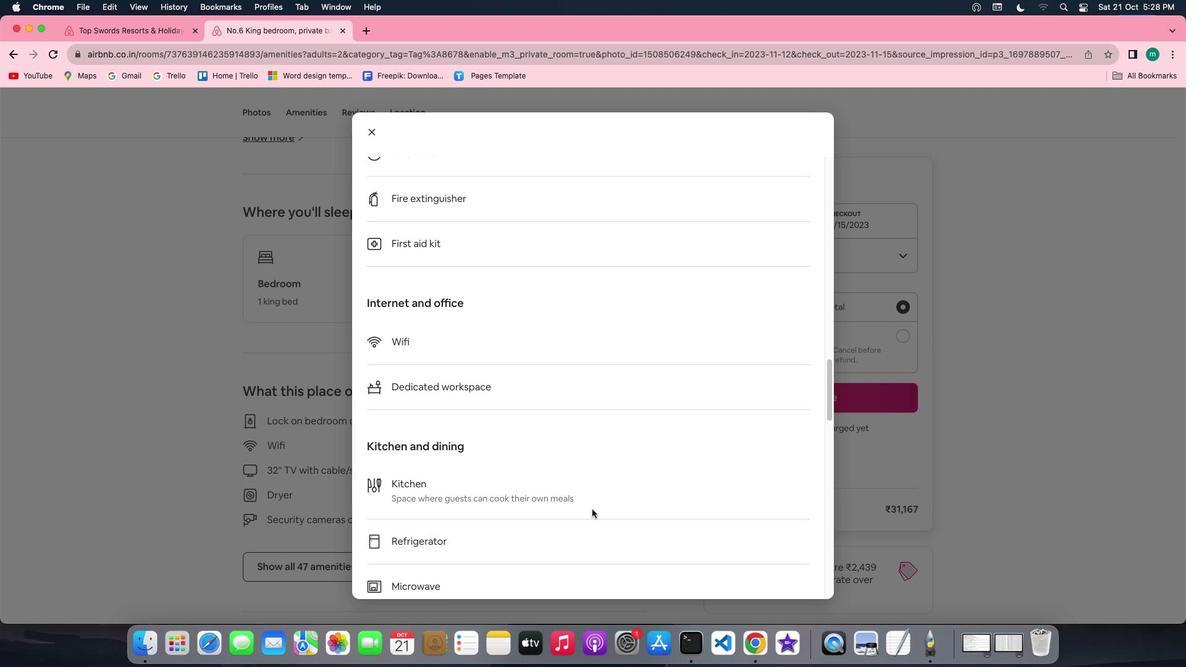 
Action: Mouse scrolled (592, 510) with delta (0, 0)
Screenshot: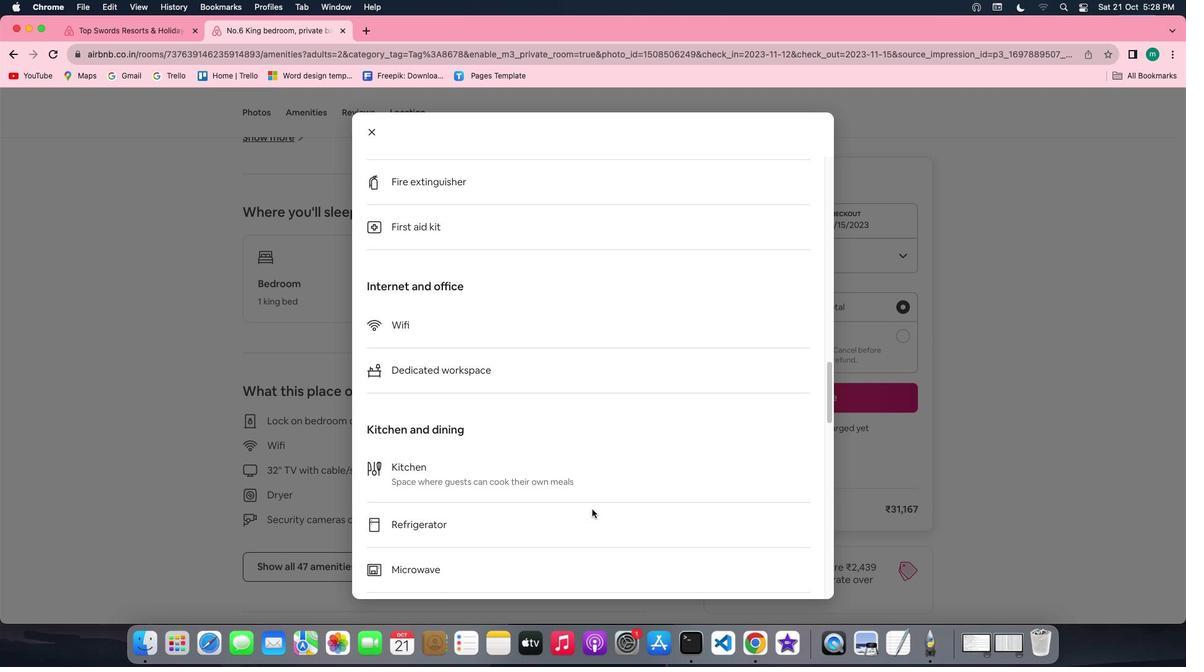 
Action: Mouse scrolled (592, 510) with delta (0, 0)
Screenshot: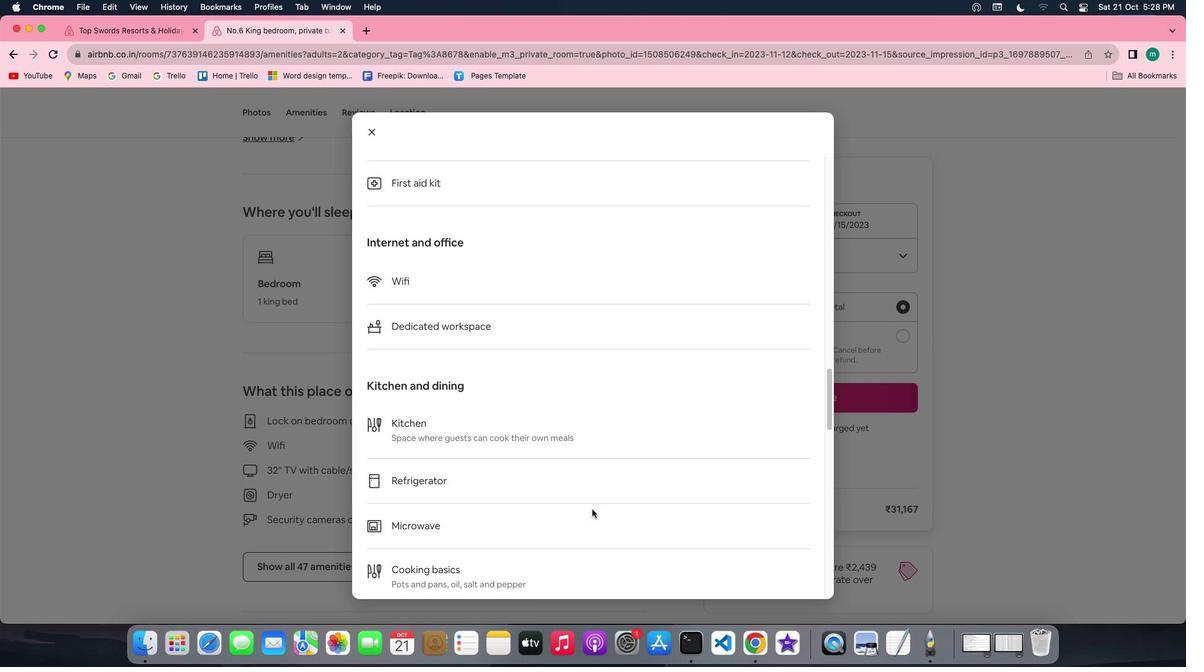 
Action: Mouse scrolled (592, 510) with delta (0, 0)
Screenshot: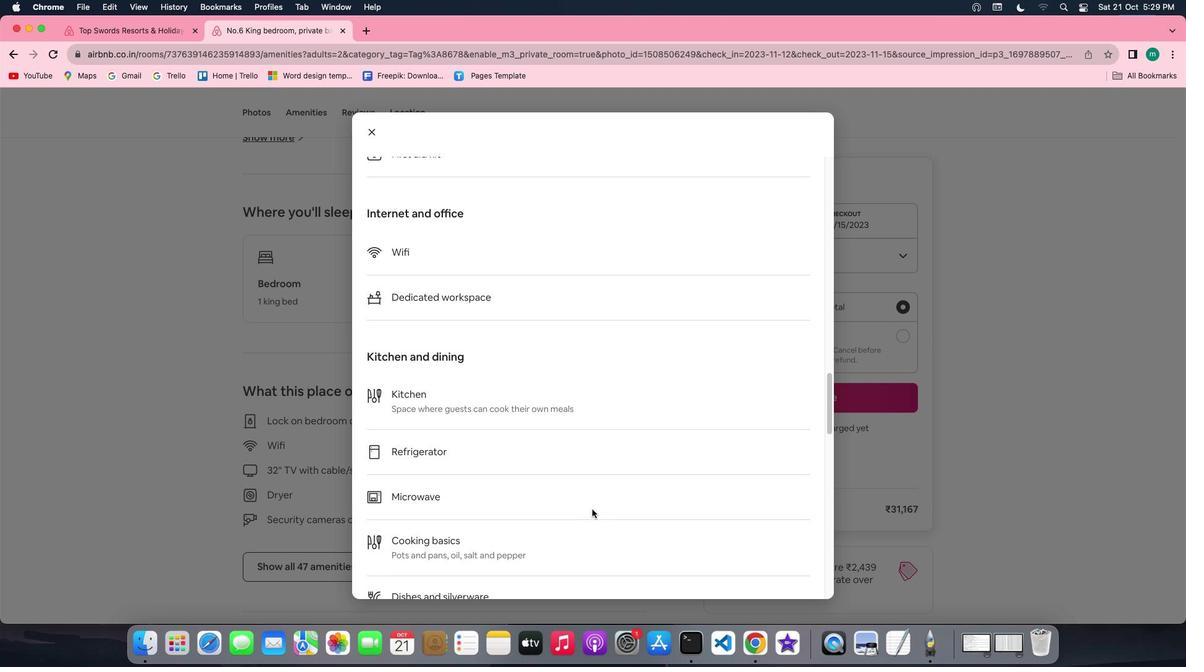 
Action: Mouse scrolled (592, 510) with delta (0, 0)
Screenshot: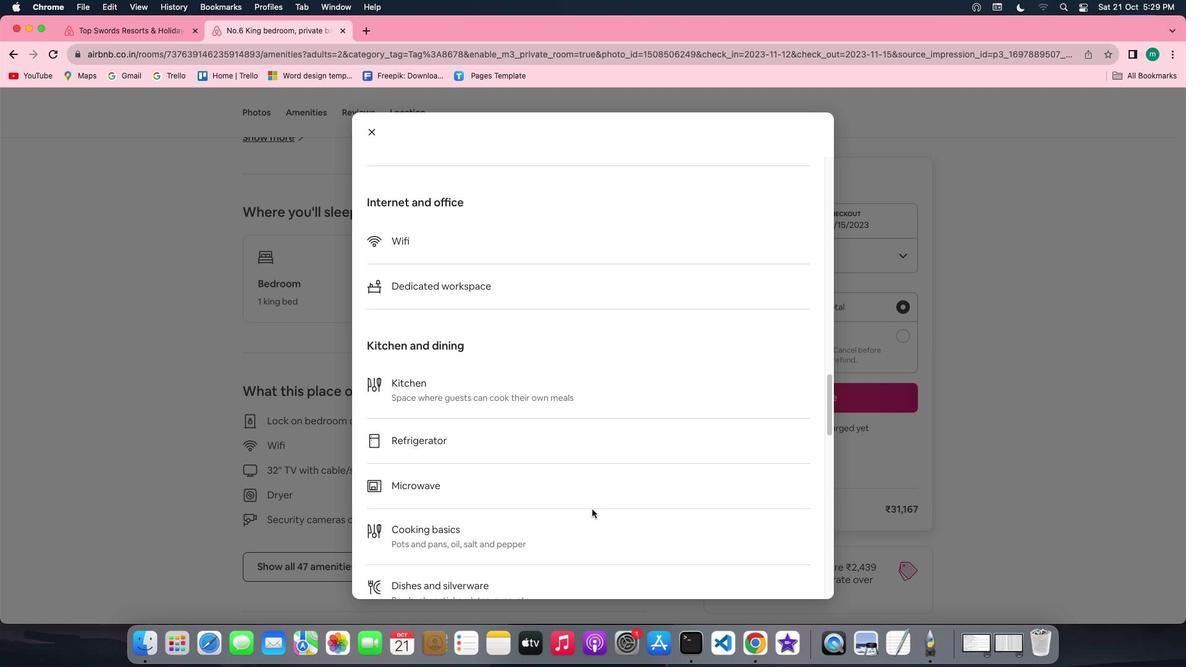 
Action: Mouse scrolled (592, 510) with delta (0, -1)
Screenshot: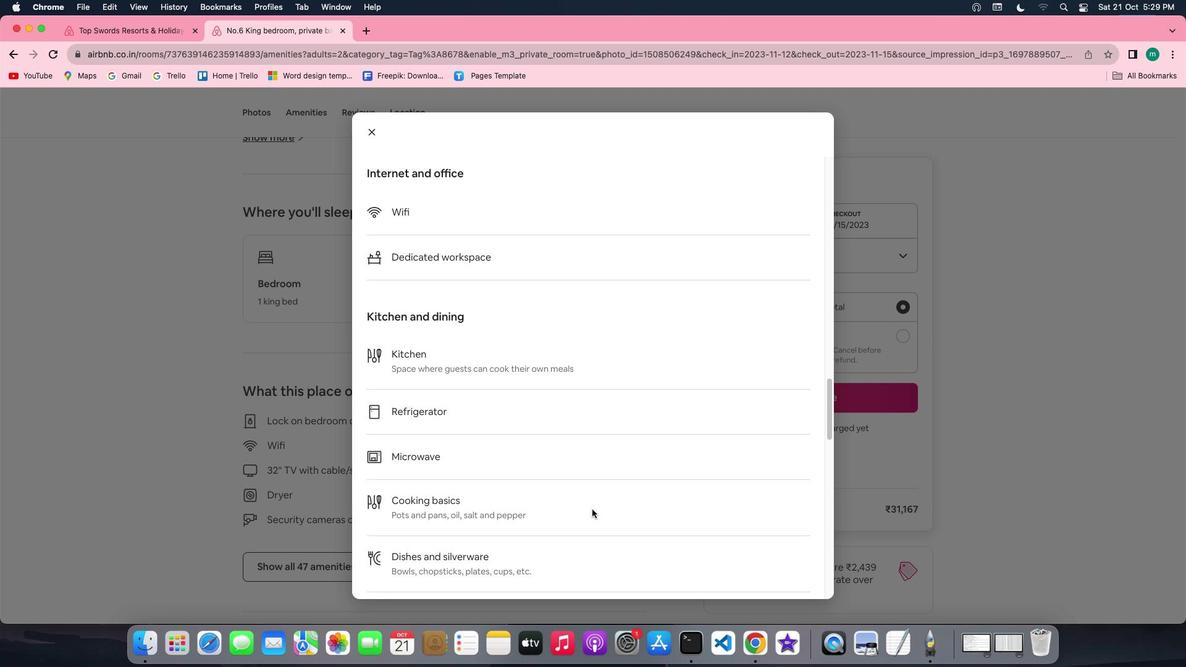 
Action: Mouse scrolled (592, 510) with delta (0, -2)
Screenshot: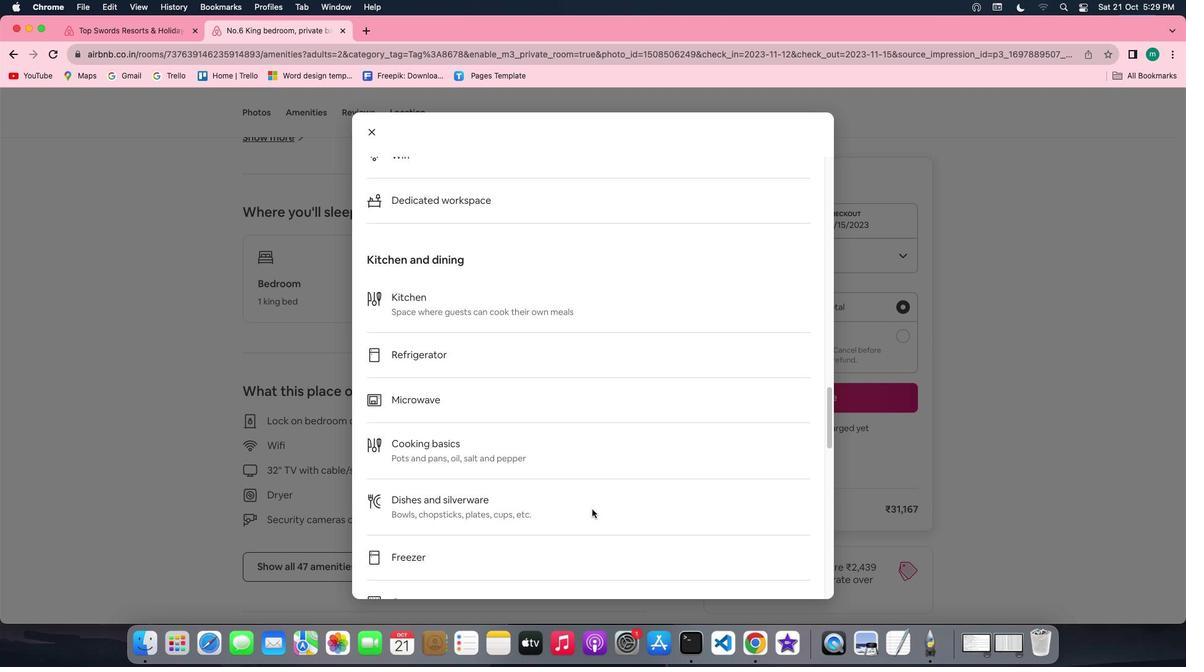 
Action: Mouse scrolled (592, 510) with delta (0, -2)
Screenshot: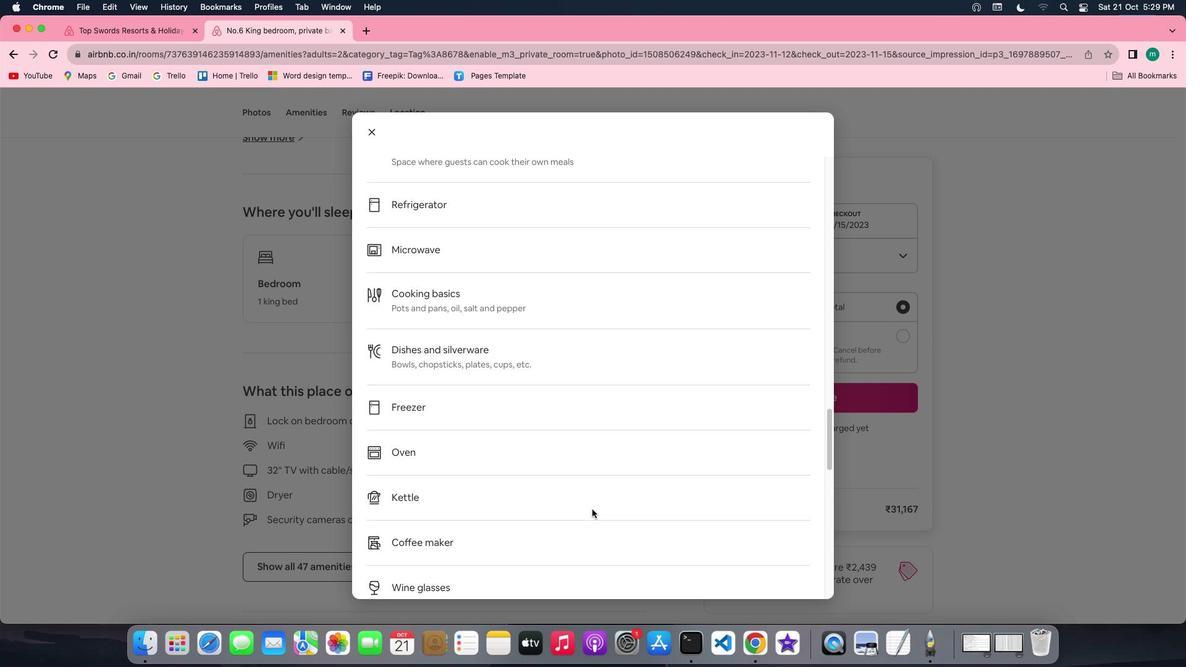 
Action: Mouse scrolled (592, 510) with delta (0, 0)
Screenshot: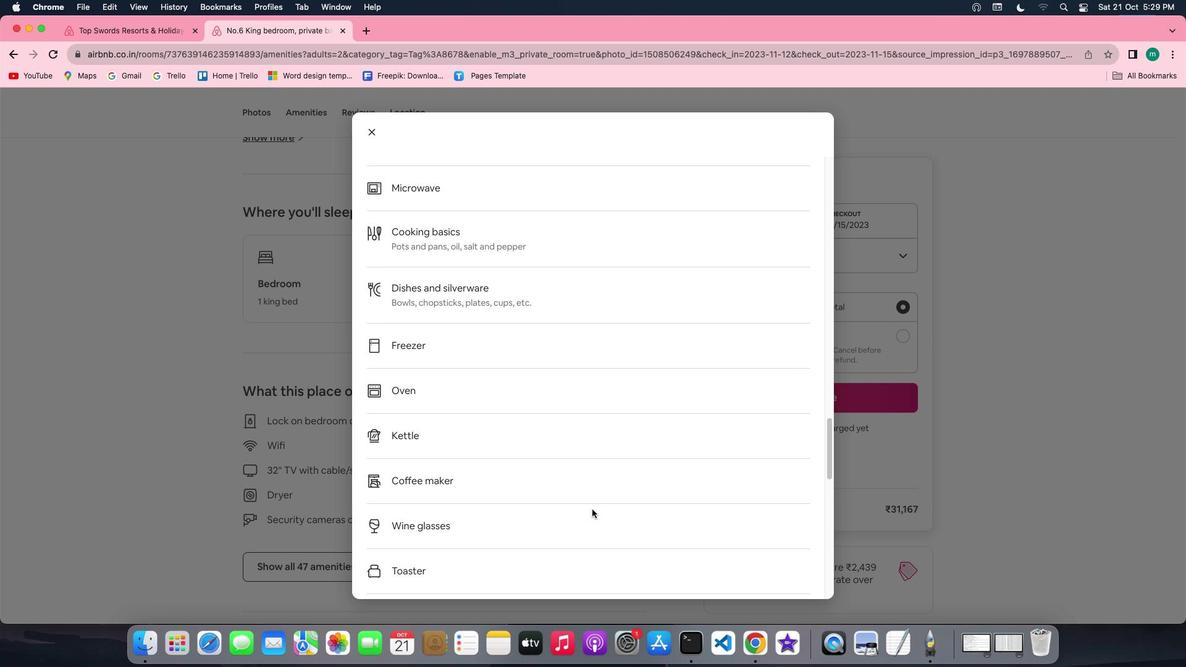 
Action: Mouse scrolled (592, 510) with delta (0, 0)
Screenshot: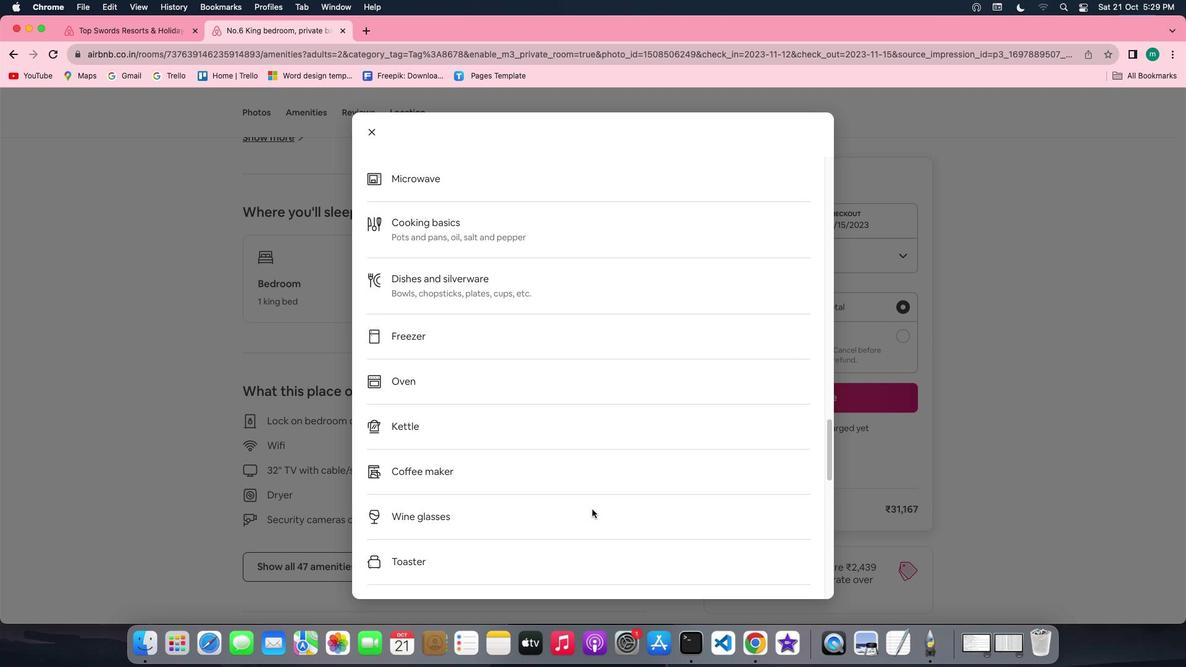 
Action: Mouse scrolled (592, 510) with delta (0, -1)
Screenshot: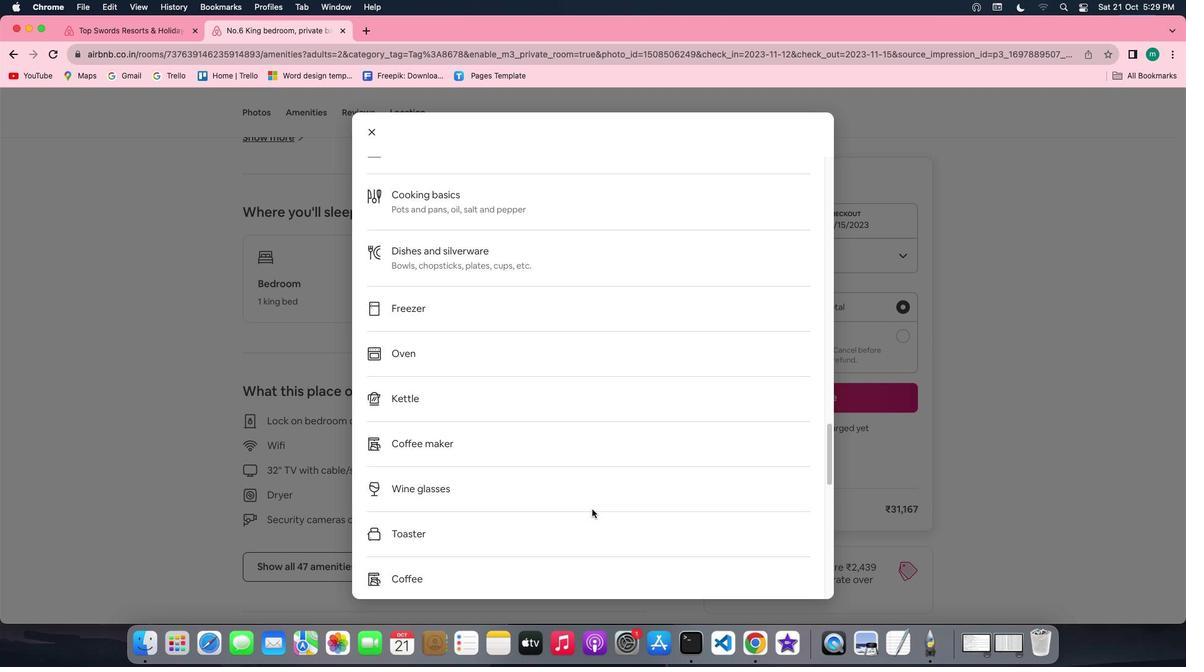 
Action: Mouse scrolled (592, 510) with delta (0, -2)
Screenshot: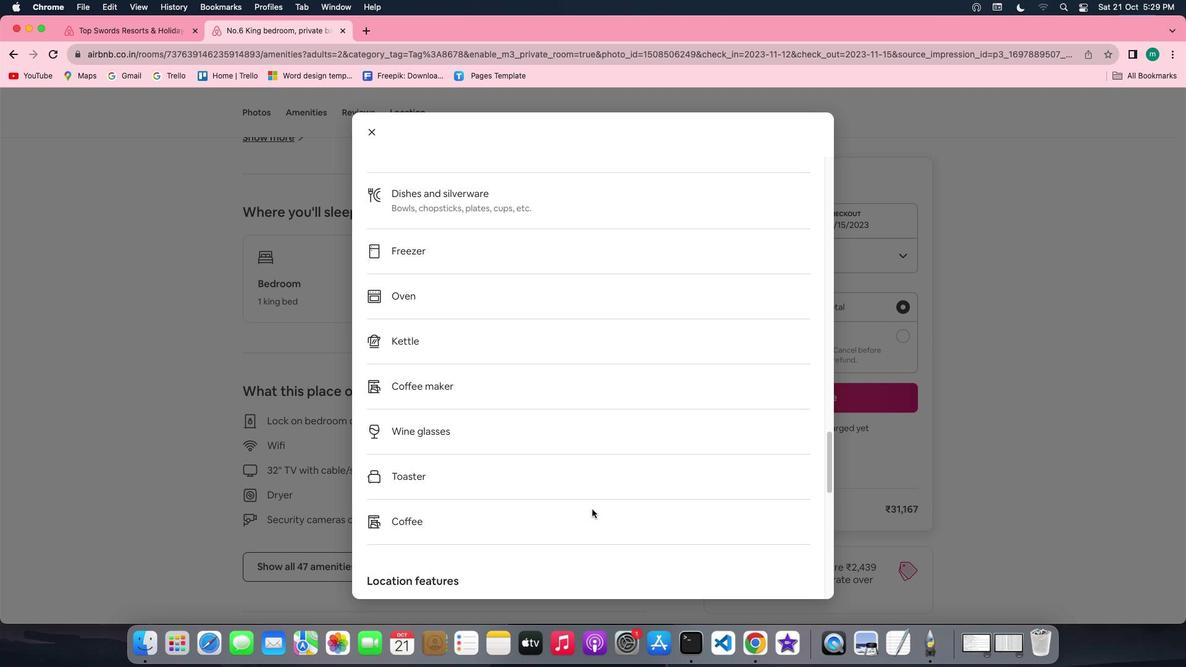 
Action: Mouse scrolled (592, 510) with delta (0, -3)
Screenshot: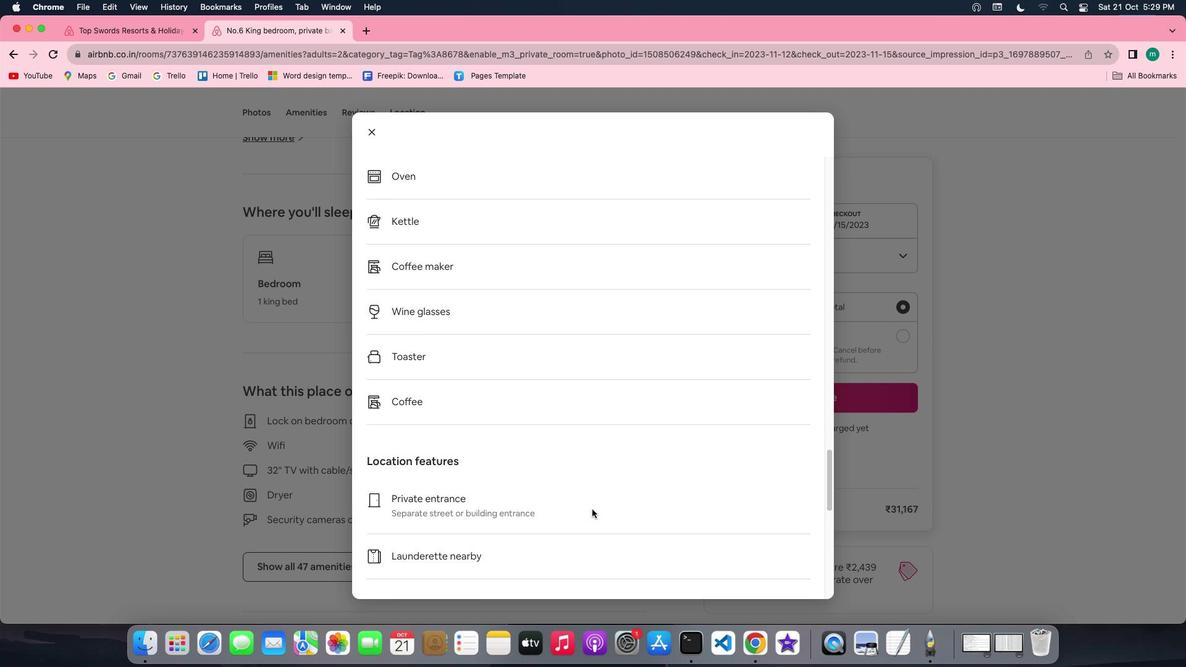 
Action: Mouse scrolled (592, 510) with delta (0, 0)
Screenshot: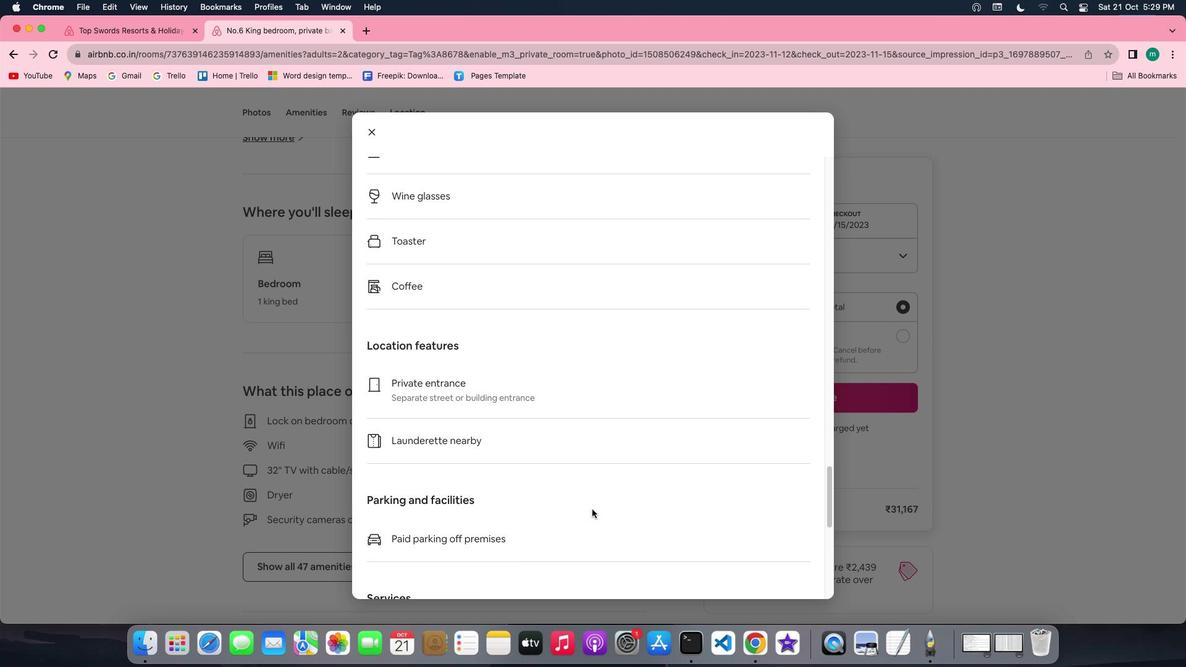 
Action: Mouse scrolled (592, 510) with delta (0, 0)
Screenshot: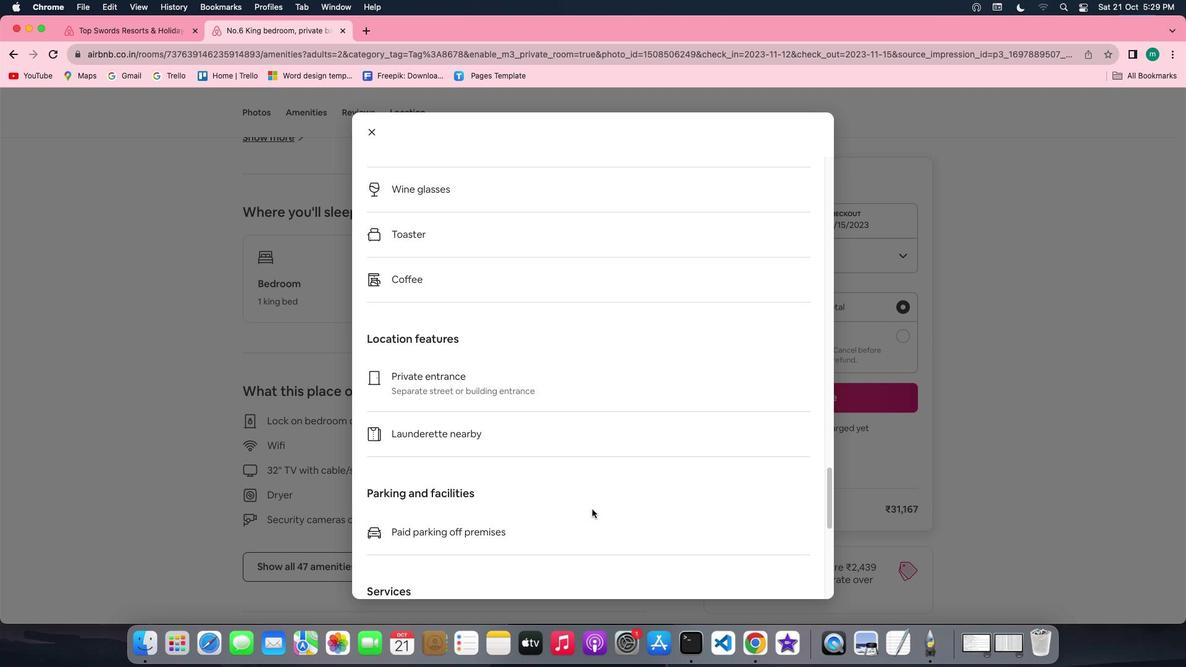 
Action: Mouse scrolled (592, 510) with delta (0, -1)
Screenshot: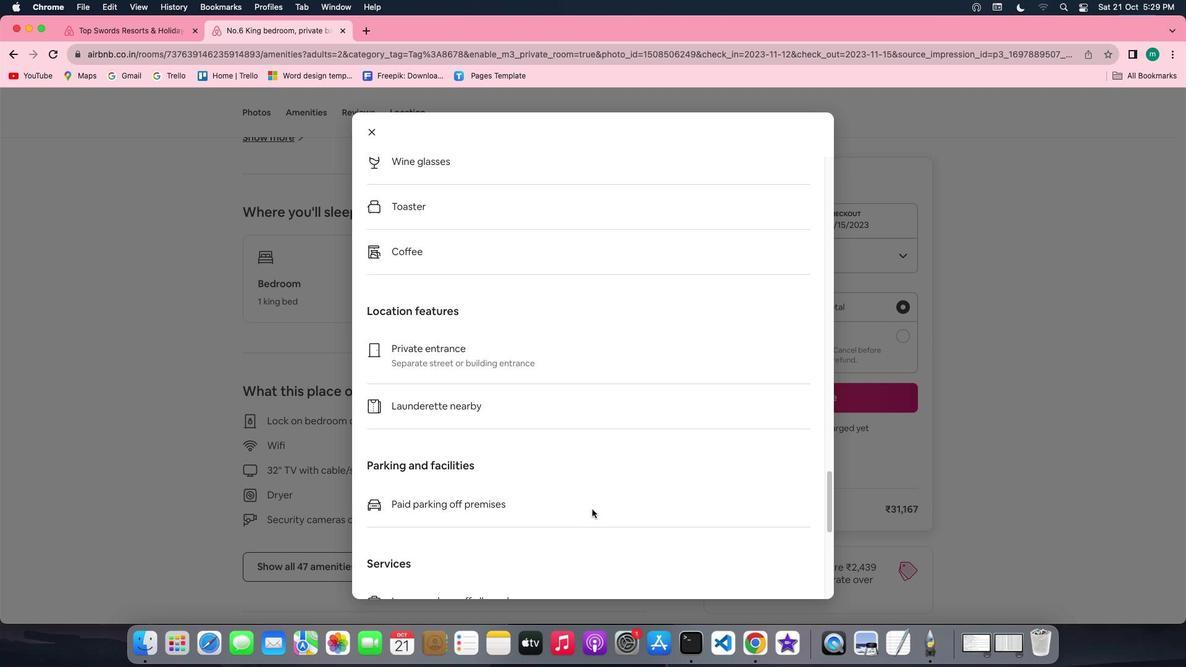 
Action: Mouse scrolled (592, 510) with delta (0, -2)
Screenshot: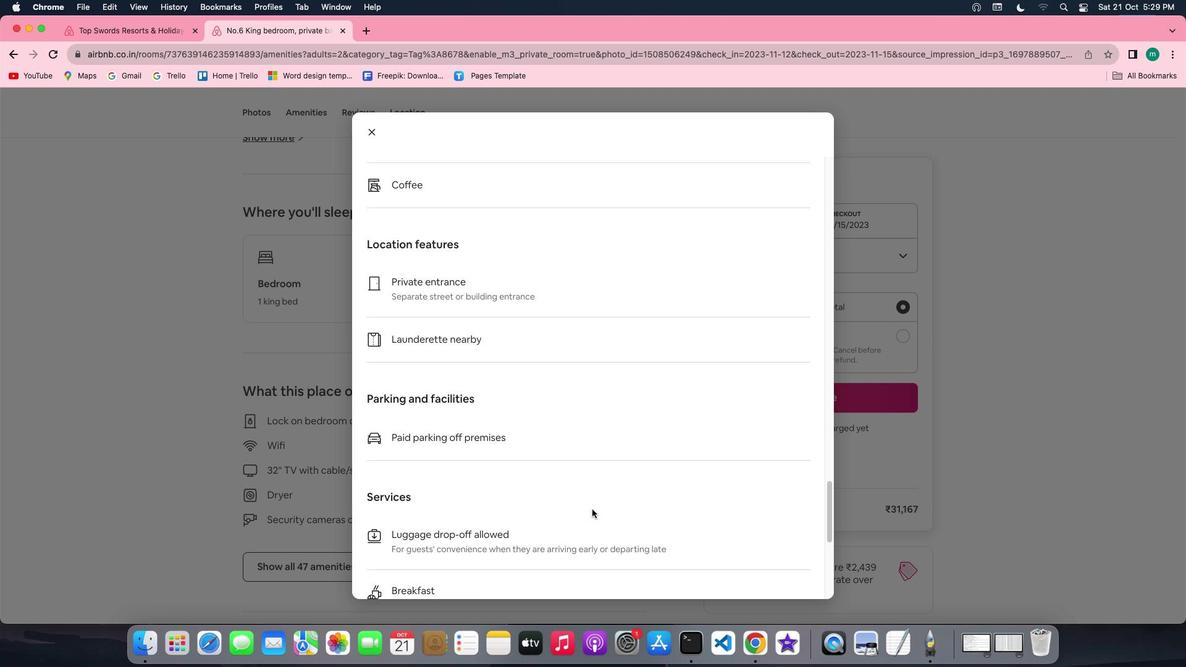 
Action: Mouse scrolled (592, 510) with delta (0, -2)
Screenshot: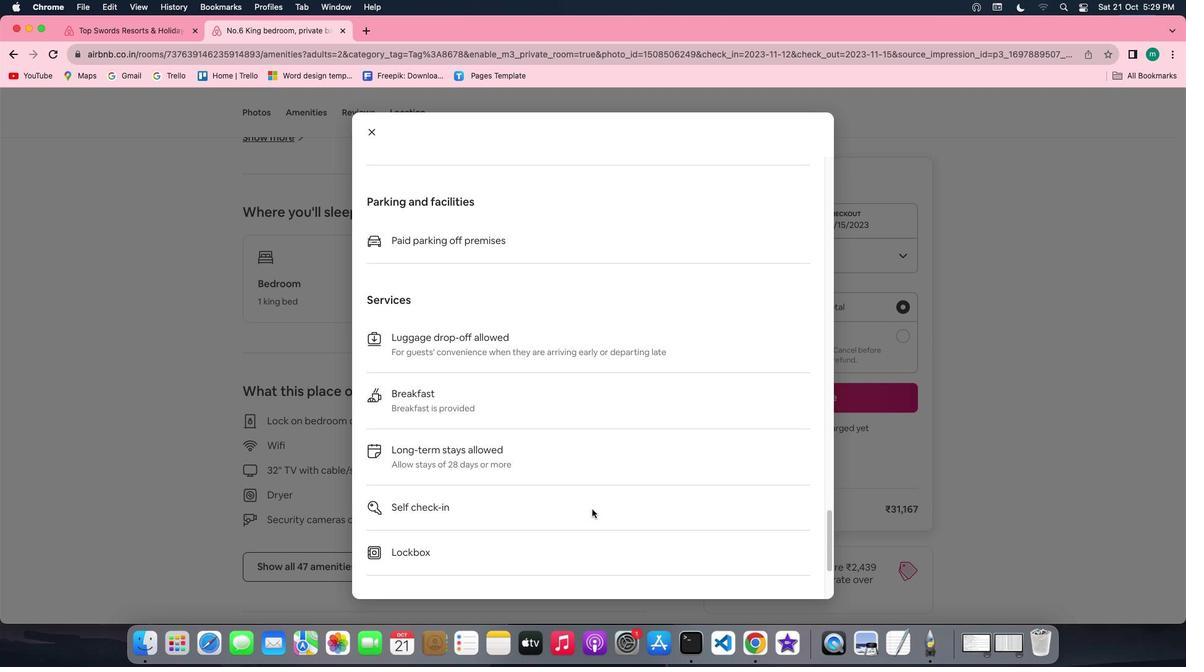
Action: Mouse scrolled (592, 510) with delta (0, 0)
Screenshot: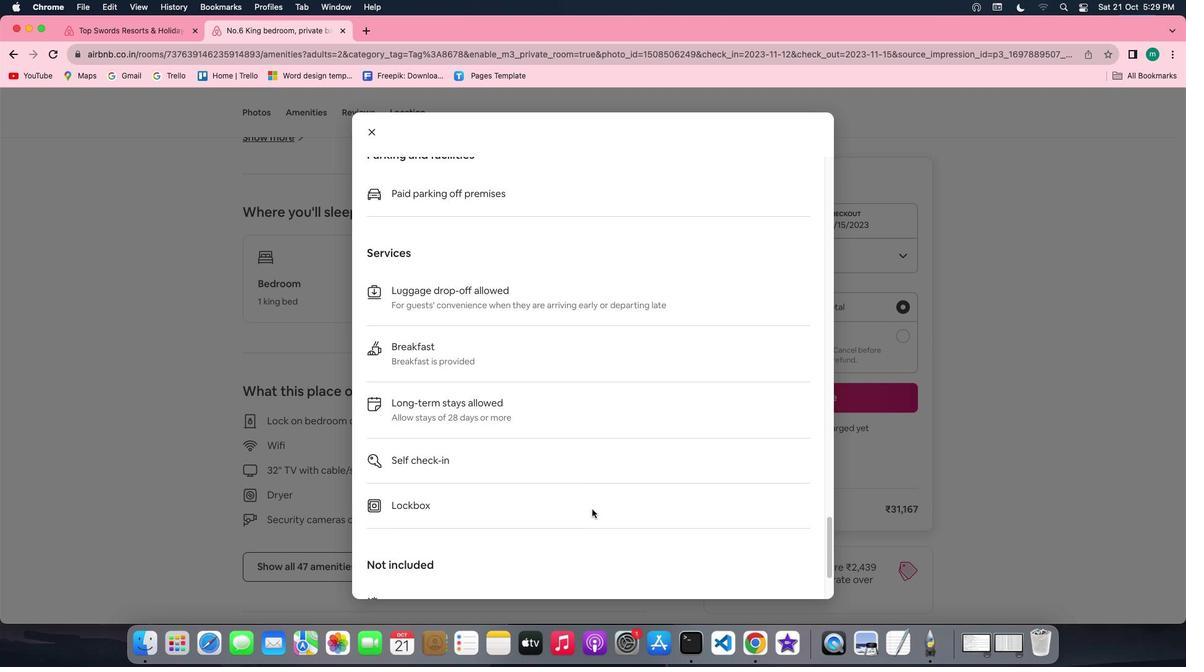 
Action: Mouse scrolled (592, 510) with delta (0, 0)
Screenshot: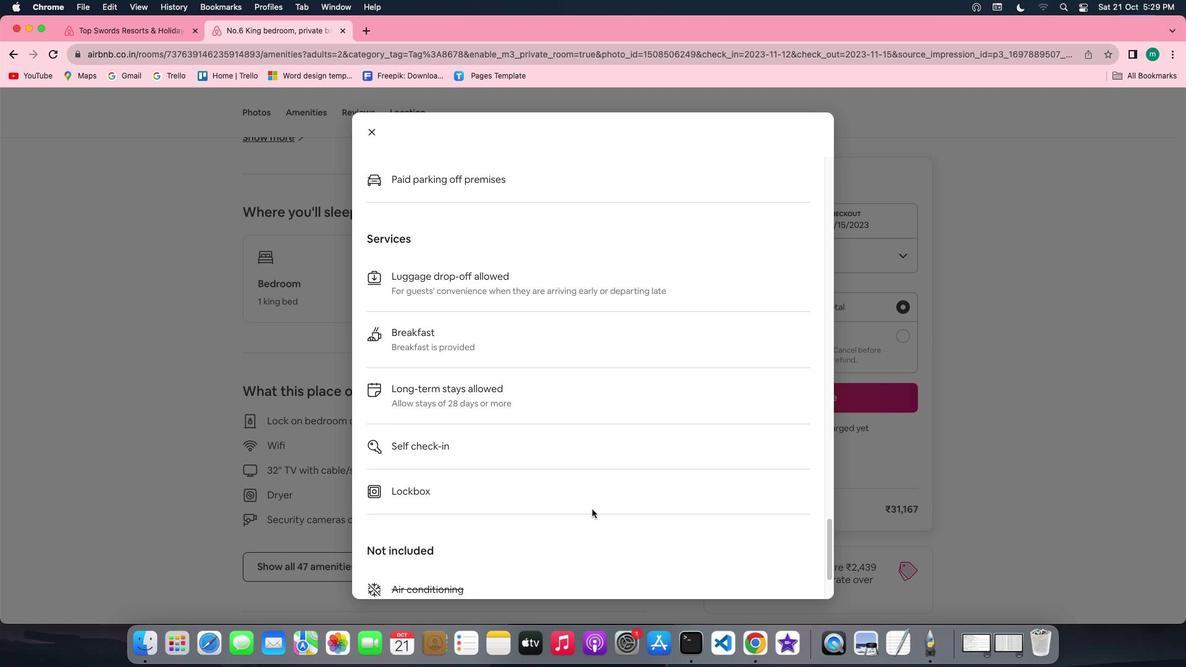
Action: Mouse scrolled (592, 510) with delta (0, -1)
Screenshot: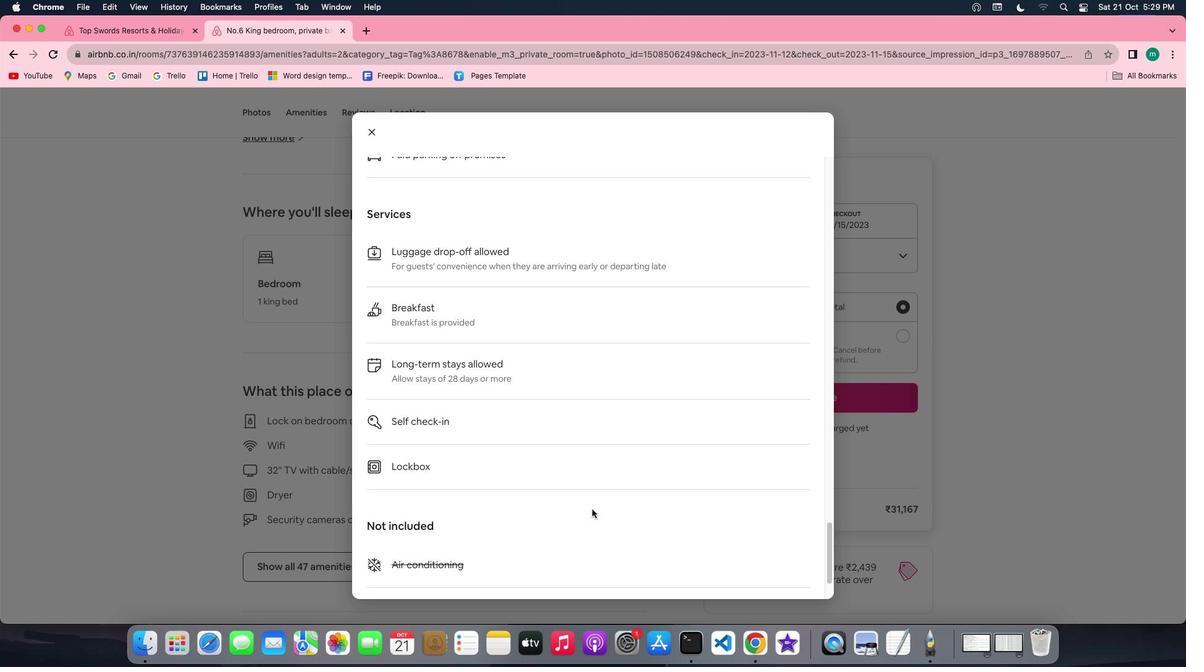
Action: Mouse scrolled (592, 510) with delta (0, -2)
Screenshot: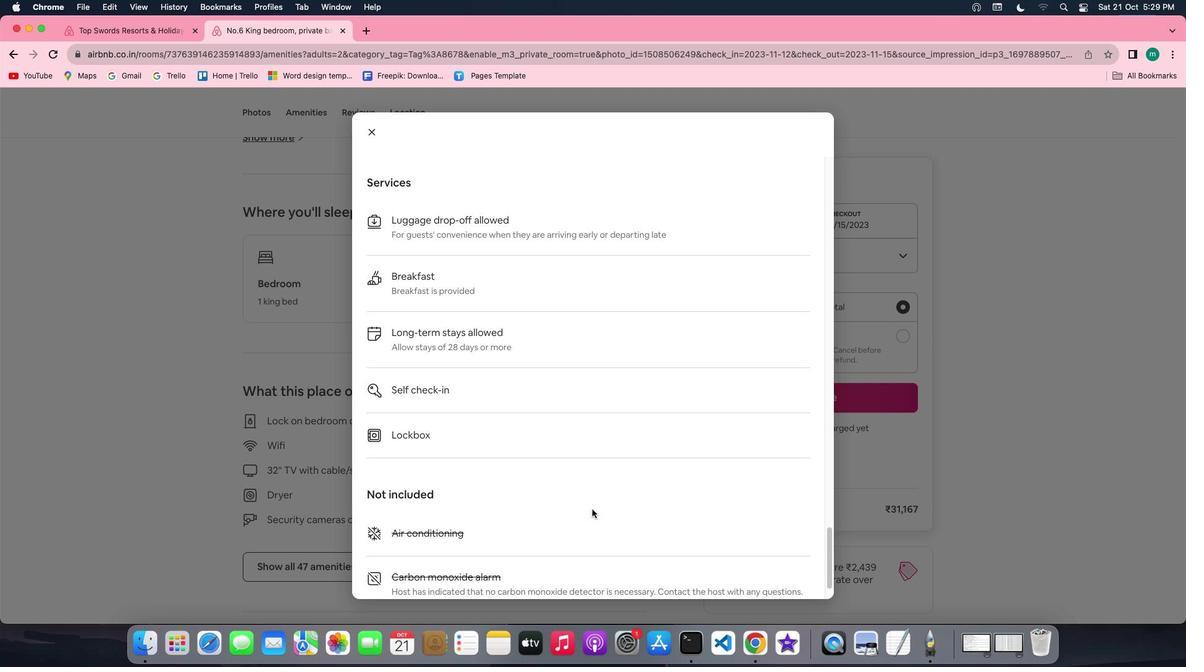 
Action: Mouse scrolled (592, 510) with delta (0, -3)
Screenshot: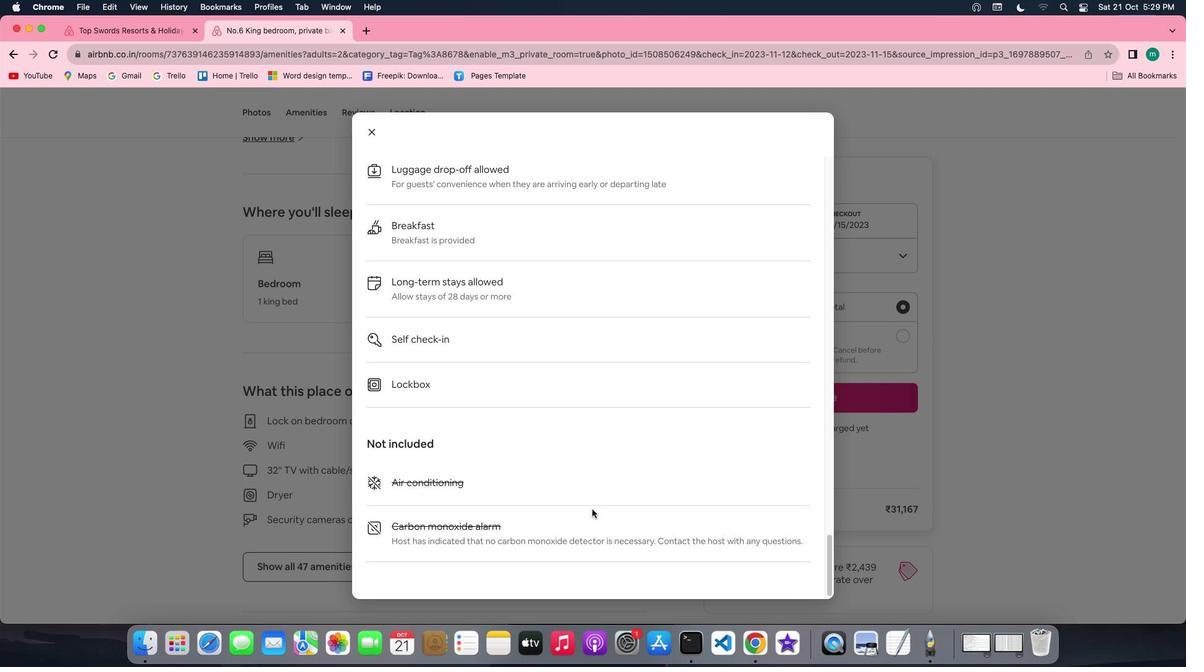 
Action: Mouse scrolled (592, 510) with delta (0, 0)
Screenshot: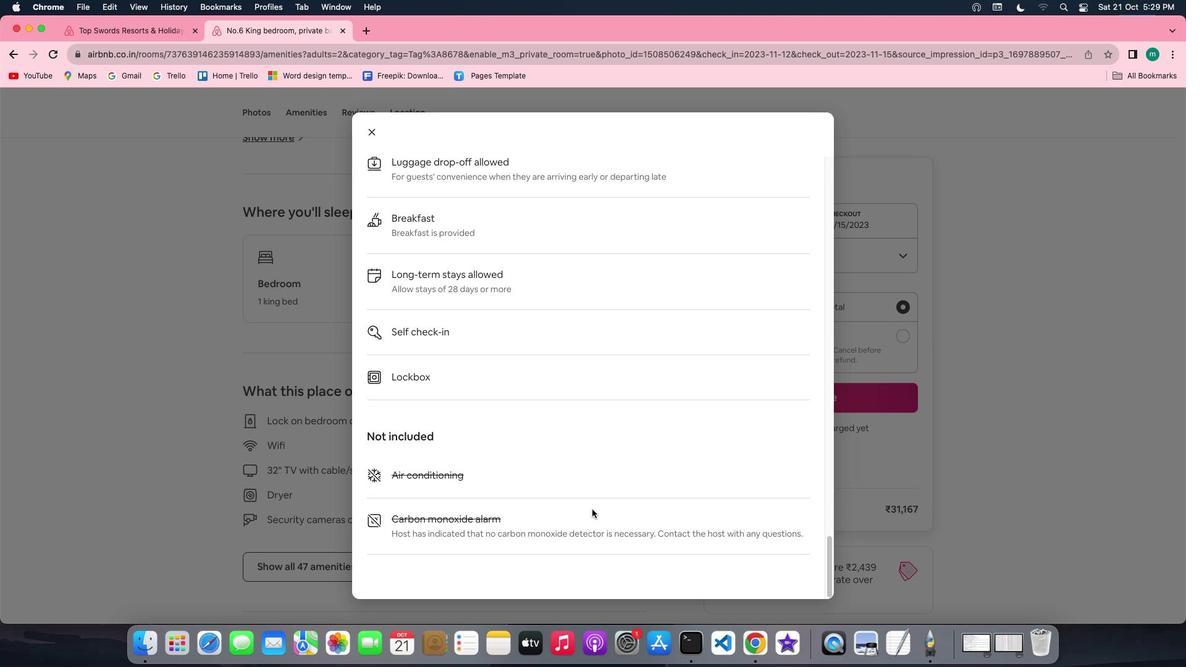
Action: Mouse scrolled (592, 510) with delta (0, 0)
Screenshot: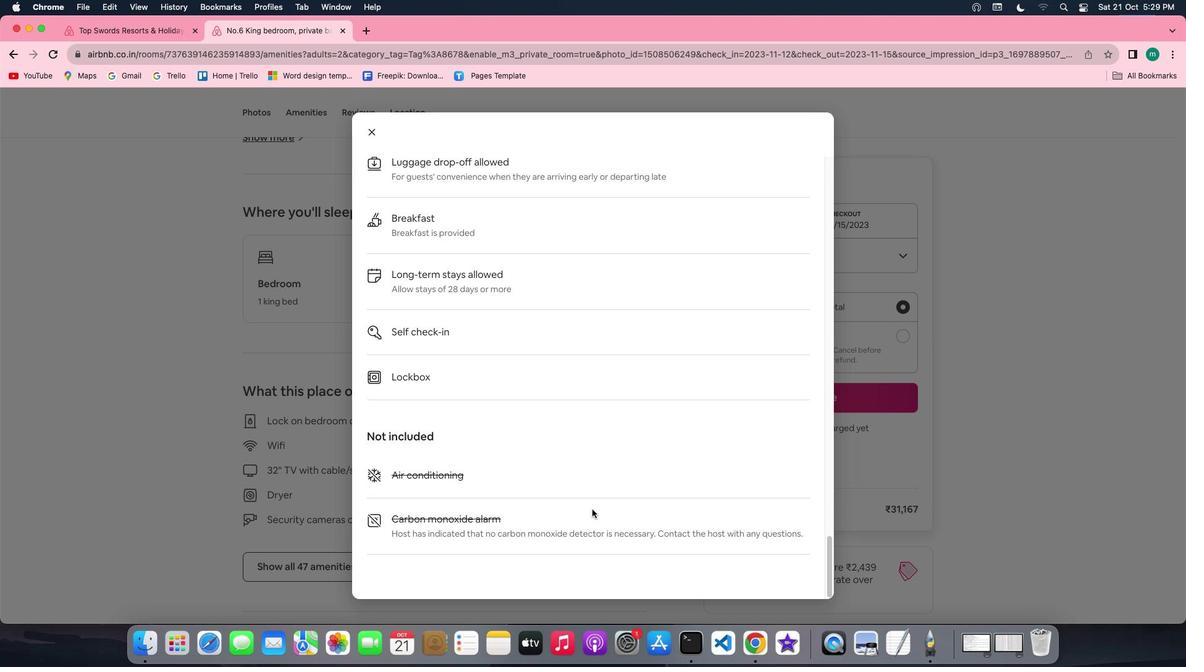 
Action: Mouse scrolled (592, 510) with delta (0, -1)
Screenshot: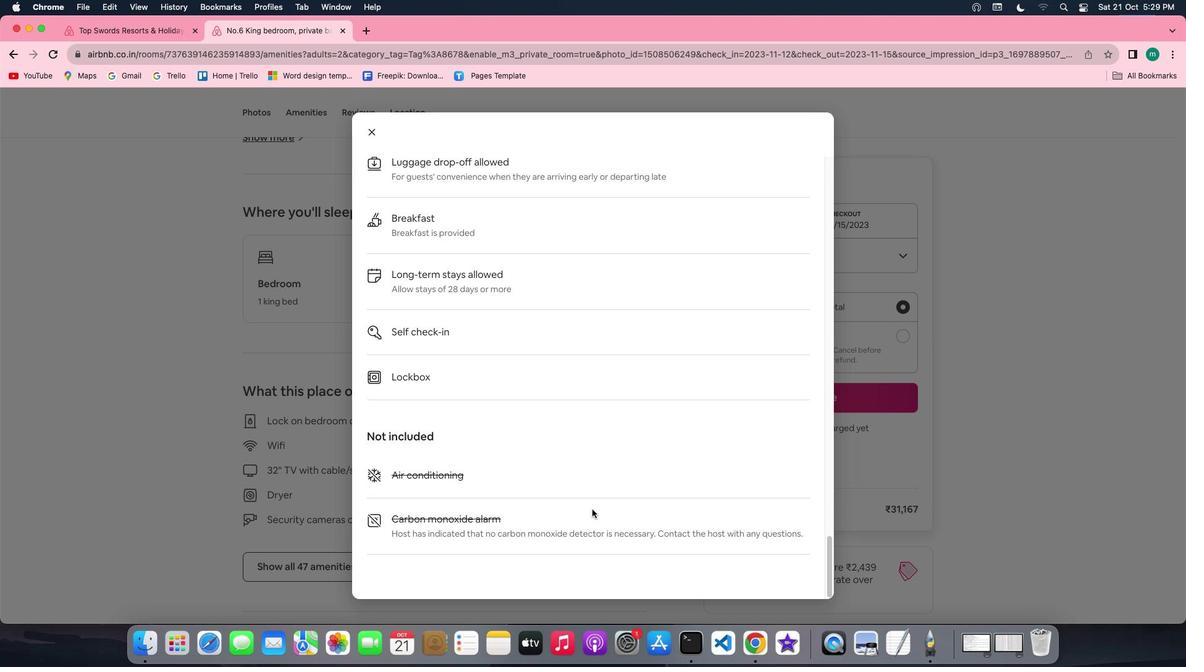 
Action: Mouse scrolled (592, 510) with delta (0, -2)
Screenshot: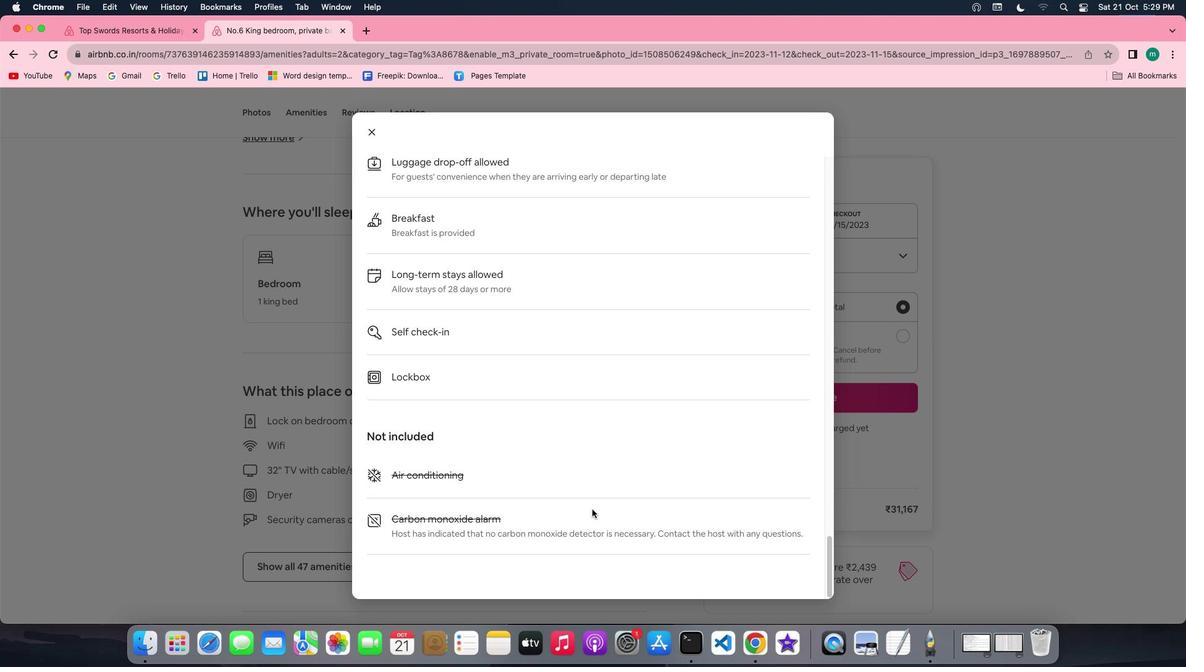 
Action: Mouse scrolled (592, 510) with delta (0, -3)
Screenshot: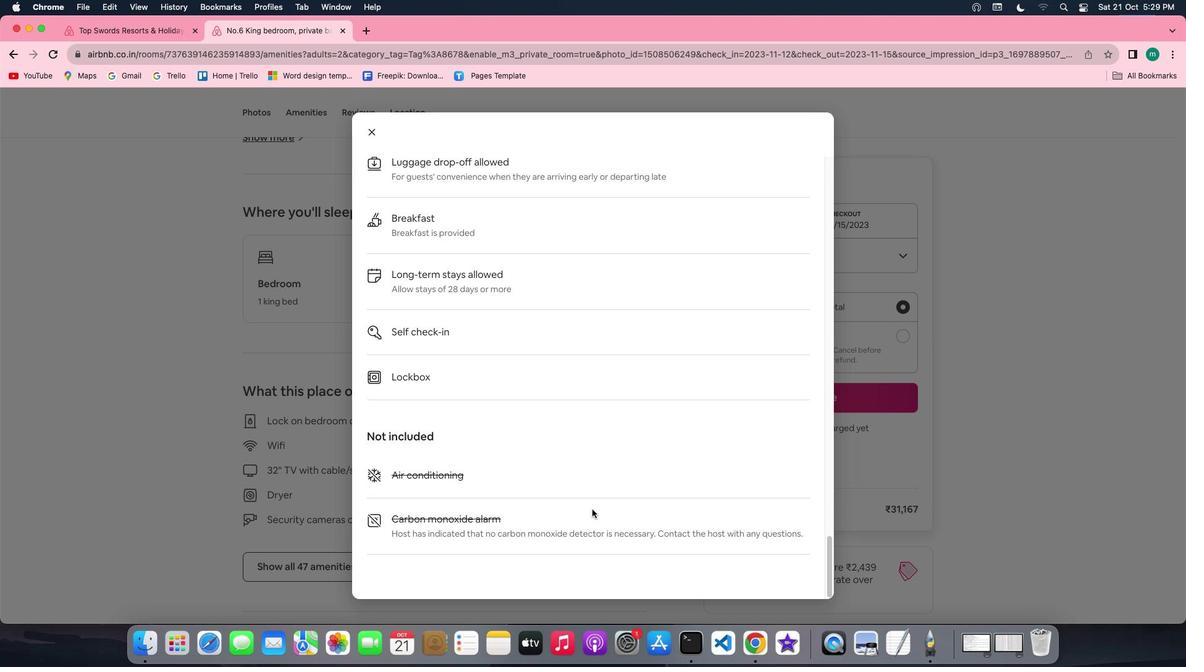 
Action: Mouse moved to (364, 131)
Screenshot: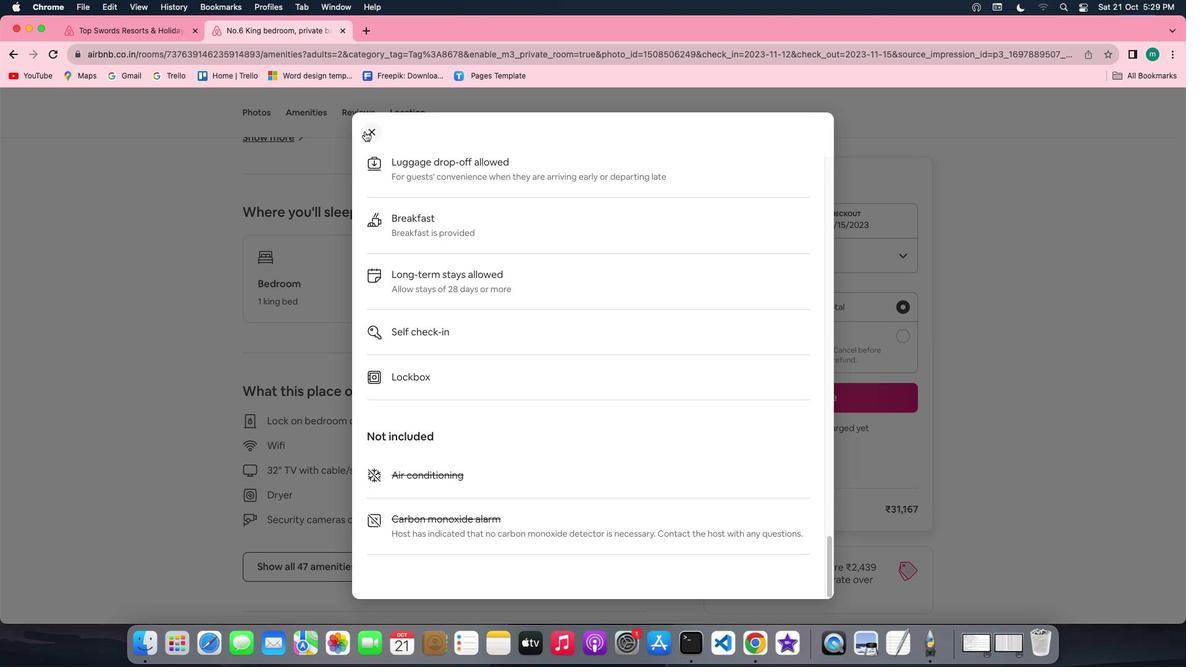 
Action: Mouse pressed left at (364, 131)
Screenshot: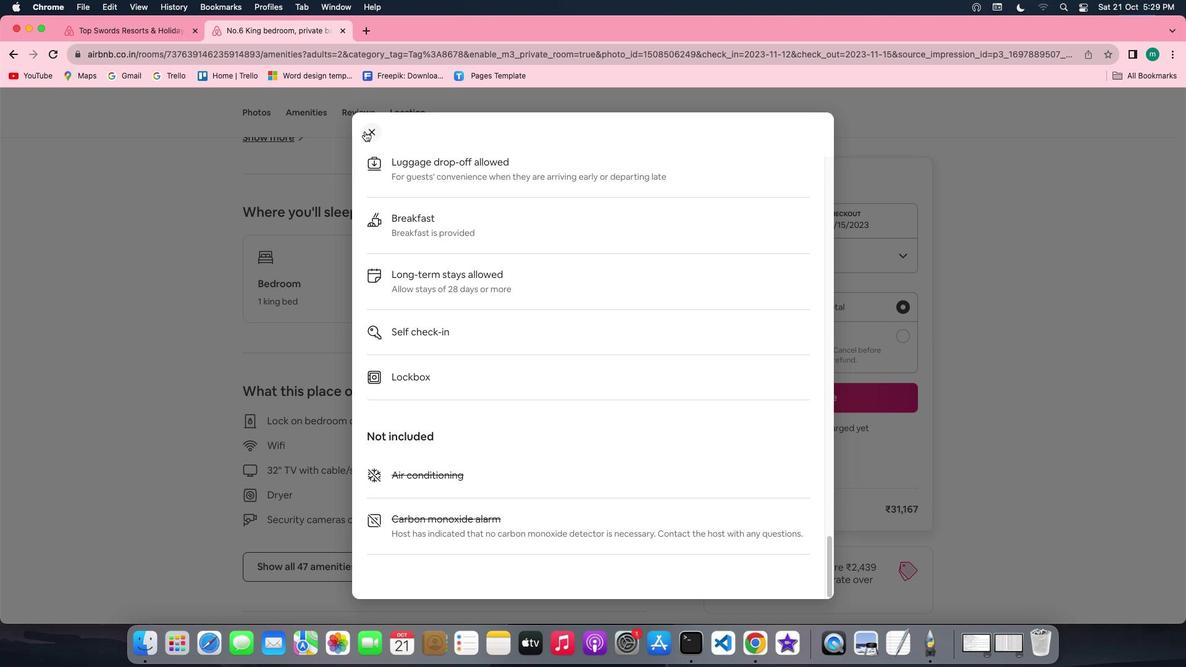 
Action: Mouse moved to (463, 403)
Screenshot: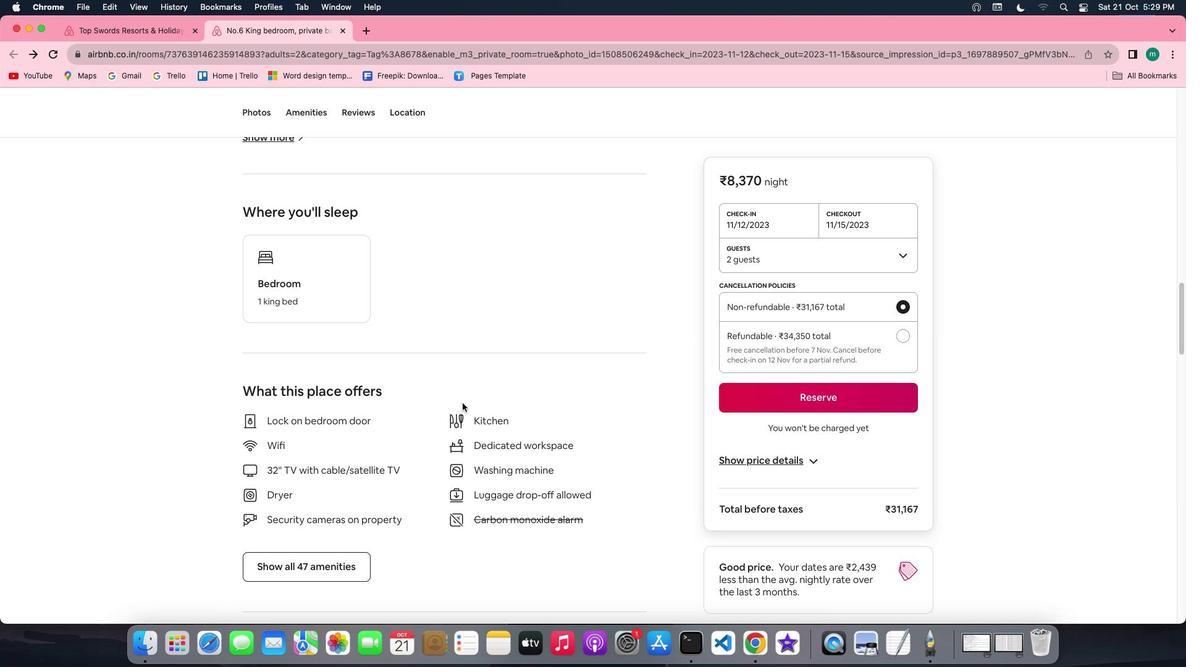 
Action: Mouse scrolled (463, 403) with delta (0, 0)
Screenshot: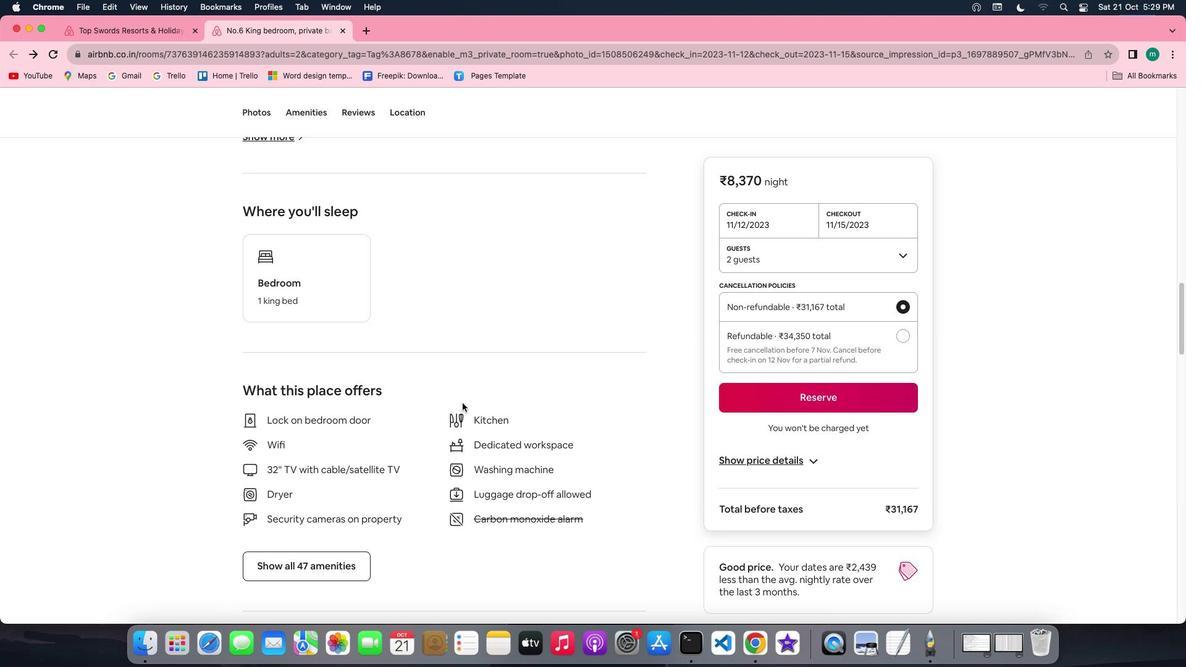 
Action: Mouse scrolled (463, 403) with delta (0, 0)
Screenshot: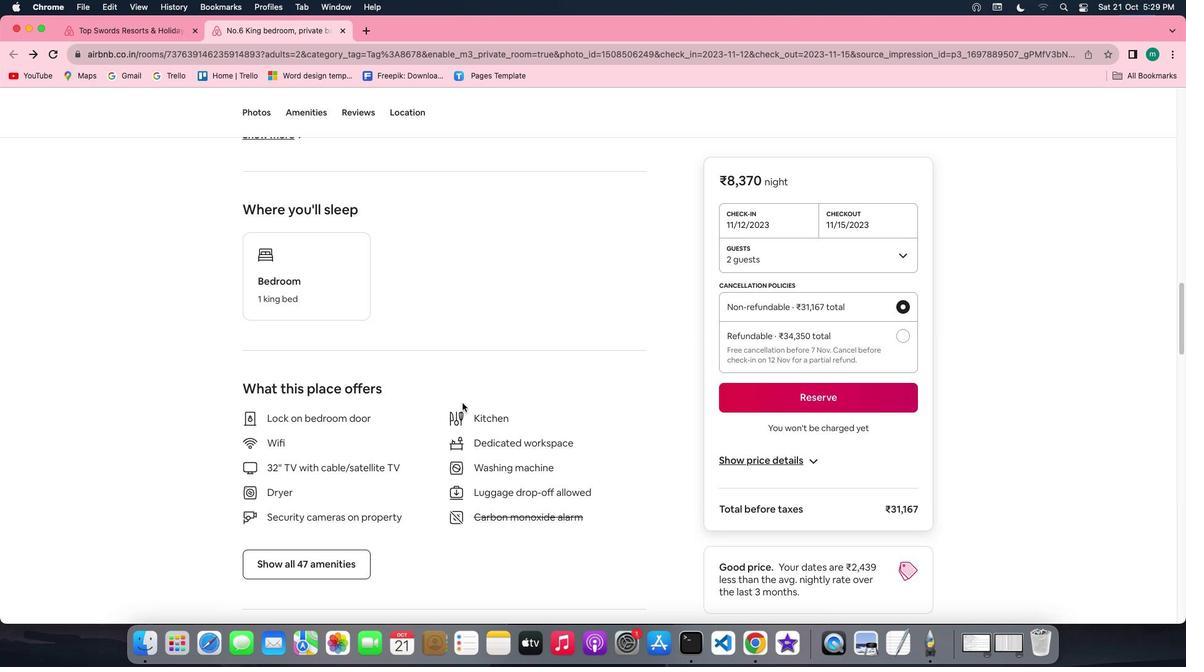 
Action: Mouse scrolled (463, 403) with delta (0, -1)
Screenshot: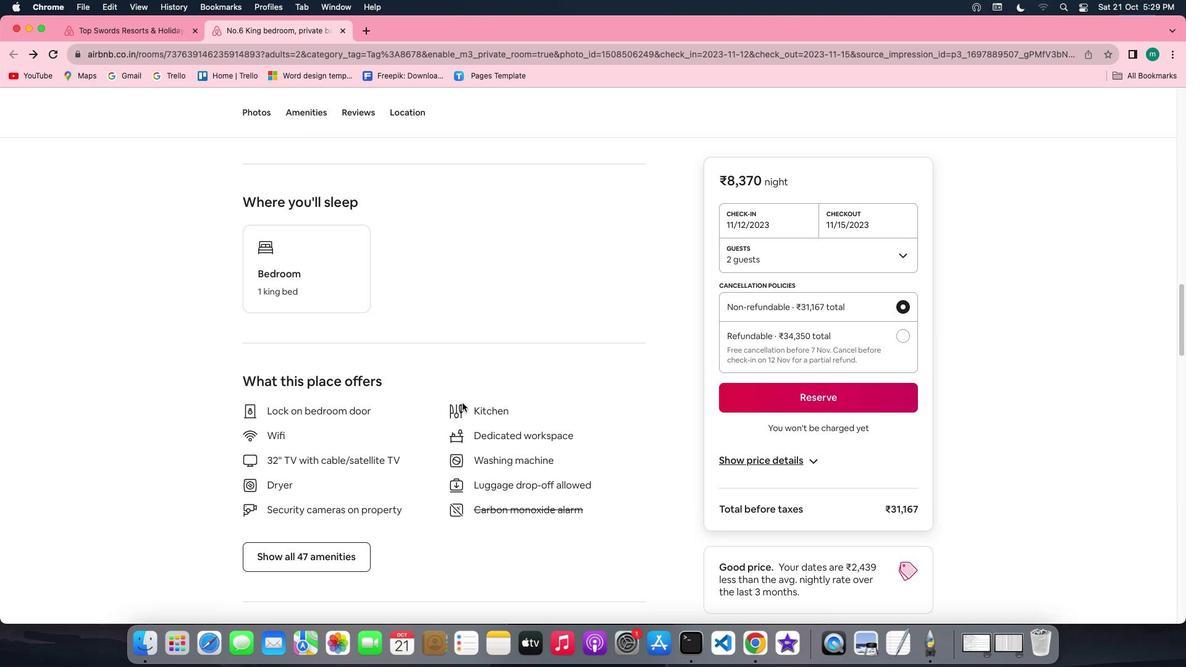 
Action: Mouse scrolled (463, 403) with delta (0, -1)
Screenshot: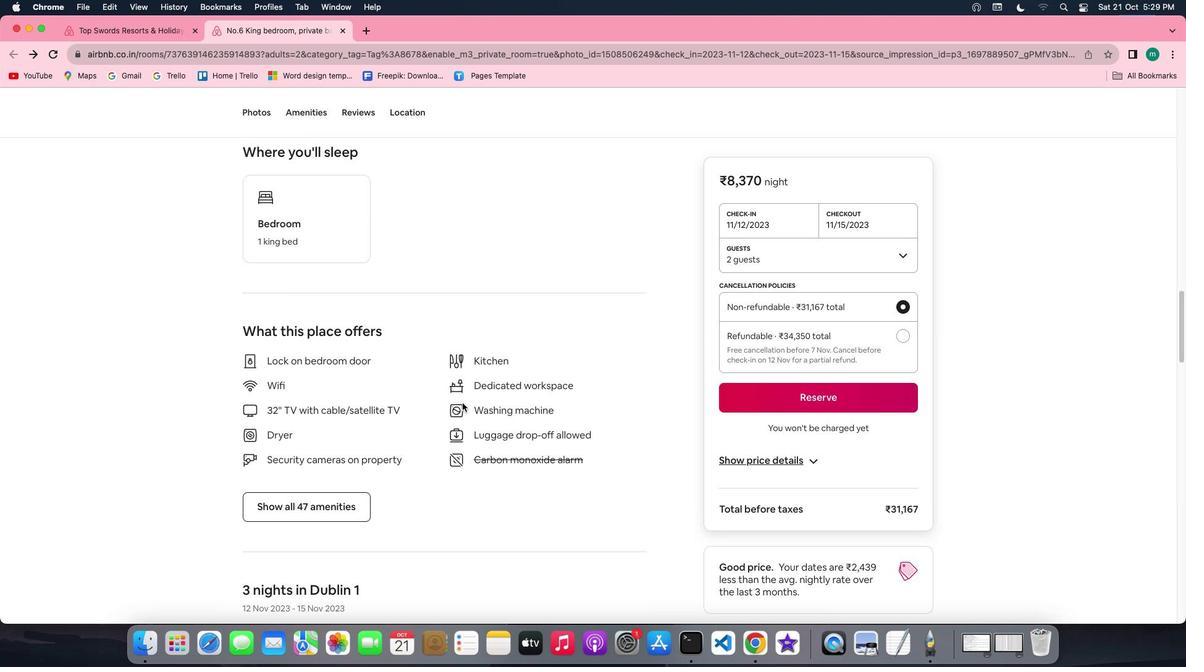 
Action: Mouse moved to (330, 375)
Screenshot: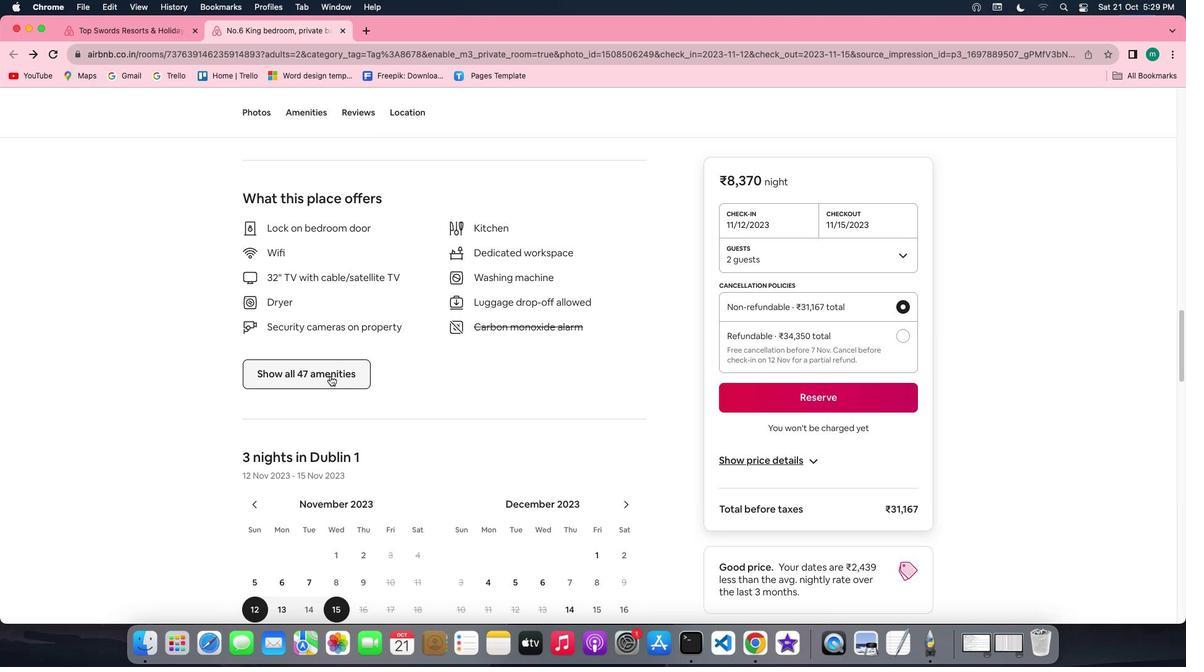 
Action: Mouse pressed left at (330, 375)
Screenshot: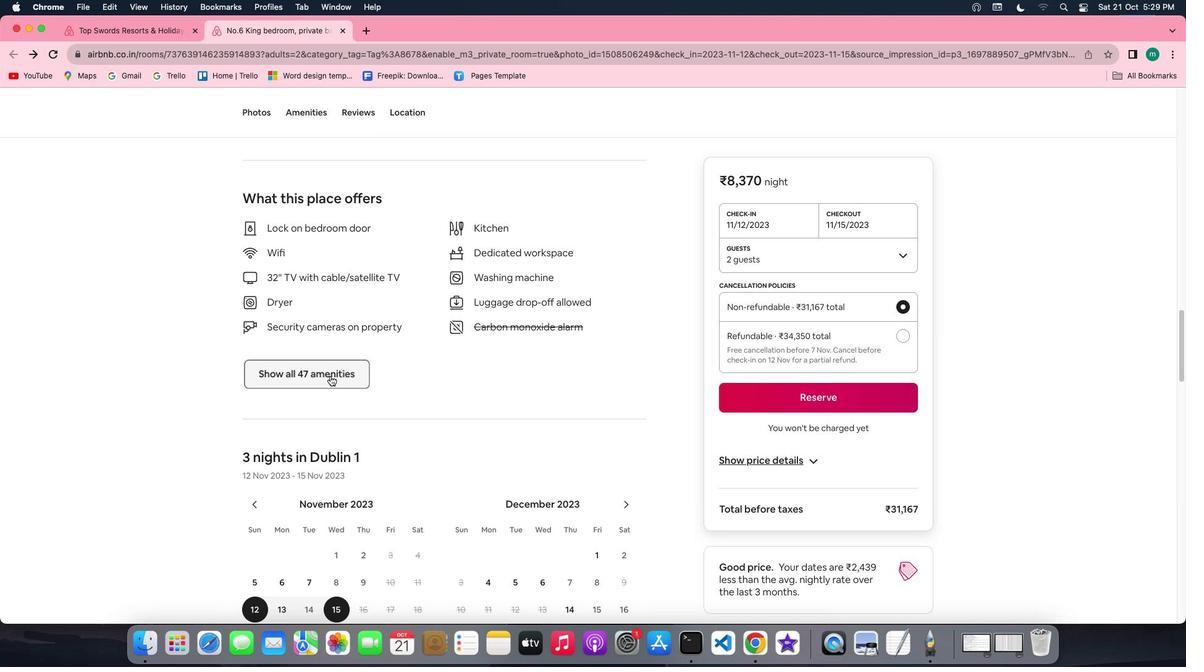 
Action: Mouse moved to (565, 460)
Screenshot: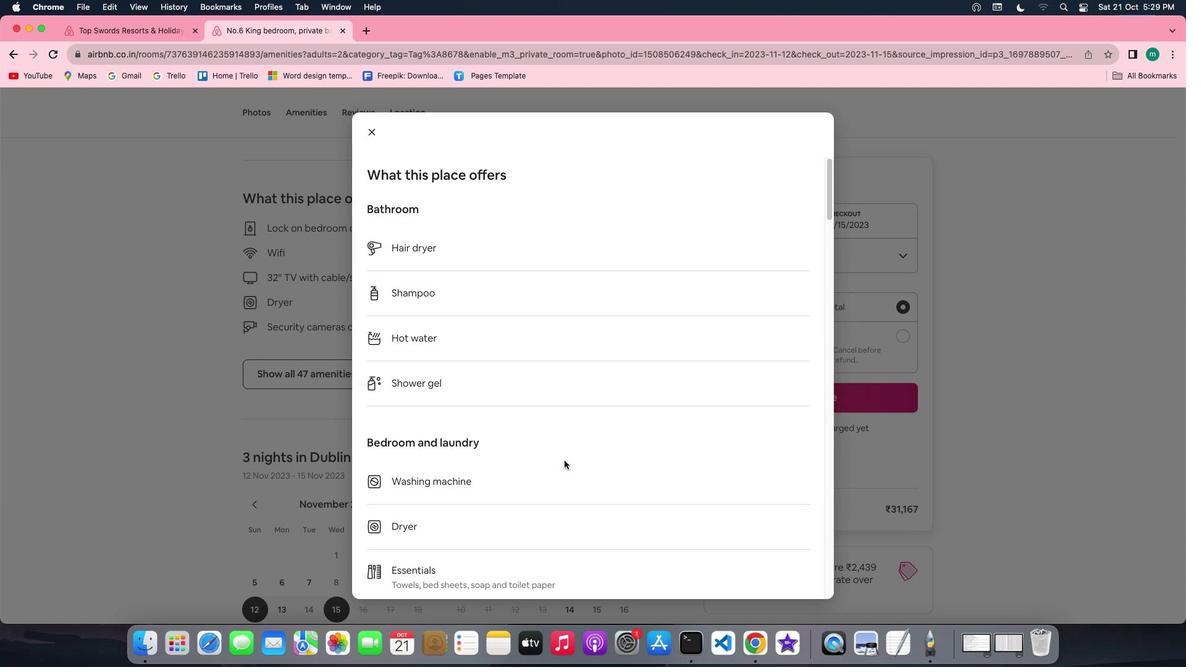 
Action: Mouse scrolled (565, 460) with delta (0, 0)
Screenshot: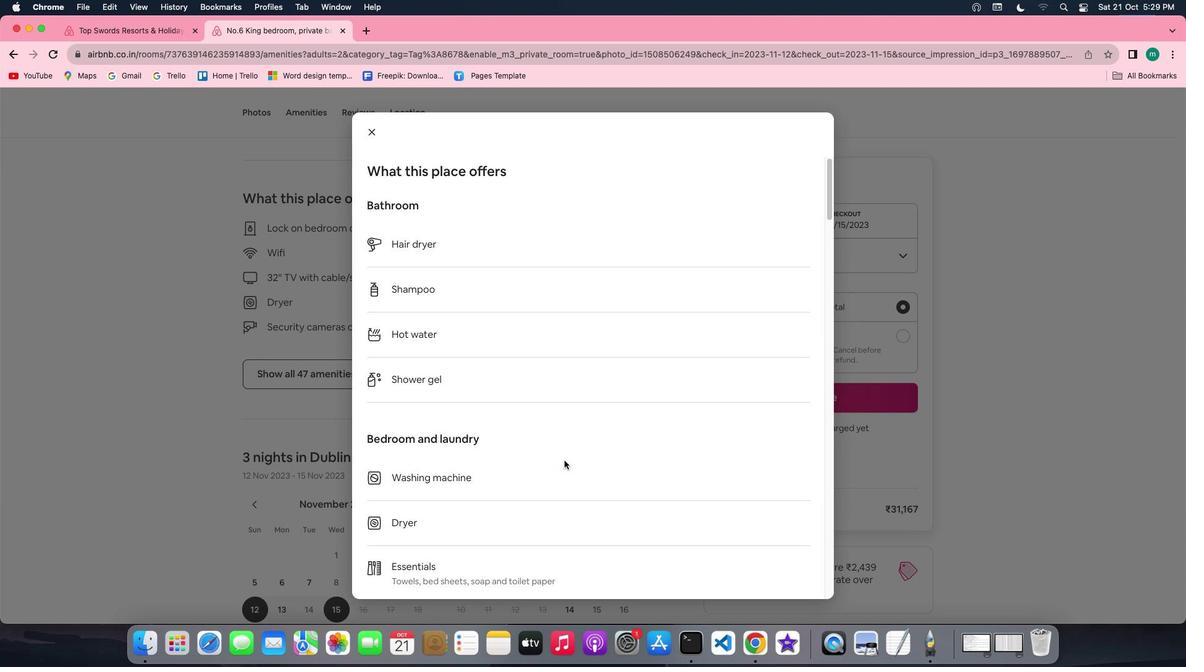 
Action: Mouse scrolled (565, 460) with delta (0, 0)
Screenshot: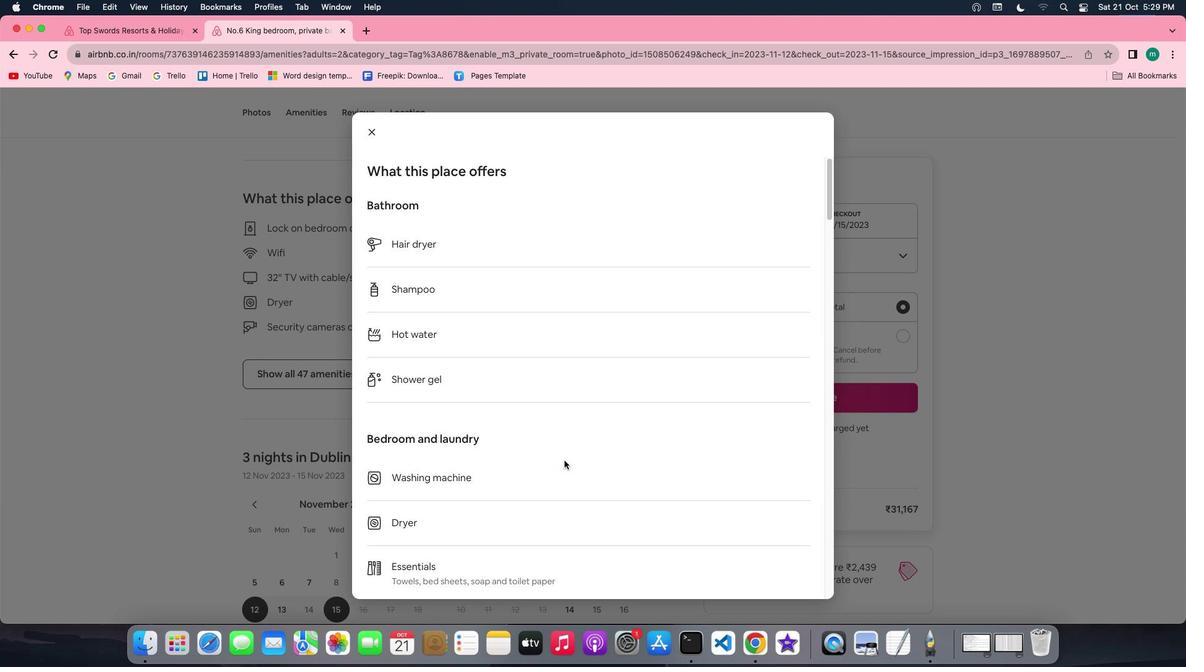 
Action: Mouse scrolled (565, 460) with delta (0, -1)
Screenshot: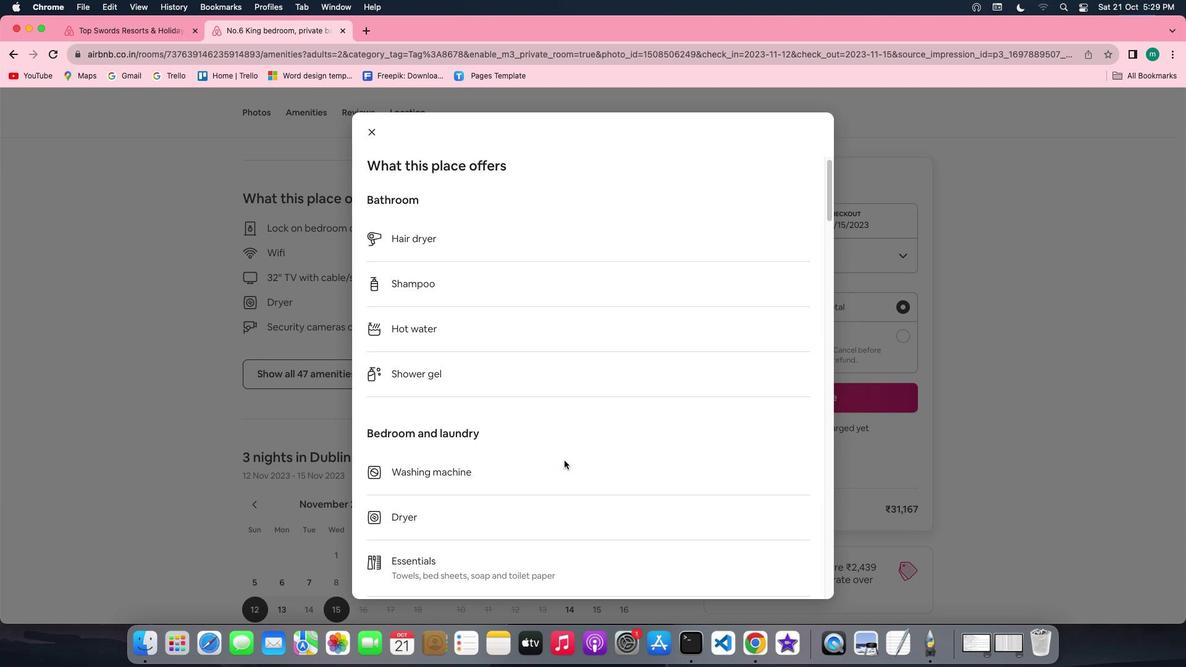 
Action: Mouse scrolled (565, 460) with delta (0, -2)
Screenshot: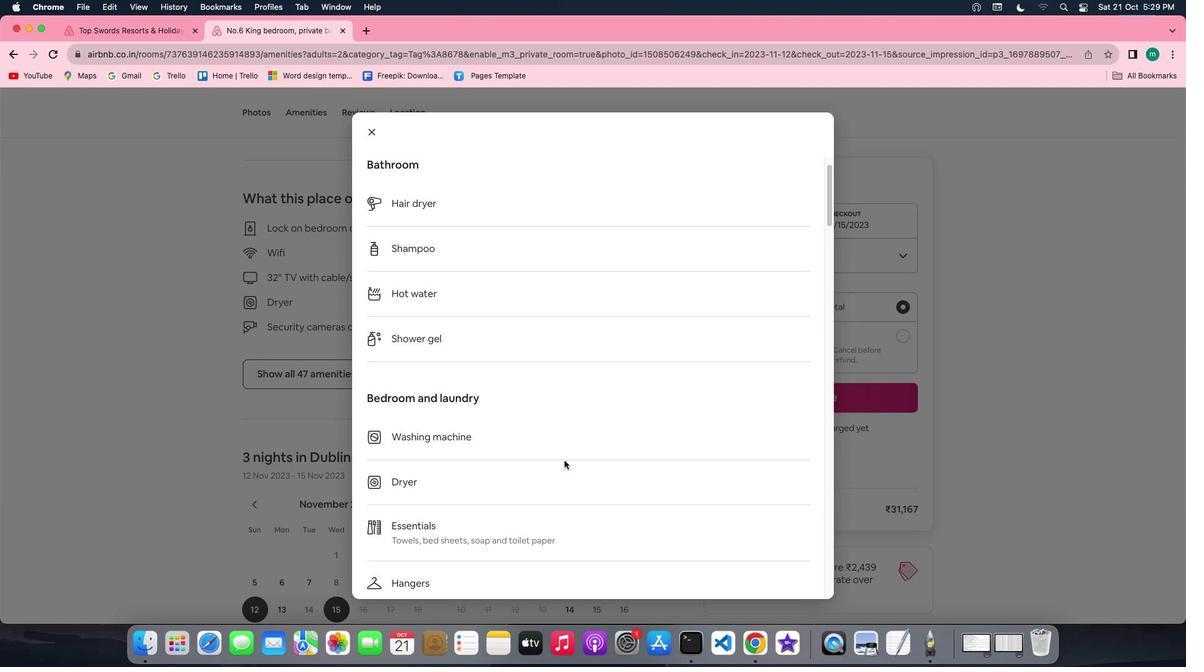 
Action: Mouse scrolled (565, 460) with delta (0, -3)
Screenshot: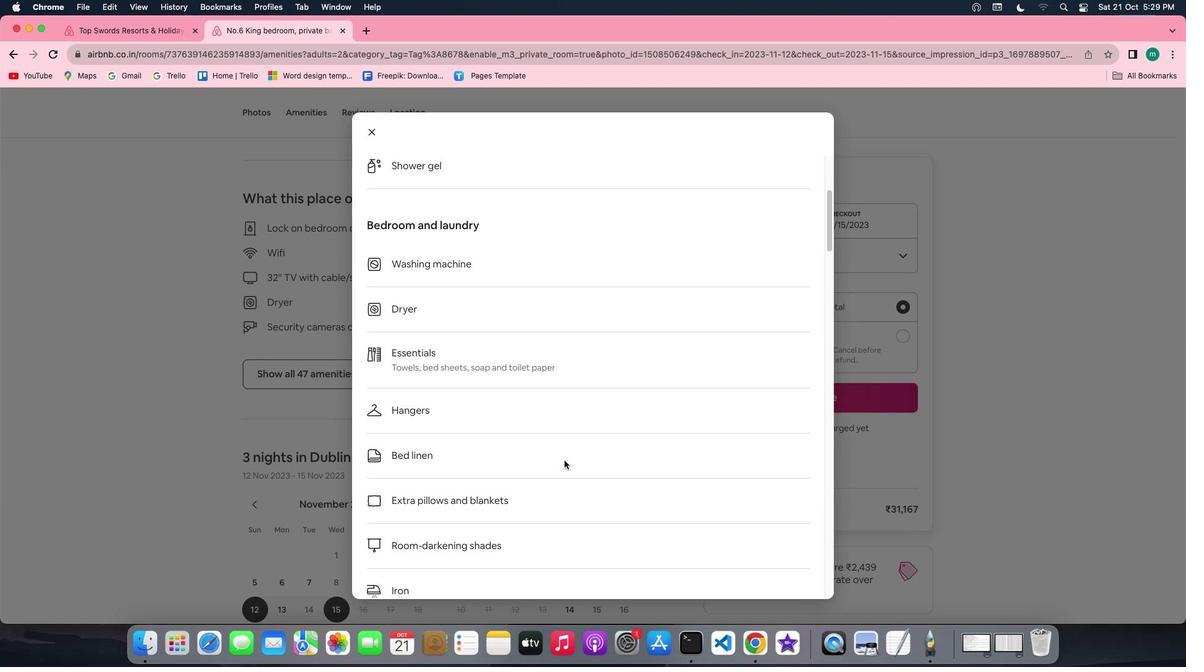 
Action: Mouse scrolled (565, 460) with delta (0, 0)
Screenshot: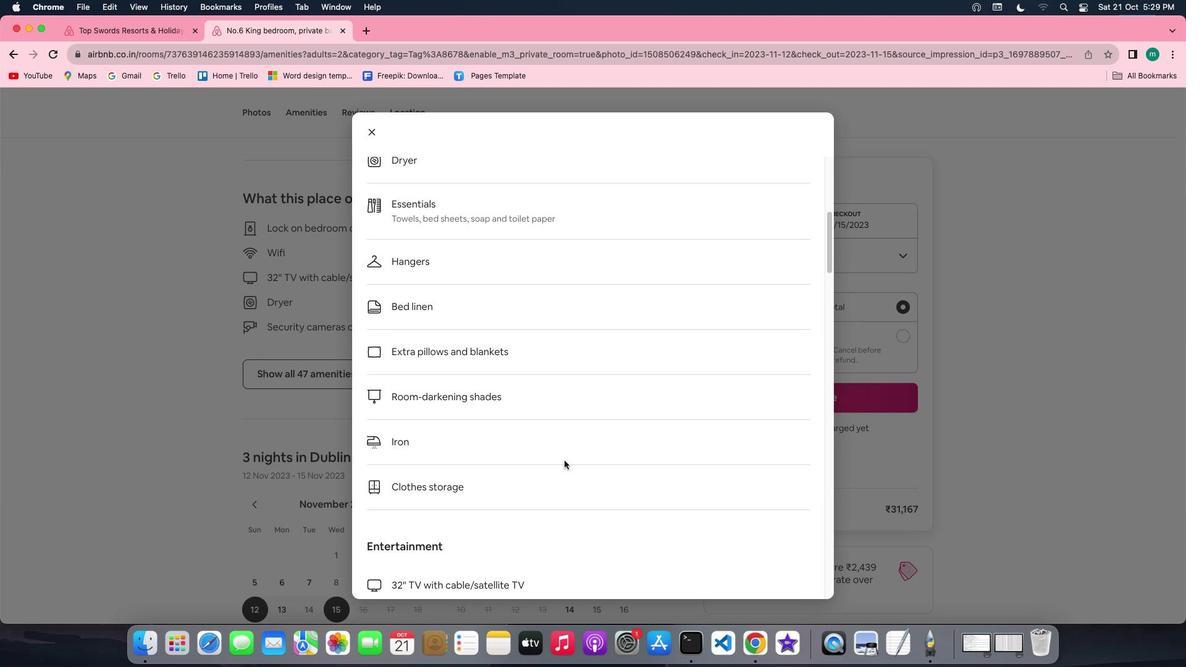 
Action: Mouse scrolled (565, 460) with delta (0, 0)
Screenshot: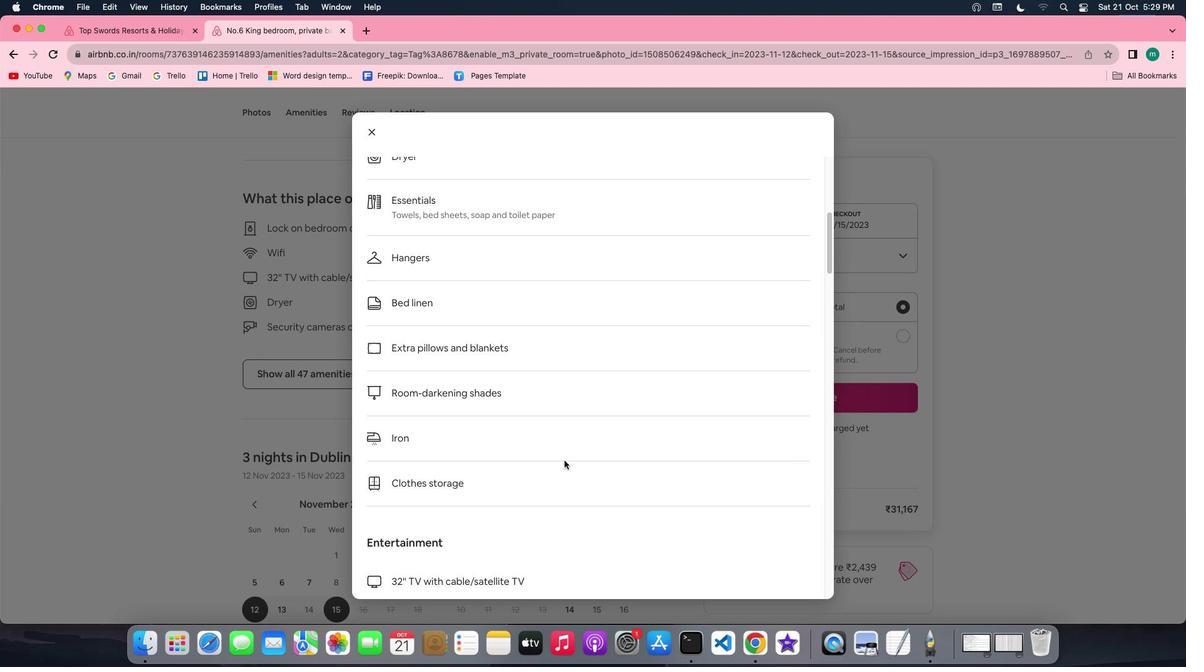 
Action: Mouse scrolled (565, 460) with delta (0, 0)
Screenshot: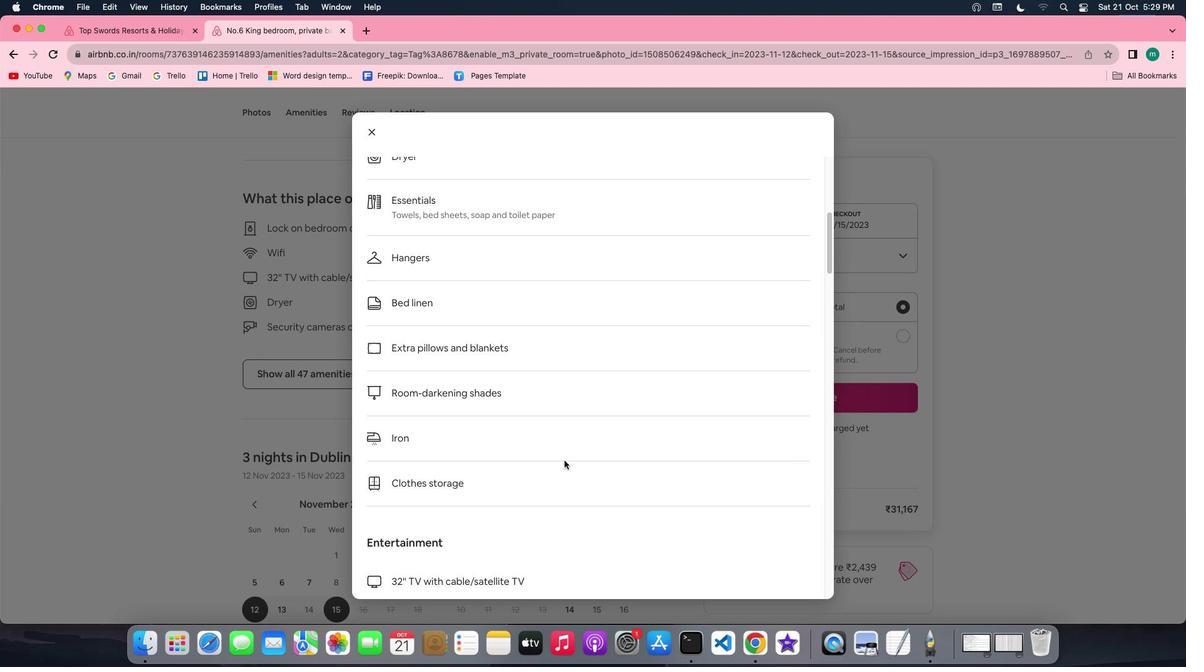 
Action: Mouse scrolled (565, 460) with delta (0, -1)
Screenshot: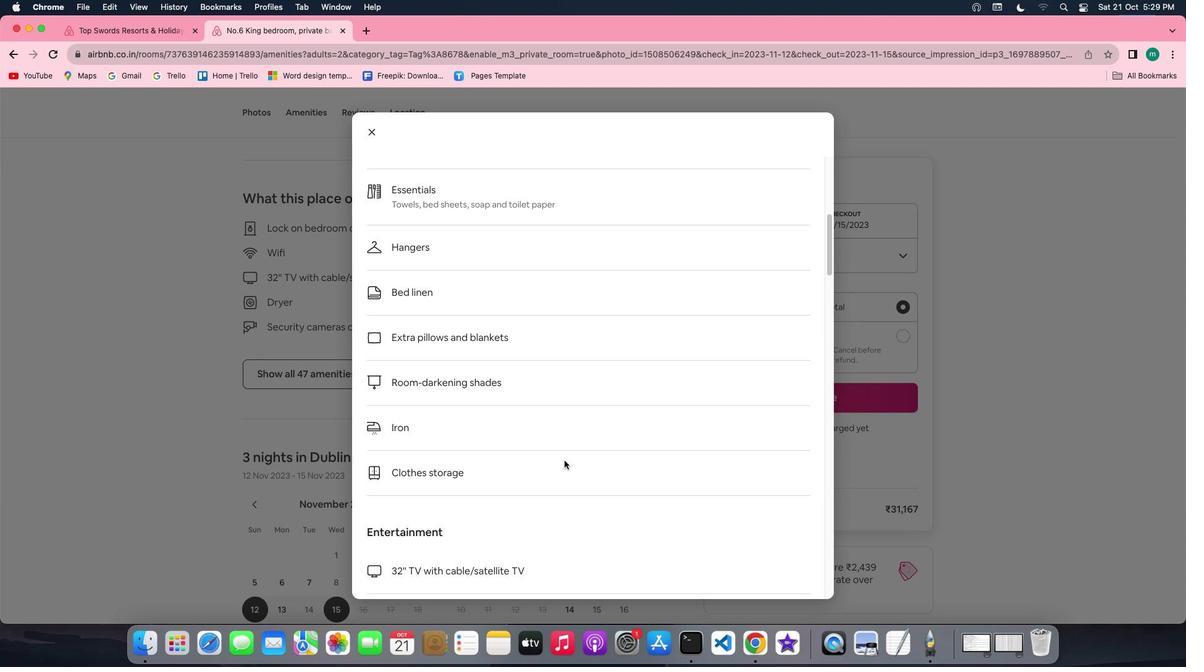
Action: Mouse scrolled (565, 460) with delta (0, -2)
Screenshot: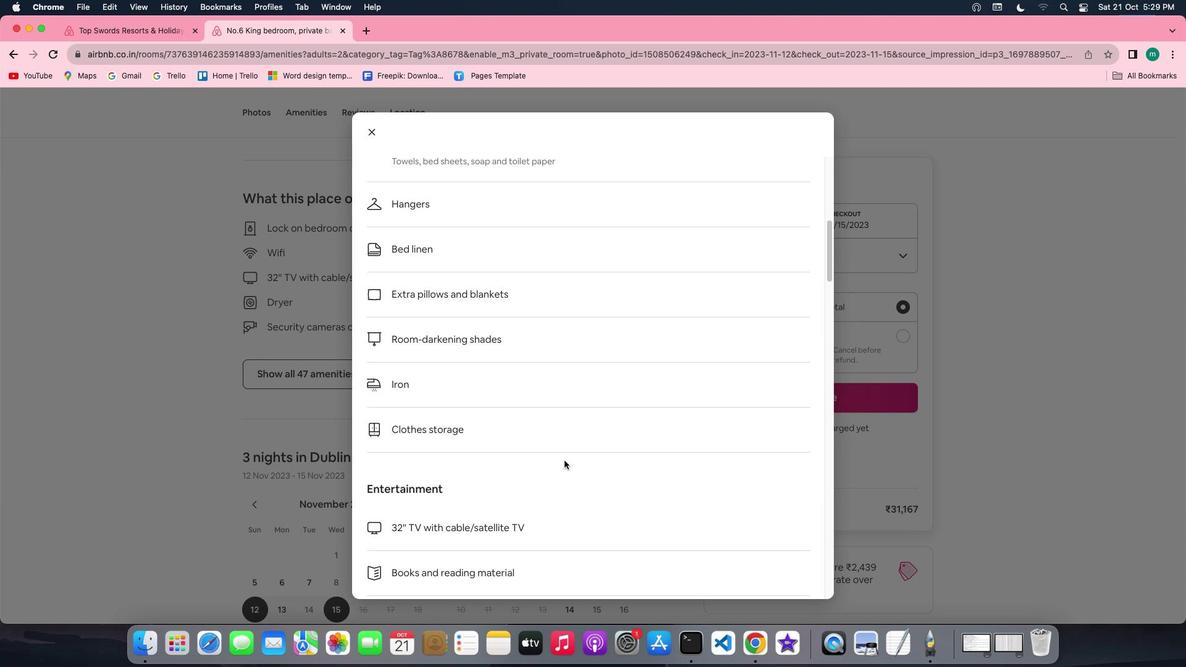 
Action: Mouse scrolled (565, 460) with delta (0, -3)
Screenshot: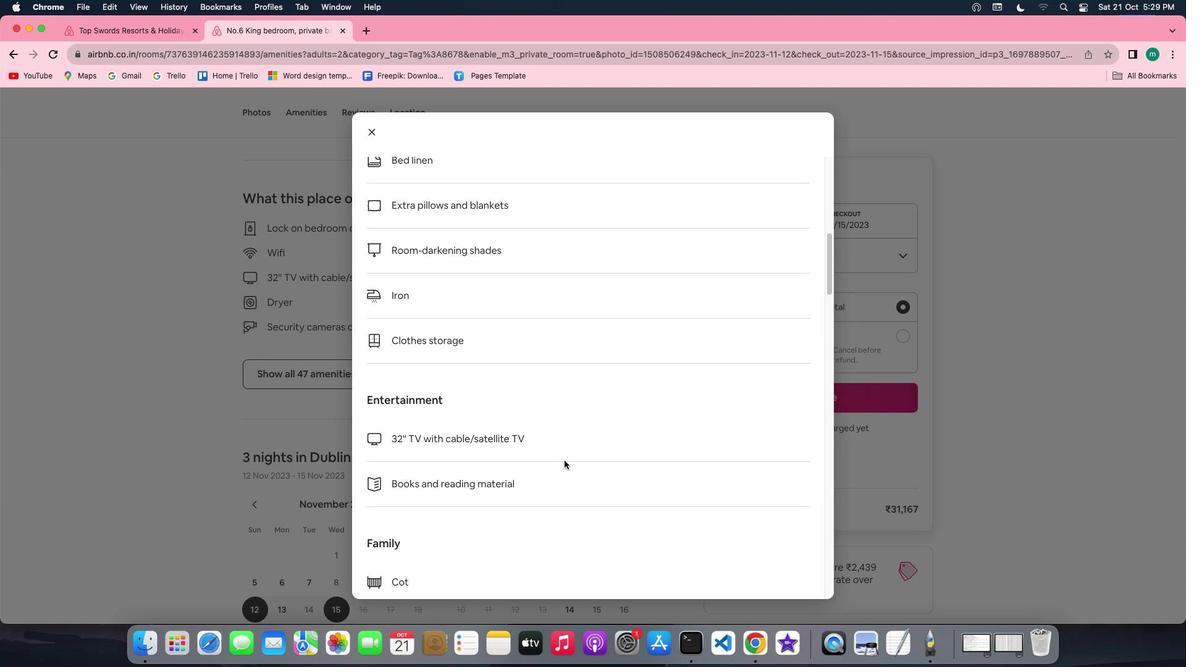 
Action: Mouse scrolled (565, 460) with delta (0, -3)
Screenshot: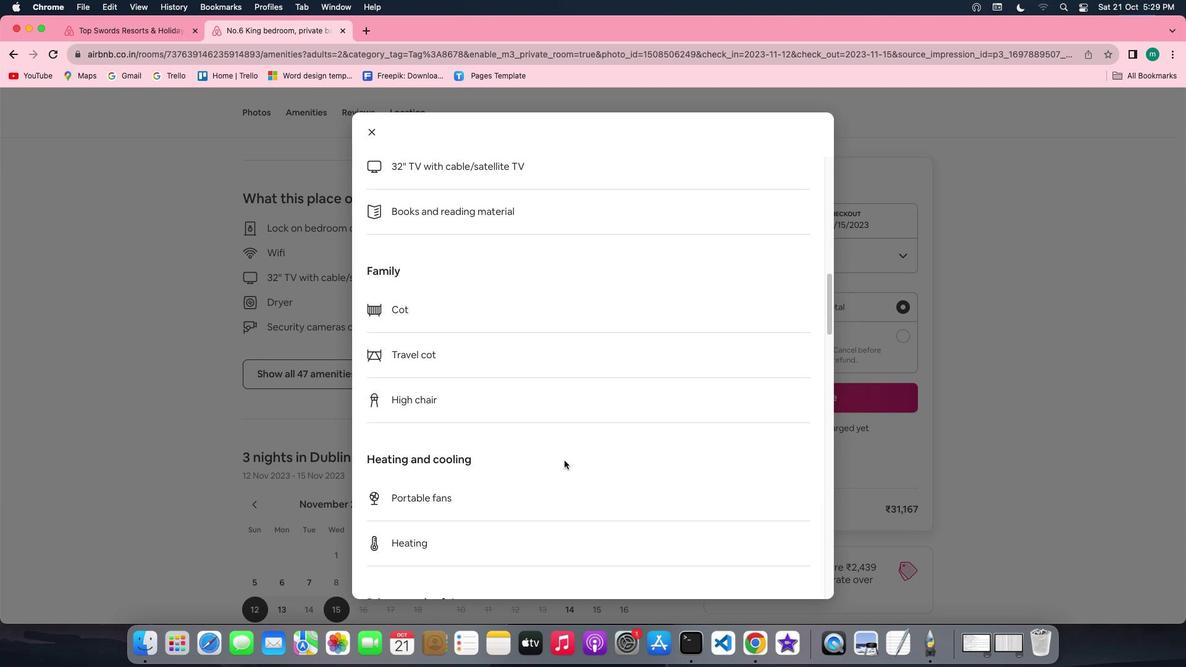 
Action: Mouse scrolled (565, 460) with delta (0, 0)
Screenshot: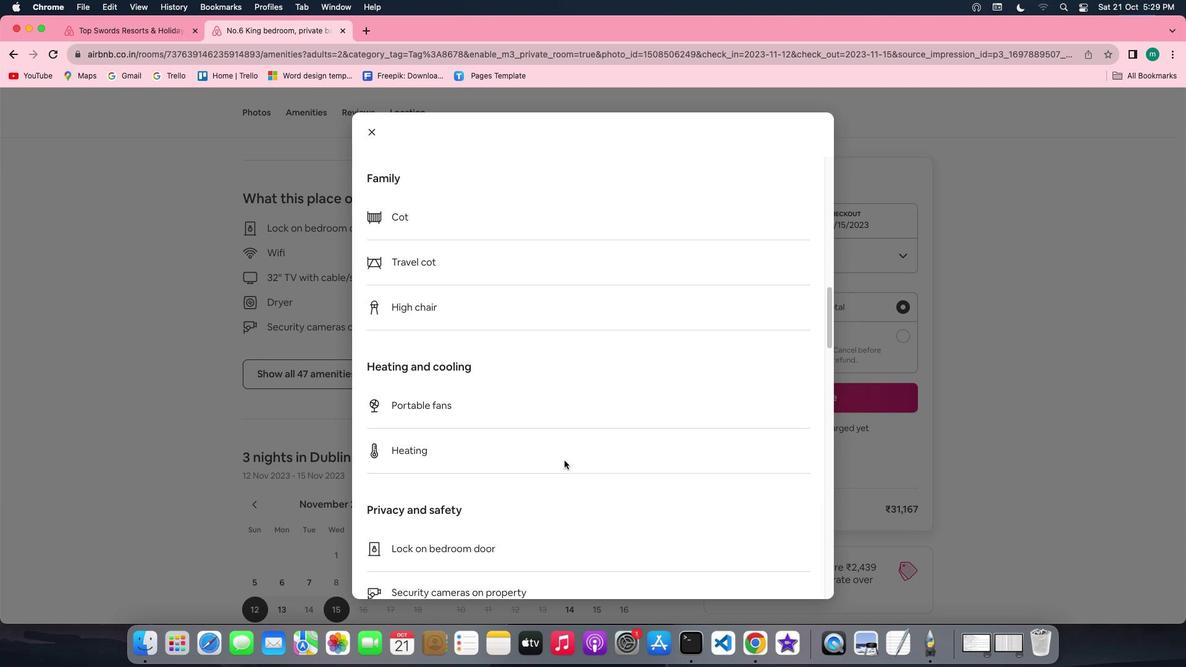
Action: Mouse scrolled (565, 460) with delta (0, 0)
Screenshot: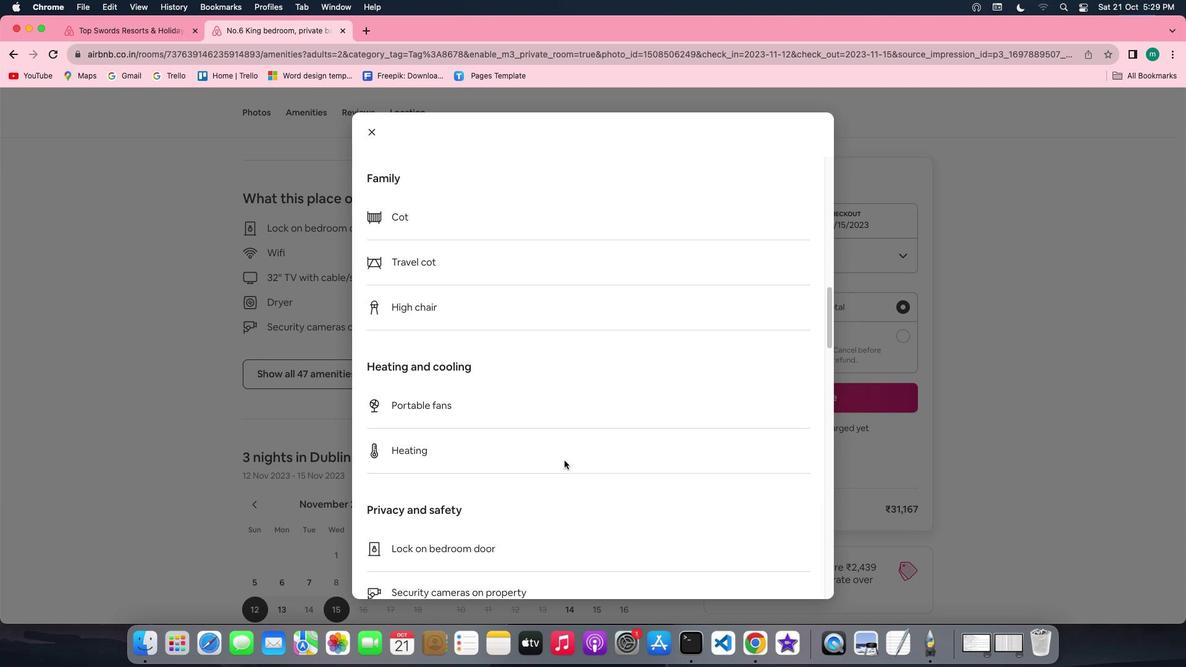 
Action: Mouse scrolled (565, 460) with delta (0, -1)
Screenshot: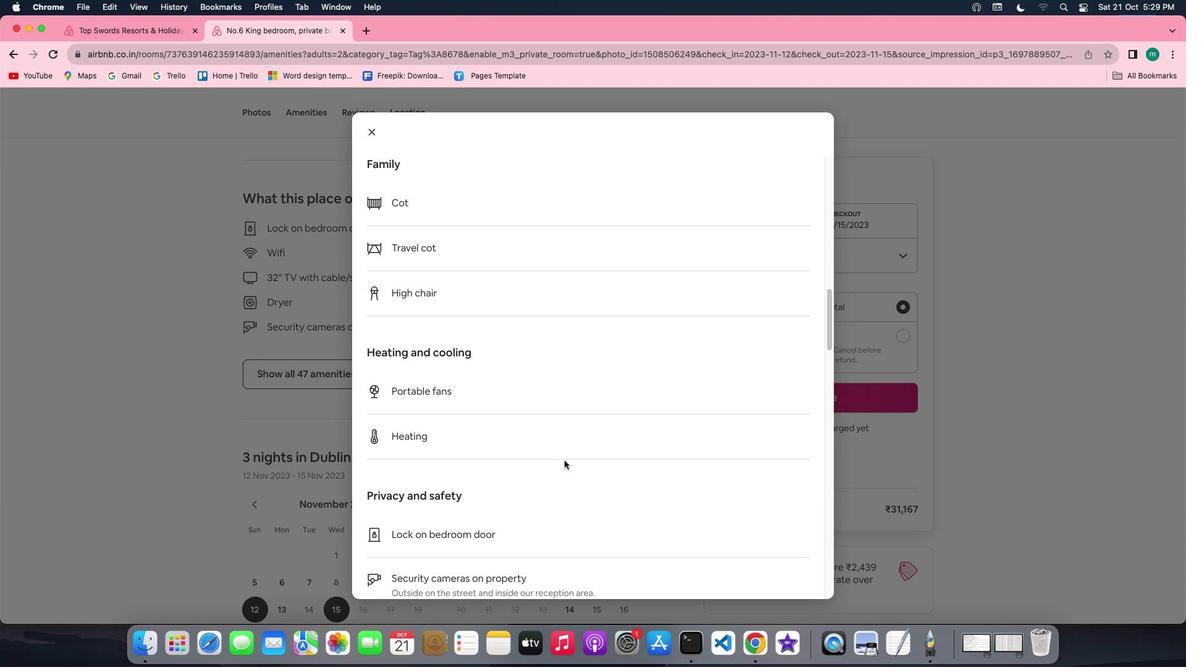 
Action: Mouse scrolled (565, 460) with delta (0, -2)
Screenshot: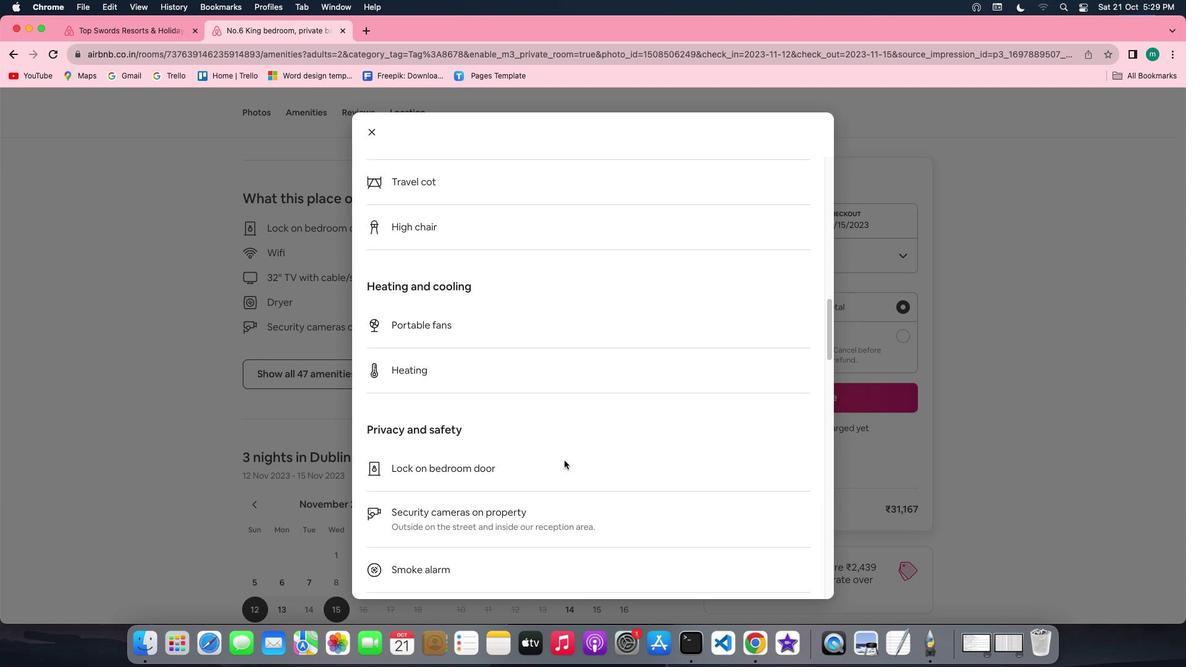 
Action: Mouse scrolled (565, 460) with delta (0, -3)
Screenshot: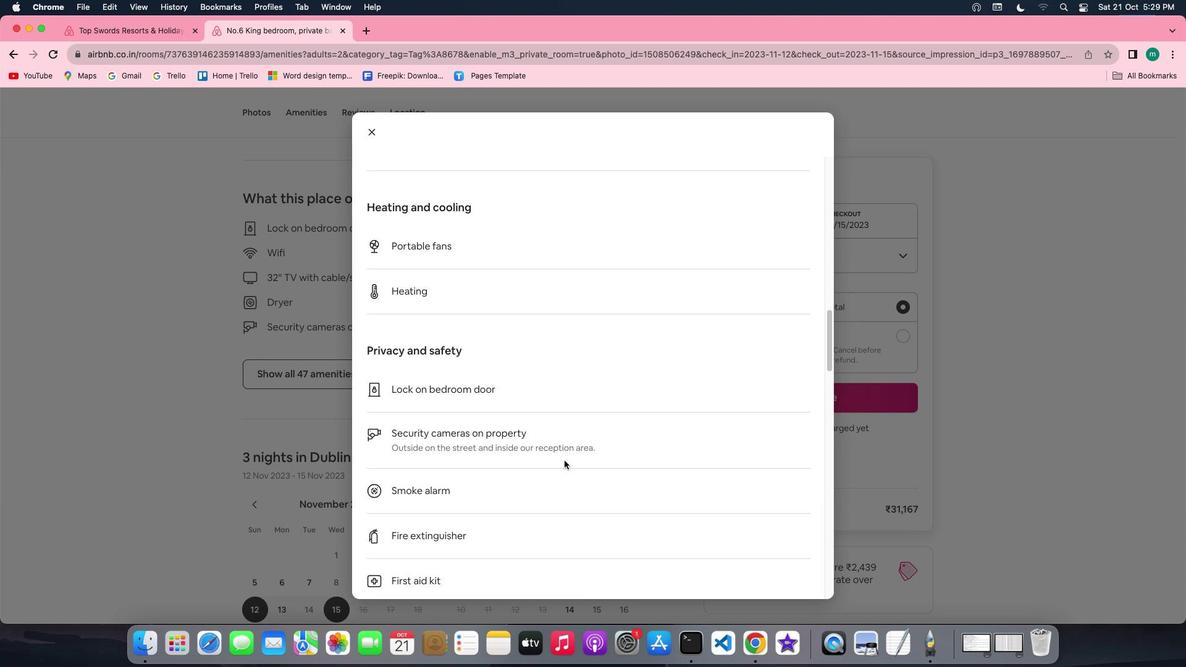 
Action: Mouse scrolled (565, 460) with delta (0, 0)
Screenshot: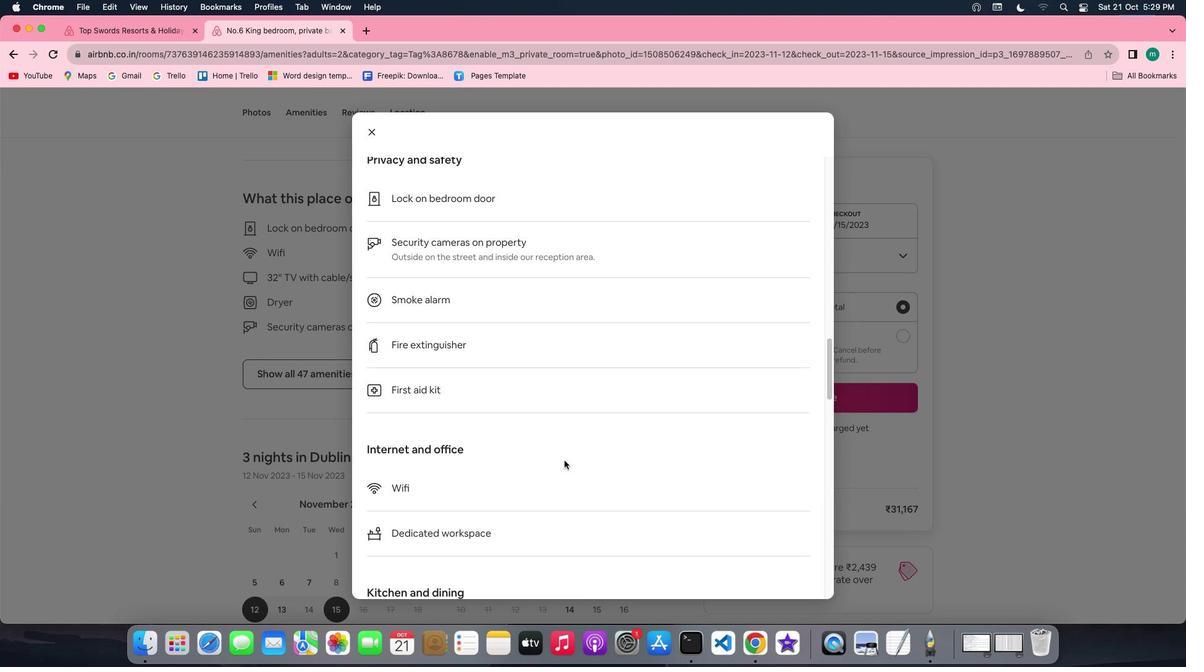 
Action: Mouse scrolled (565, 460) with delta (0, 0)
Screenshot: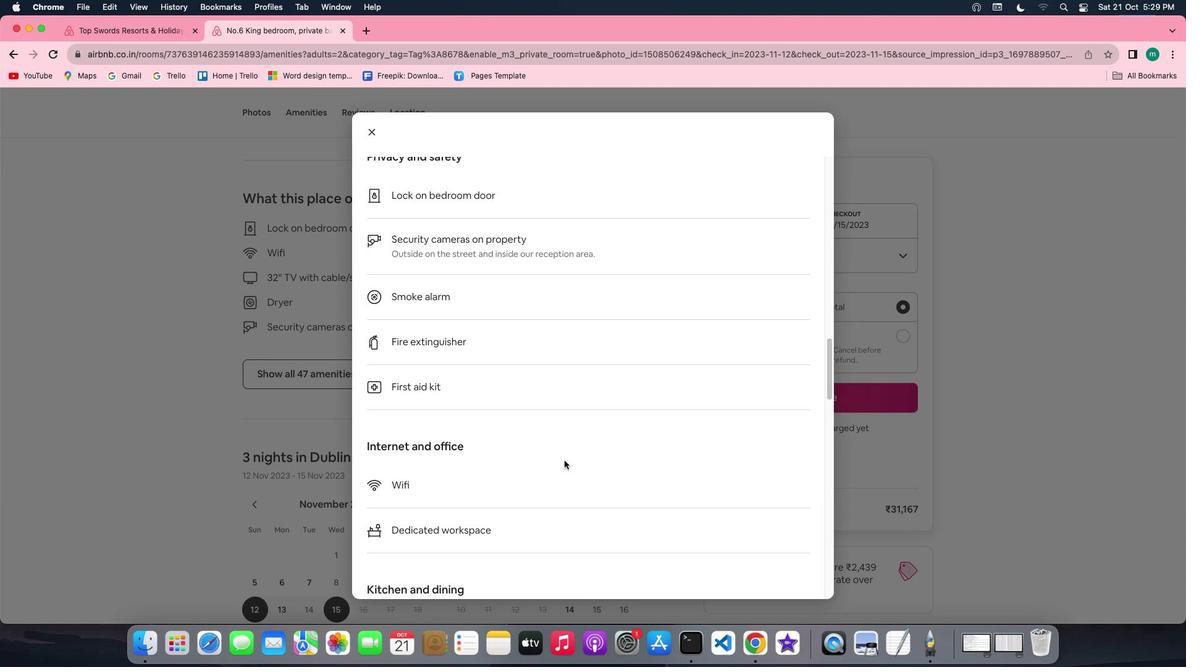 
Action: Mouse scrolled (565, 460) with delta (0, 0)
Screenshot: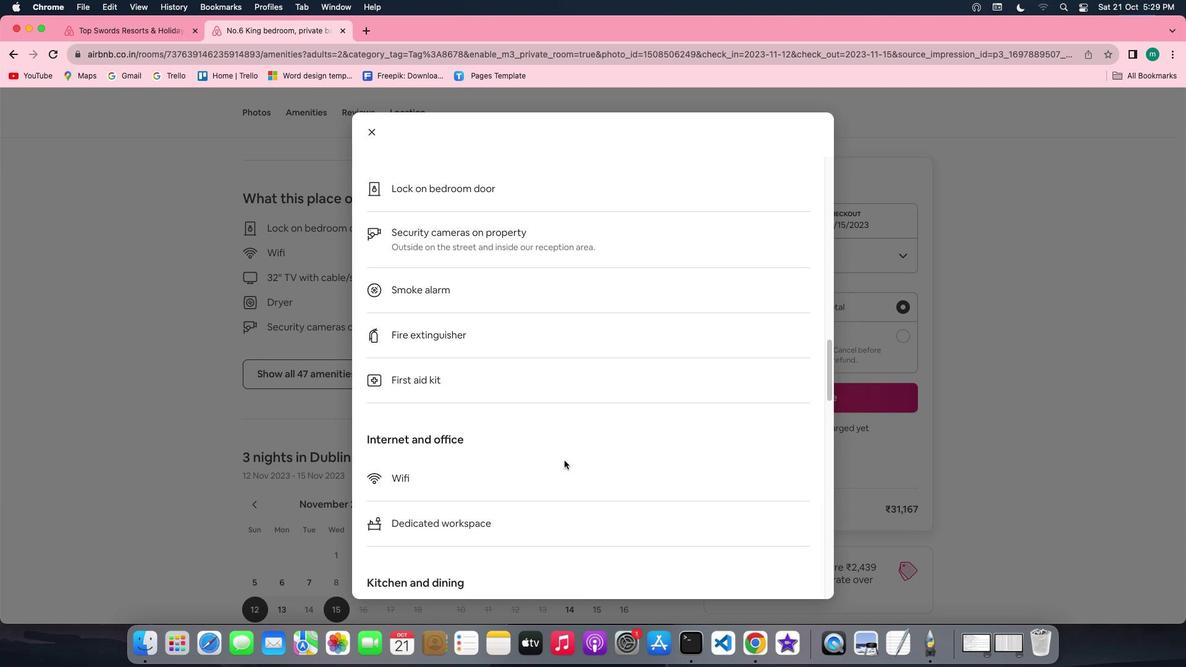 
Action: Mouse scrolled (565, 460) with delta (0, -1)
Screenshot: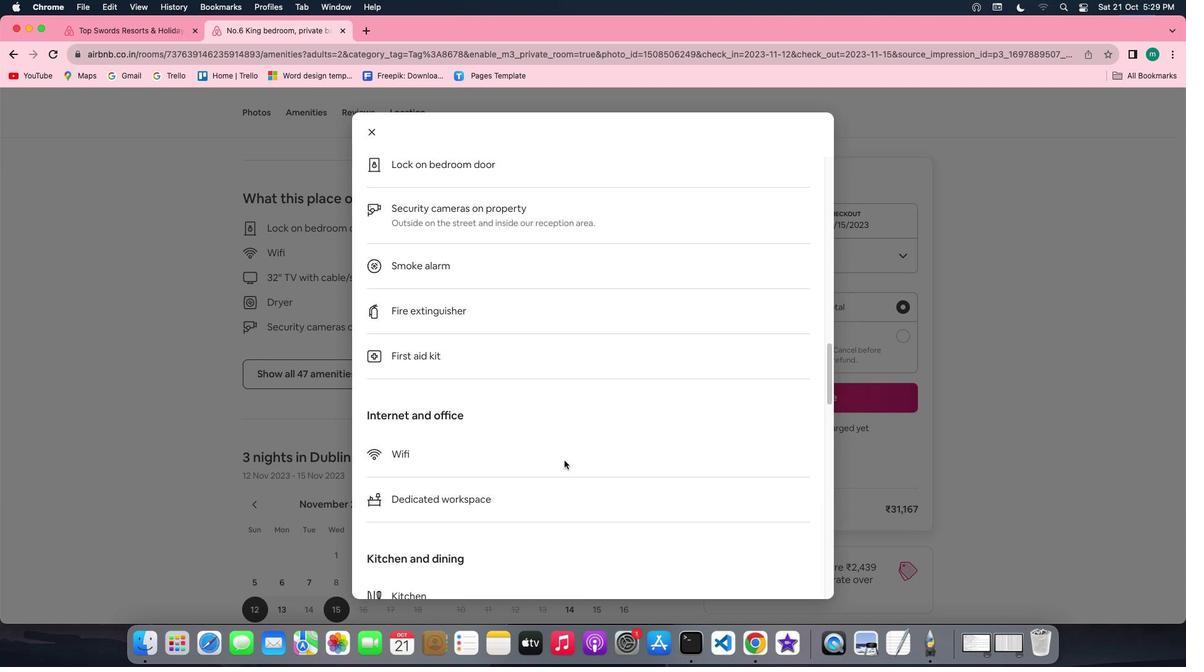
Action: Mouse scrolled (565, 460) with delta (0, -2)
Screenshot: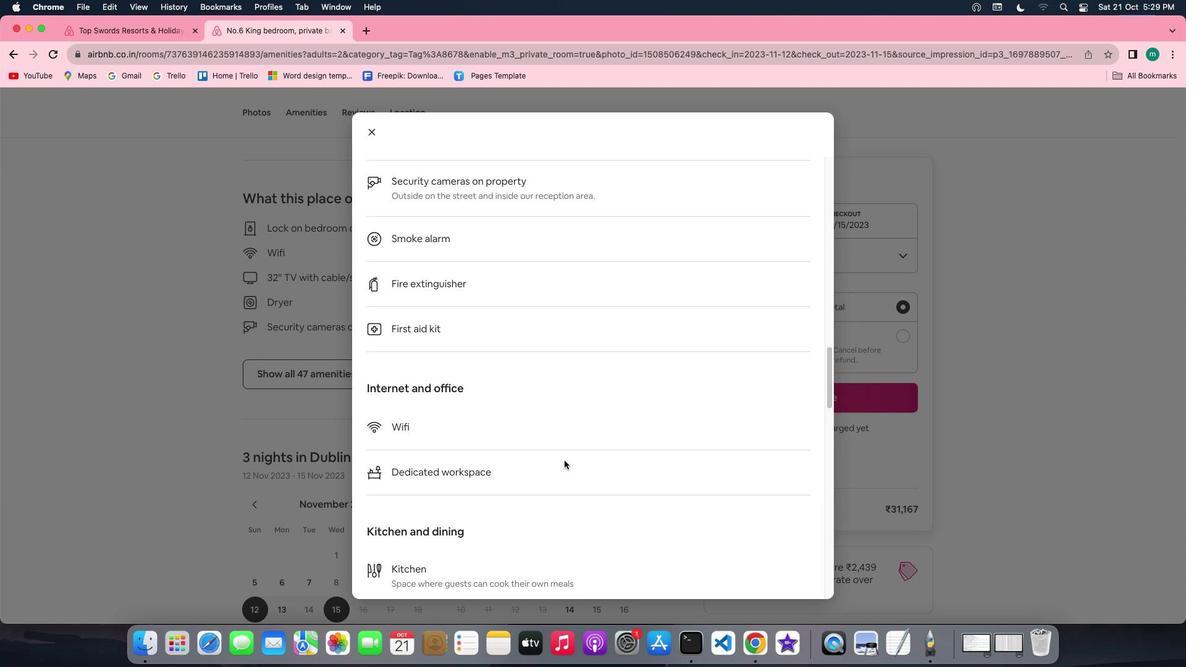 
Action: Mouse scrolled (565, 460) with delta (0, -3)
Screenshot: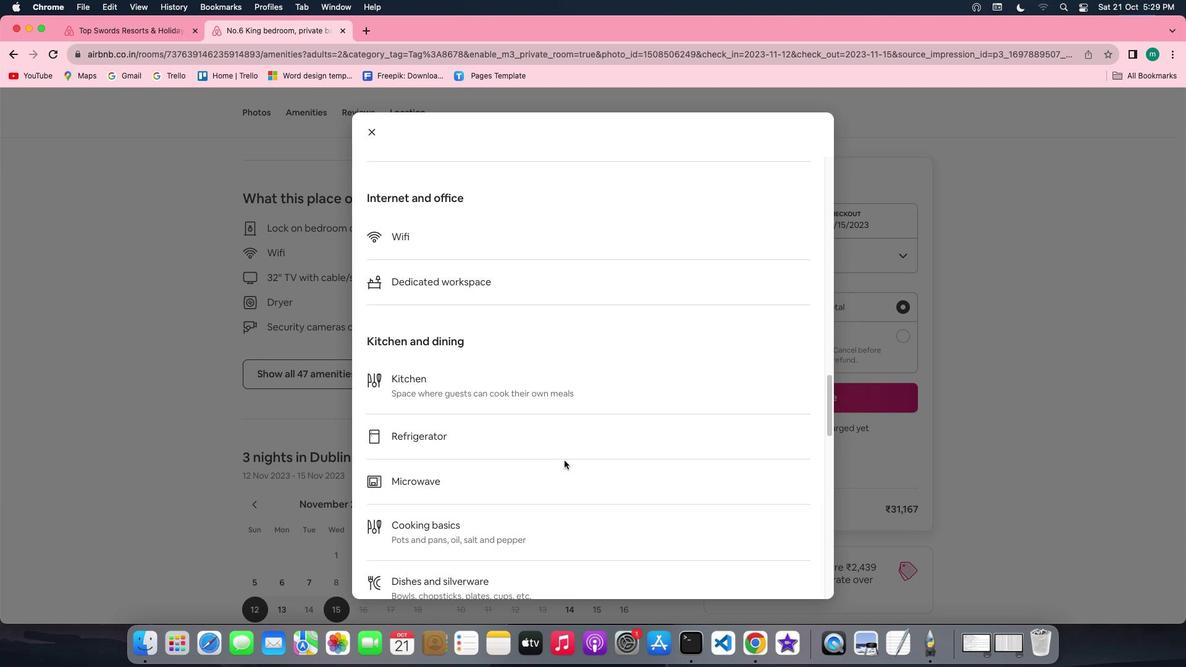 
Action: Mouse scrolled (565, 460) with delta (0, 0)
Screenshot: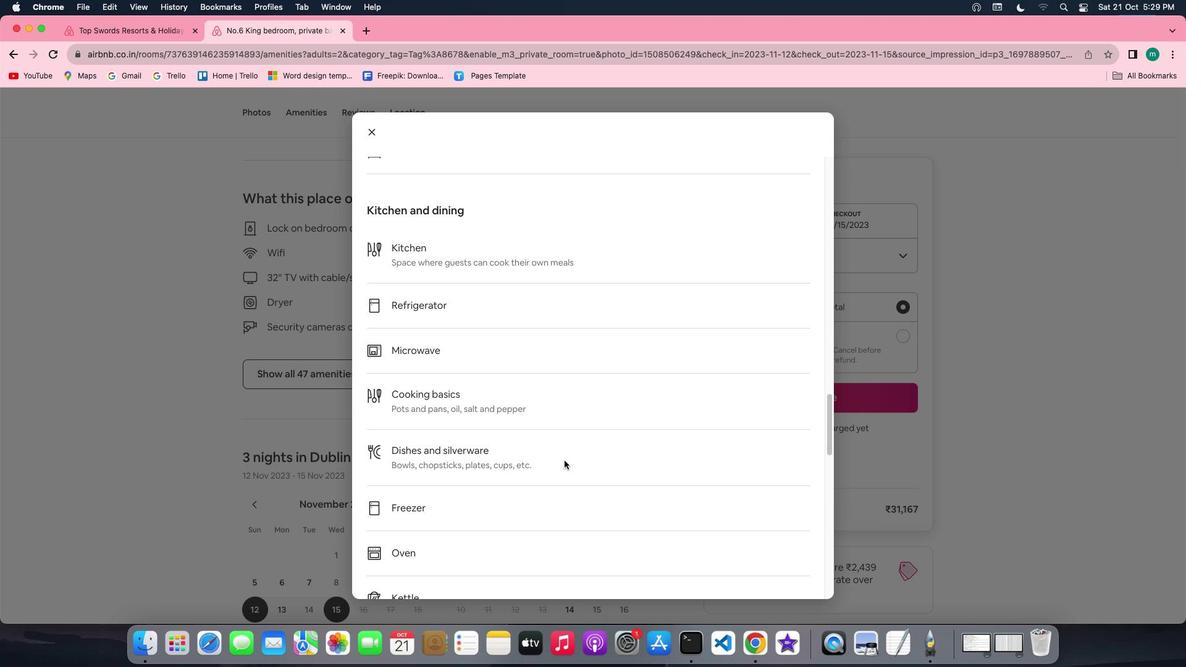 
Action: Mouse scrolled (565, 460) with delta (0, 0)
Screenshot: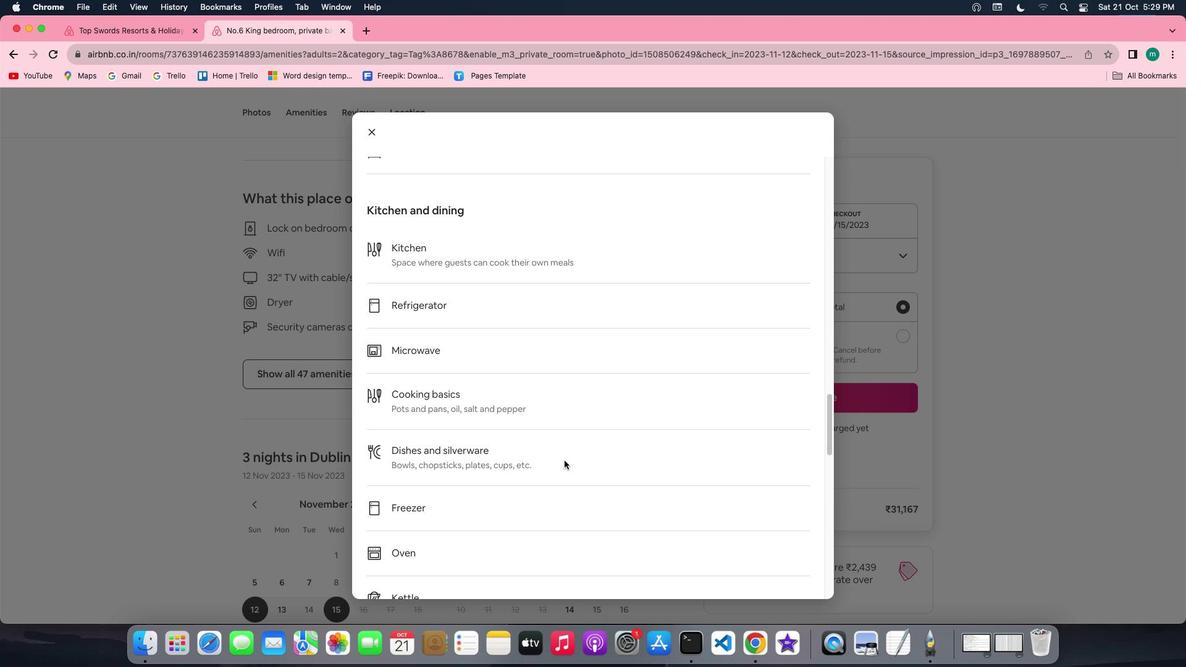 
Action: Mouse scrolled (565, 460) with delta (0, -1)
Screenshot: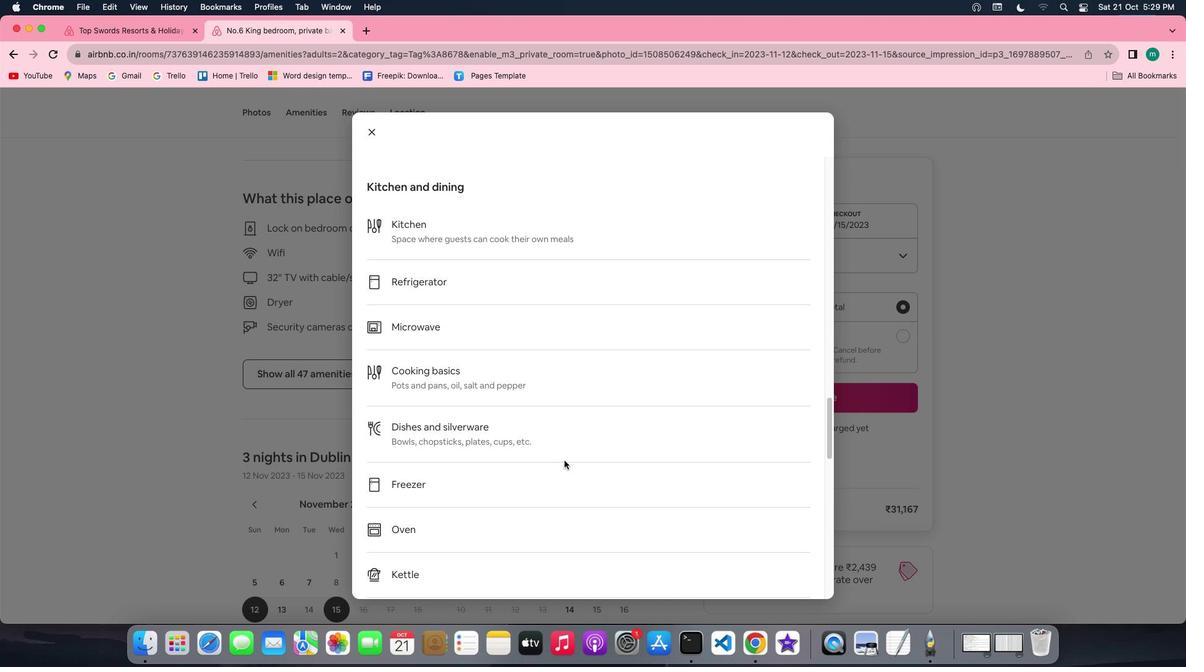
Action: Mouse scrolled (565, 460) with delta (0, -2)
Screenshot: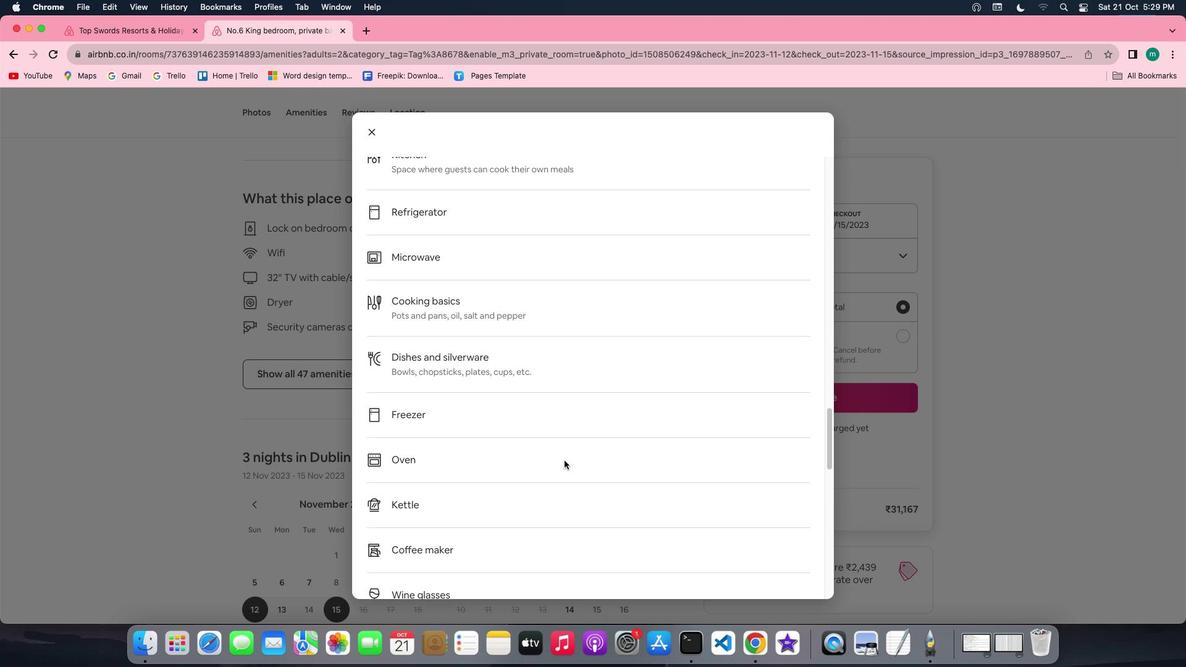 
Action: Mouse scrolled (565, 460) with delta (0, -3)
Screenshot: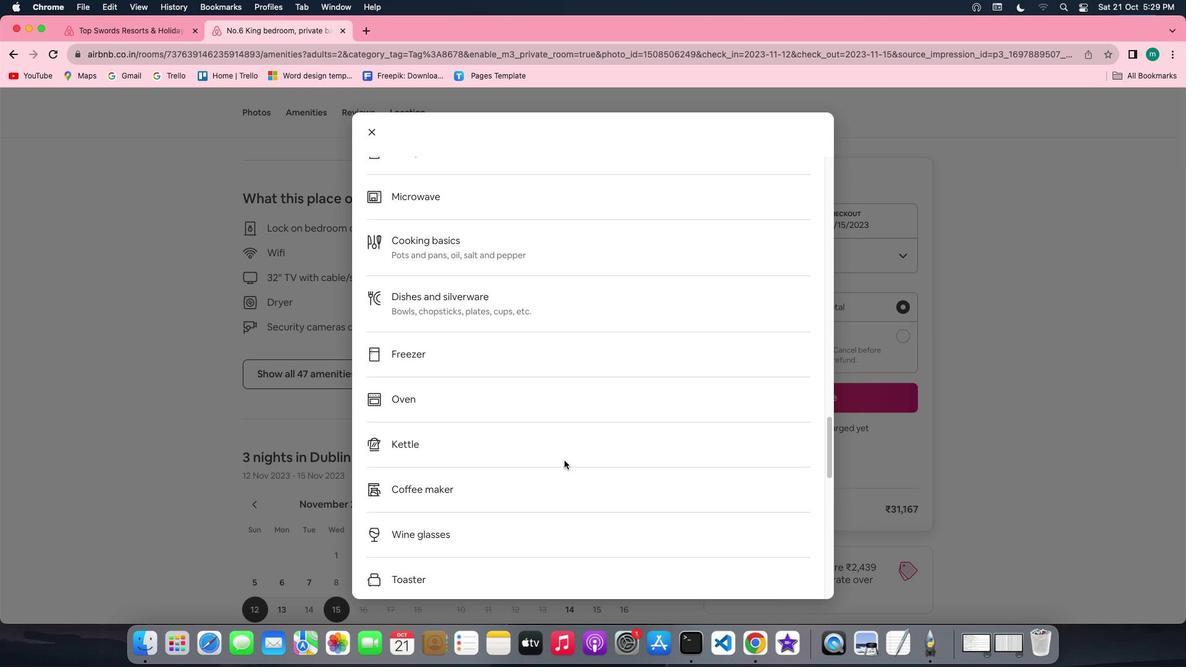 
Action: Mouse scrolled (565, 460) with delta (0, 0)
Screenshot: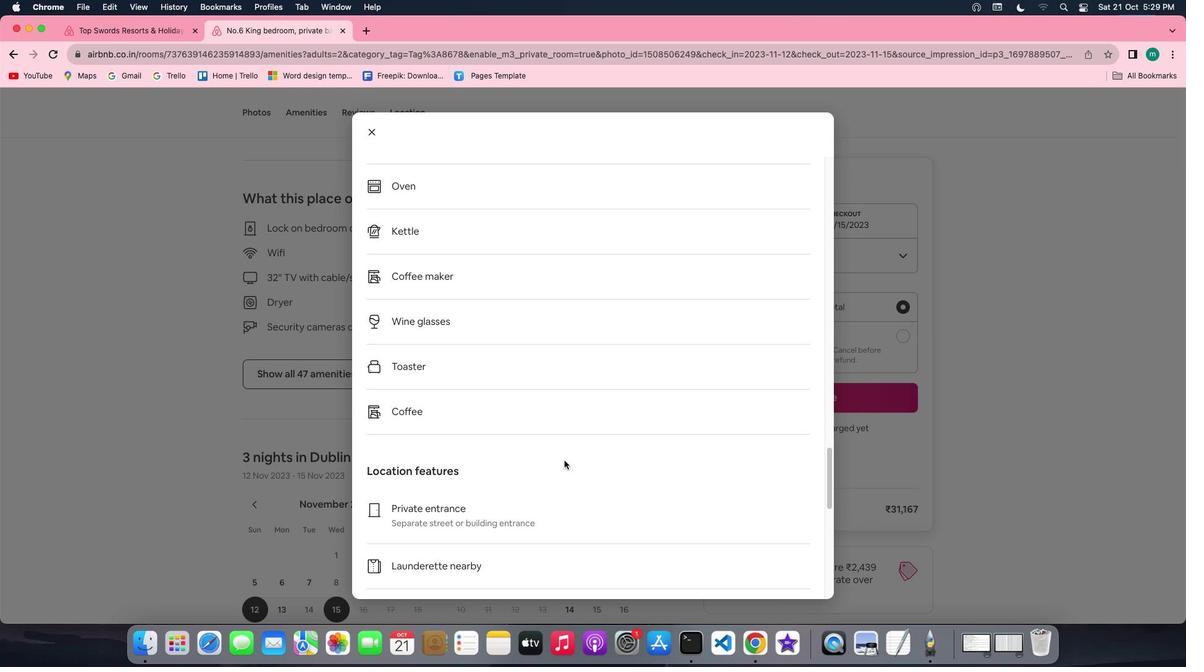 
Action: Mouse scrolled (565, 460) with delta (0, 0)
